 Task: Explore Airbnb listings in Outer Banks, North Carolina with access to surfing.
Action: Mouse moved to (543, 108)
Screenshot: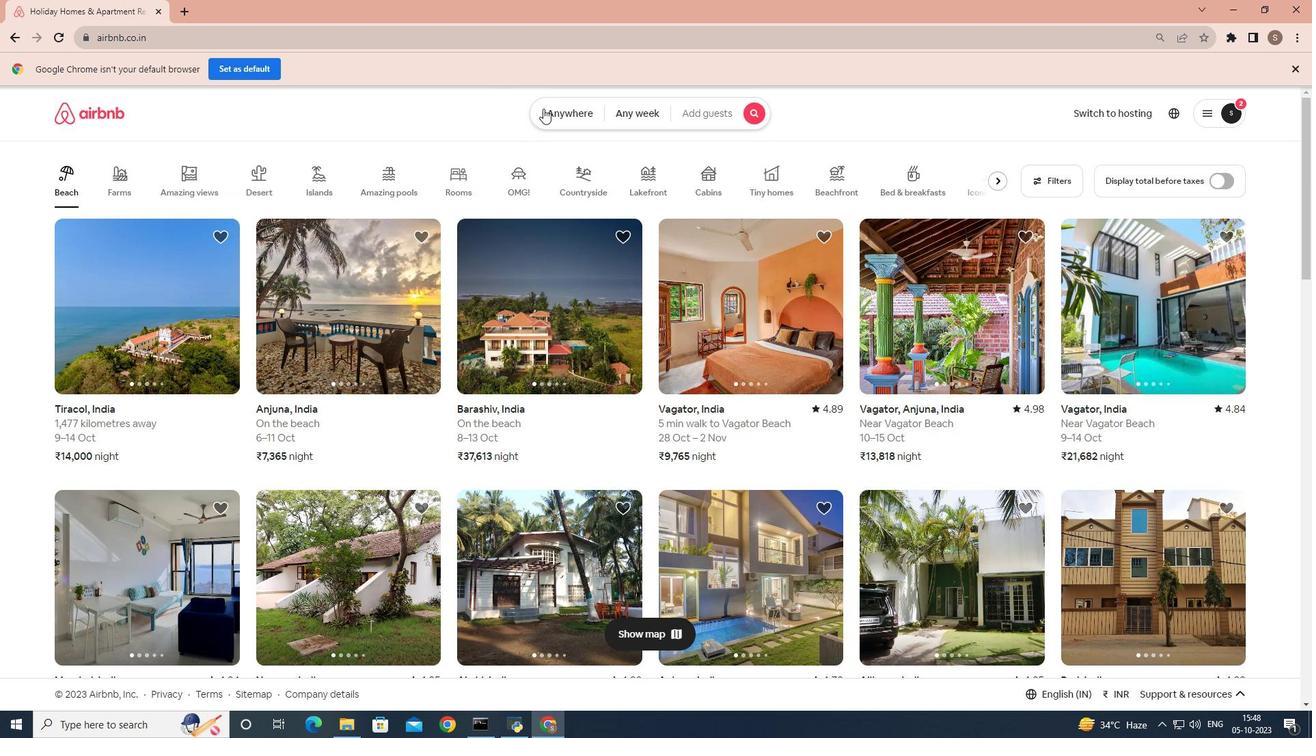 
Action: Mouse pressed left at (543, 108)
Screenshot: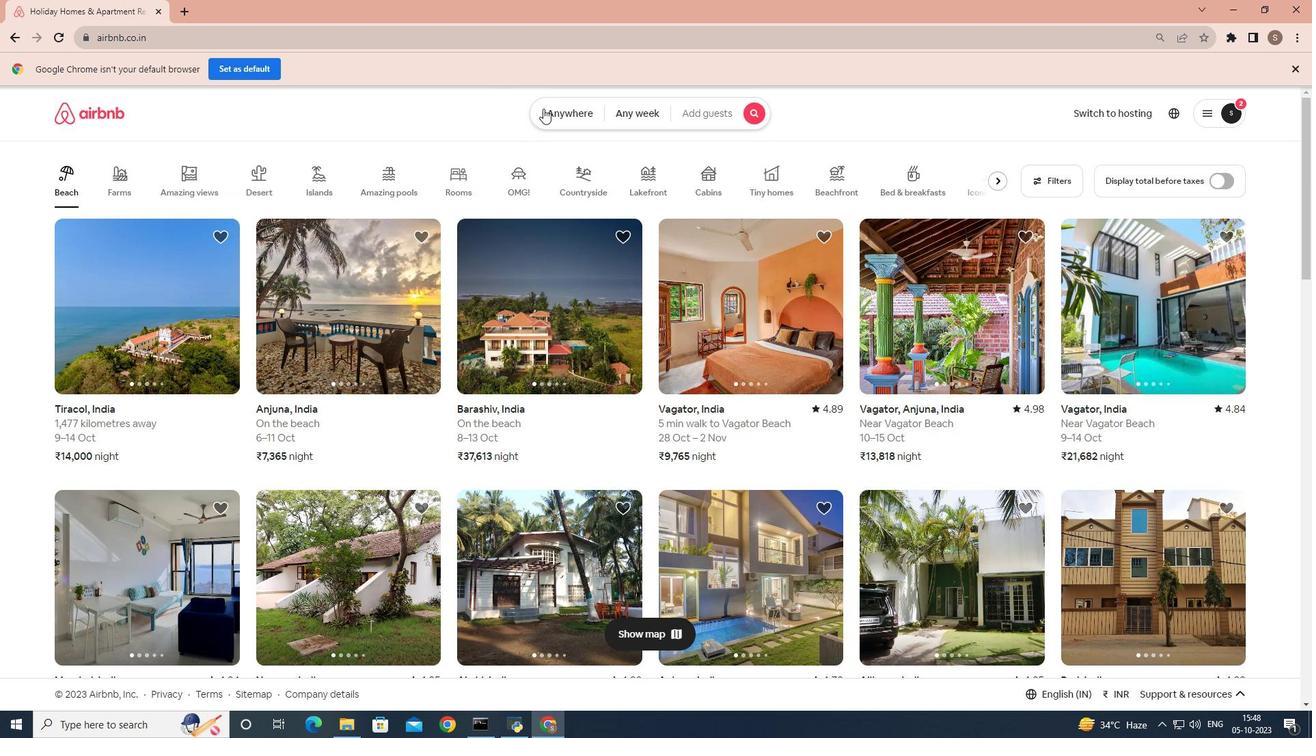 
Action: Mouse moved to (435, 165)
Screenshot: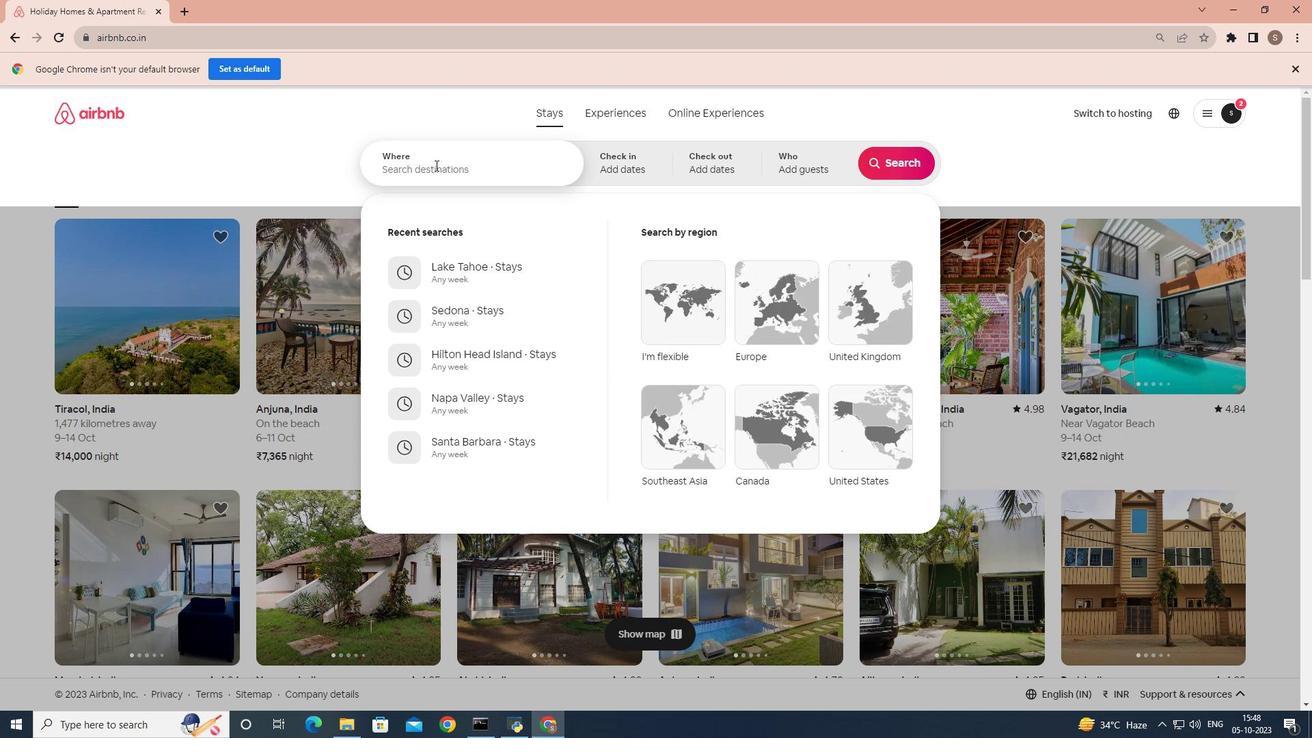 
Action: Mouse pressed left at (435, 165)
Screenshot: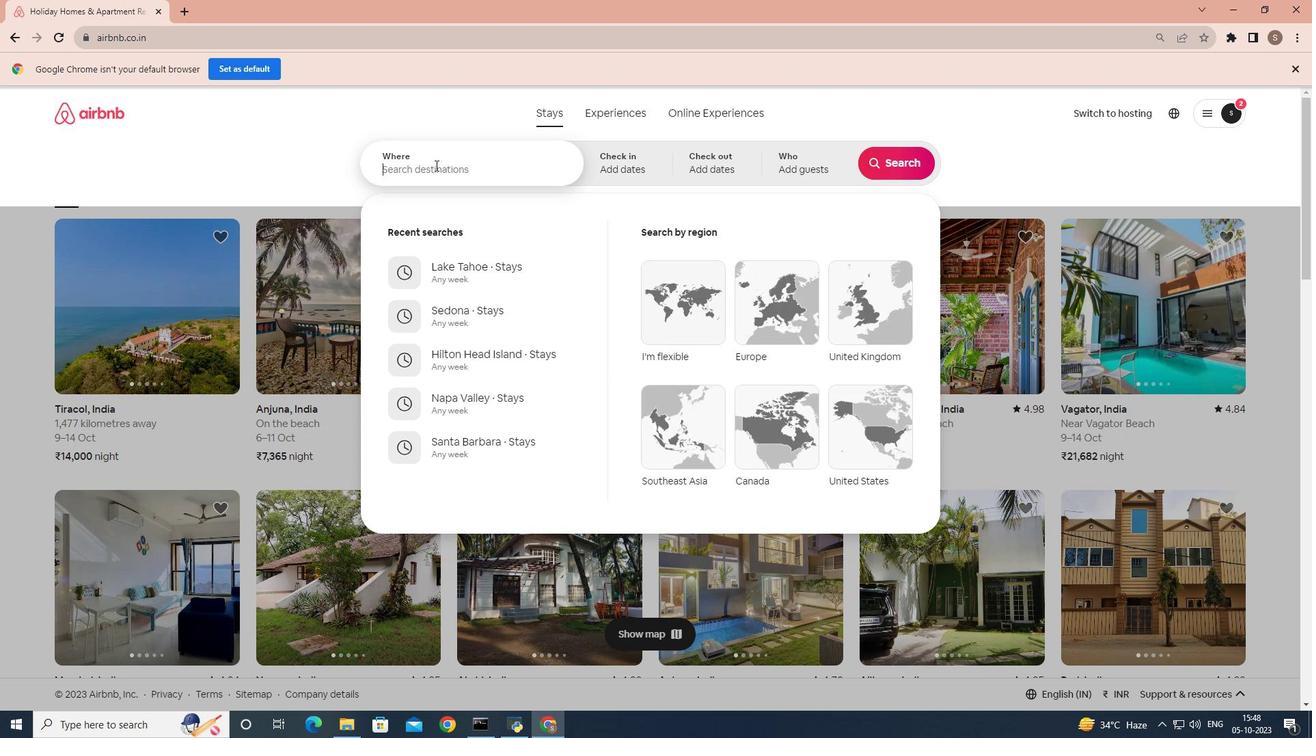 
Action: Key pressed outer<Key.space>banks
Screenshot: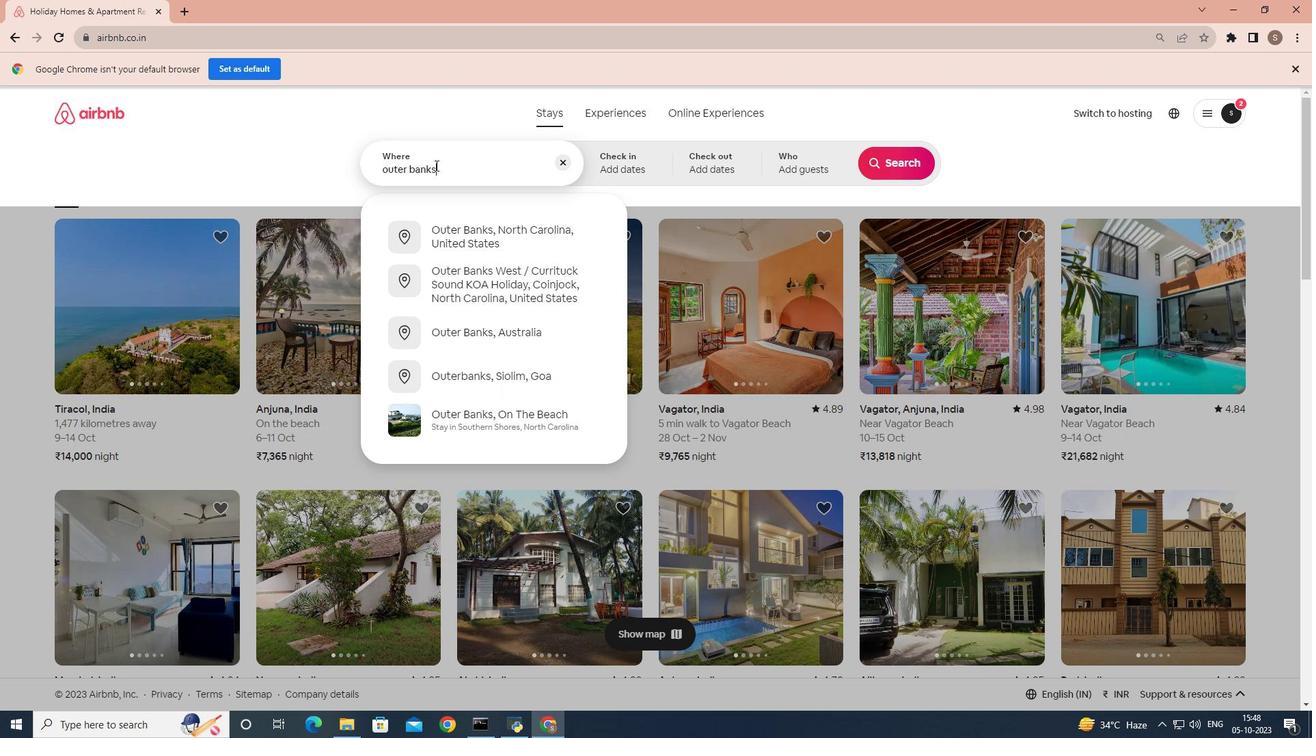 
Action: Mouse moved to (488, 239)
Screenshot: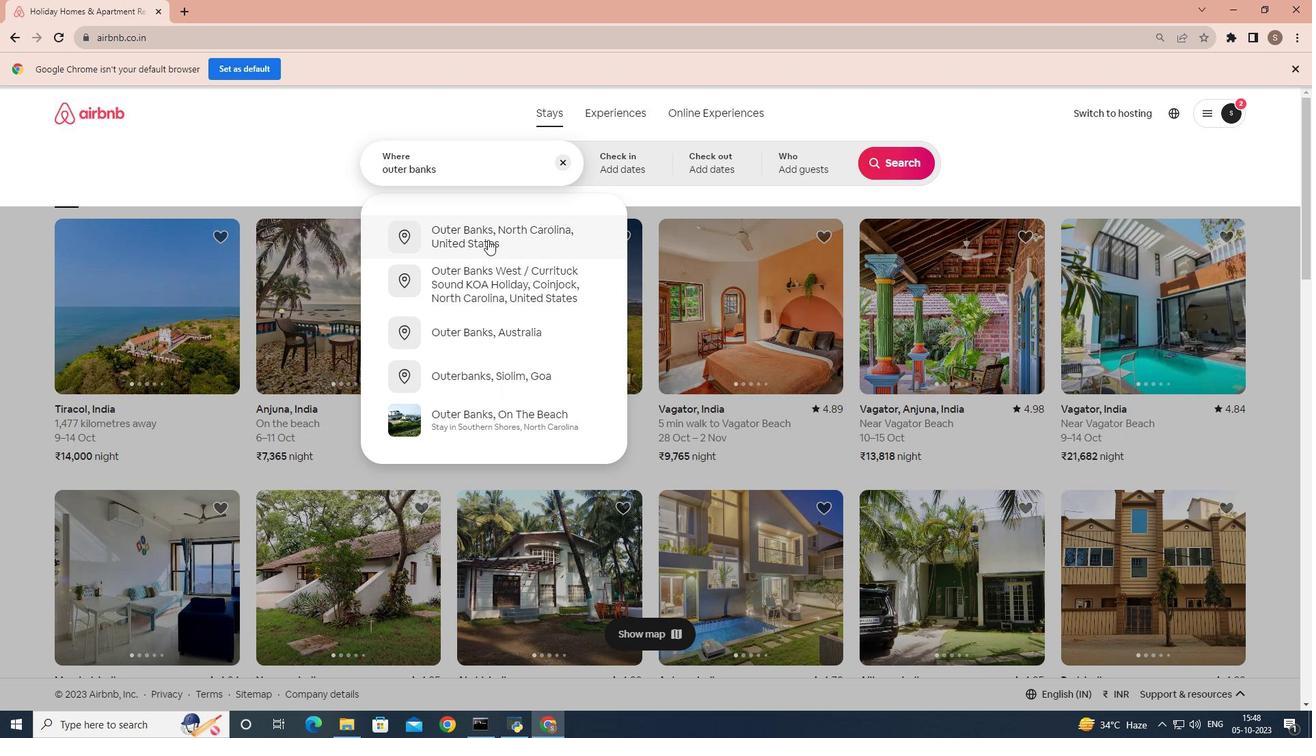 
Action: Mouse pressed left at (488, 239)
Screenshot: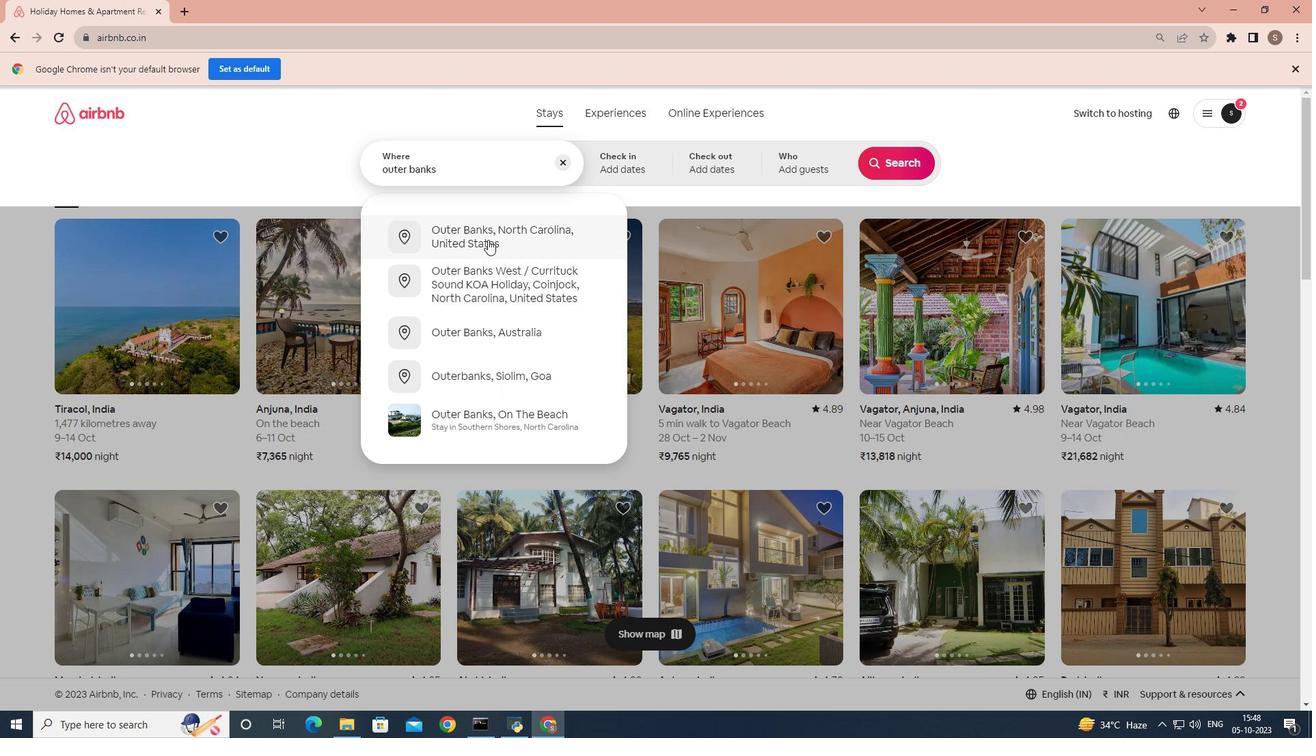 
Action: Mouse moved to (905, 166)
Screenshot: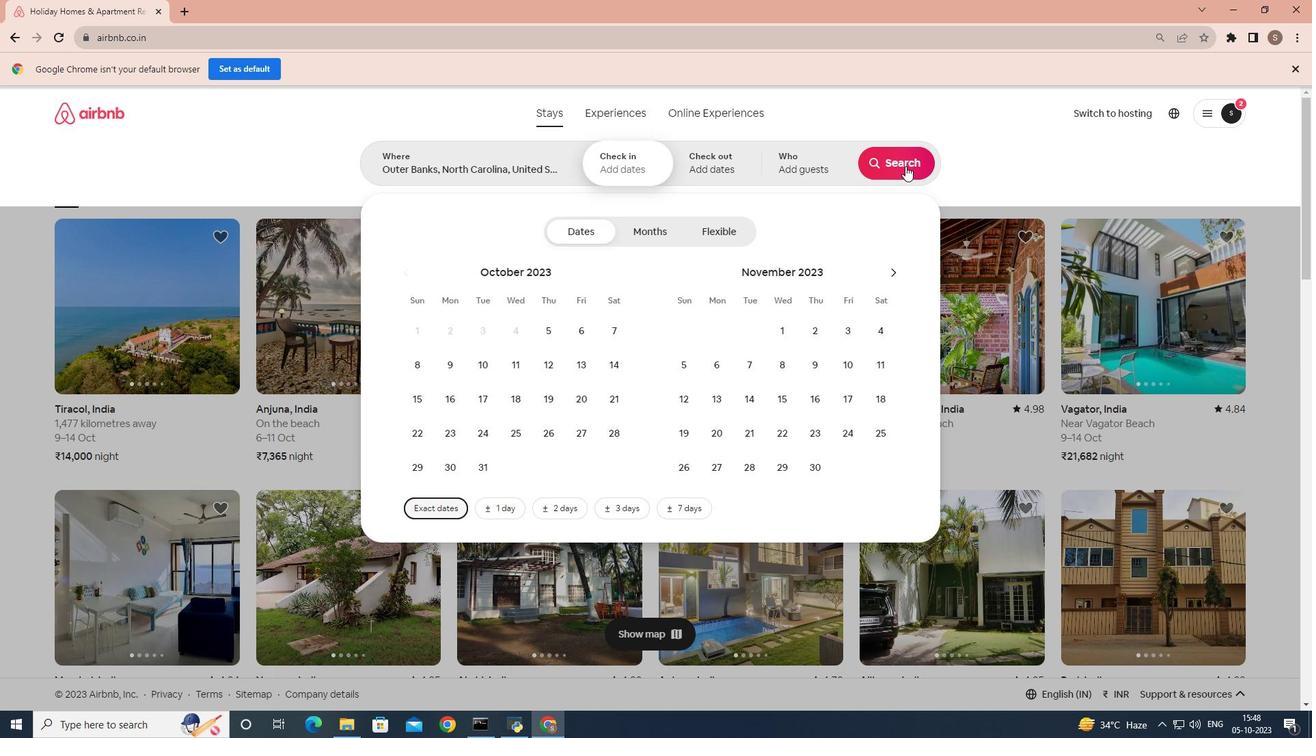 
Action: Mouse pressed left at (905, 166)
Screenshot: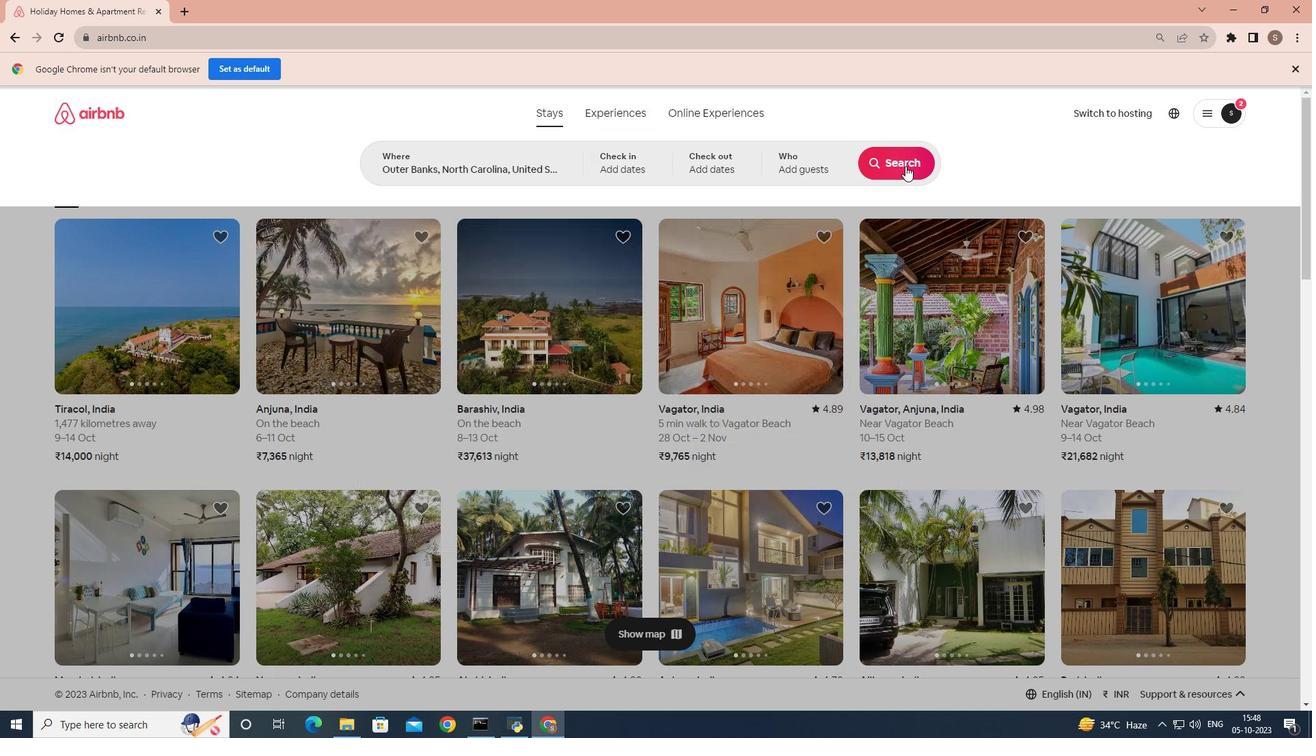 
Action: Mouse moved to (1040, 171)
Screenshot: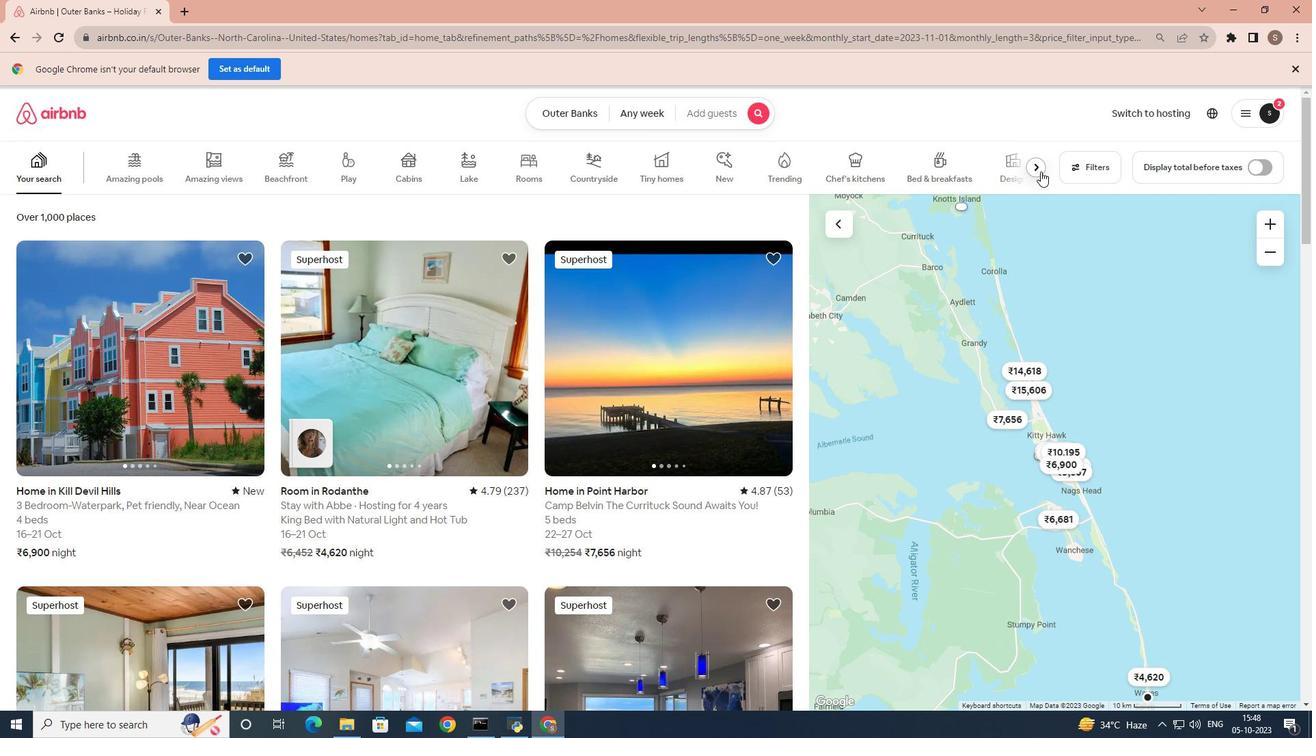 
Action: Mouse pressed left at (1040, 171)
Screenshot: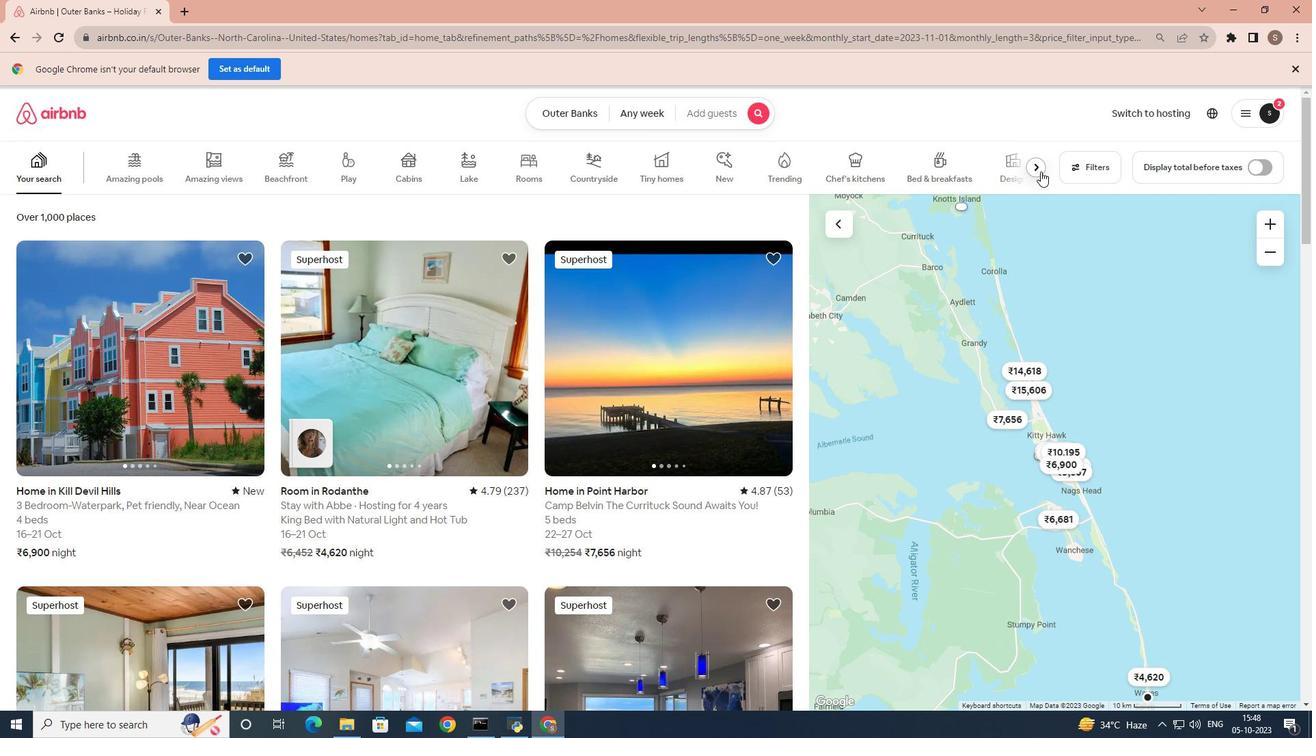 
Action: Mouse pressed left at (1040, 171)
Screenshot: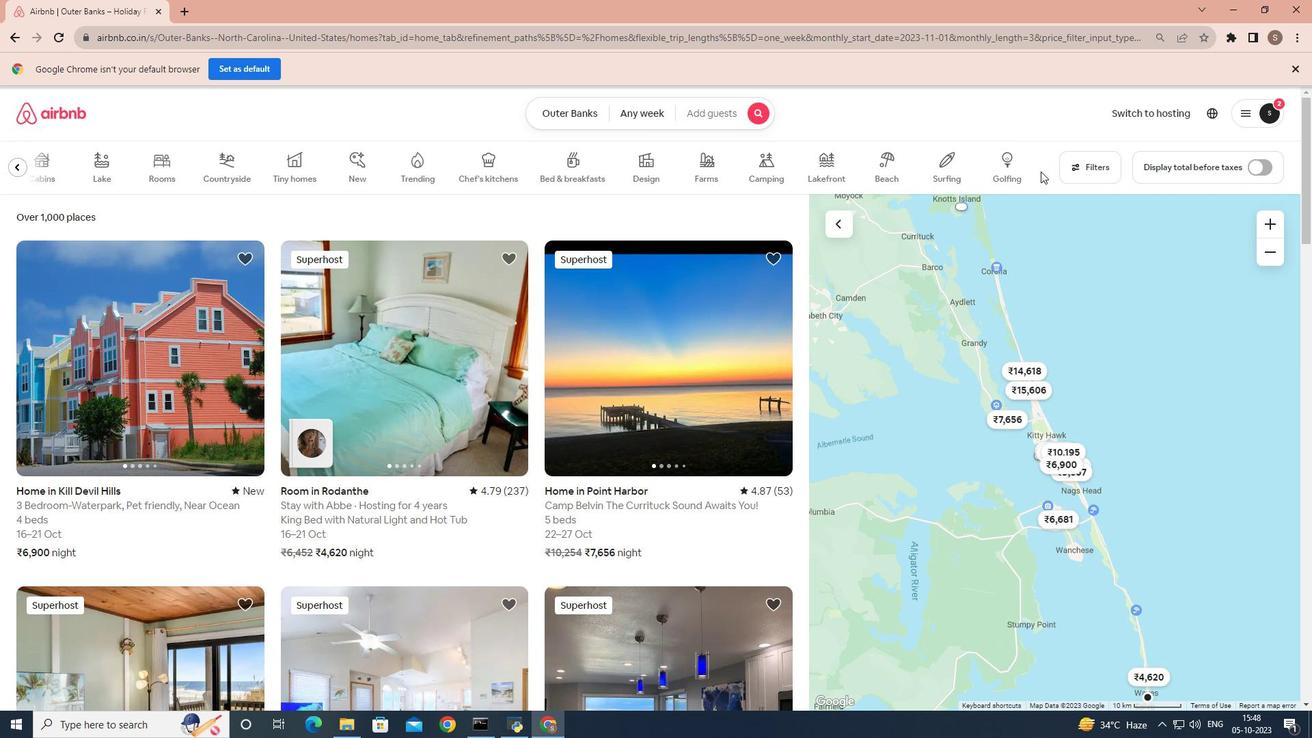 
Action: Mouse moved to (934, 162)
Screenshot: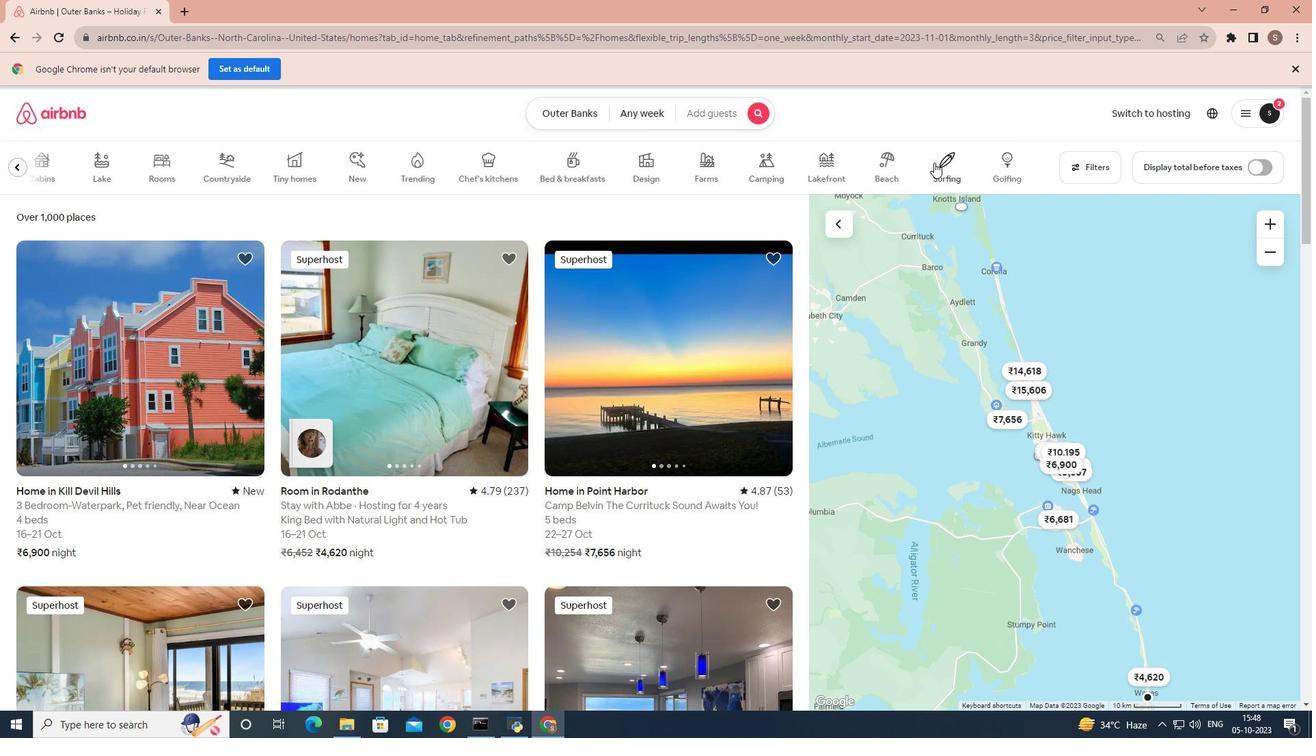 
Action: Mouse pressed left at (934, 162)
Screenshot: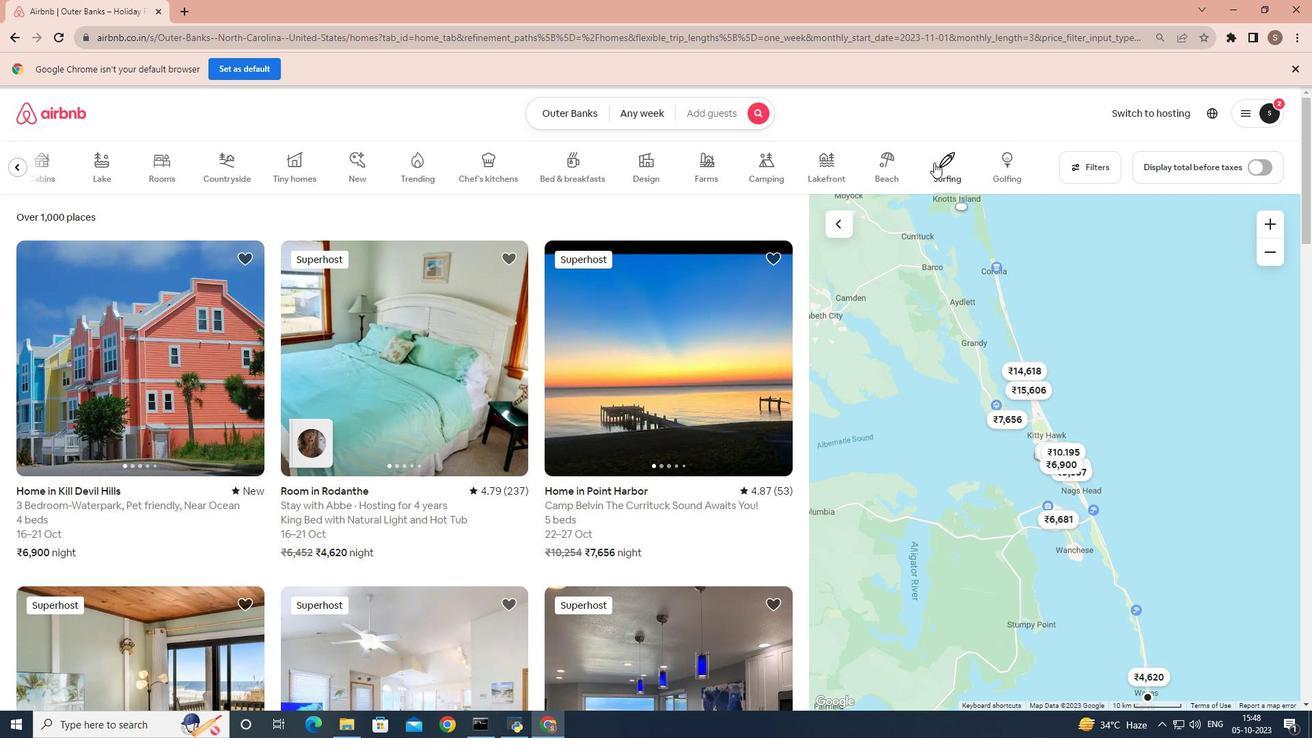 
Action: Mouse moved to (1084, 162)
Screenshot: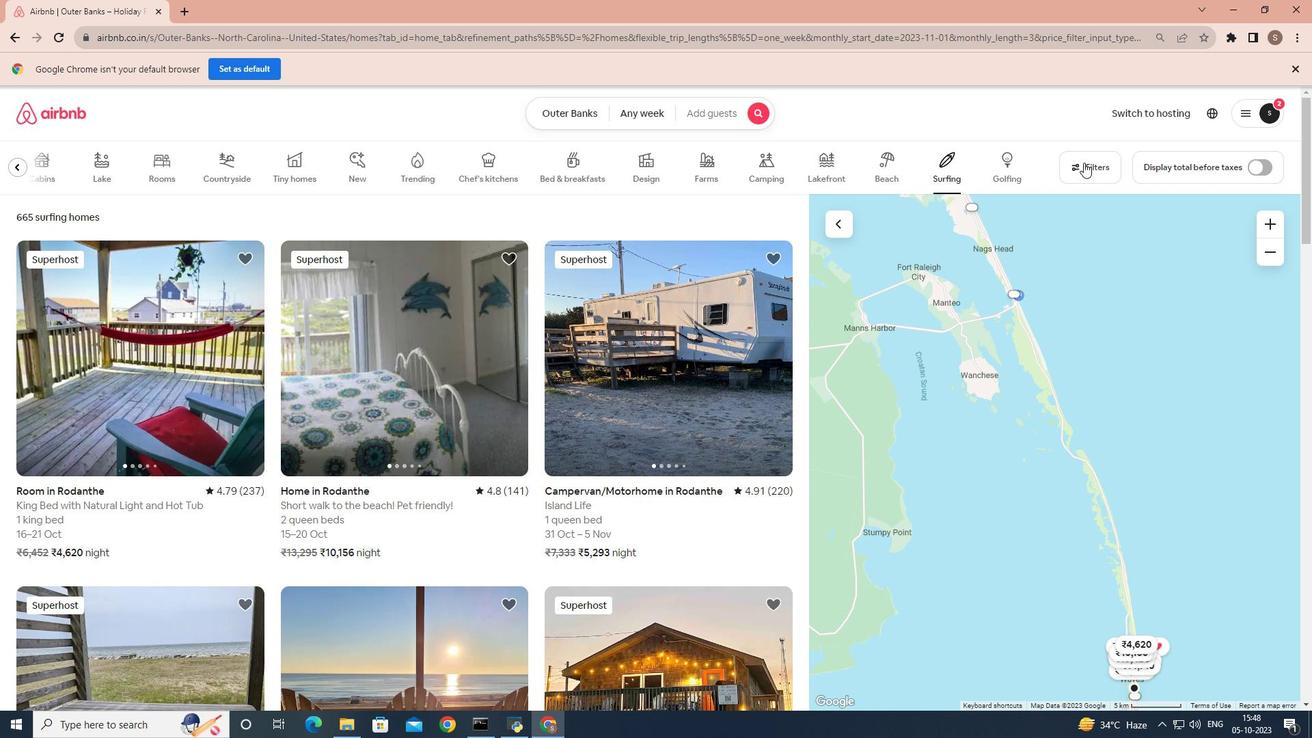
Action: Mouse pressed left at (1084, 162)
Screenshot: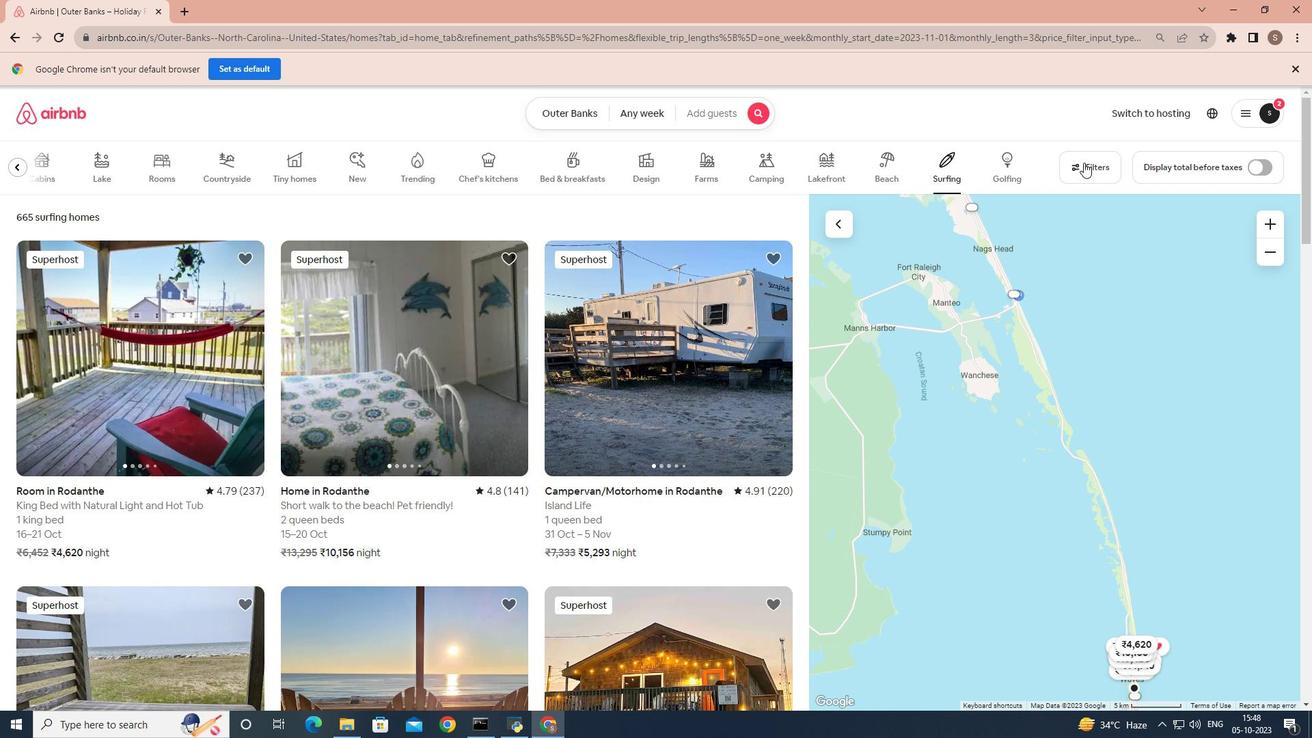 
Action: Mouse moved to (481, 452)
Screenshot: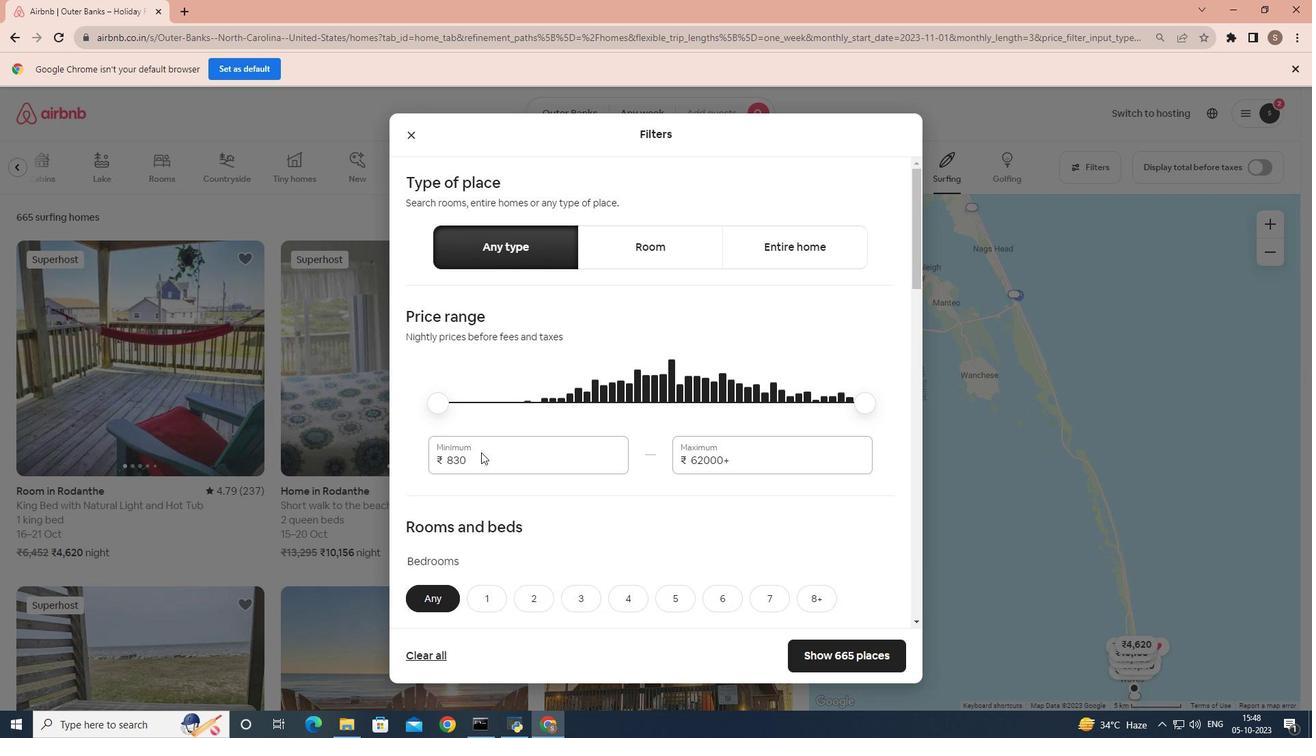 
Action: Mouse scrolled (481, 451) with delta (0, 0)
Screenshot: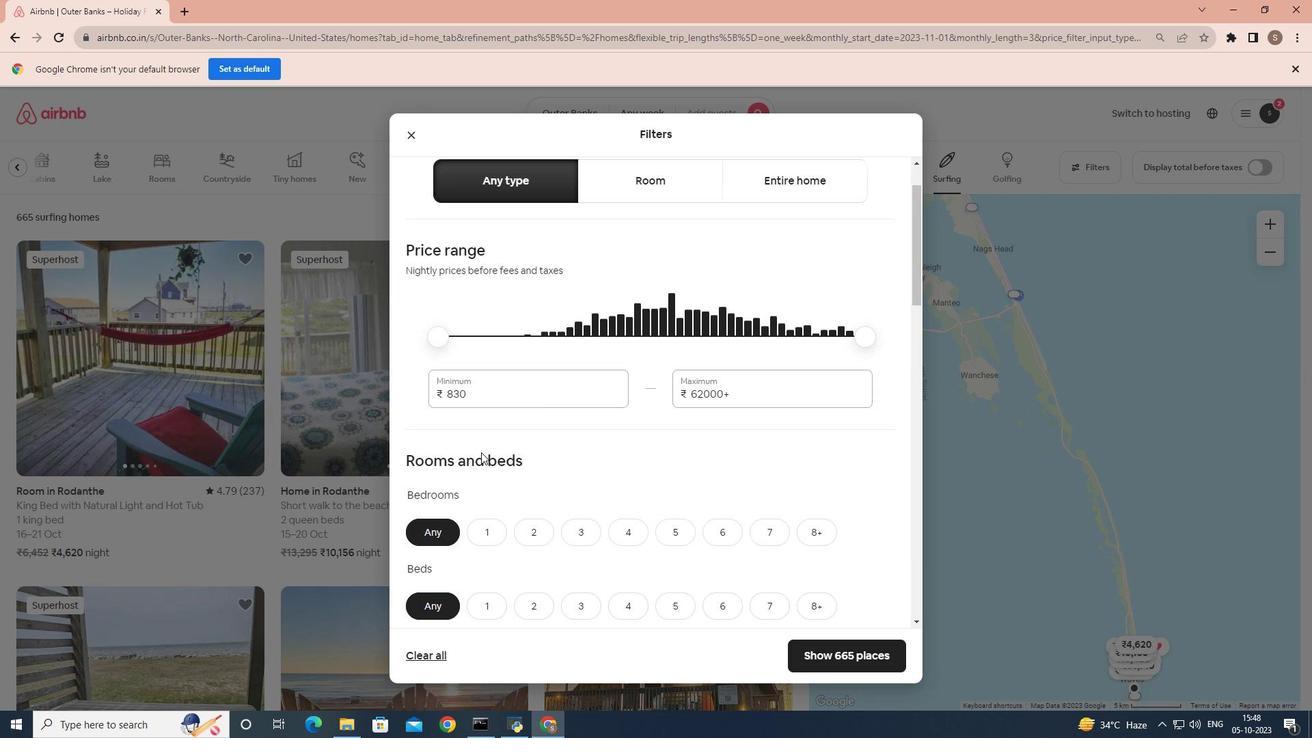 
Action: Mouse scrolled (481, 451) with delta (0, 0)
Screenshot: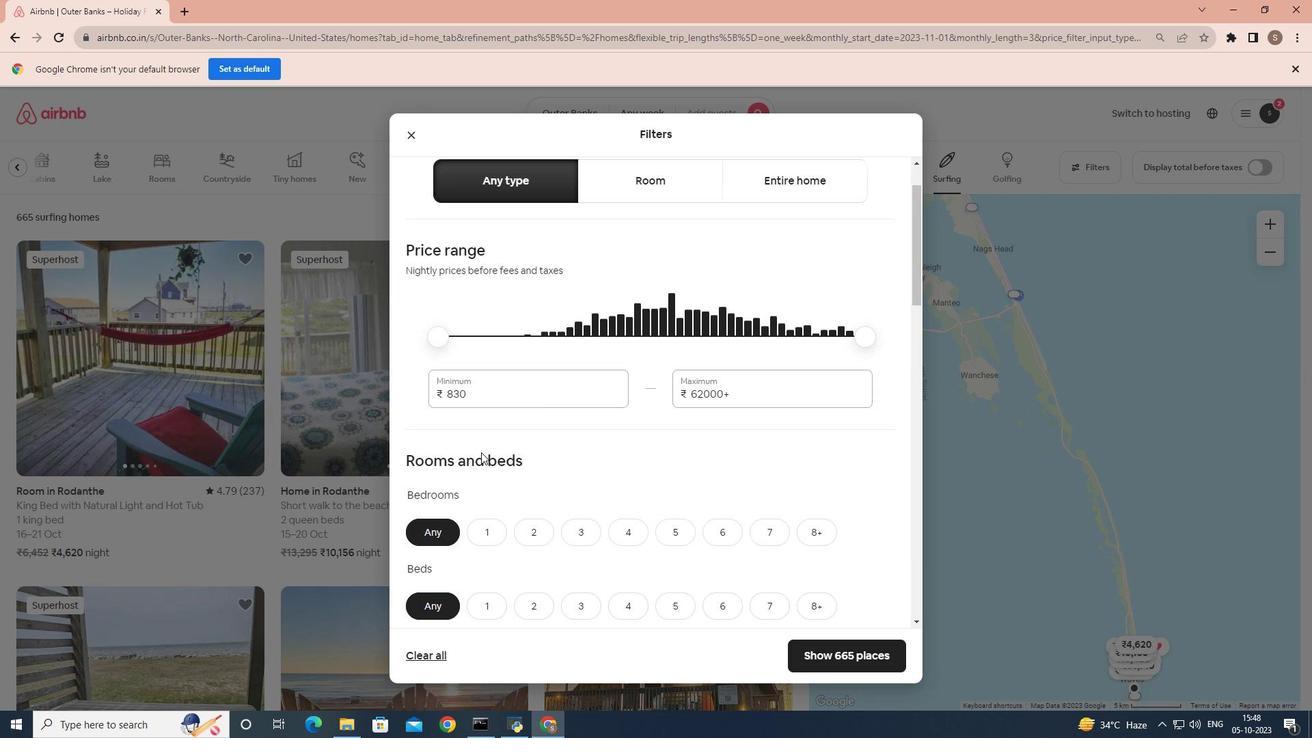 
Action: Mouse scrolled (481, 451) with delta (0, 0)
Screenshot: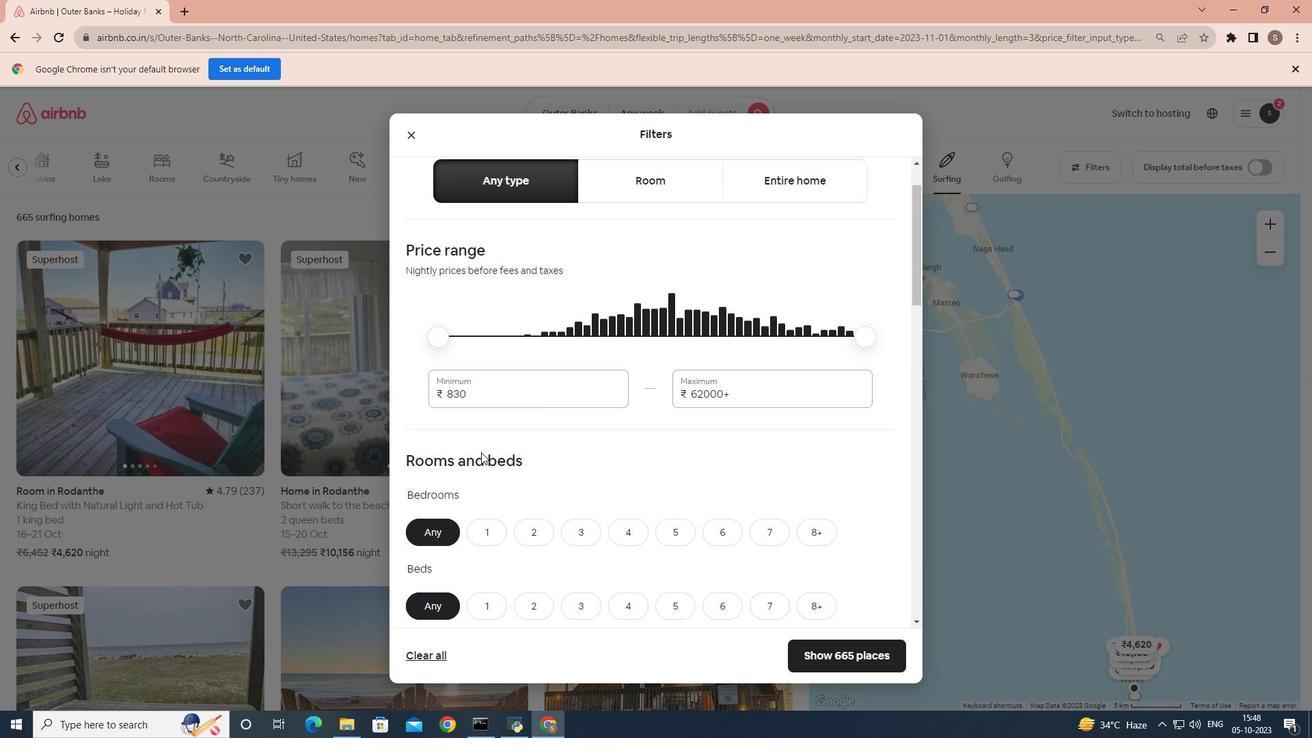 
Action: Mouse scrolled (481, 451) with delta (0, 0)
Screenshot: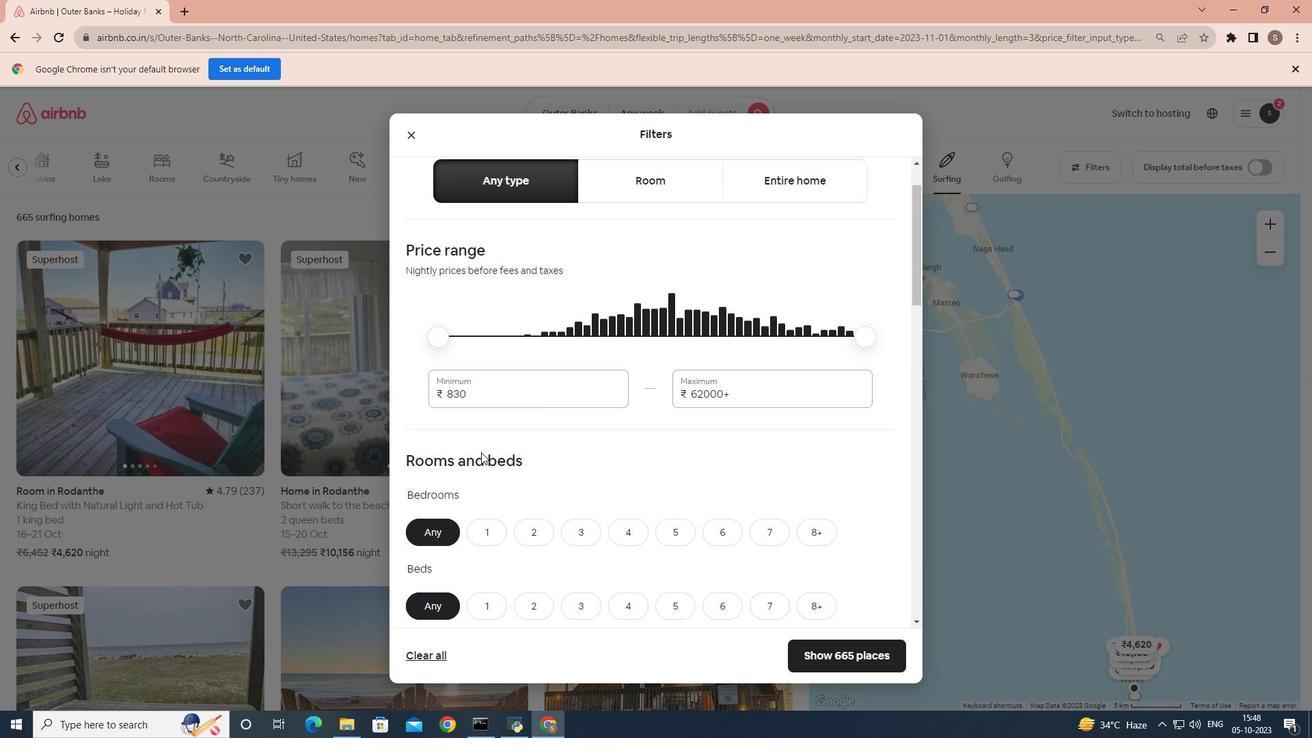 
Action: Mouse scrolled (481, 451) with delta (0, 0)
Screenshot: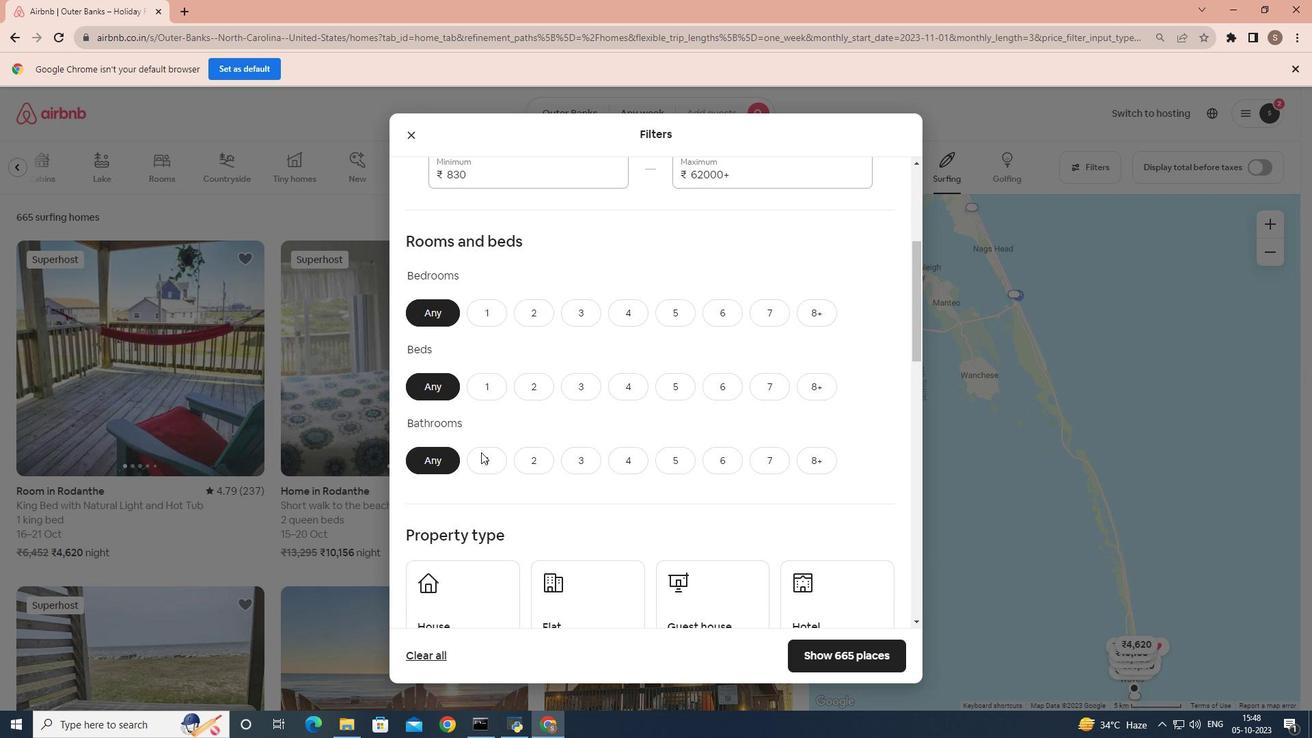 
Action: Mouse scrolled (481, 451) with delta (0, 0)
Screenshot: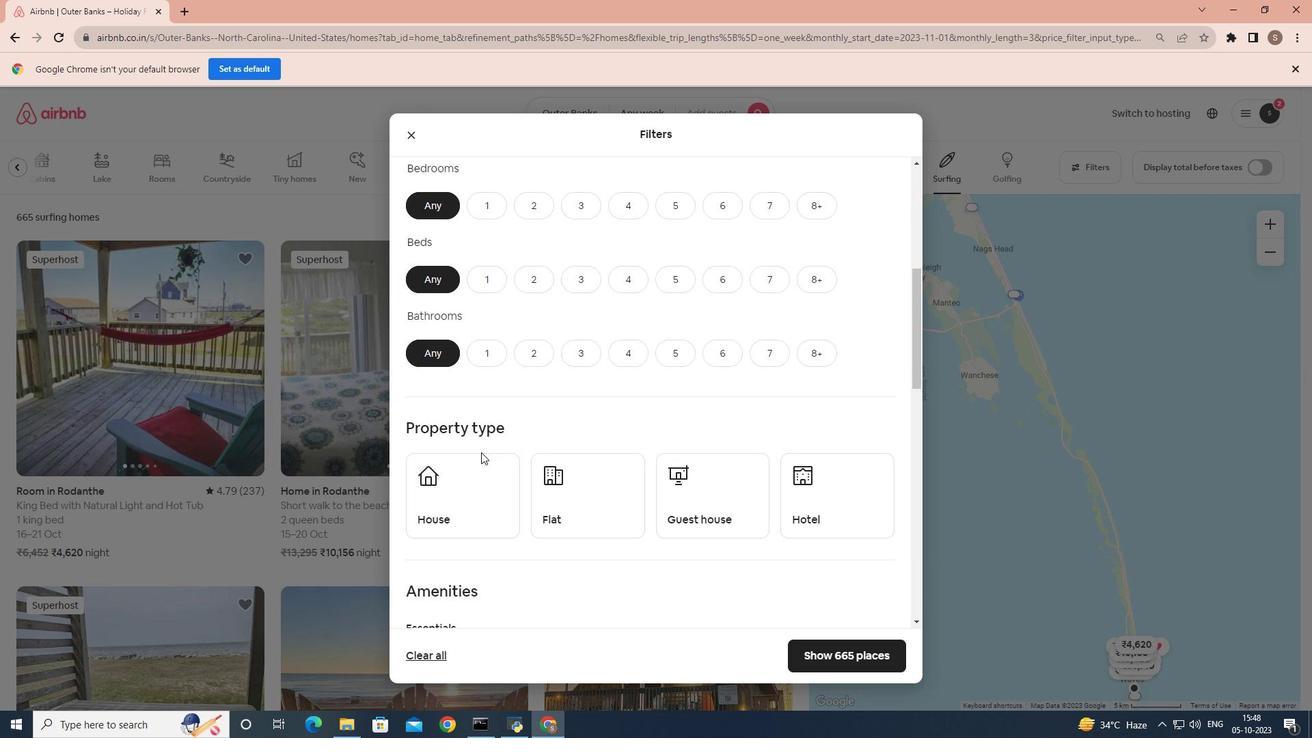 
Action: Mouse scrolled (481, 451) with delta (0, 0)
Screenshot: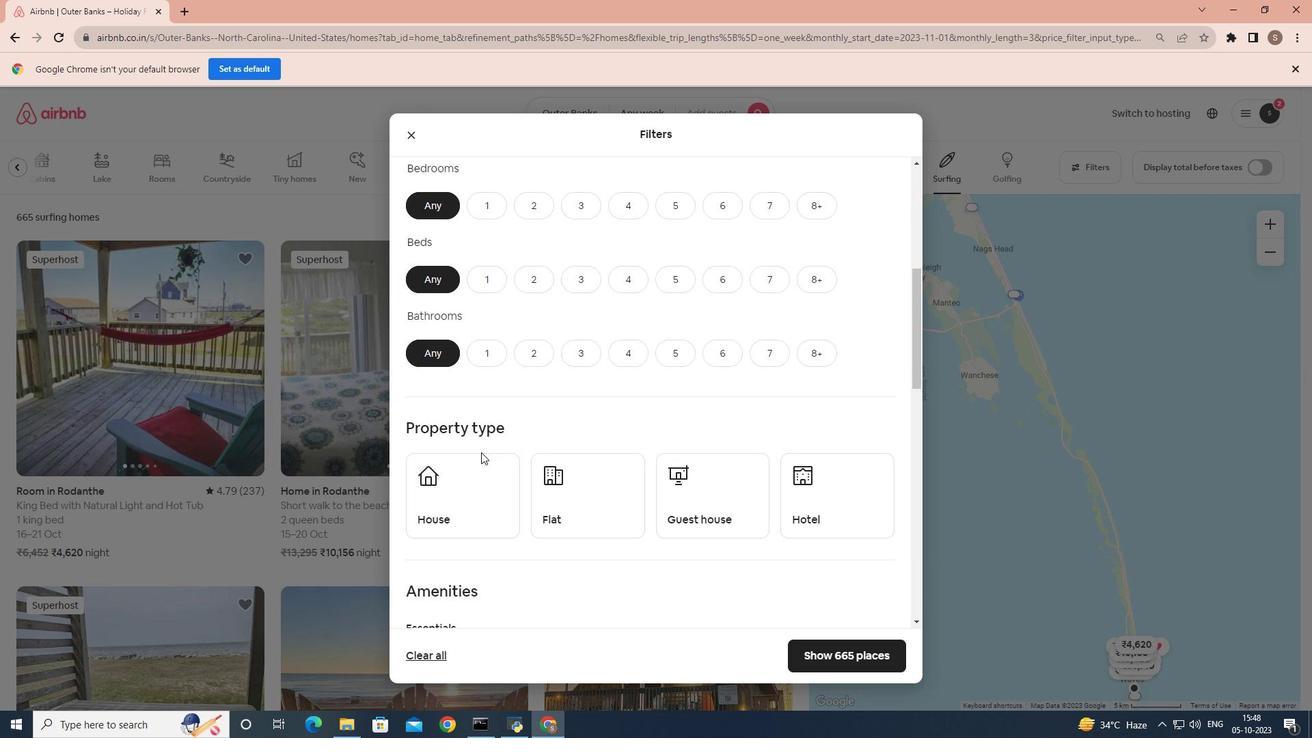 
Action: Mouse scrolled (481, 451) with delta (0, 0)
Screenshot: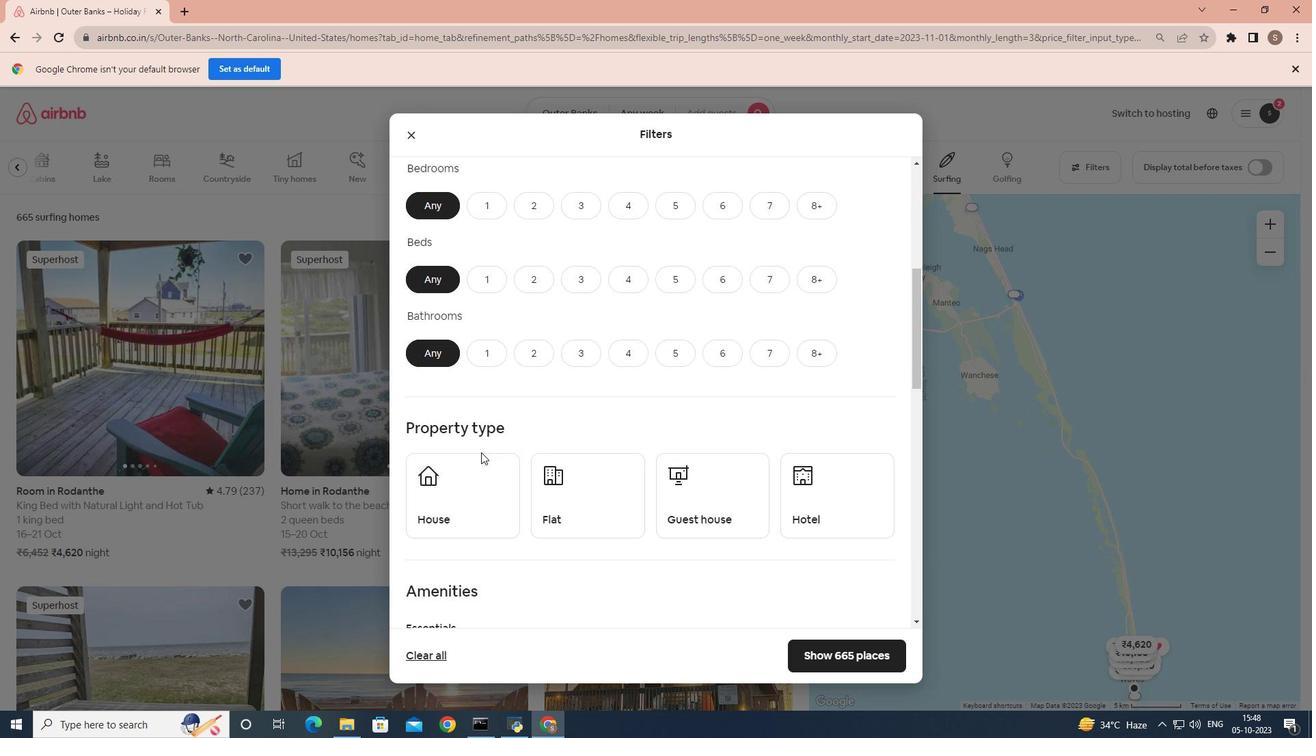 
Action: Mouse scrolled (481, 451) with delta (0, 0)
Screenshot: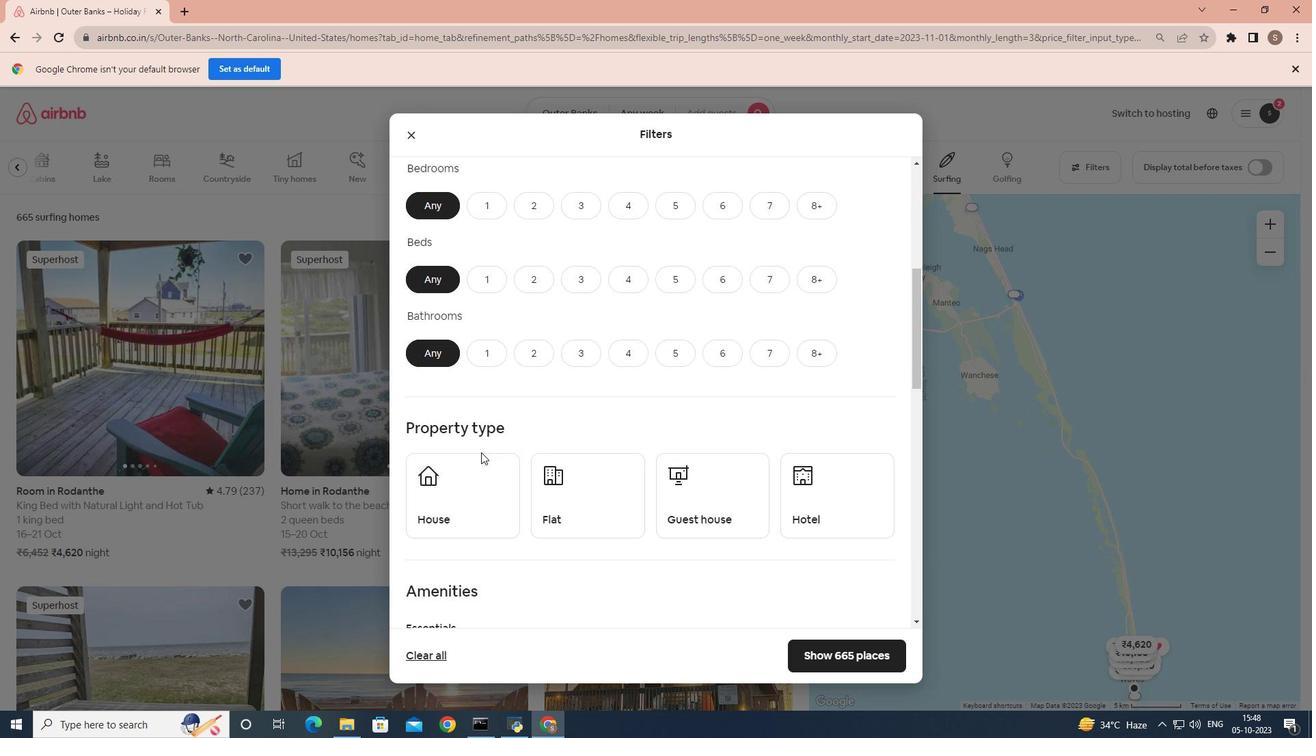 
Action: Mouse moved to (479, 447)
Screenshot: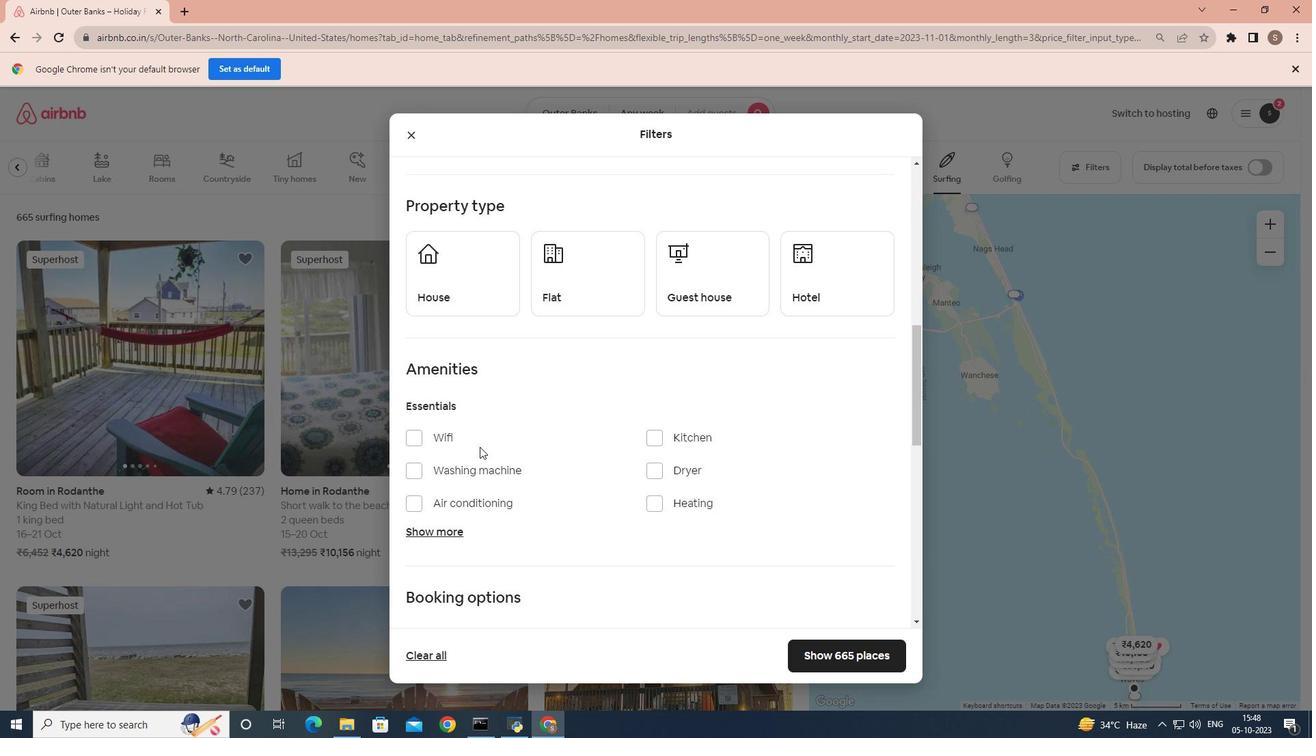
Action: Mouse scrolled (479, 446) with delta (0, 0)
Screenshot: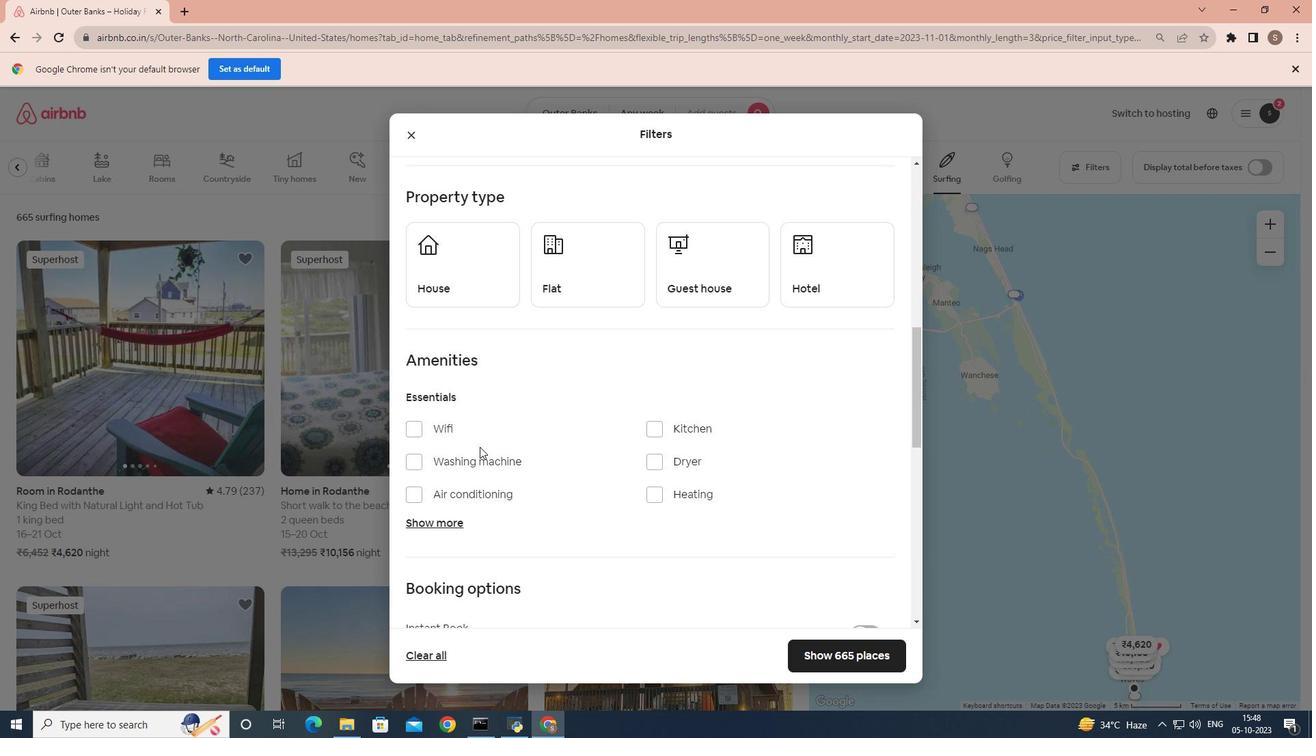 
Action: Mouse moved to (436, 465)
Screenshot: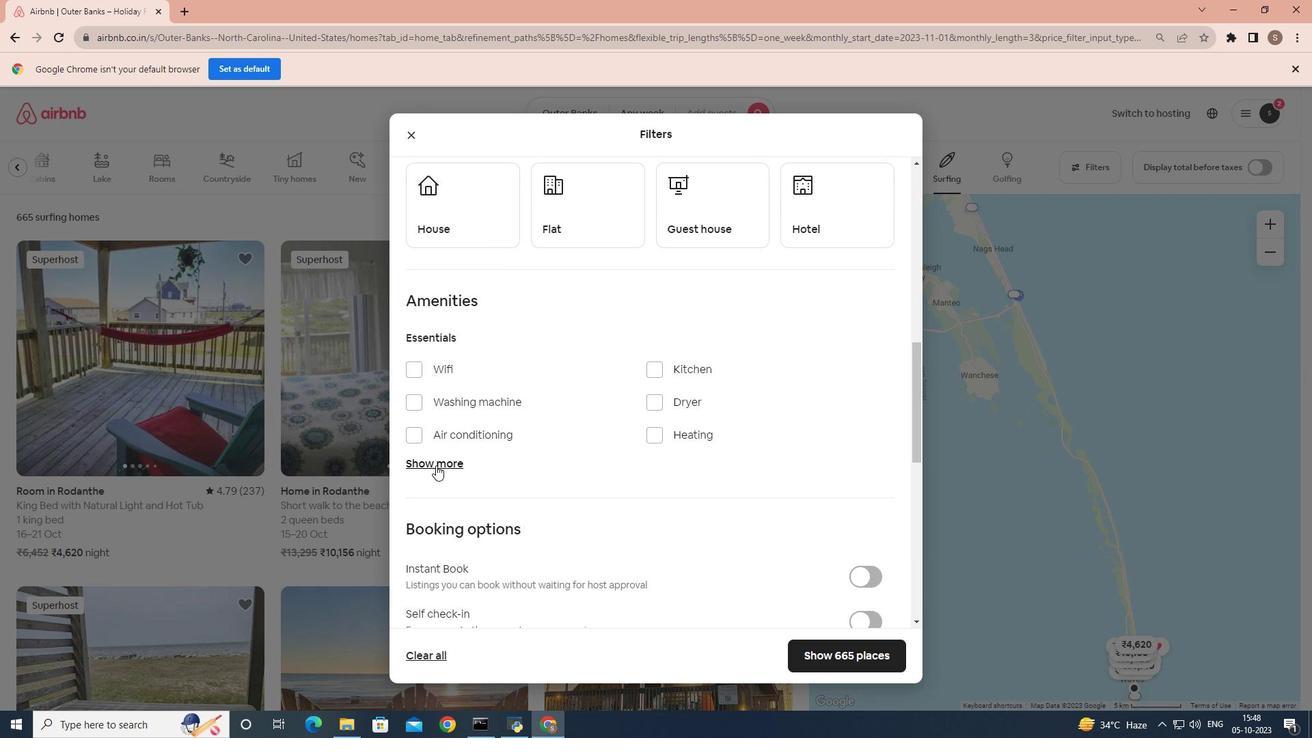 
Action: Mouse pressed left at (436, 465)
Screenshot: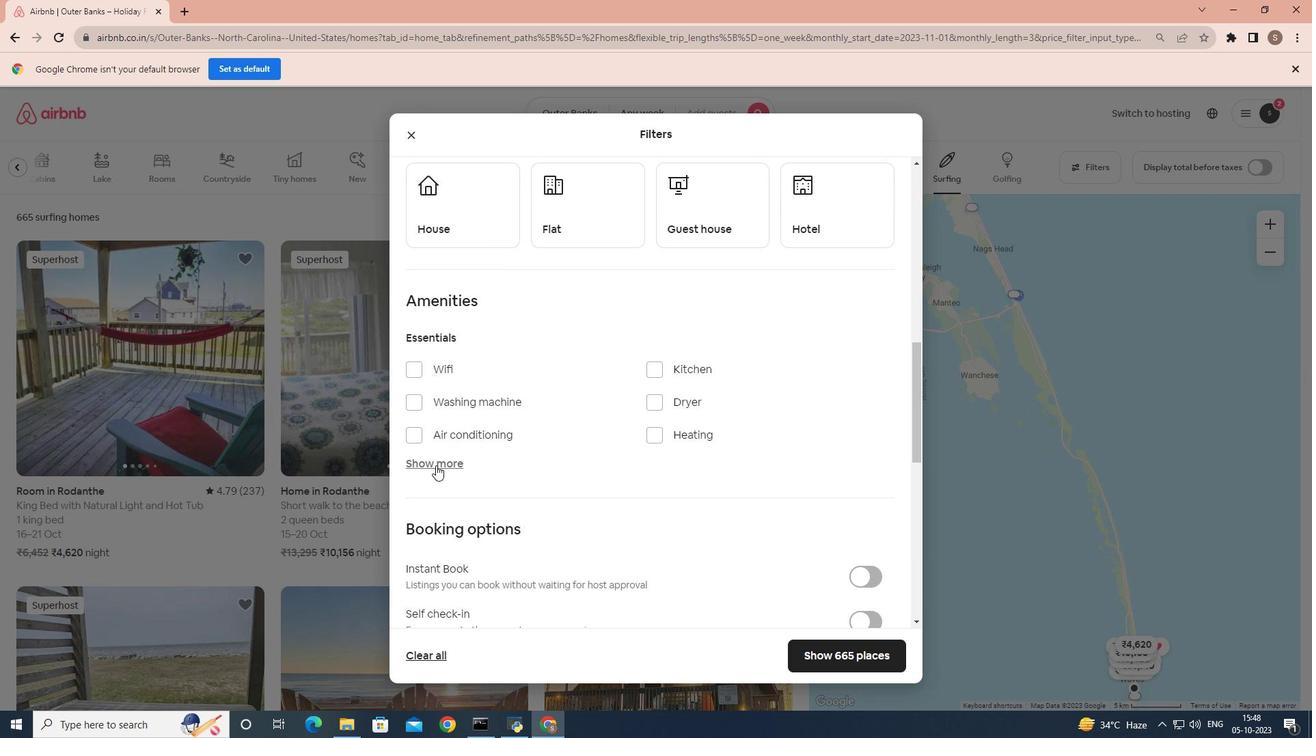 
Action: Mouse moved to (457, 454)
Screenshot: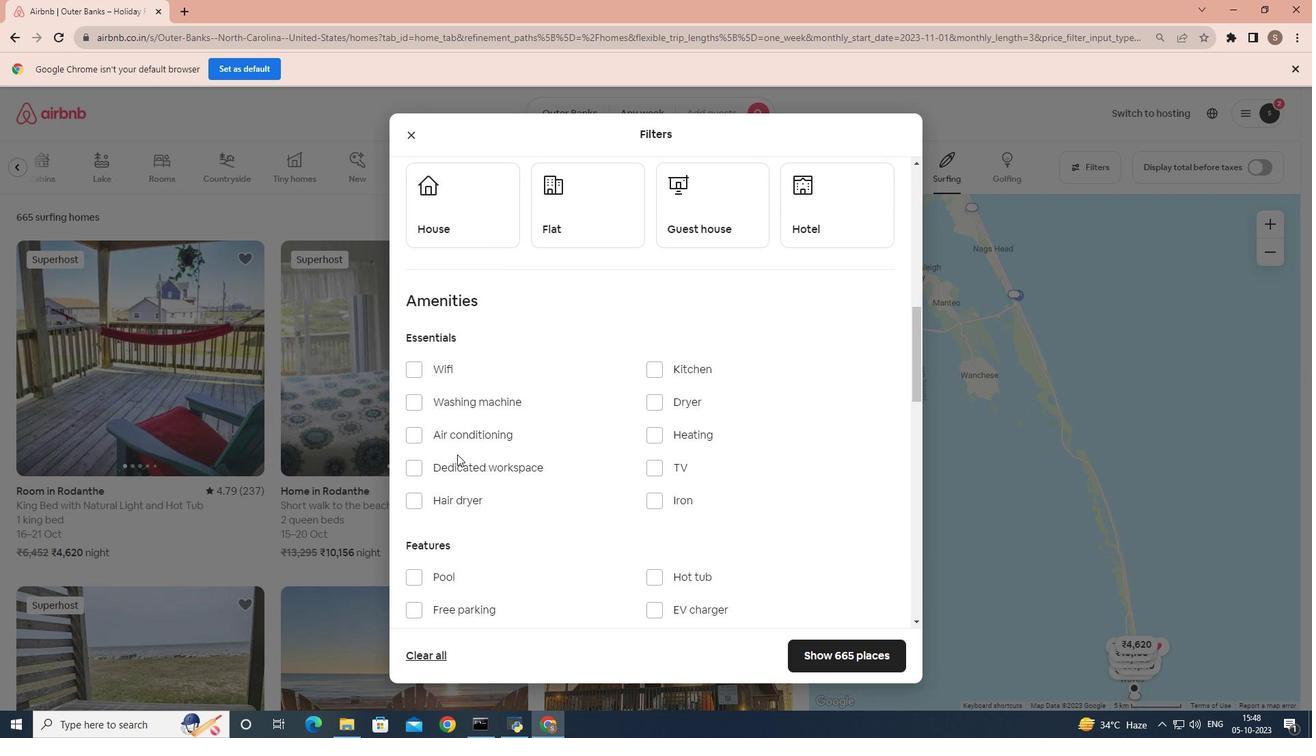 
Action: Mouse scrolled (457, 453) with delta (0, 0)
Screenshot: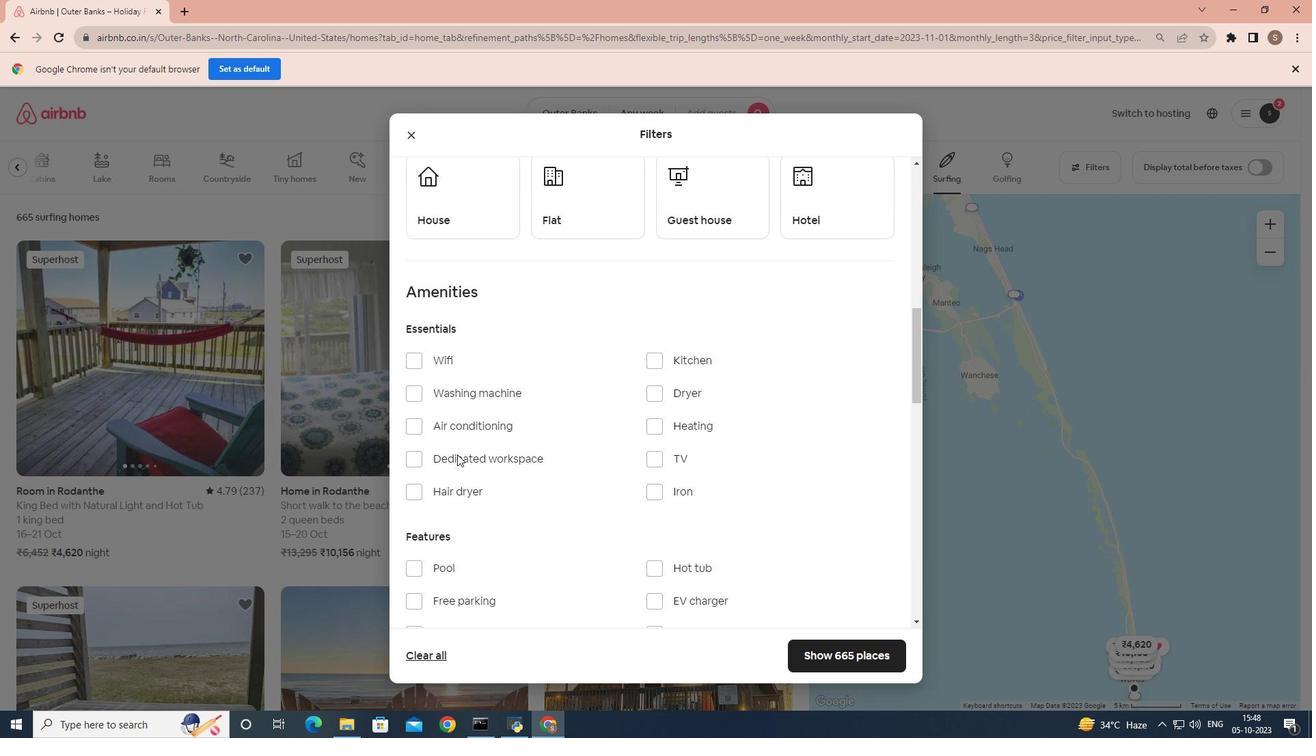 
Action: Mouse scrolled (457, 453) with delta (0, 0)
Screenshot: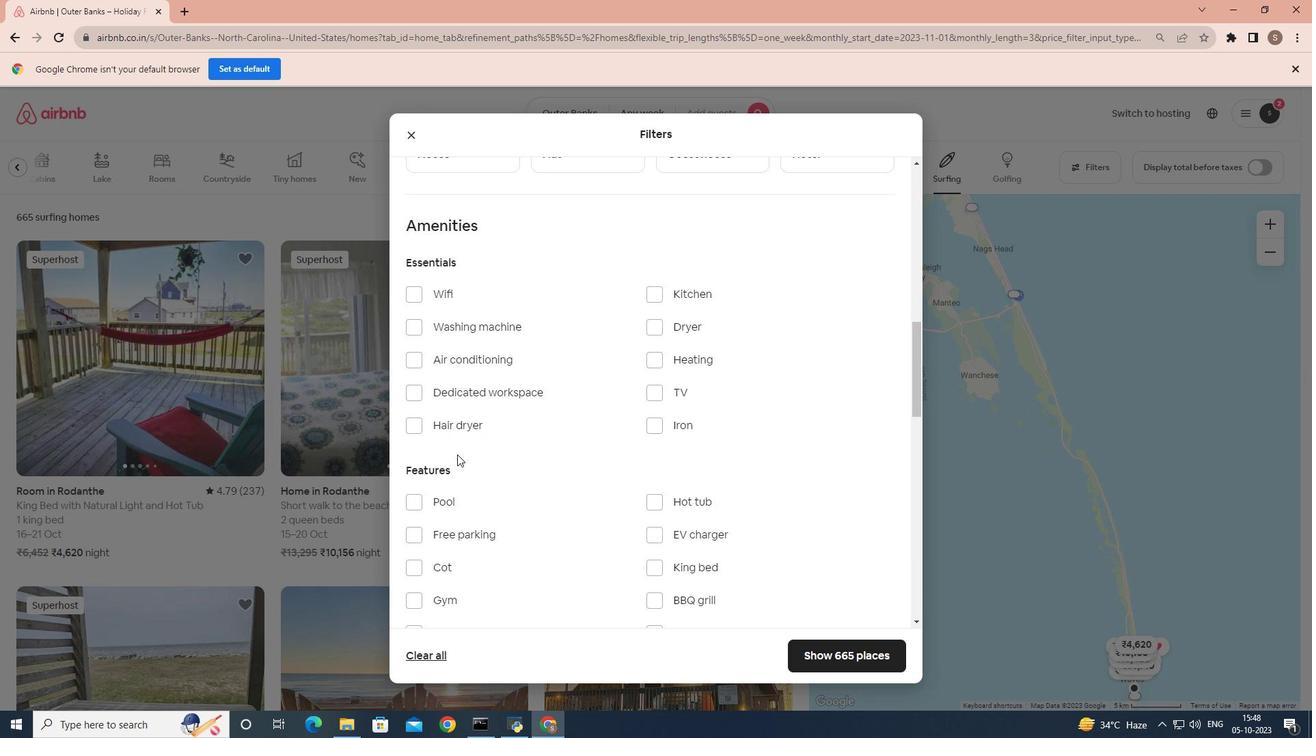 
Action: Mouse scrolled (457, 453) with delta (0, 0)
Screenshot: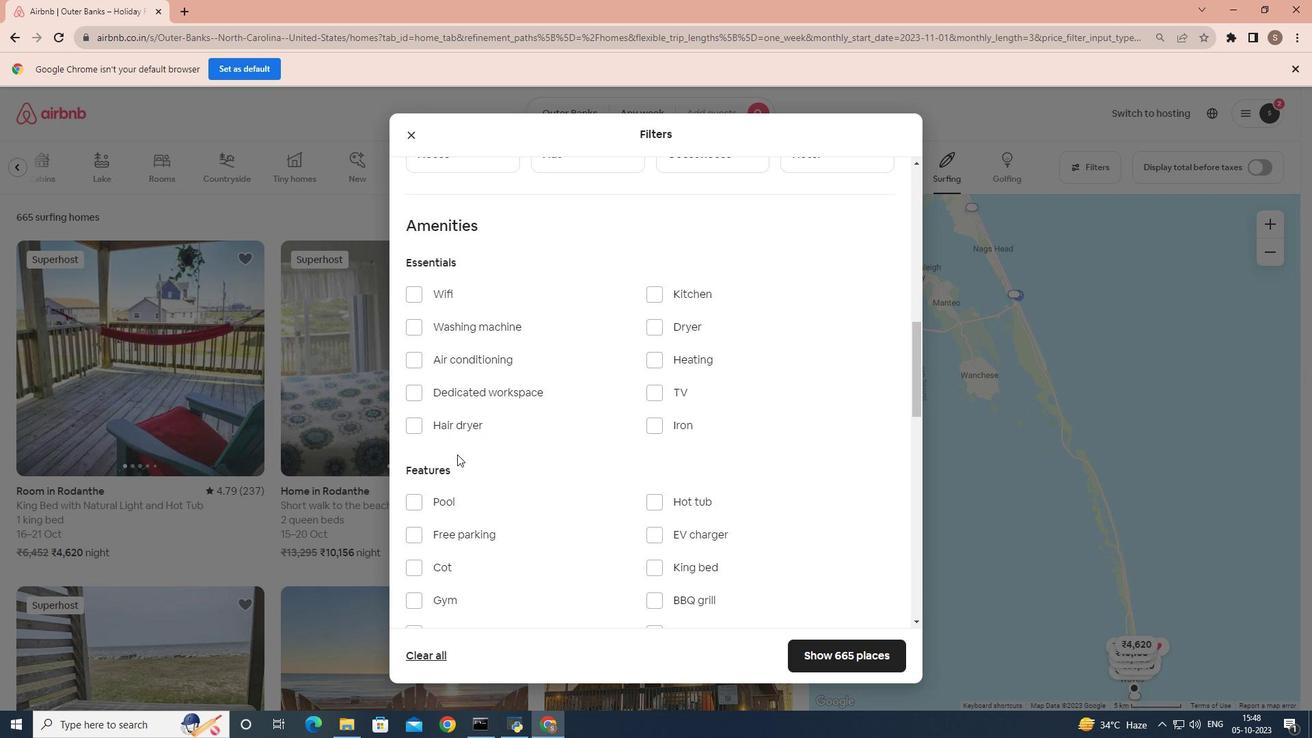 
Action: Mouse scrolled (457, 453) with delta (0, 0)
Screenshot: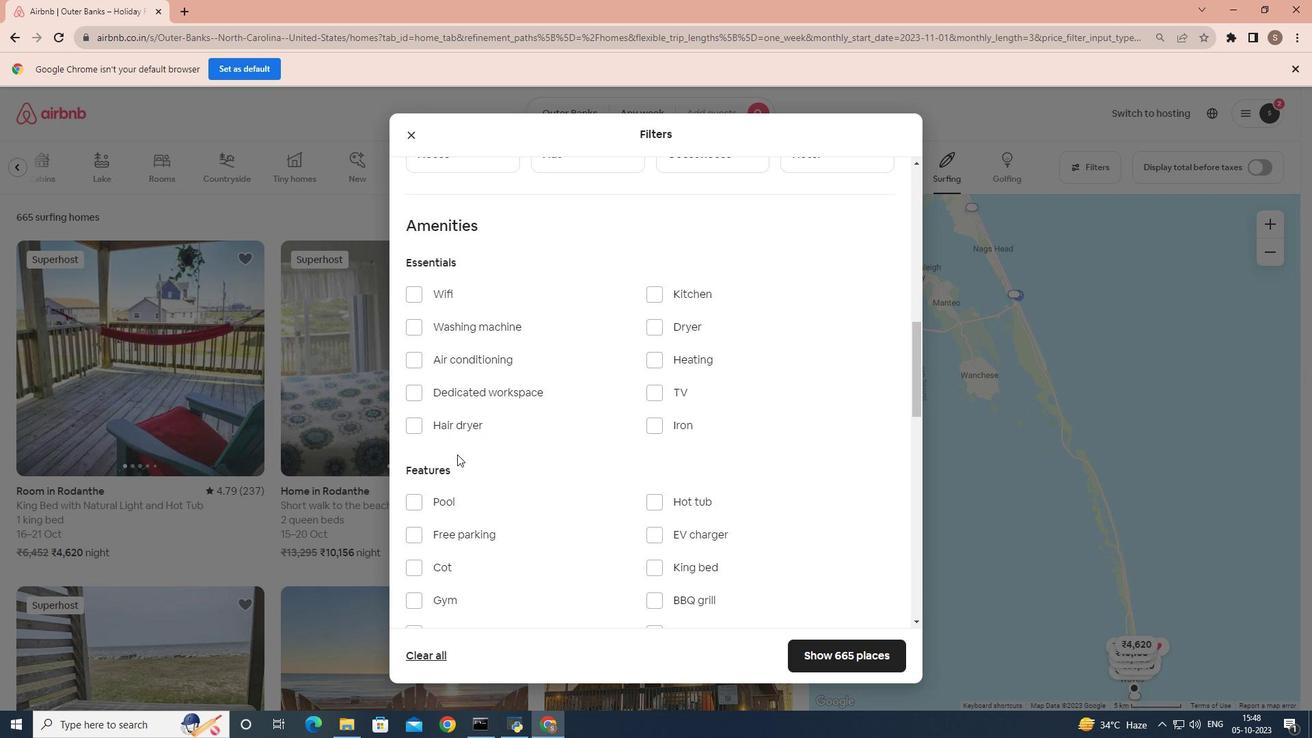 
Action: Mouse scrolled (457, 453) with delta (0, 0)
Screenshot: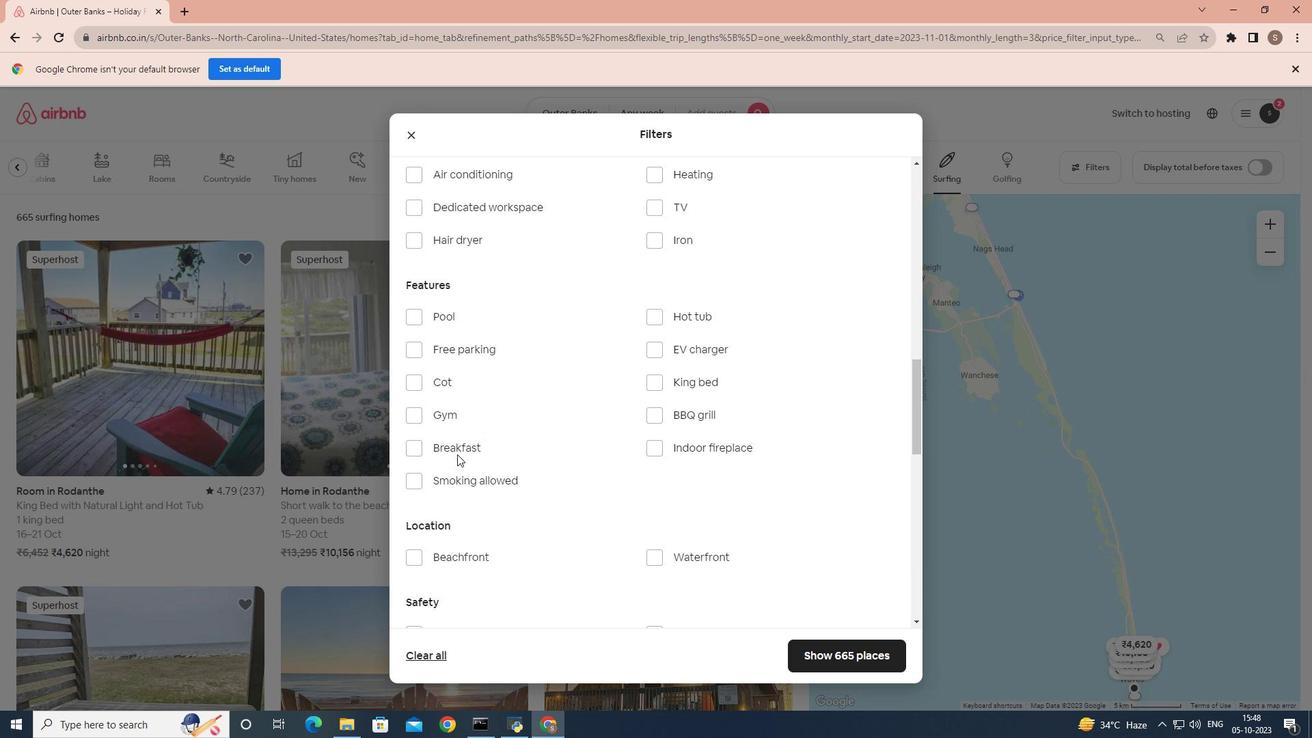 
Action: Mouse scrolled (457, 453) with delta (0, 0)
Screenshot: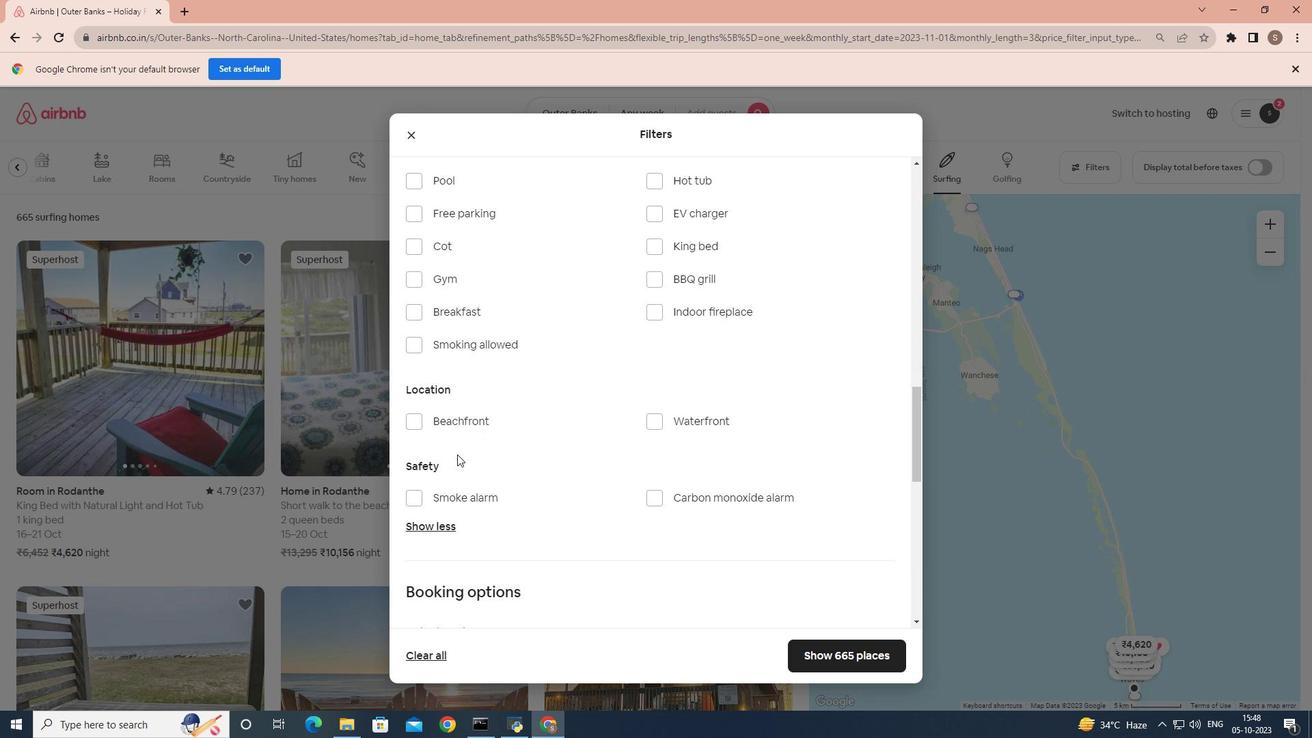 
Action: Mouse moved to (654, 404)
Screenshot: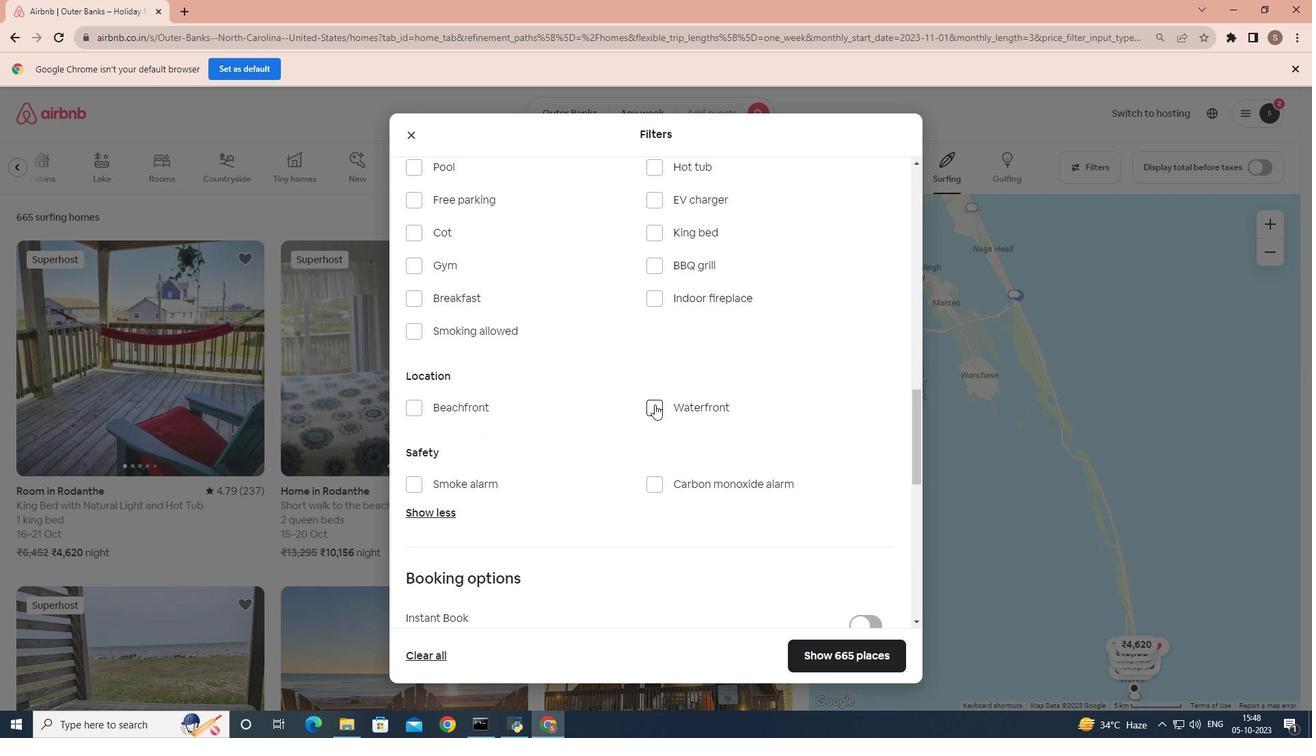 
Action: Mouse pressed left at (654, 404)
Screenshot: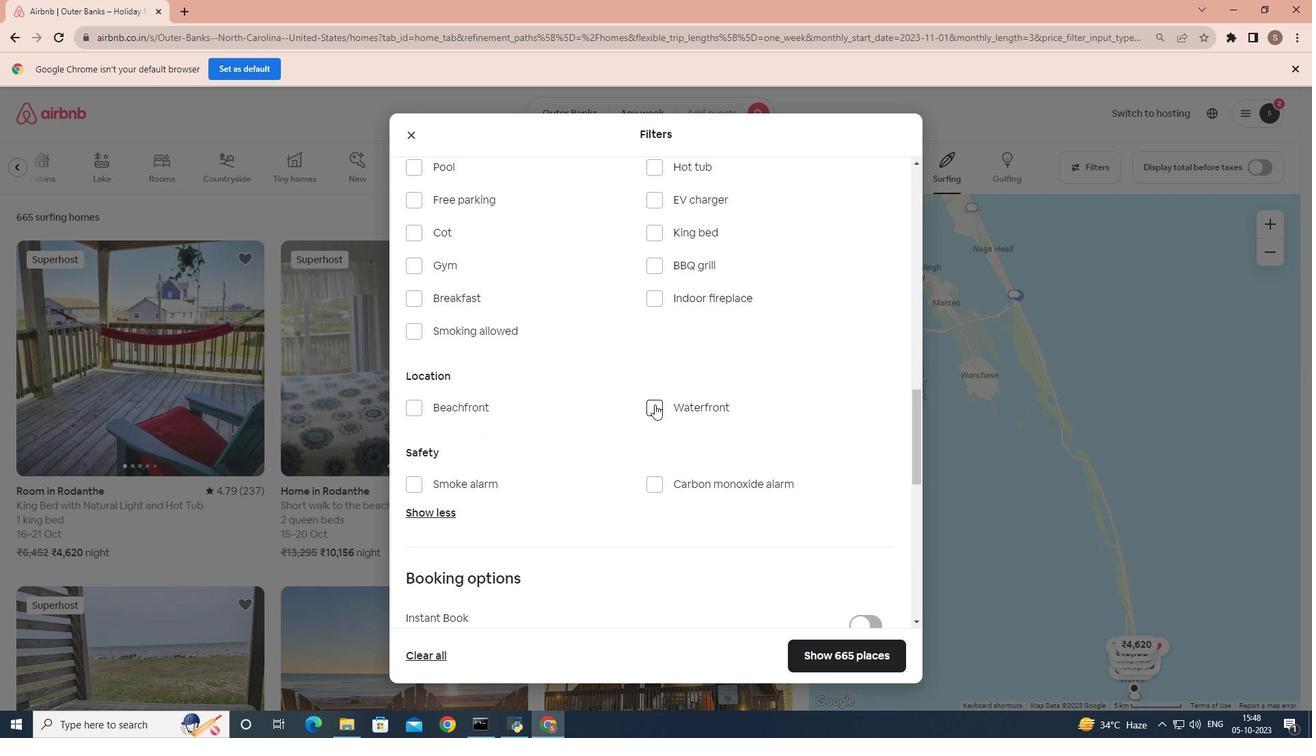 
Action: Mouse moved to (416, 405)
Screenshot: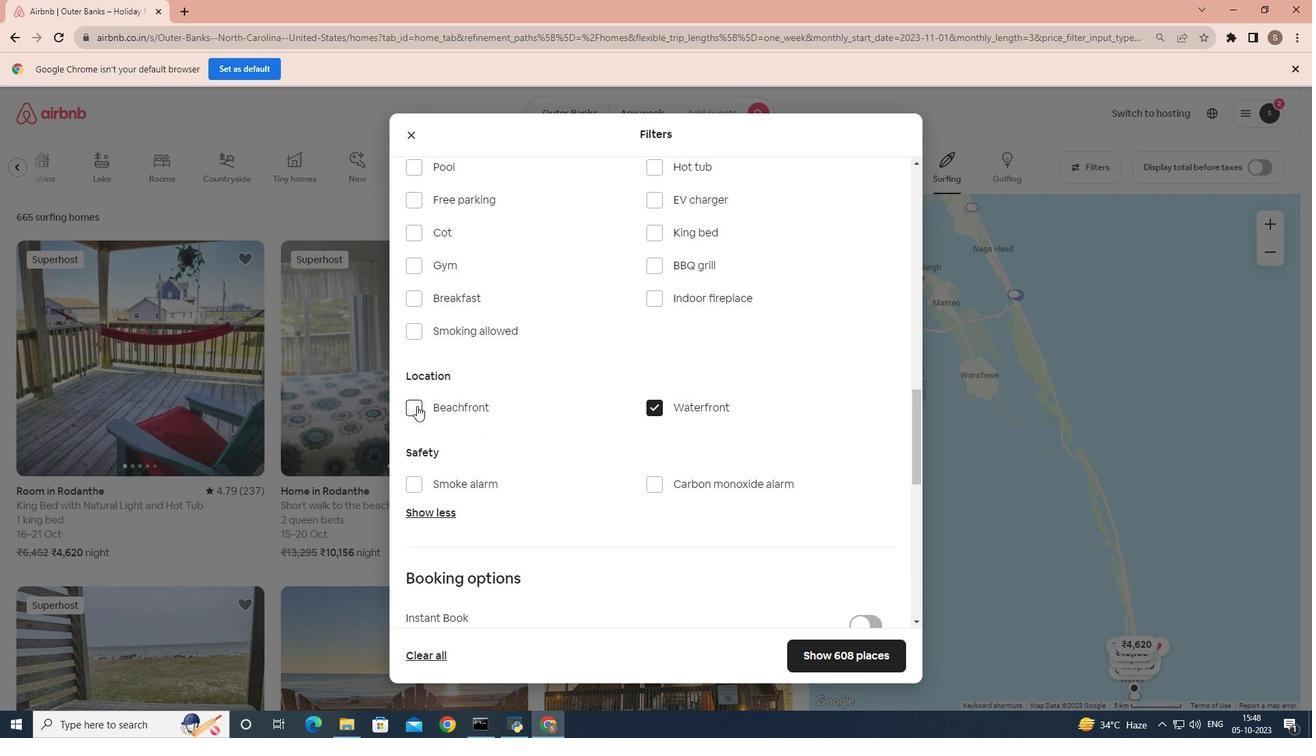 
Action: Mouse pressed left at (416, 405)
Screenshot: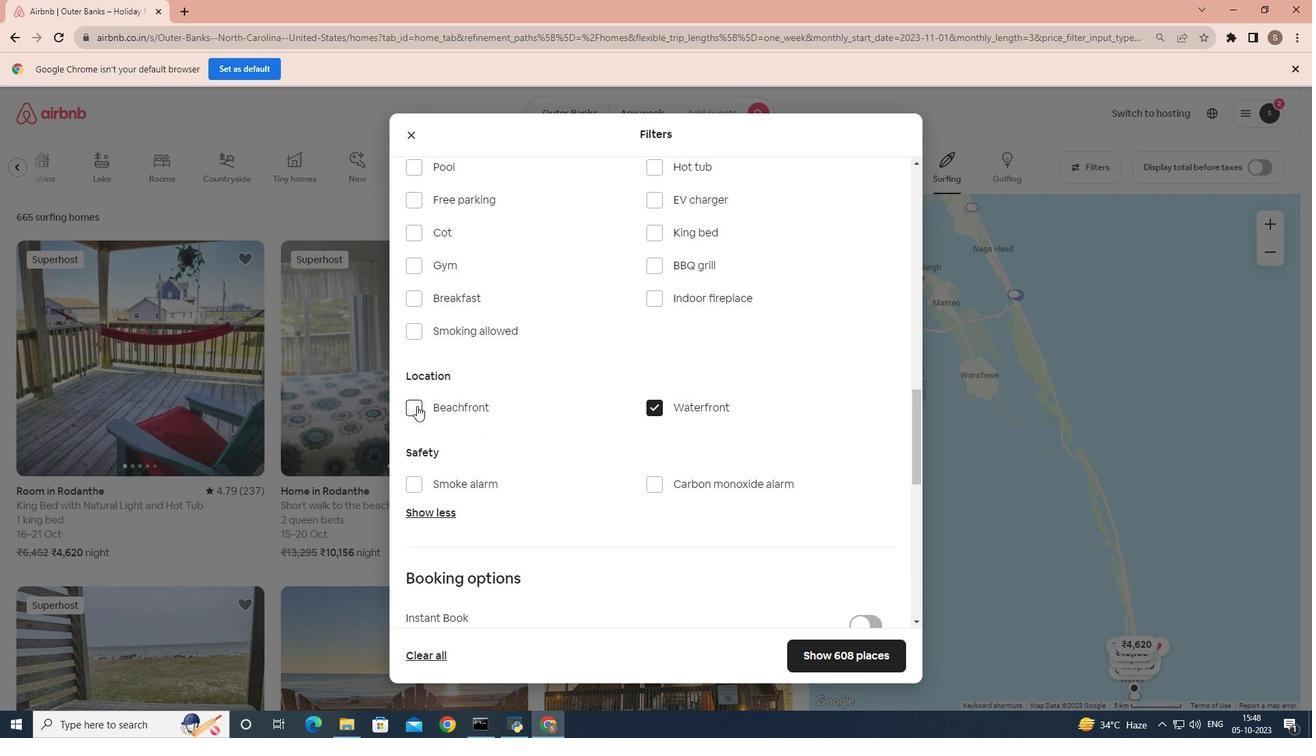 
Action: Mouse moved to (678, 404)
Screenshot: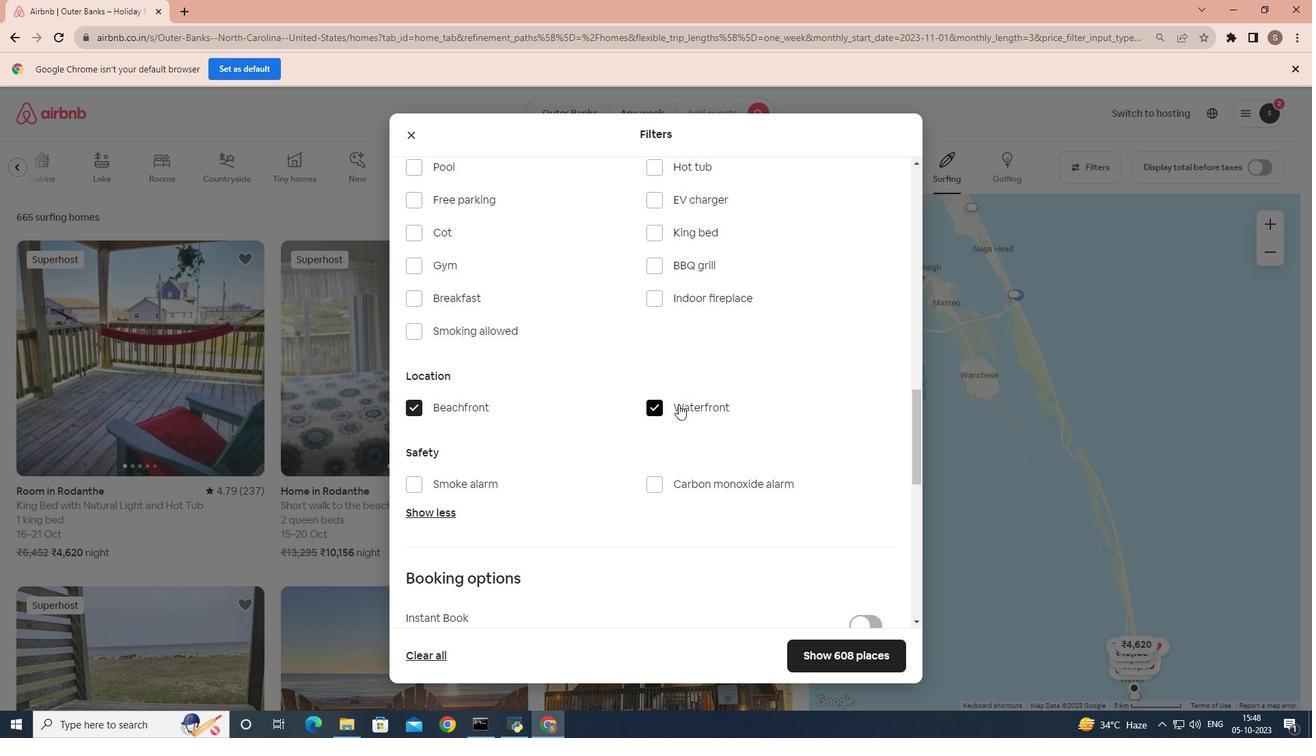 
Action: Mouse pressed left at (678, 404)
Screenshot: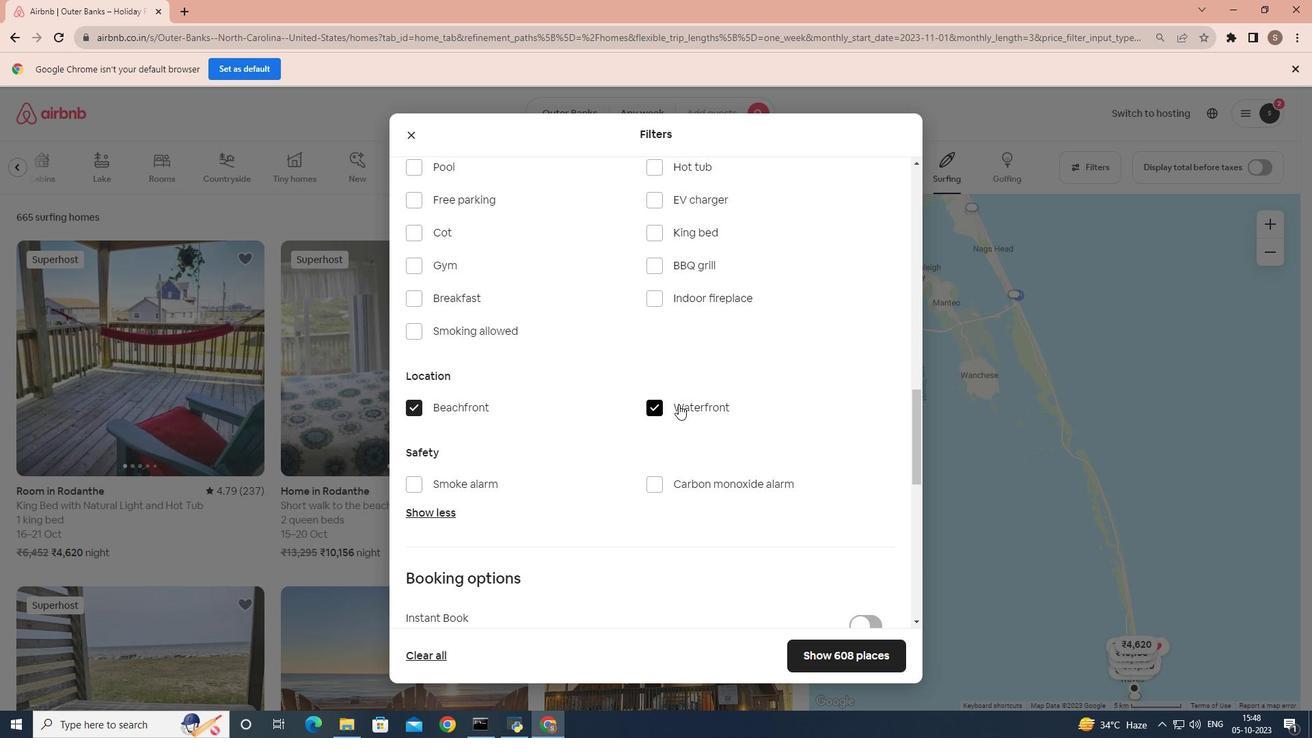 
Action: Mouse moved to (843, 653)
Screenshot: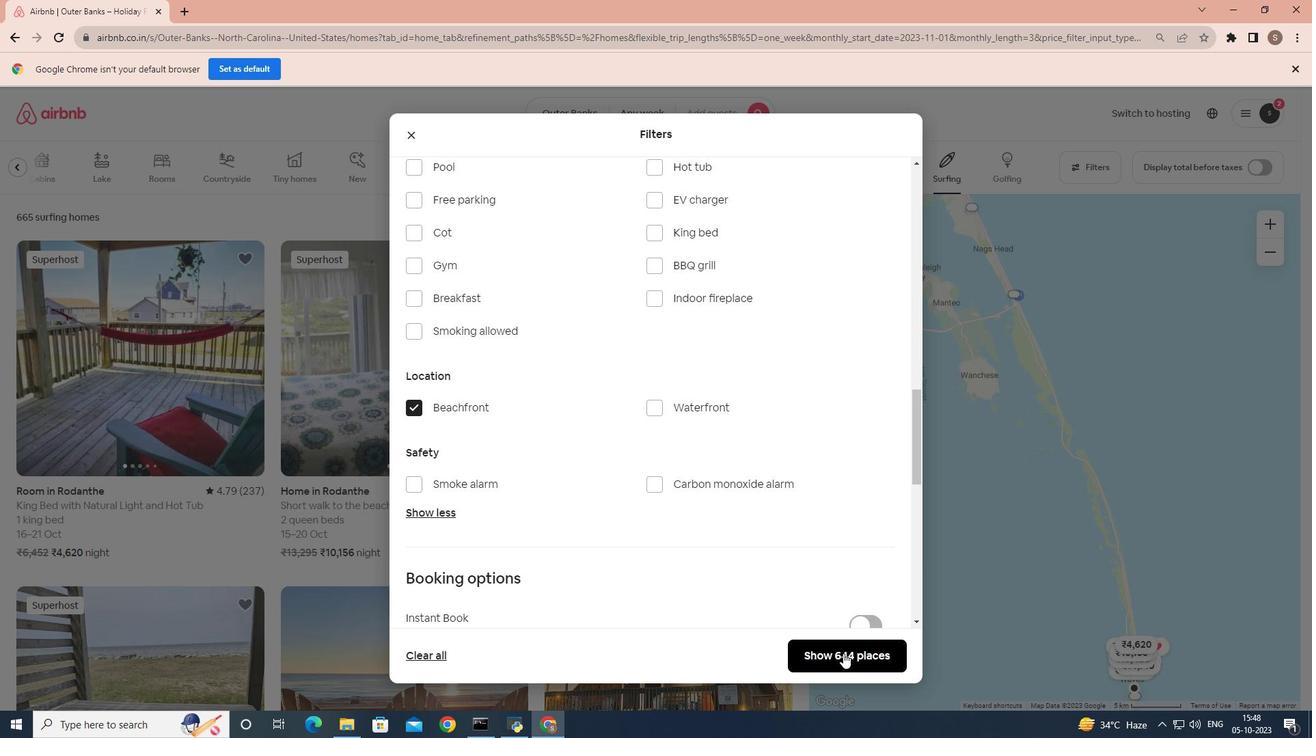 
Action: Mouse pressed left at (843, 653)
Screenshot: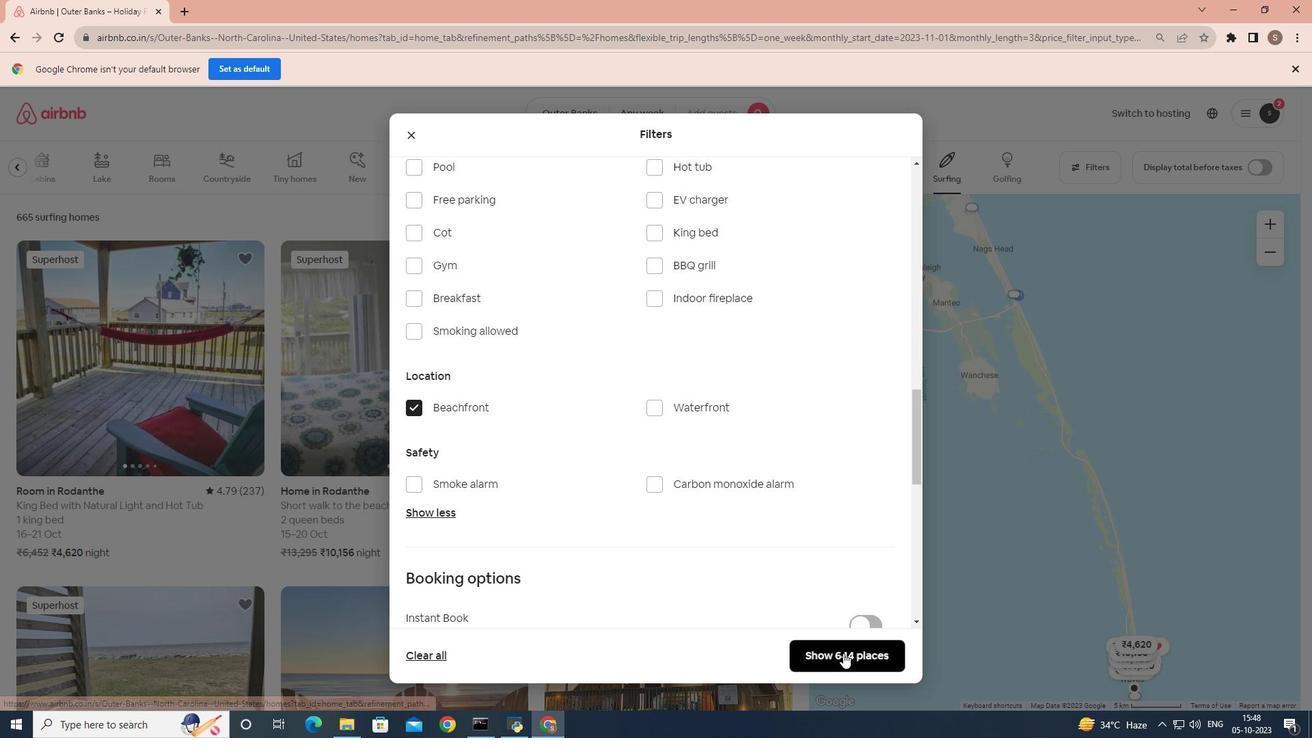 
Action: Mouse moved to (372, 414)
Screenshot: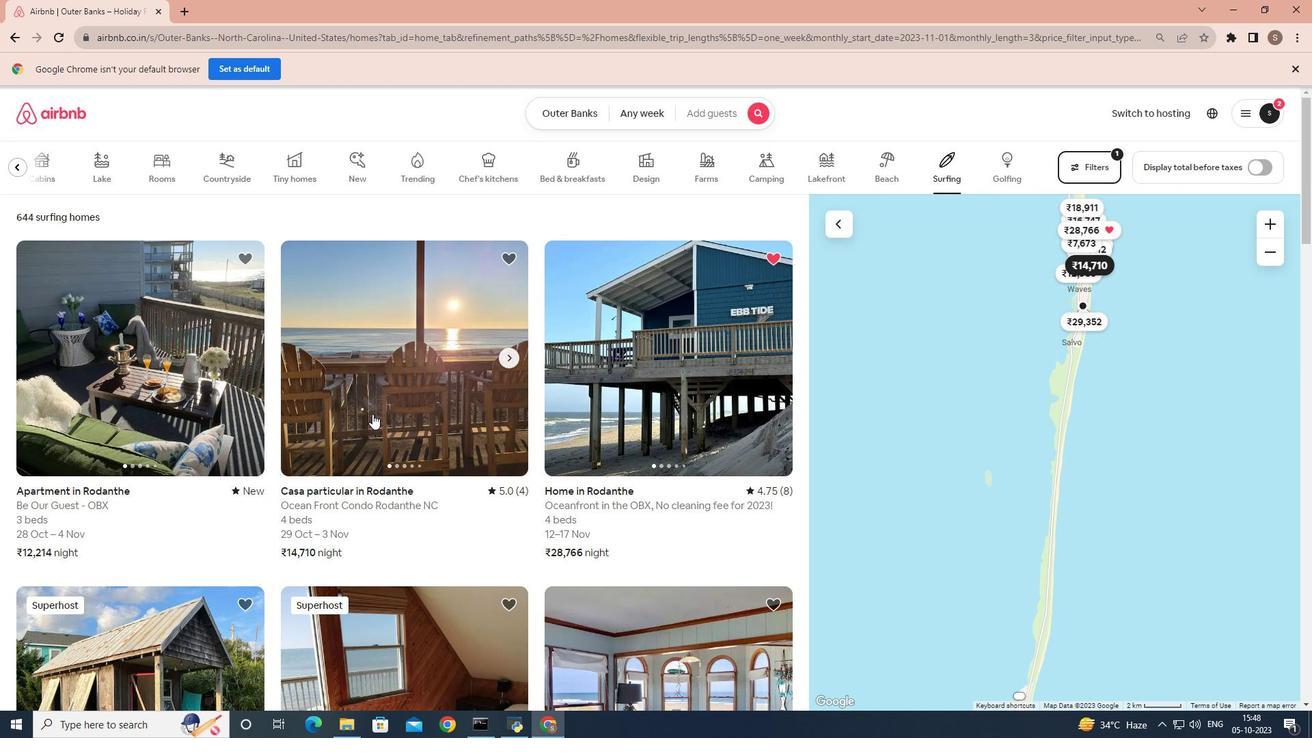
Action: Mouse scrolled (372, 413) with delta (0, 0)
Screenshot: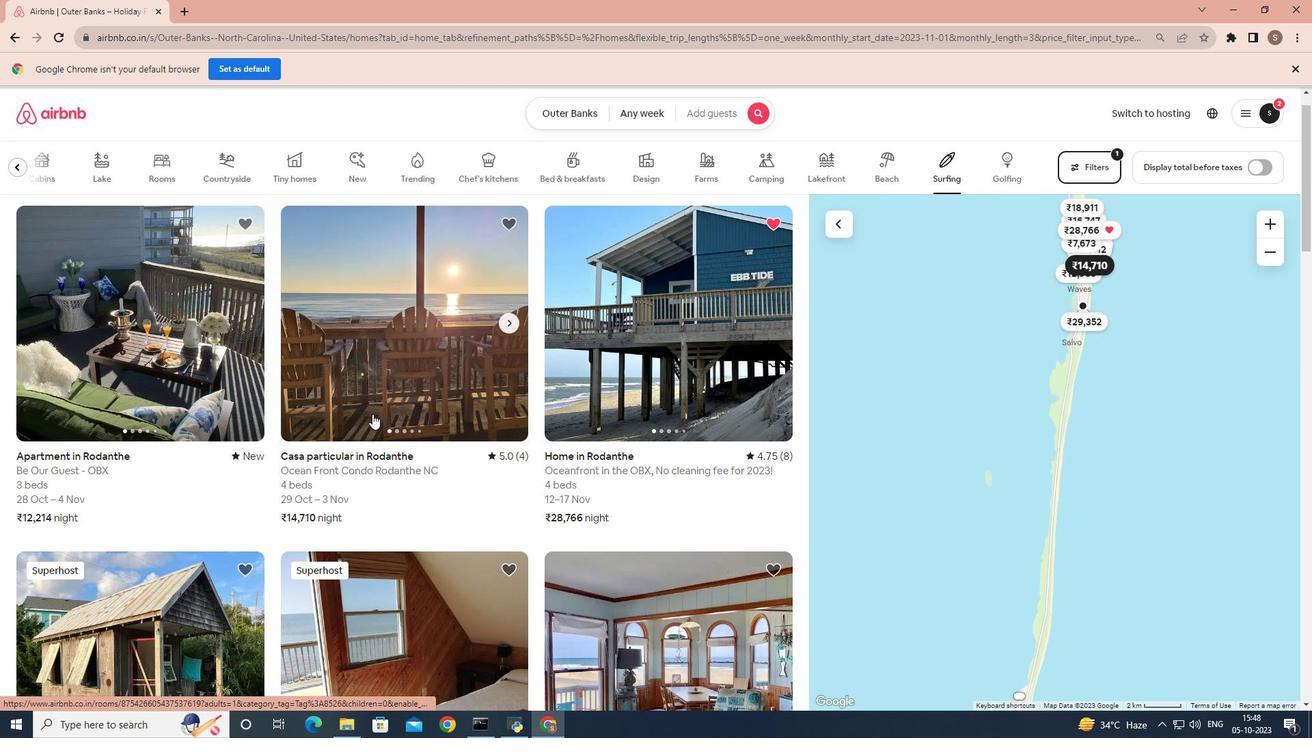
Action: Mouse scrolled (372, 413) with delta (0, 0)
Screenshot: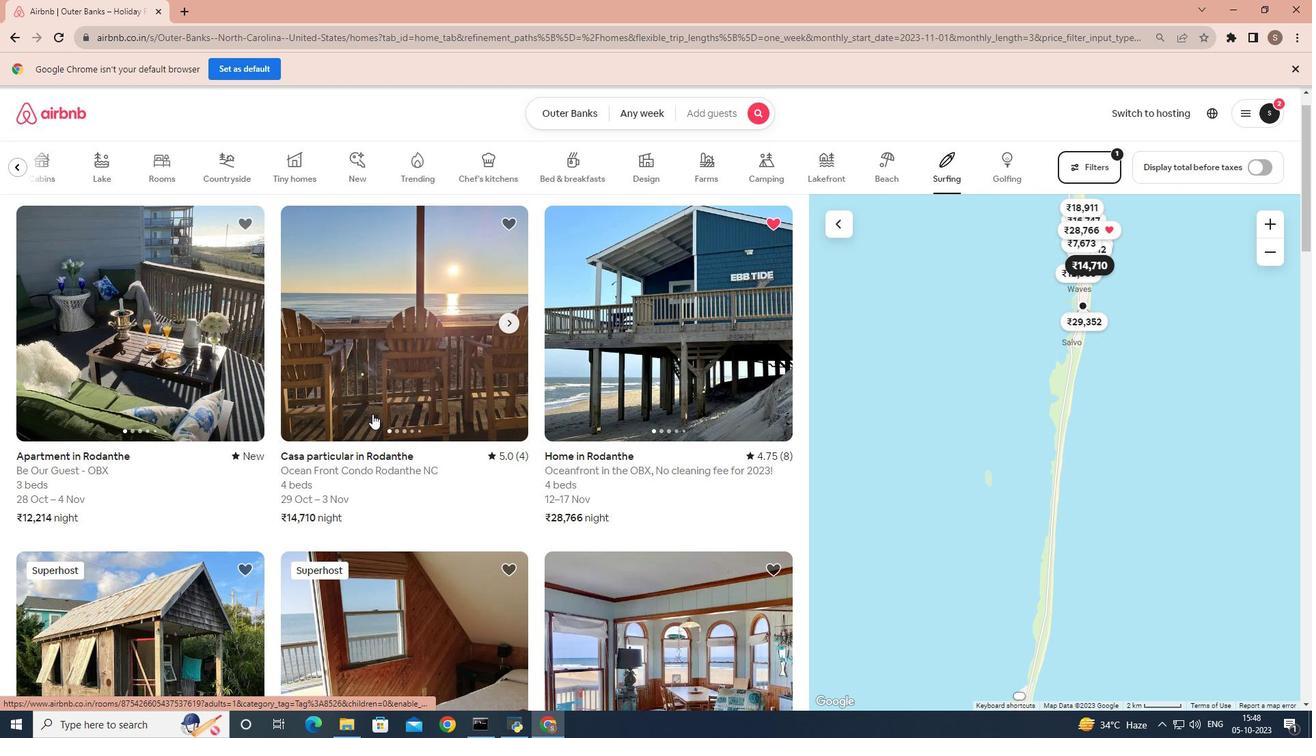 
Action: Mouse scrolled (372, 413) with delta (0, 0)
Screenshot: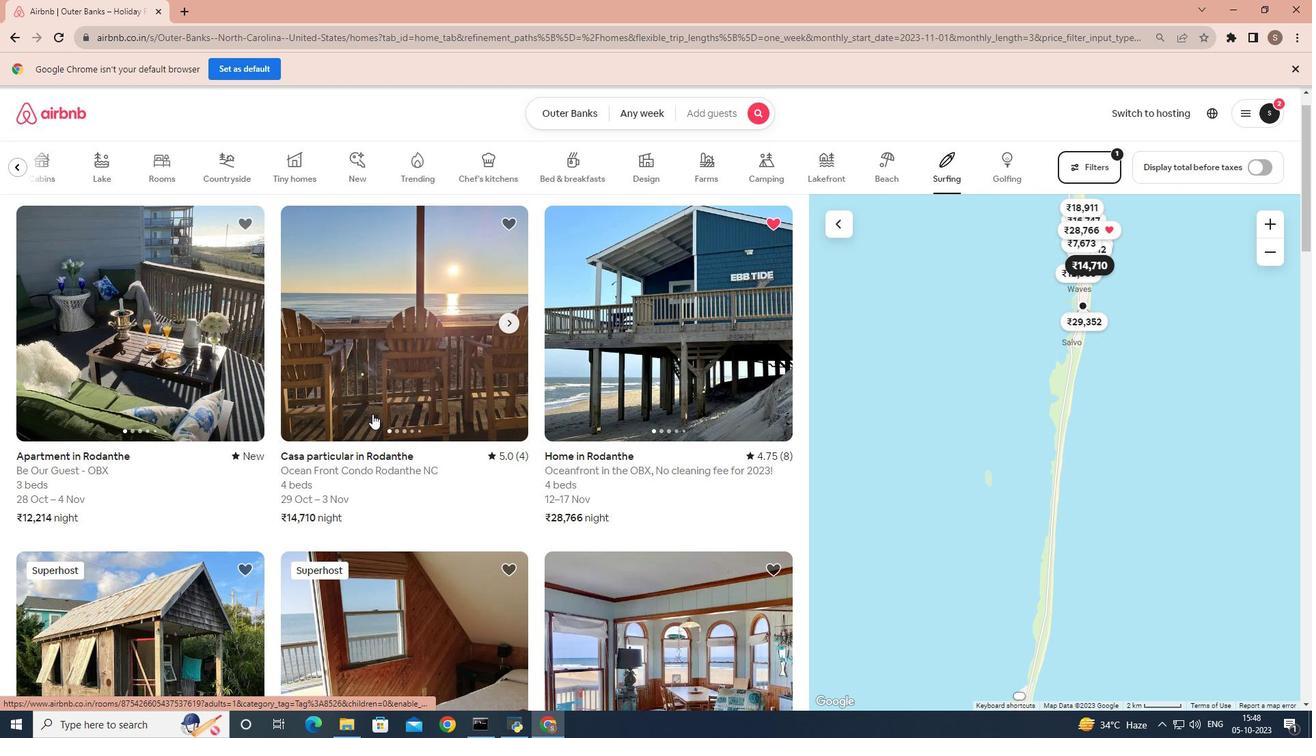 
Action: Mouse scrolled (372, 413) with delta (0, 0)
Screenshot: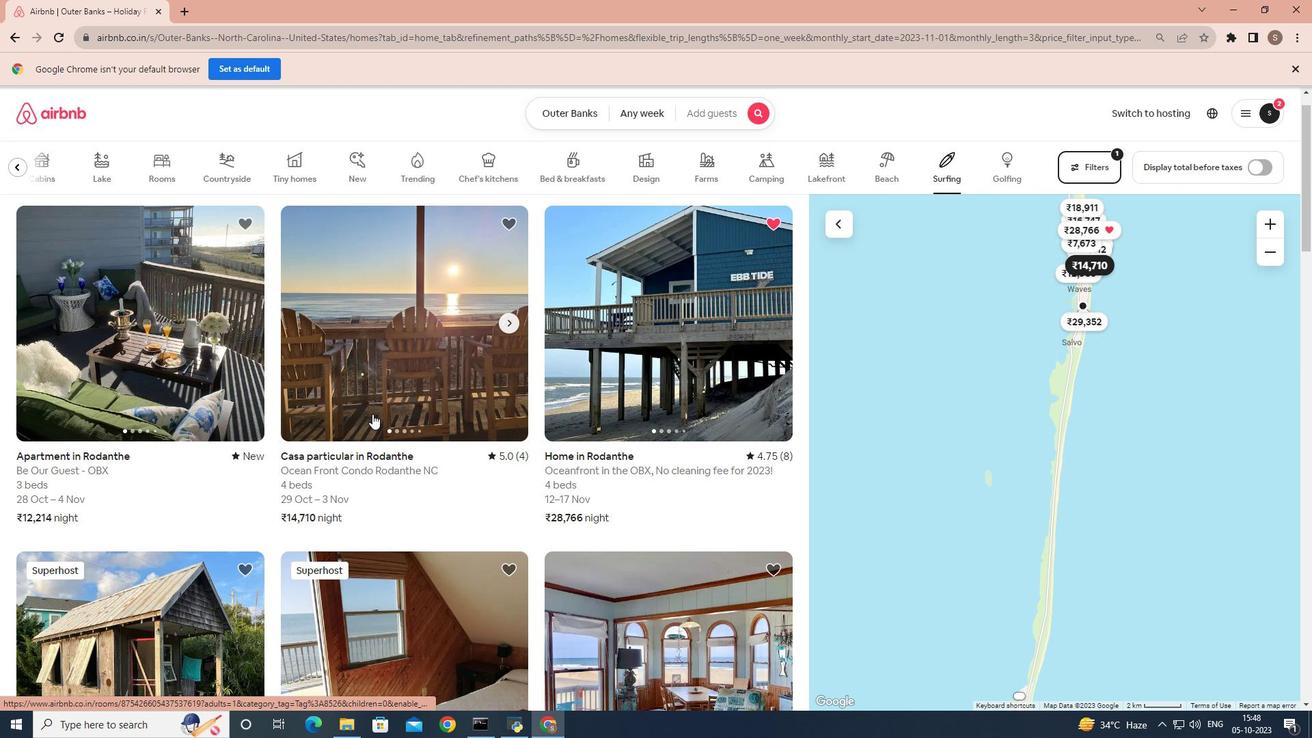 
Action: Mouse scrolled (372, 413) with delta (0, 0)
Screenshot: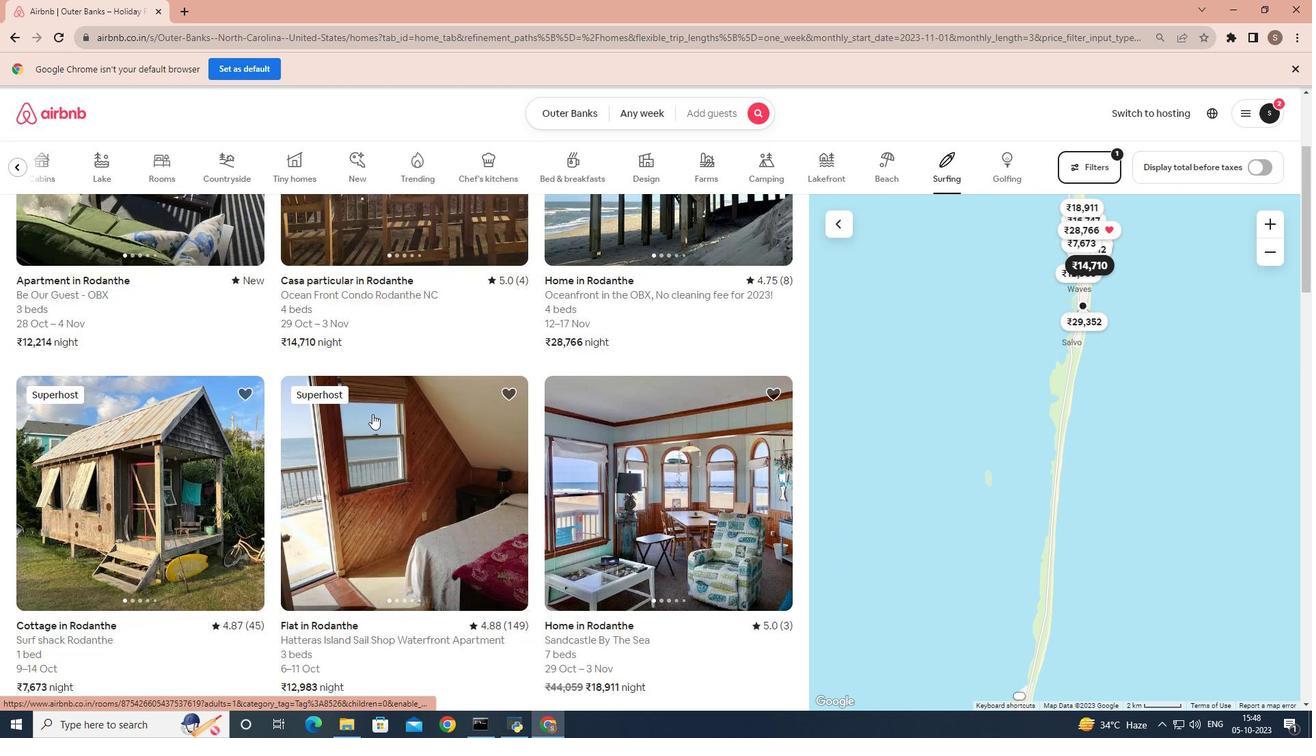 
Action: Mouse scrolled (372, 414) with delta (0, 0)
Screenshot: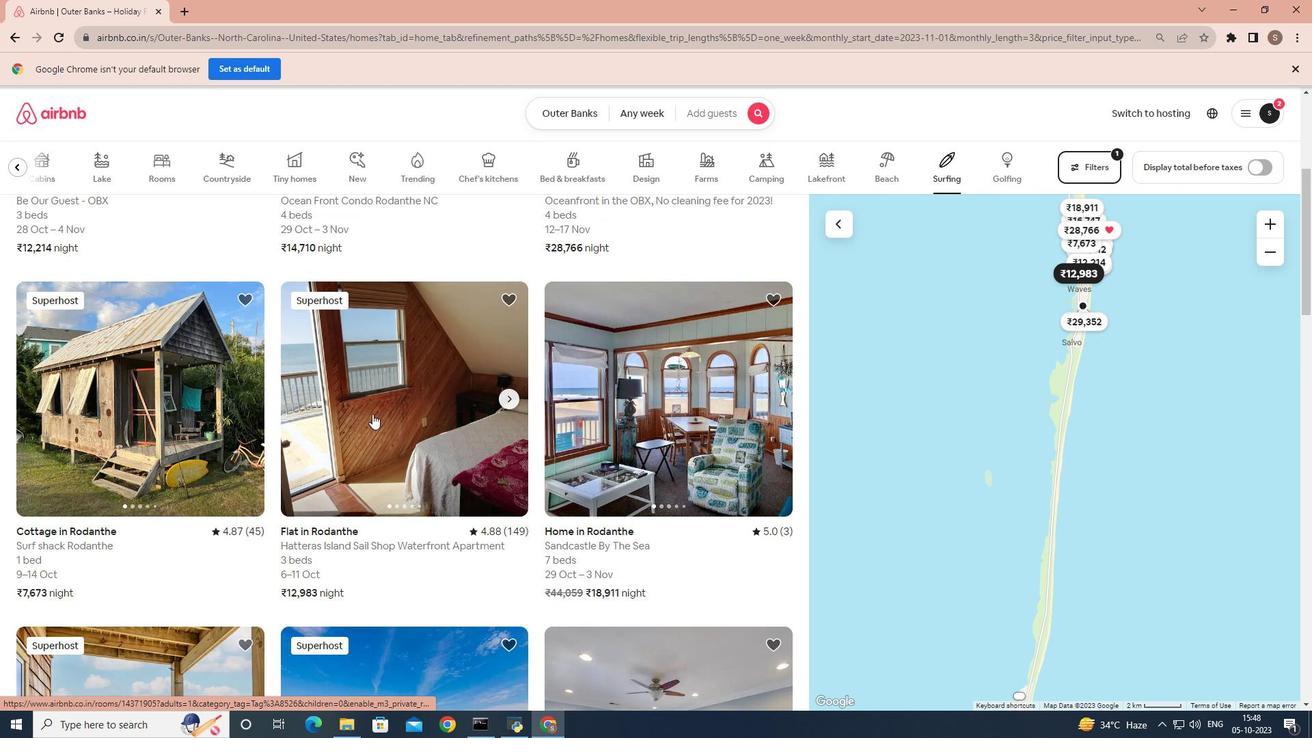 
Action: Mouse scrolled (372, 414) with delta (0, 0)
Screenshot: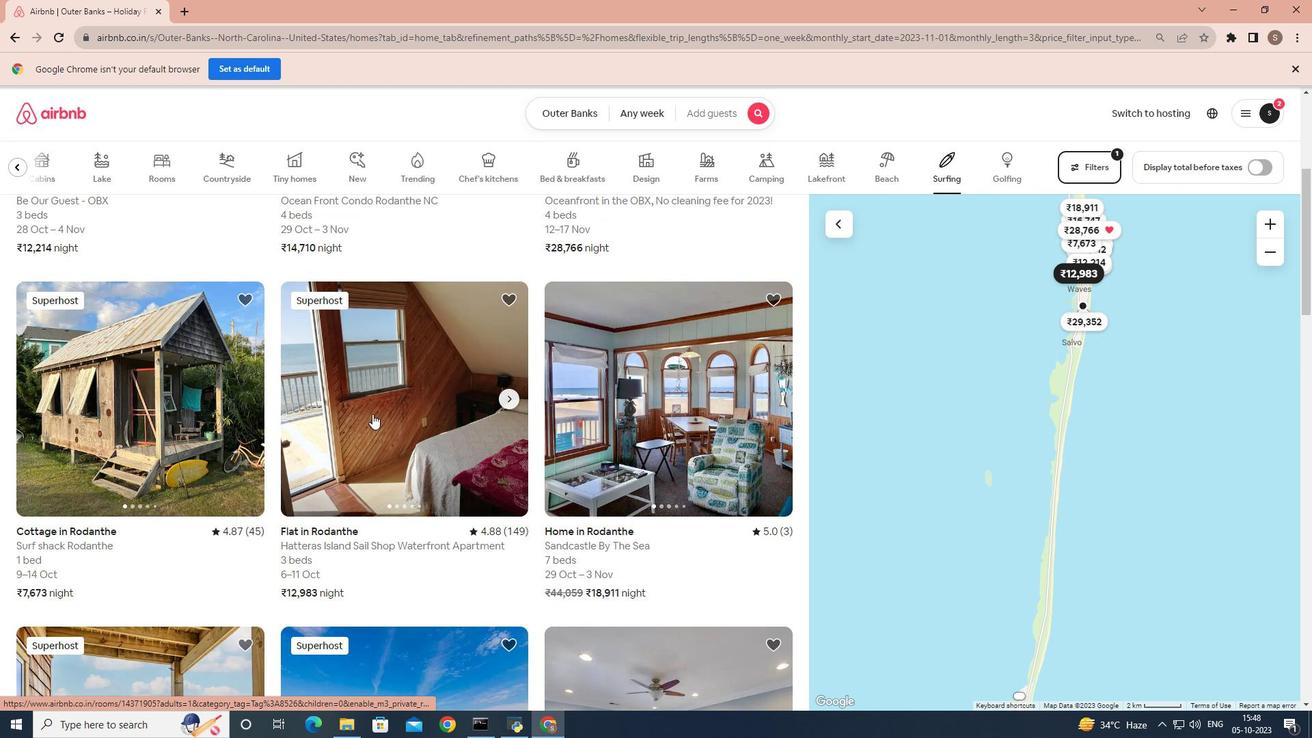 
Action: Mouse scrolled (372, 414) with delta (0, 0)
Screenshot: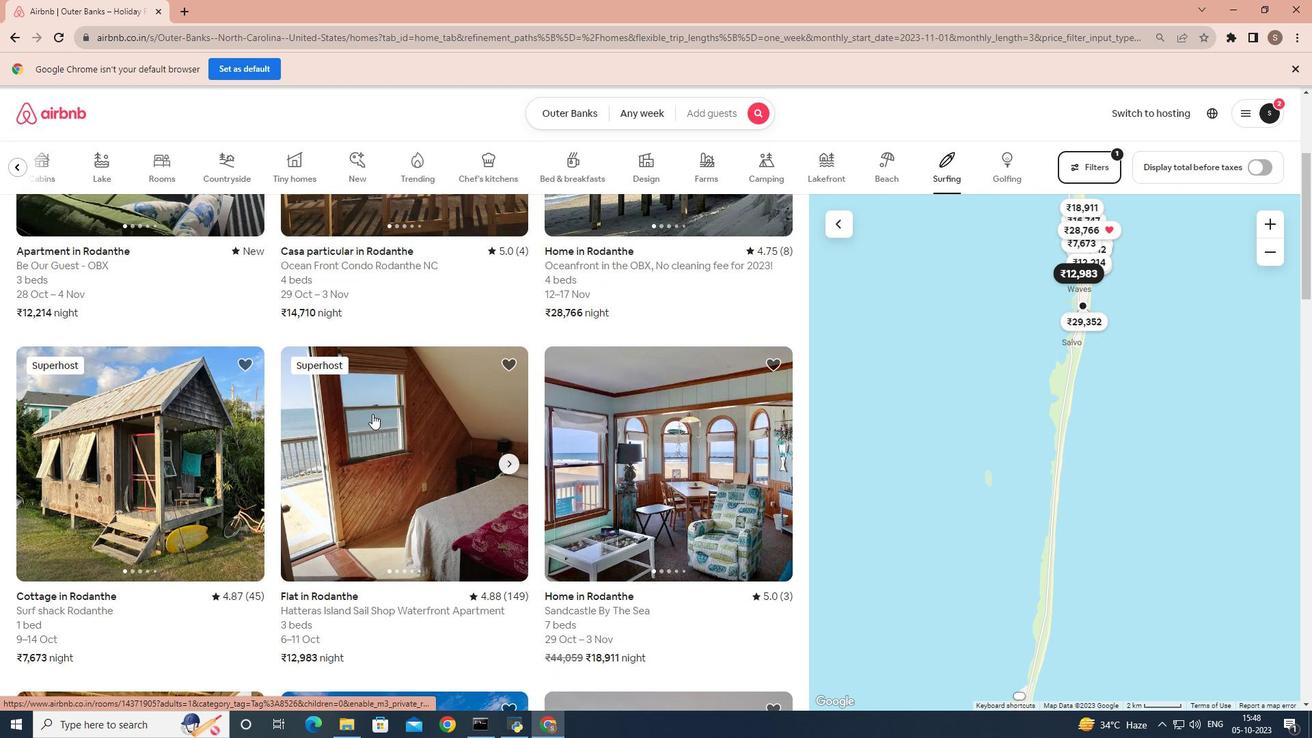 
Action: Mouse scrolled (372, 413) with delta (0, 0)
Screenshot: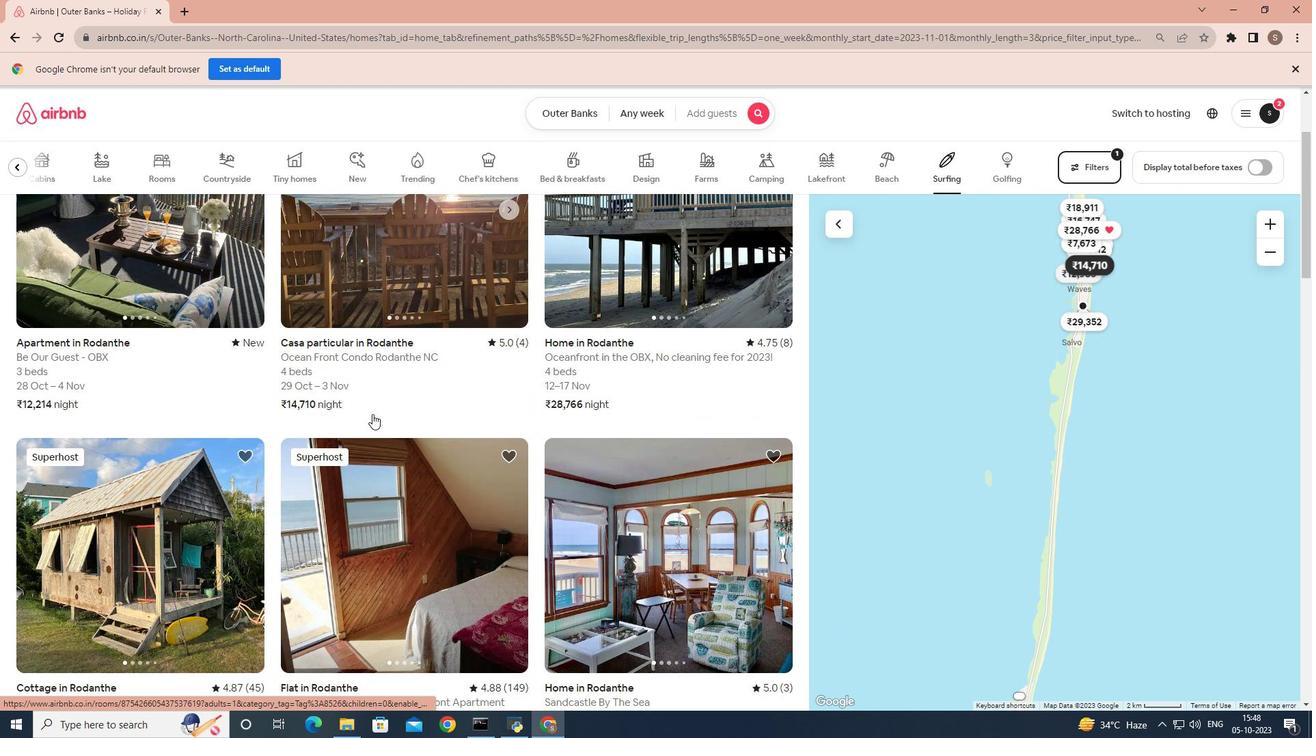 
Action: Mouse scrolled (372, 413) with delta (0, 0)
Screenshot: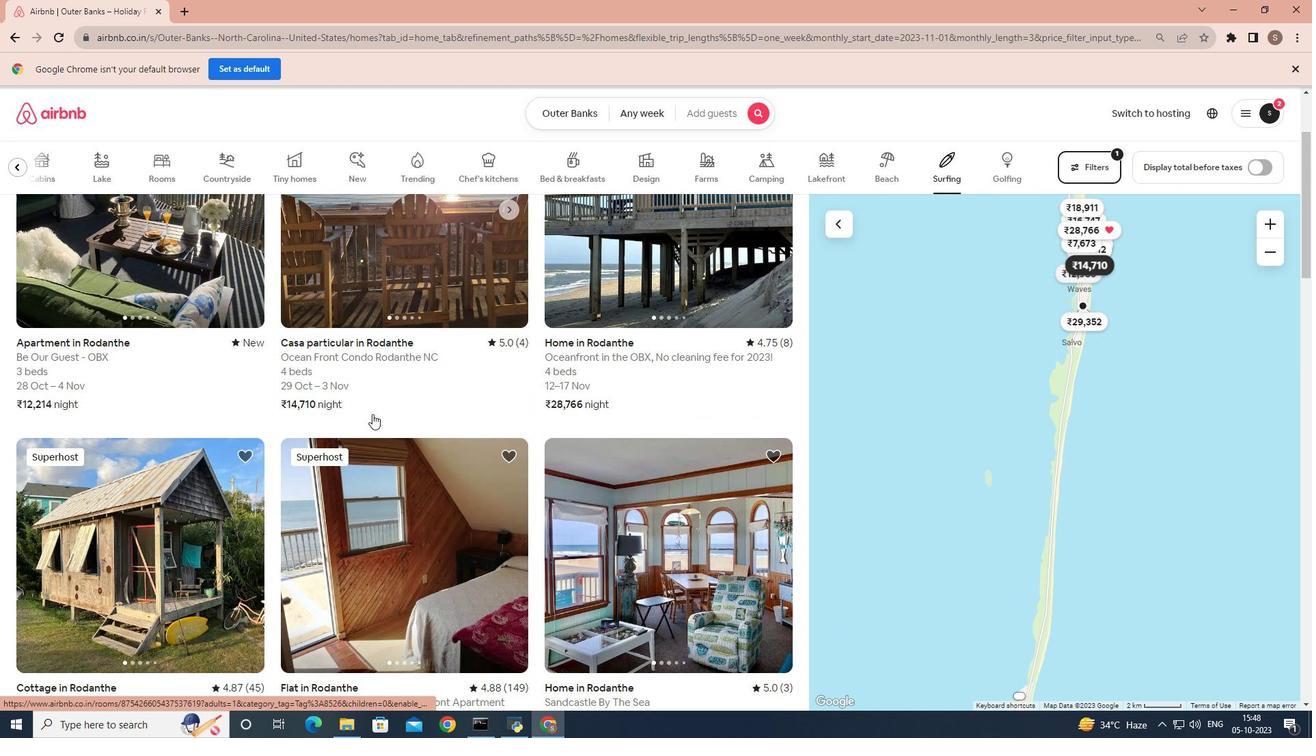 
Action: Mouse scrolled (372, 413) with delta (0, 0)
Screenshot: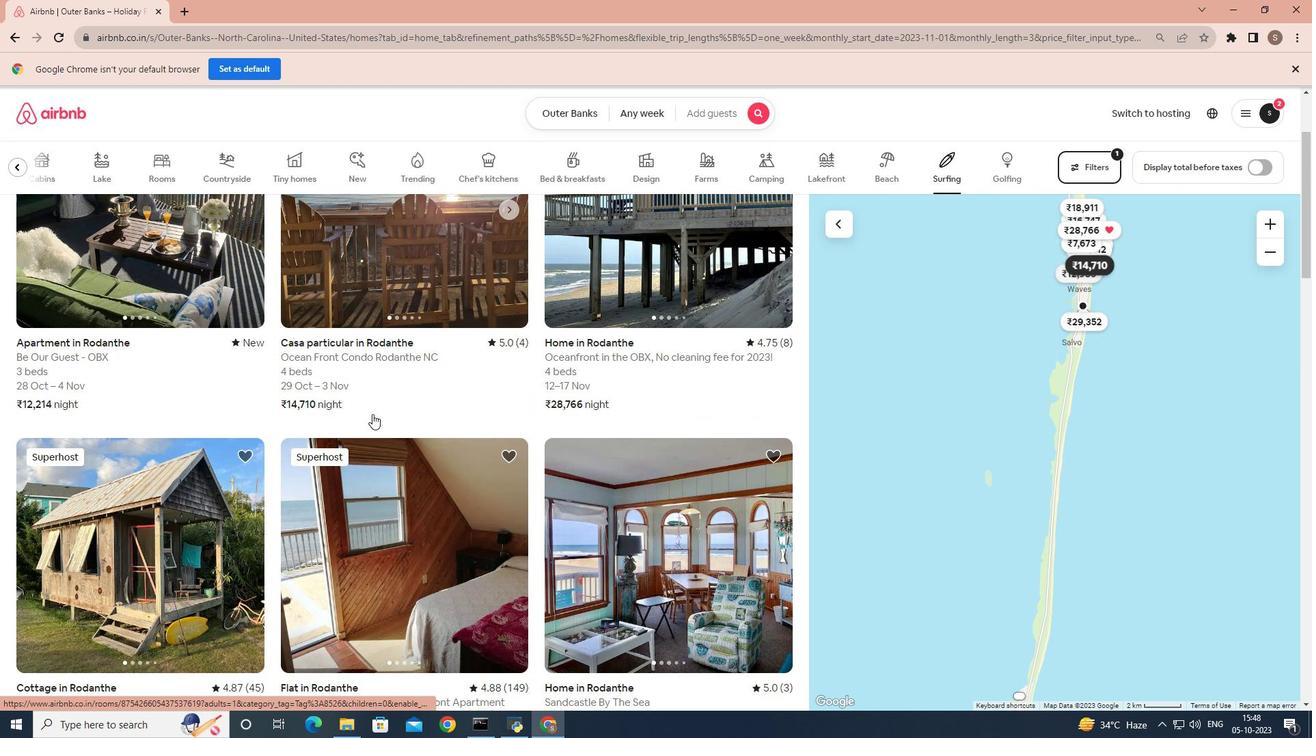 
Action: Mouse scrolled (372, 413) with delta (0, 0)
Screenshot: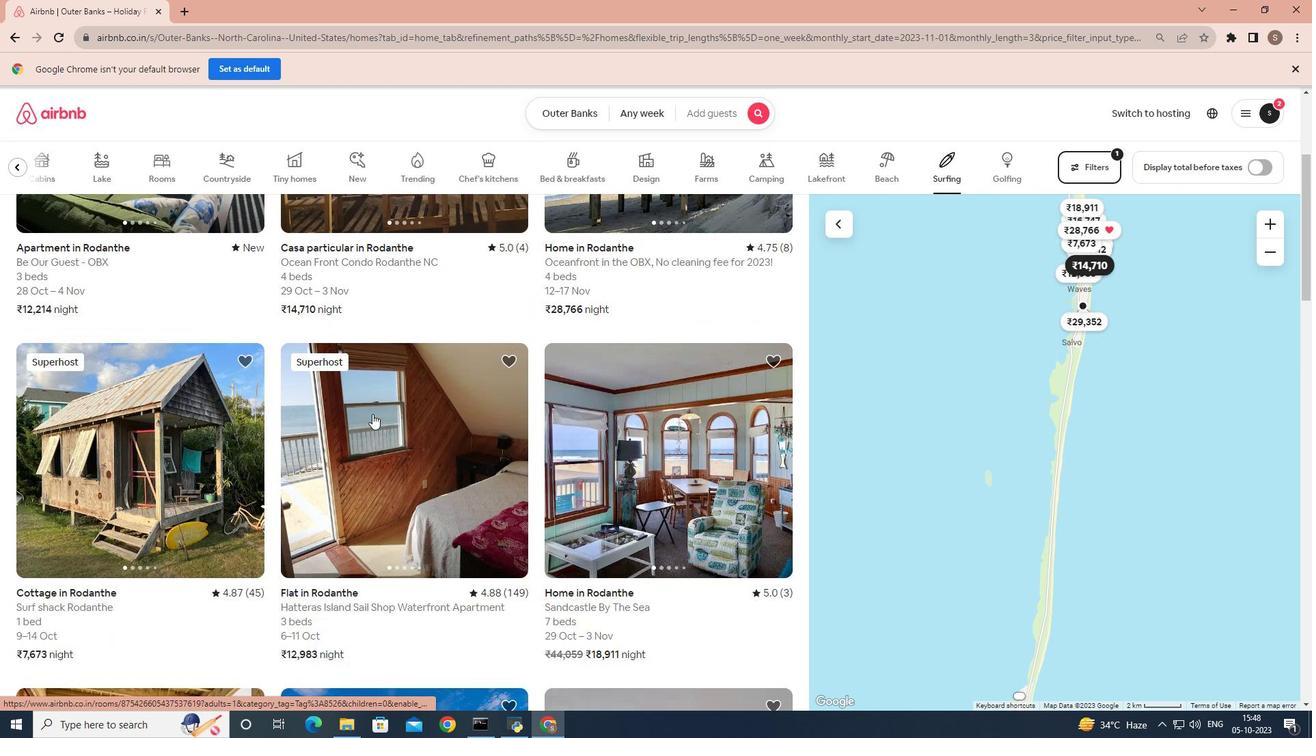
Action: Mouse moved to (631, 393)
Screenshot: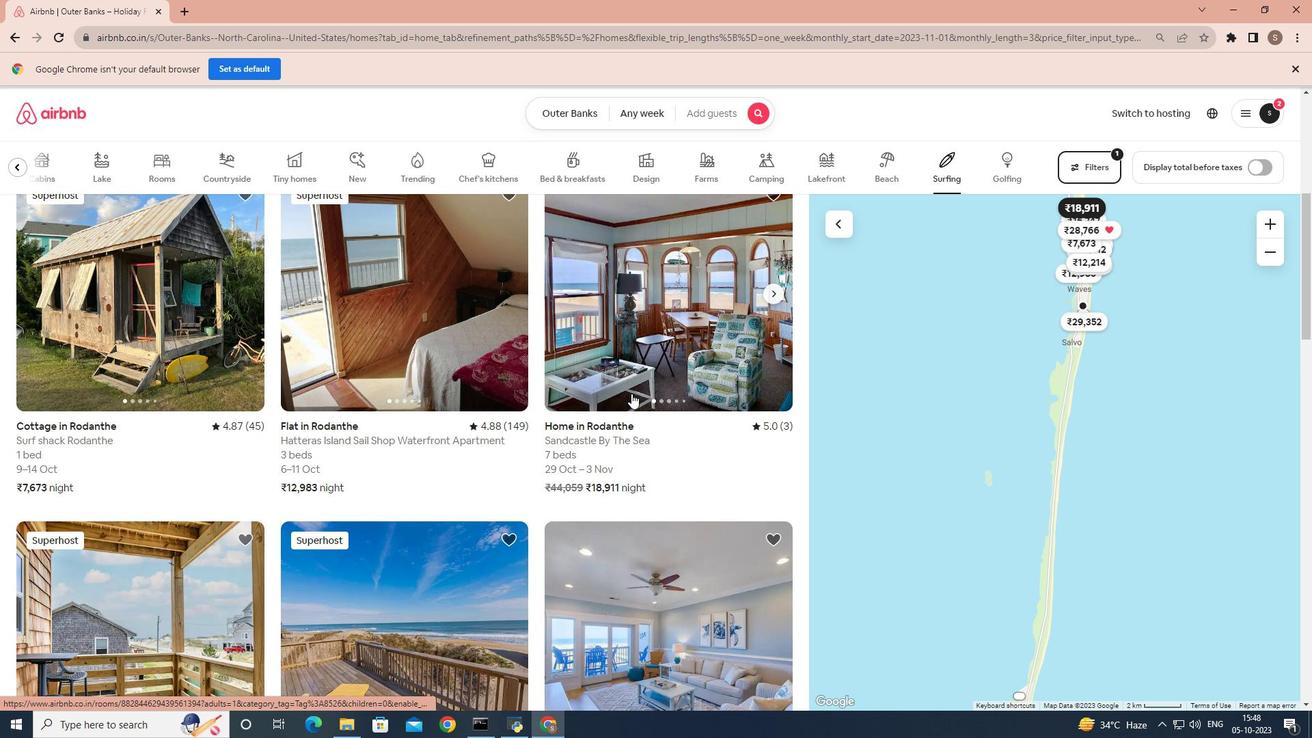 
Action: Mouse pressed left at (631, 393)
Screenshot: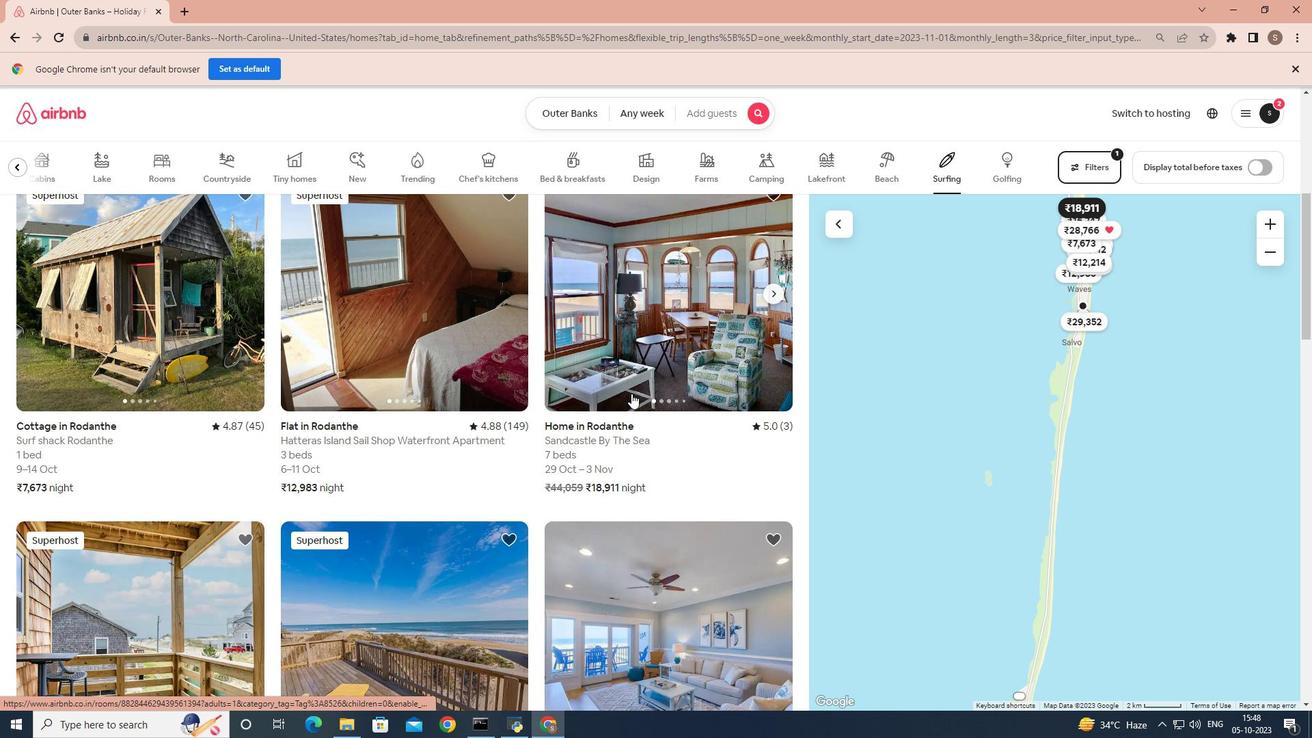 
Action: Mouse moved to (54, 9)
Screenshot: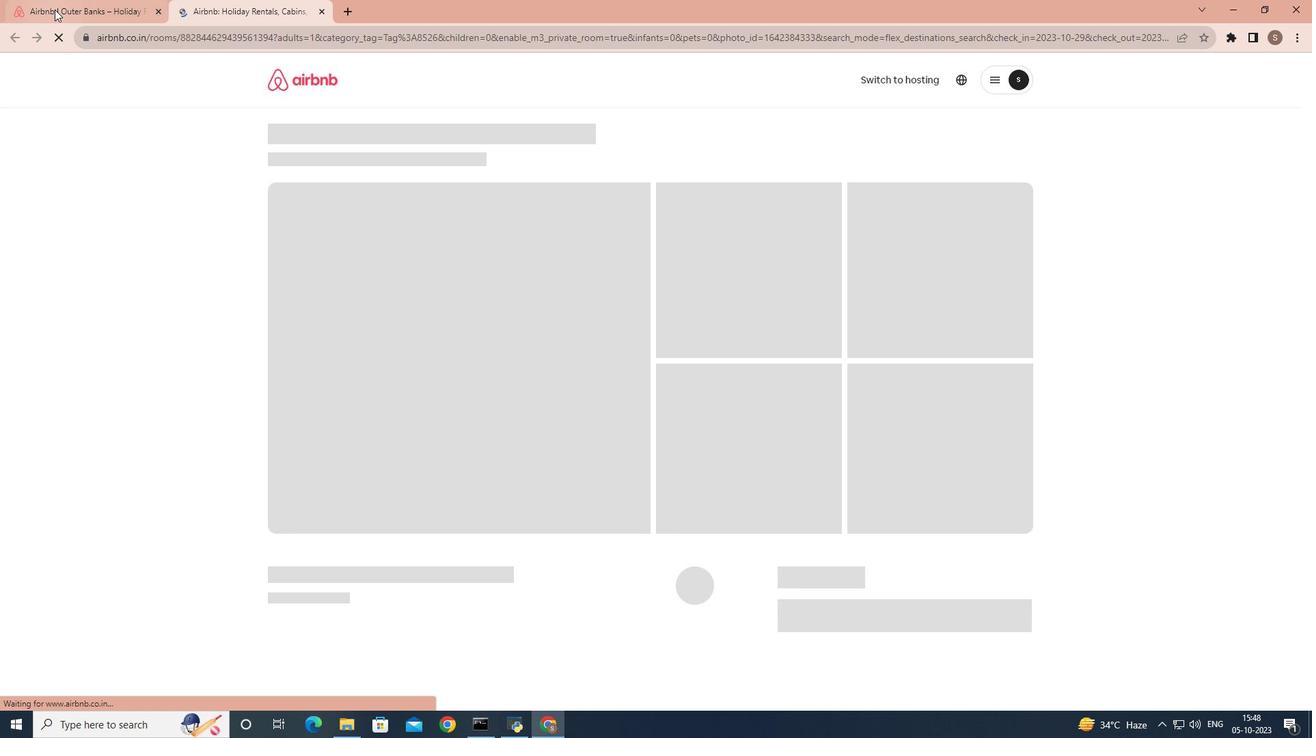 
Action: Mouse pressed left at (54, 9)
Screenshot: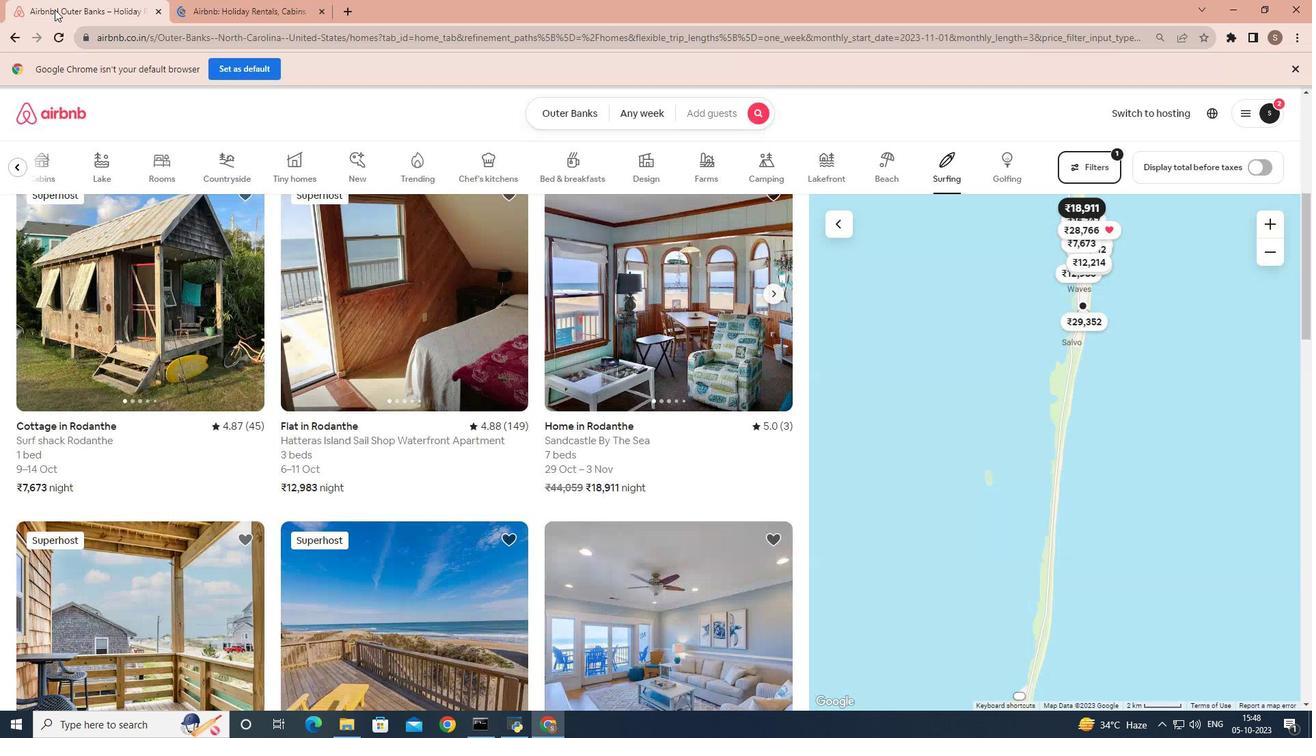 
Action: Mouse moved to (304, 390)
Screenshot: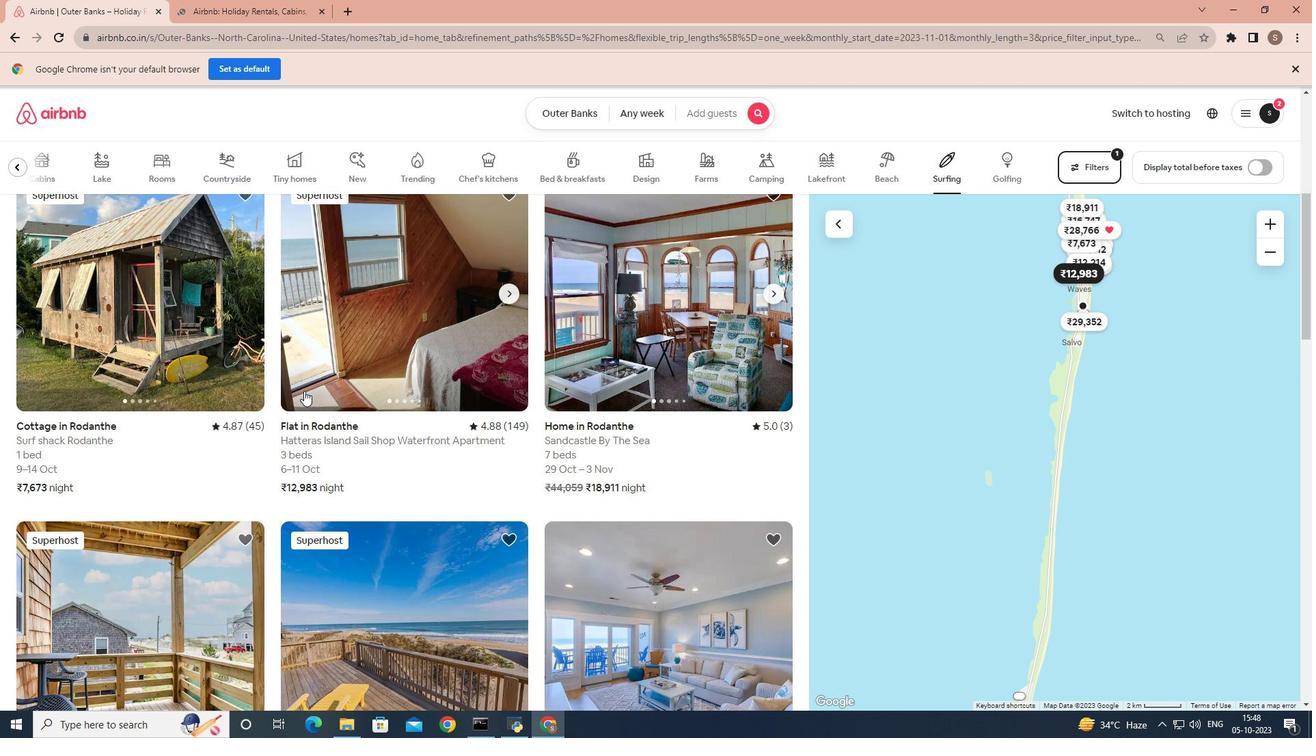 
Action: Mouse scrolled (304, 390) with delta (0, 0)
Screenshot: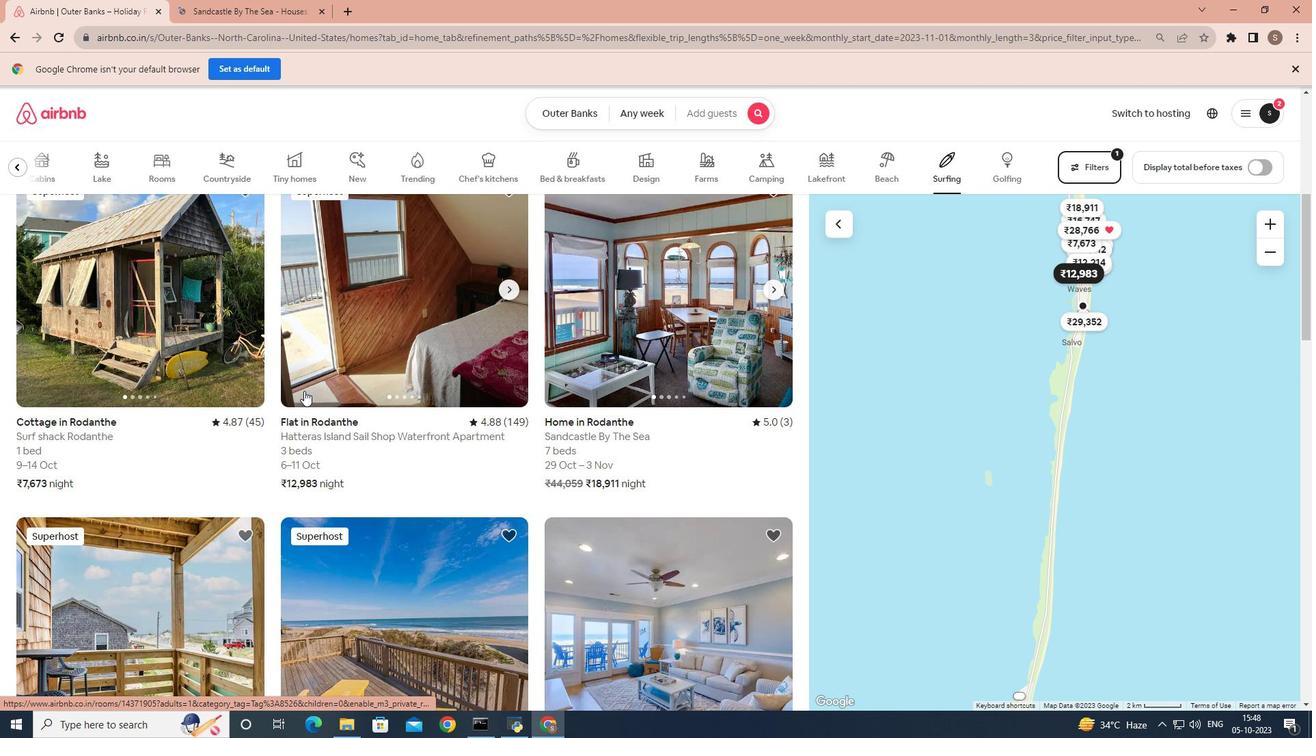 
Action: Mouse scrolled (304, 390) with delta (0, 0)
Screenshot: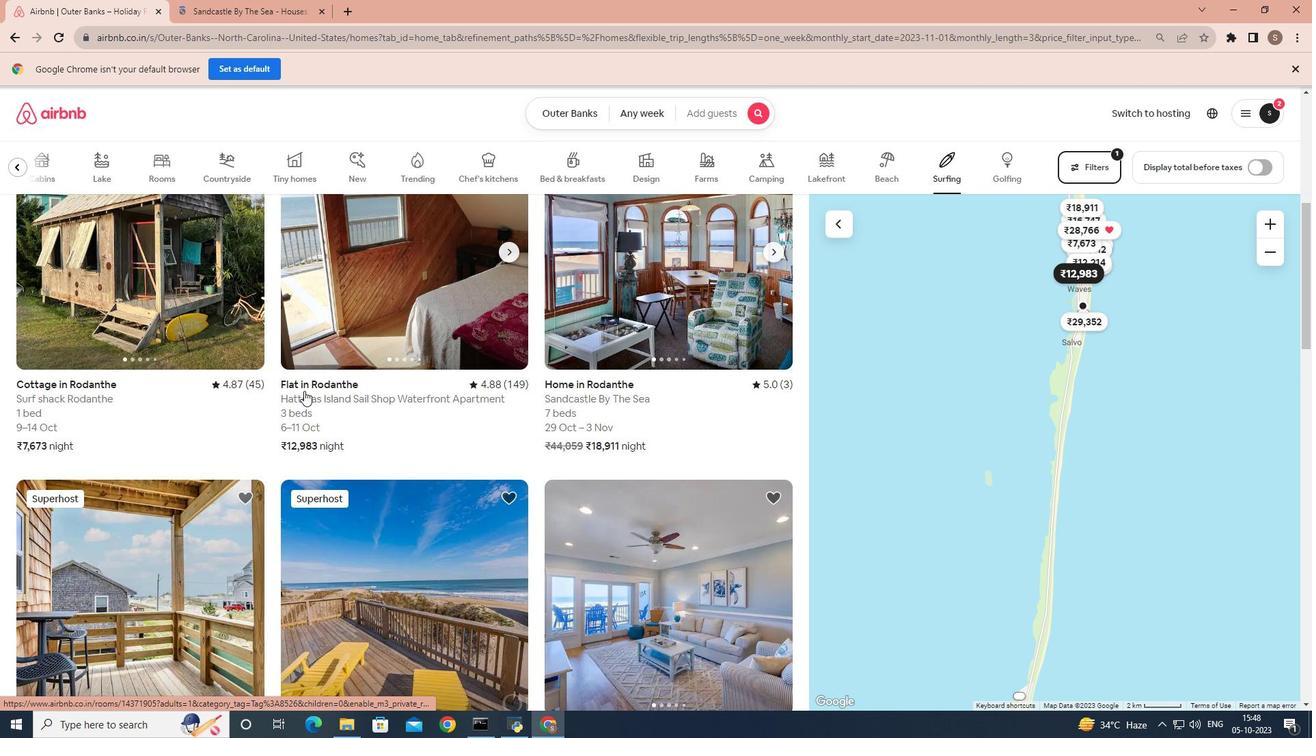 
Action: Mouse scrolled (304, 390) with delta (0, 0)
Screenshot: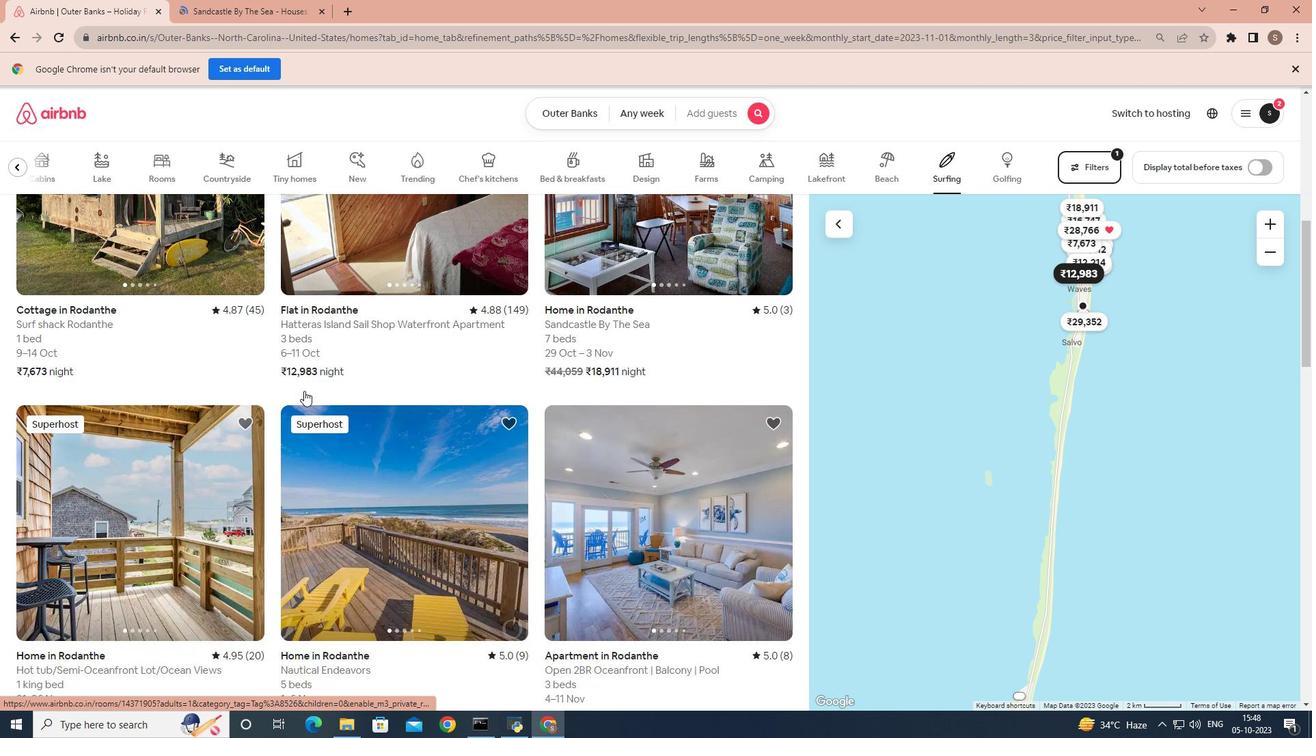 
Action: Mouse moved to (305, 382)
Screenshot: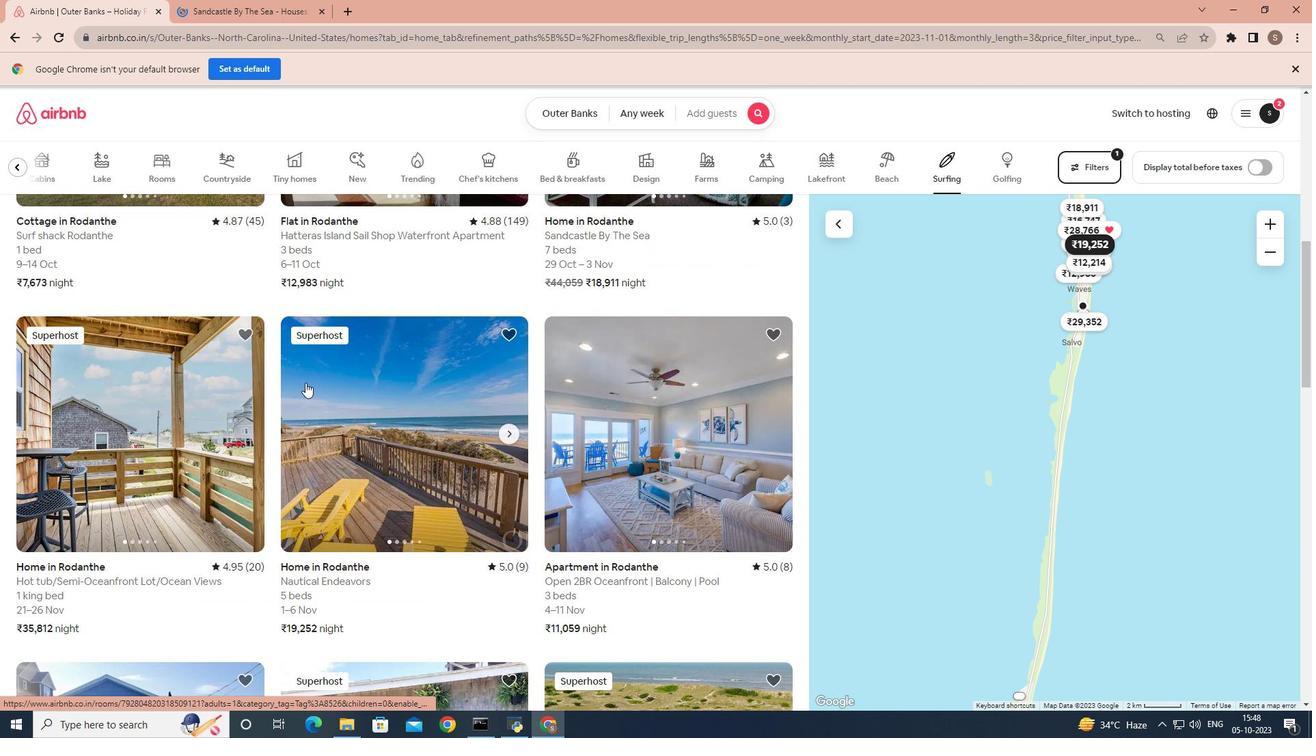 
Action: Mouse scrolled (305, 383) with delta (0, 0)
Screenshot: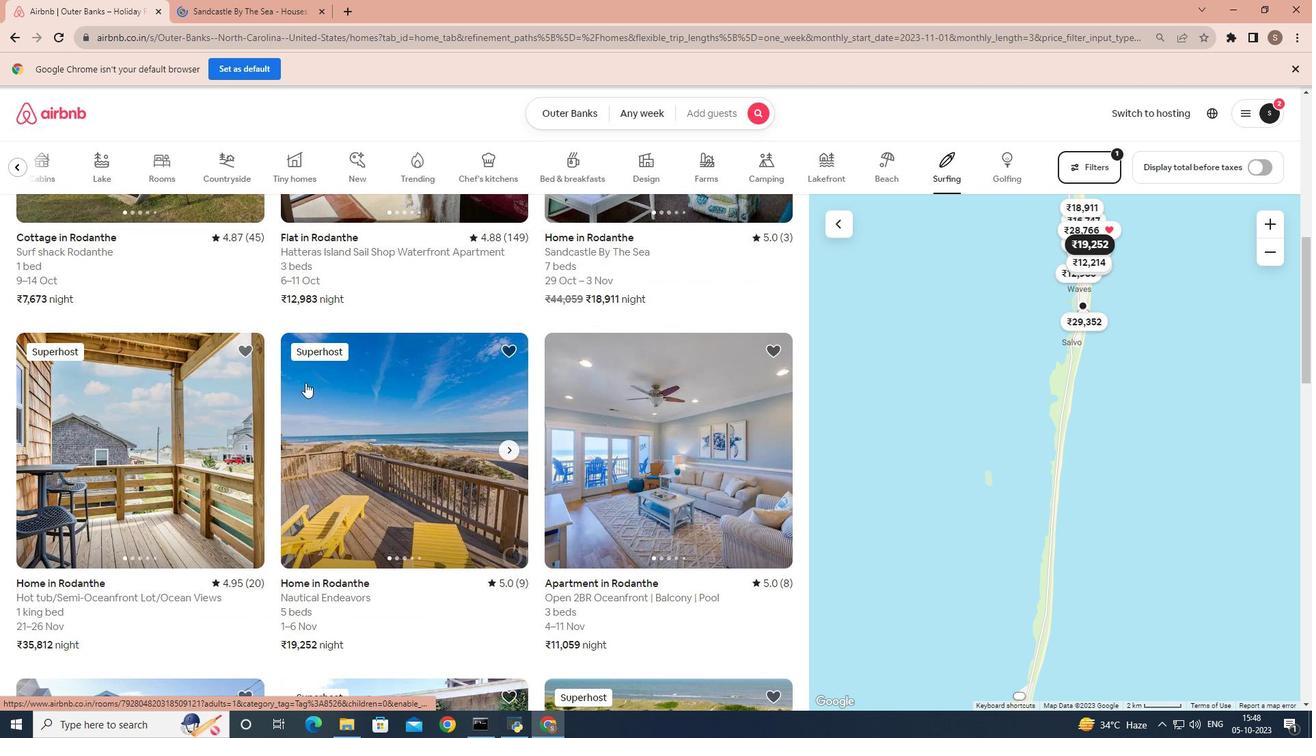 
Action: Mouse scrolled (305, 383) with delta (0, 0)
Screenshot: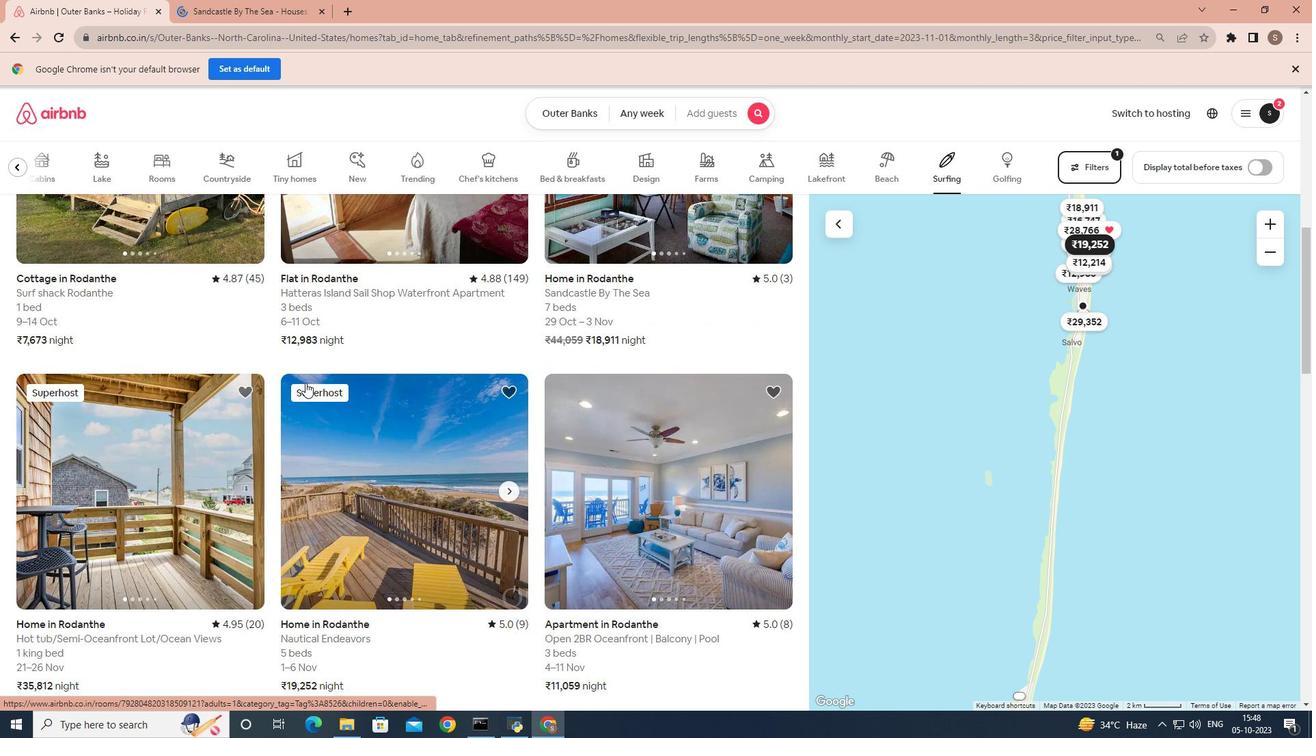 
Action: Mouse moved to (321, 362)
Screenshot: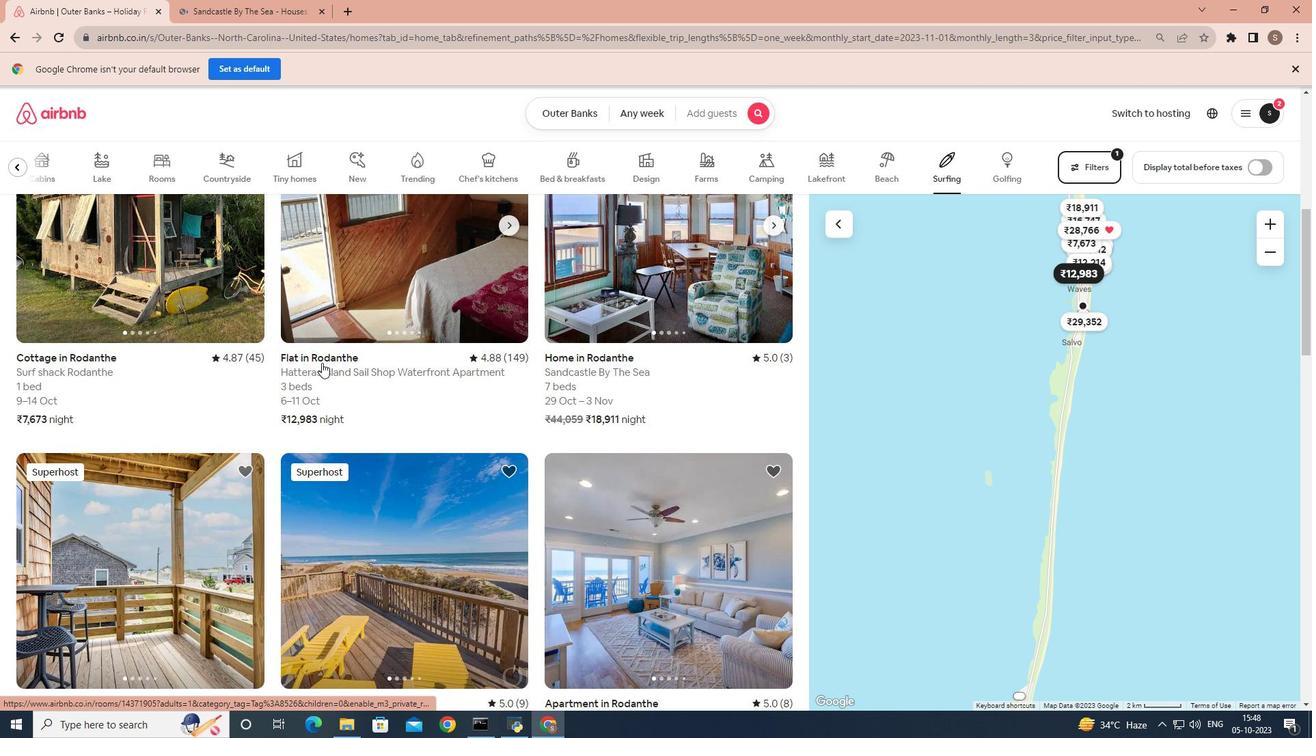 
Action: Mouse pressed left at (321, 362)
Screenshot: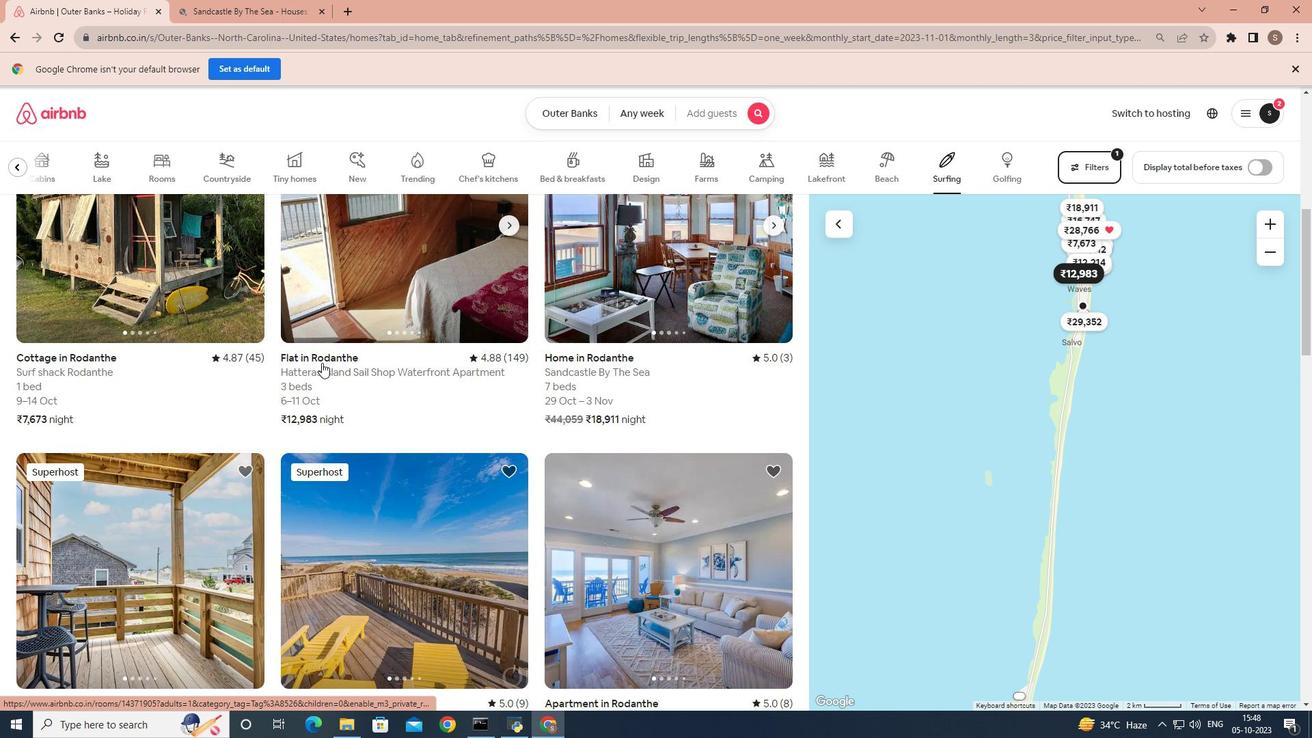 
Action: Mouse moved to (48, 8)
Screenshot: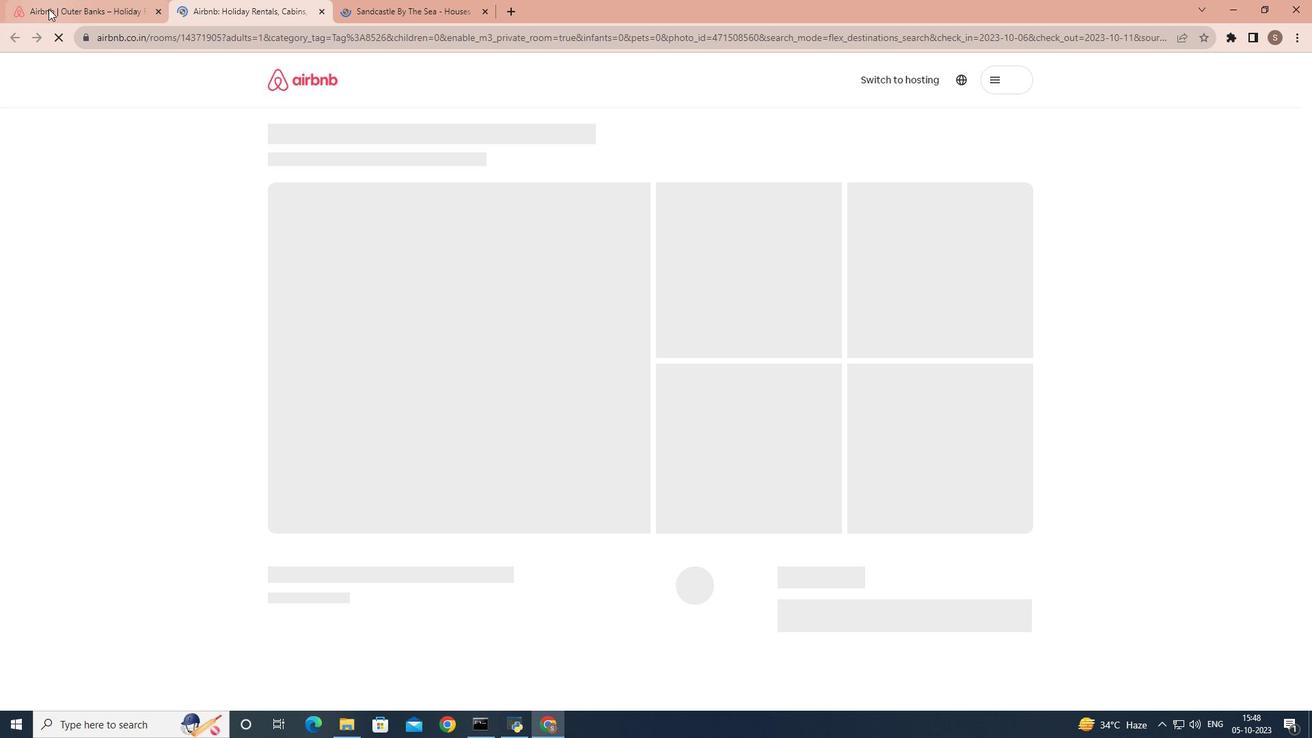 
Action: Mouse pressed left at (48, 8)
Screenshot: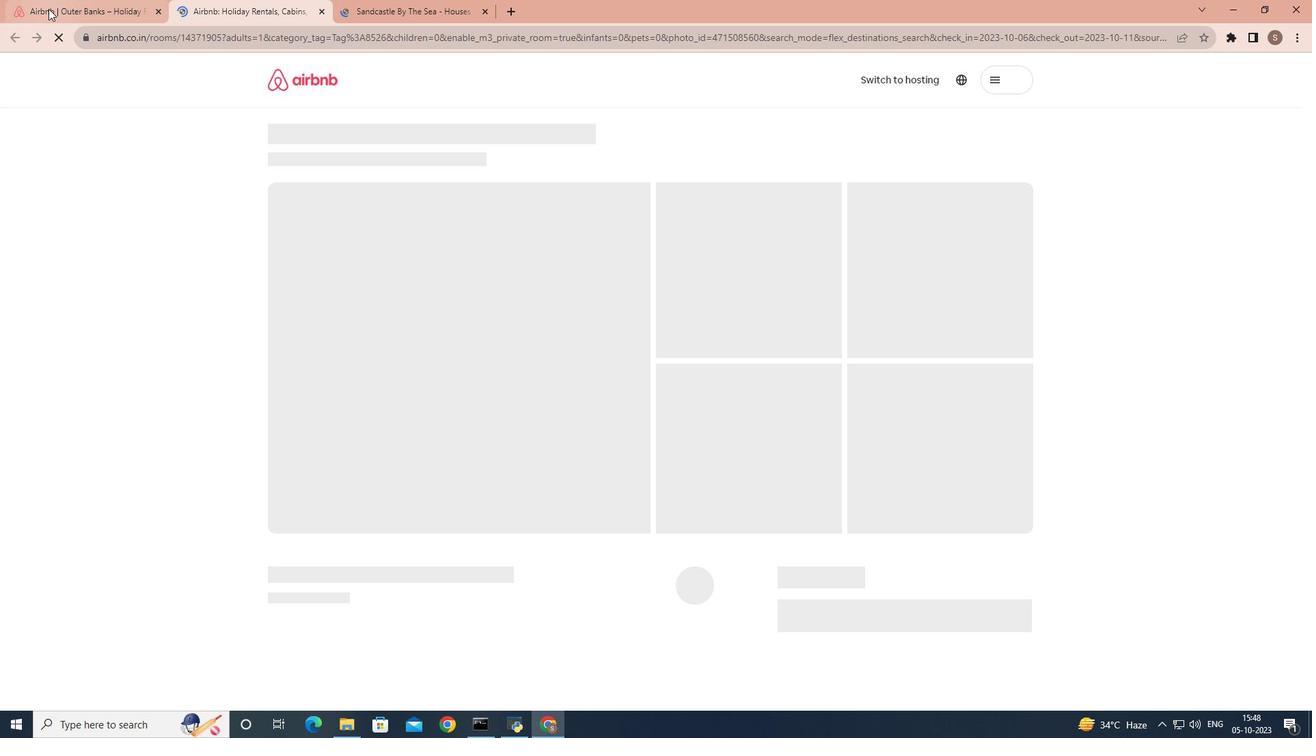 
Action: Mouse moved to (304, 446)
Screenshot: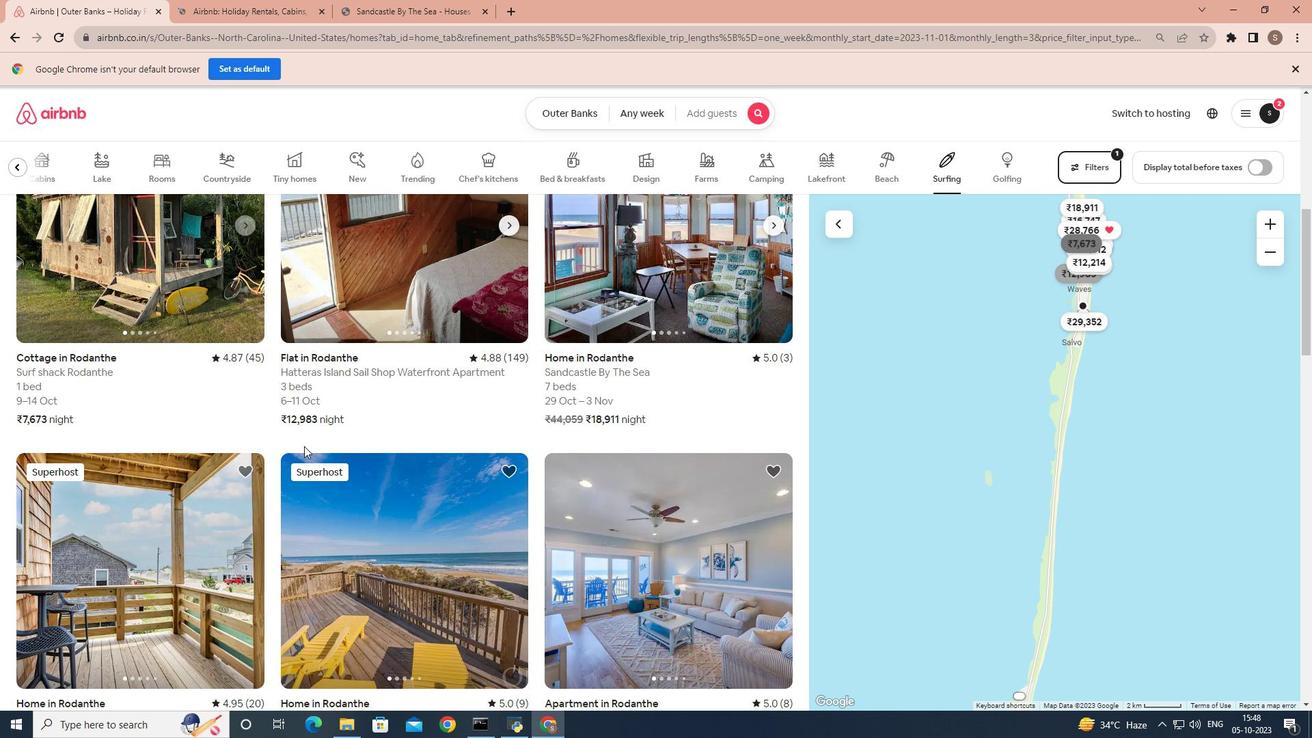 
Action: Mouse scrolled (304, 445) with delta (0, 0)
Screenshot: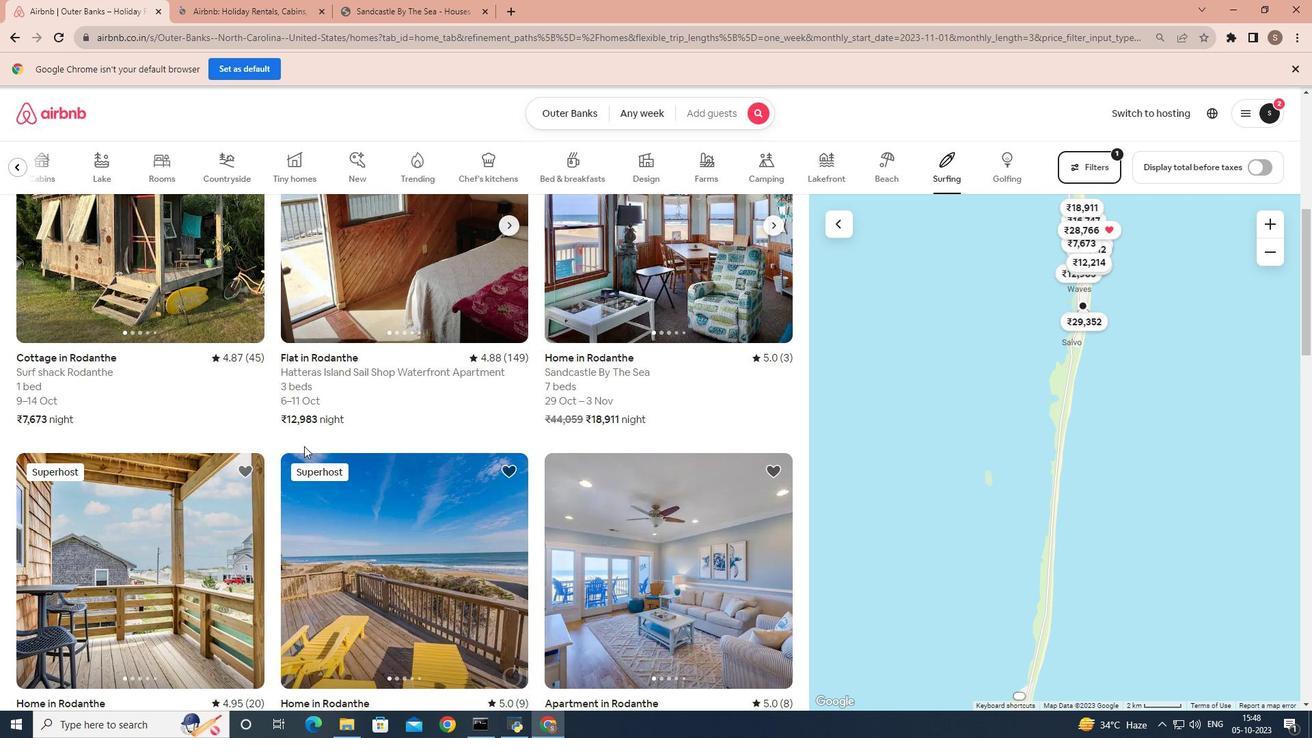 
Action: Mouse scrolled (304, 445) with delta (0, 0)
Screenshot: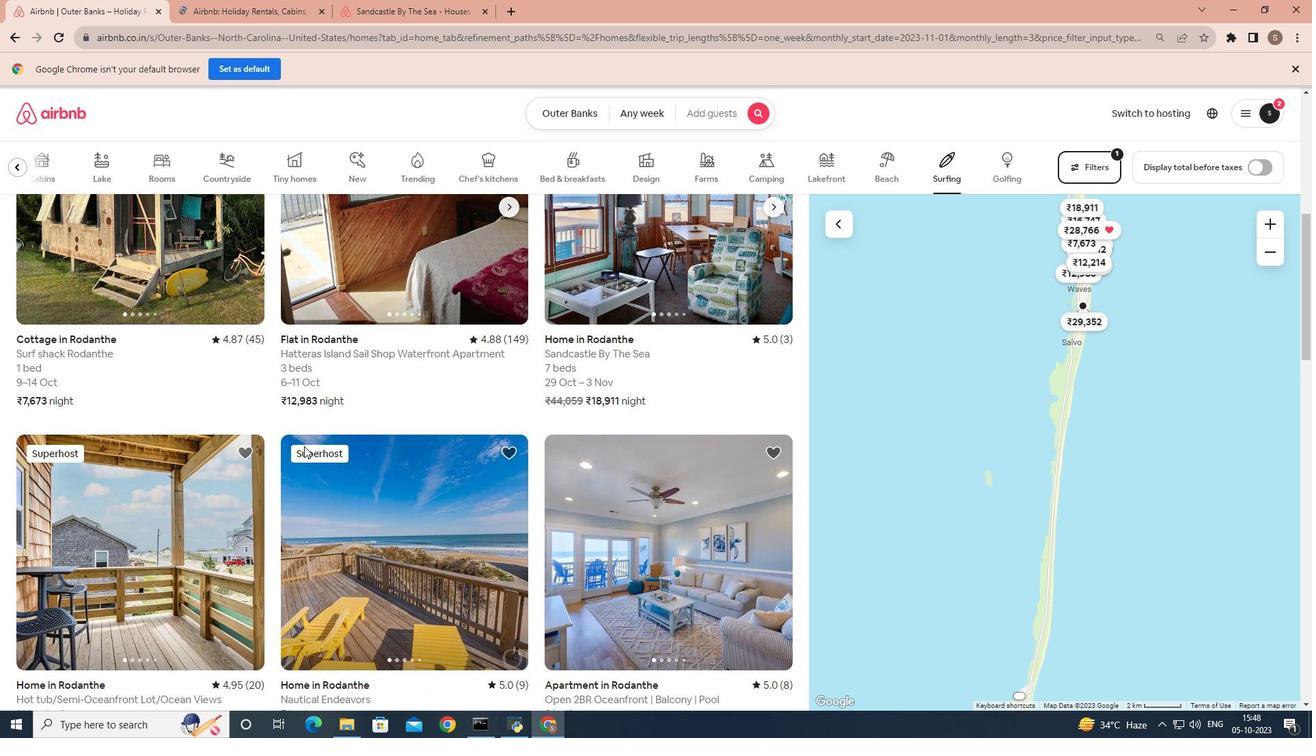 
Action: Mouse scrolled (304, 445) with delta (0, 0)
Screenshot: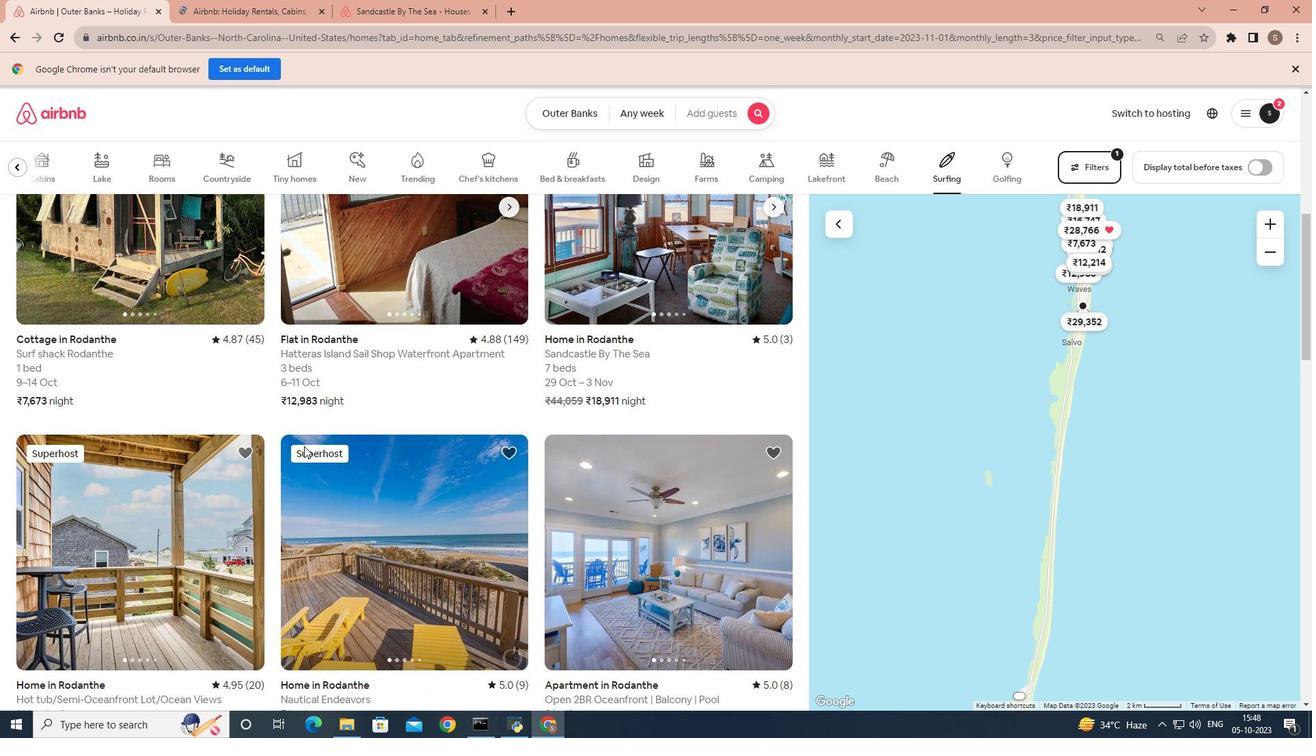 
Action: Mouse scrolled (304, 445) with delta (0, 0)
Screenshot: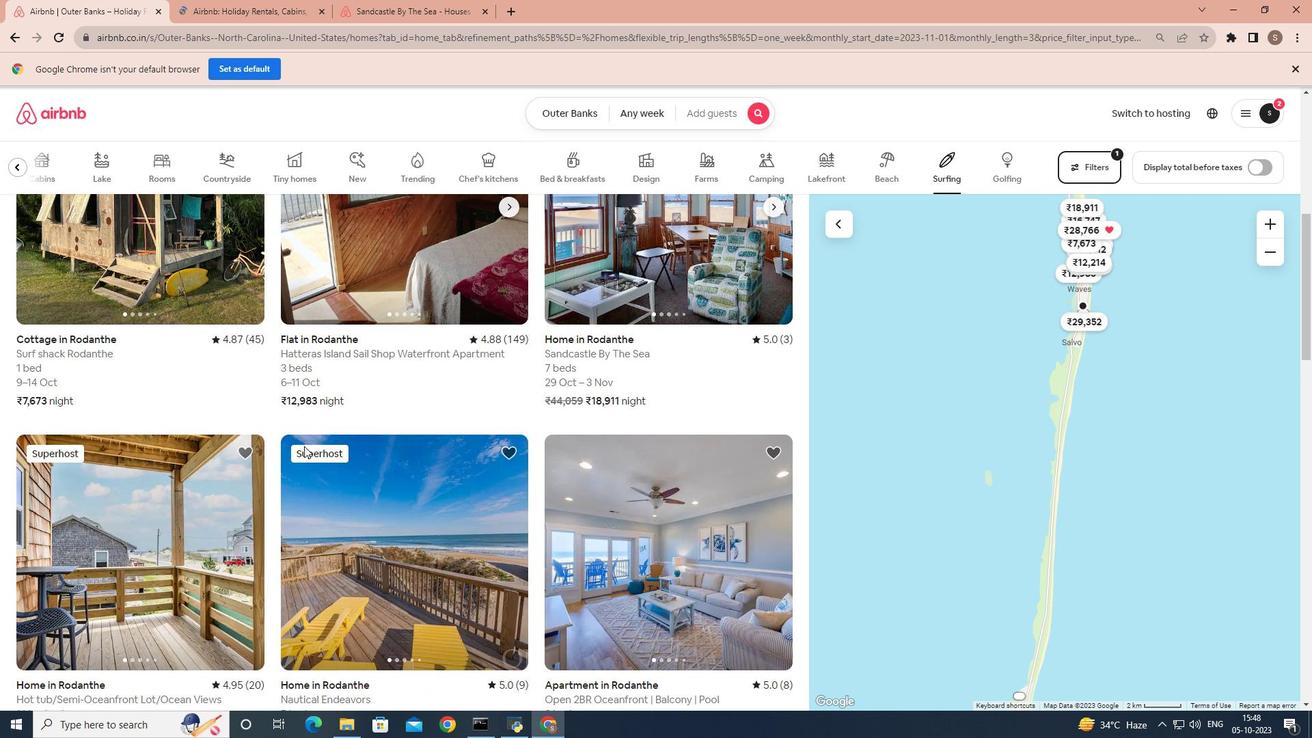 
Action: Mouse scrolled (304, 445) with delta (0, 0)
Screenshot: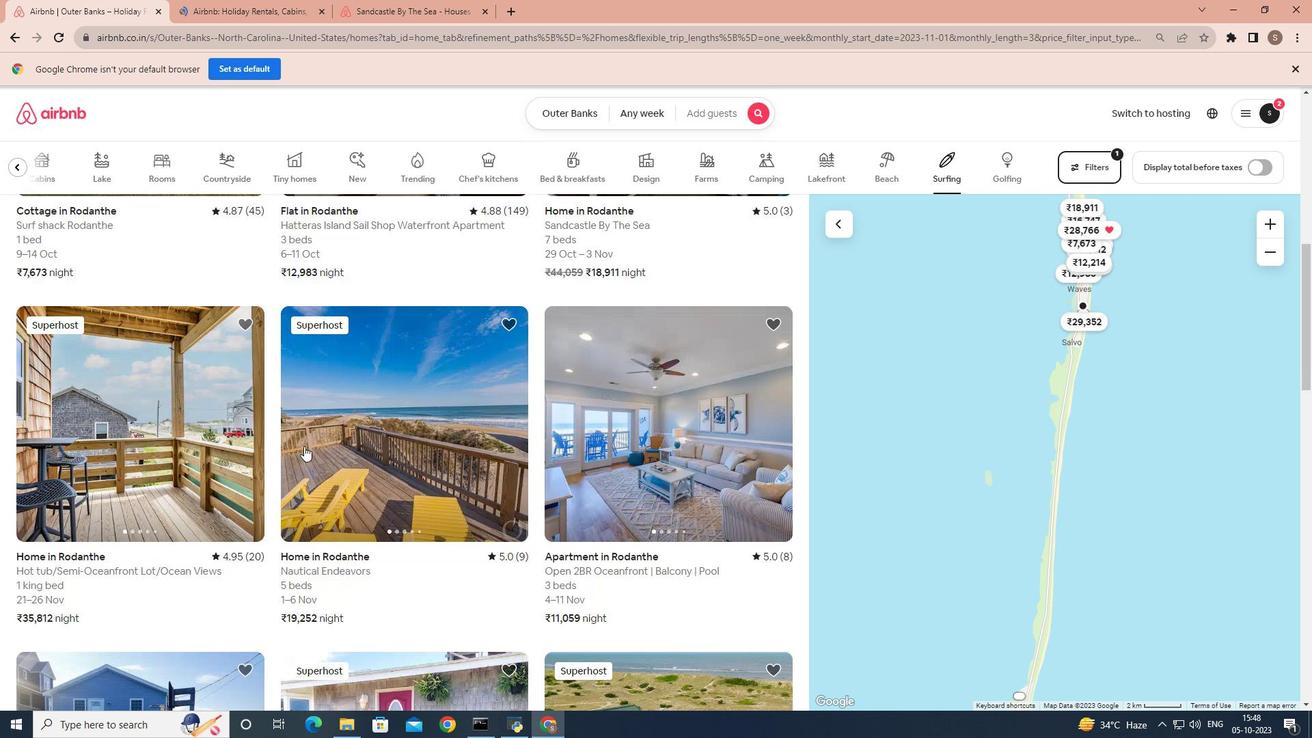 
Action: Mouse moved to (388, 354)
Screenshot: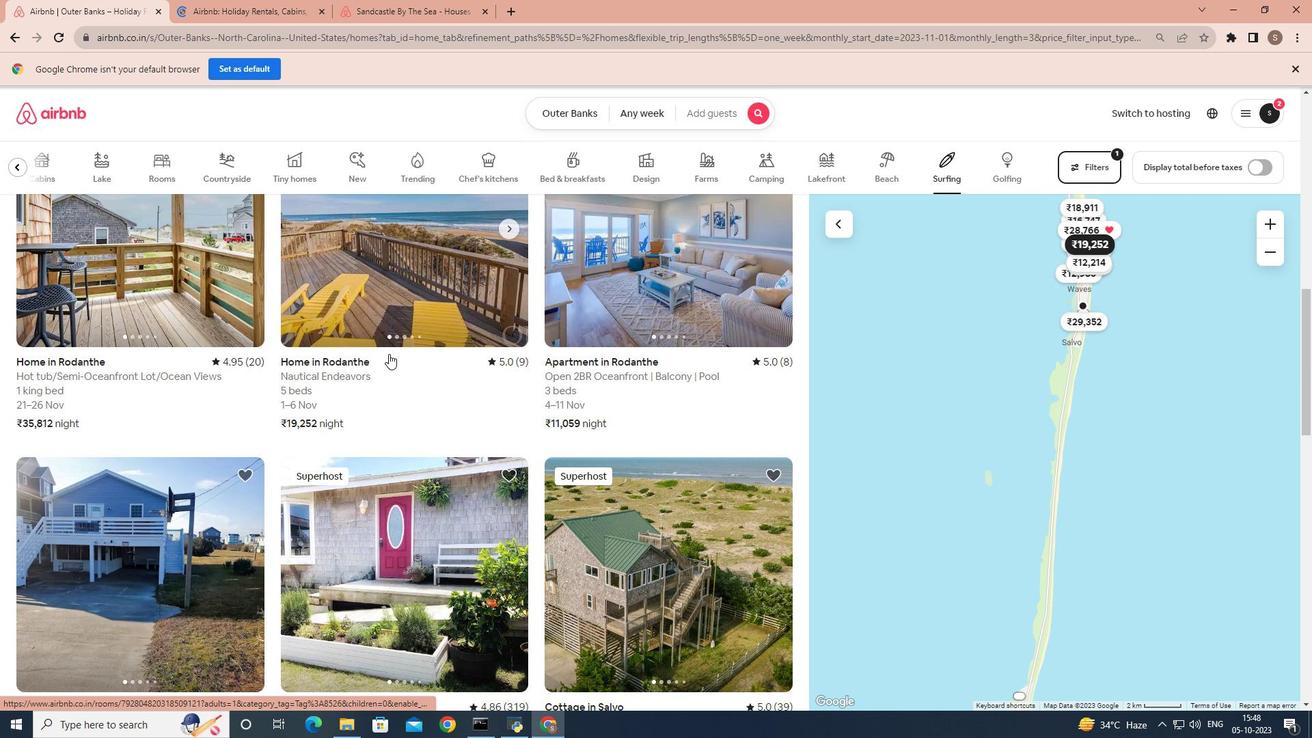 
Action: Mouse pressed left at (388, 354)
Screenshot: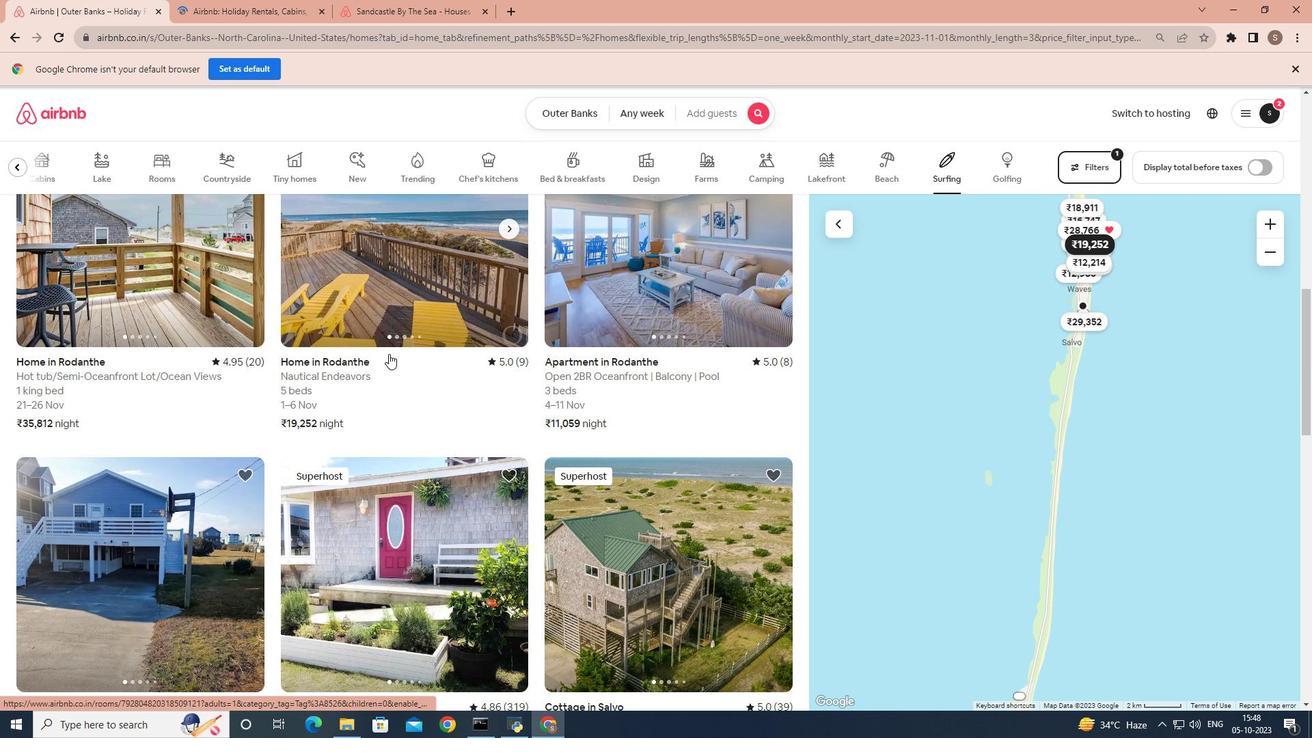 
Action: Mouse moved to (90, 1)
Screenshot: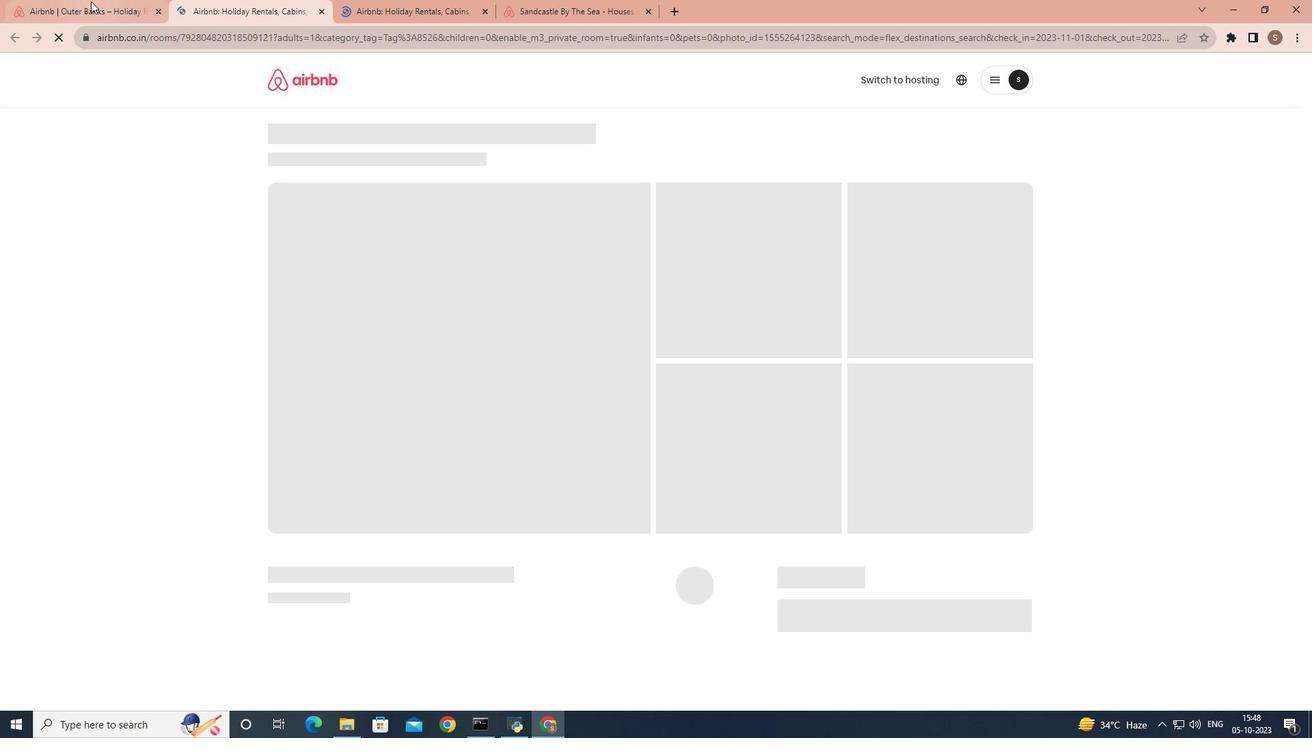 
Action: Mouse pressed left at (90, 1)
Screenshot: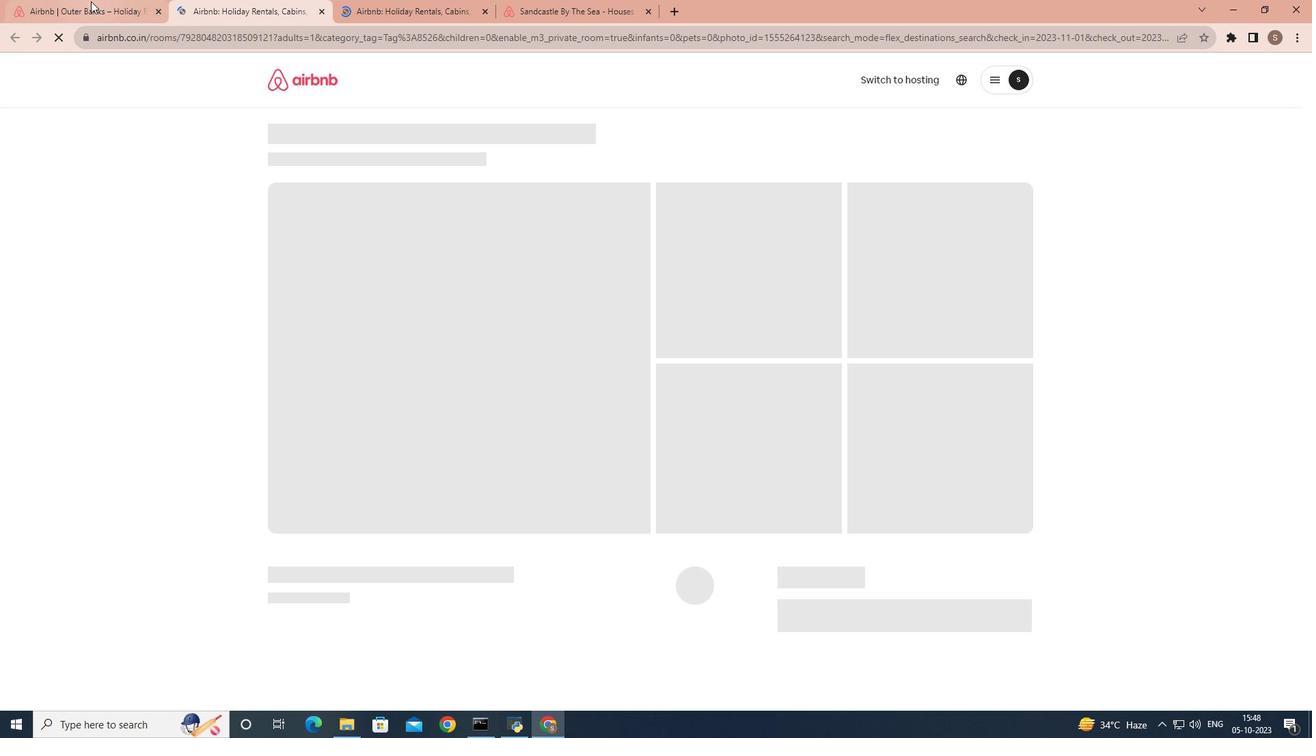 
Action: Mouse moved to (147, 544)
Screenshot: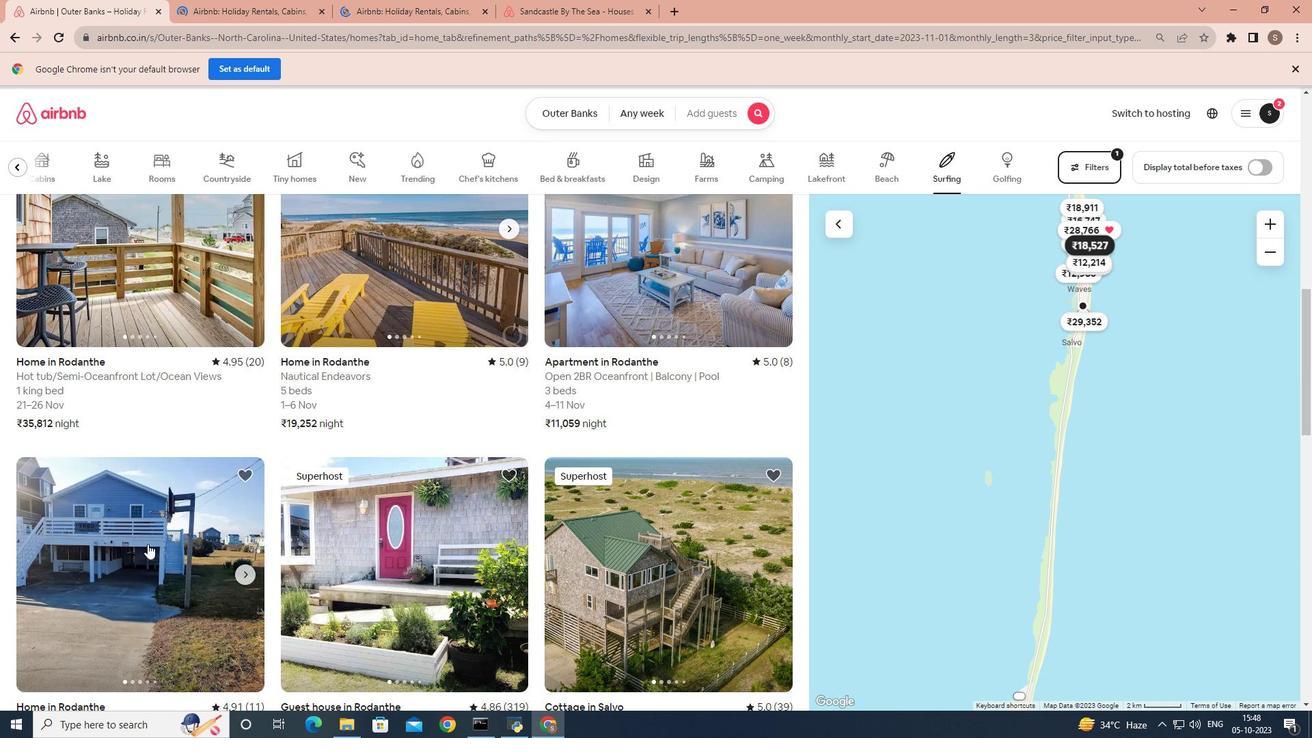 
Action: Mouse pressed left at (147, 544)
Screenshot: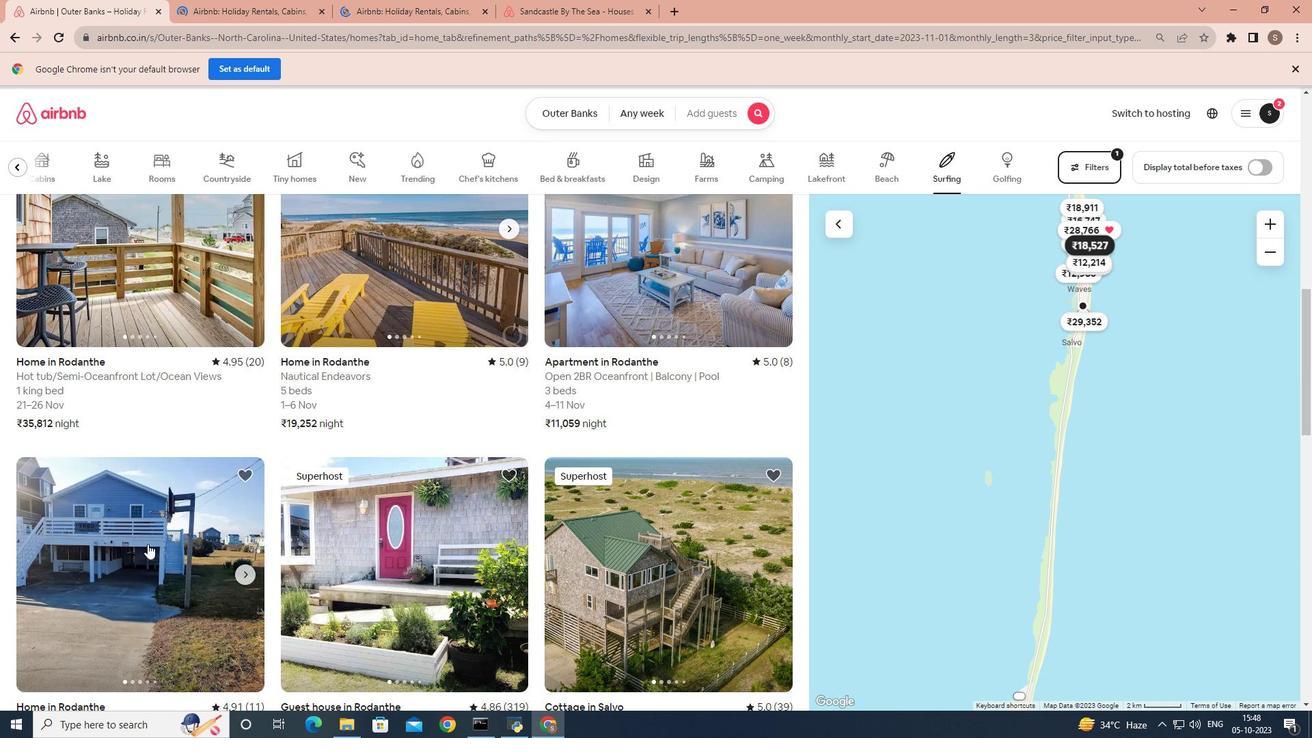 
Action: Mouse moved to (119, 12)
Screenshot: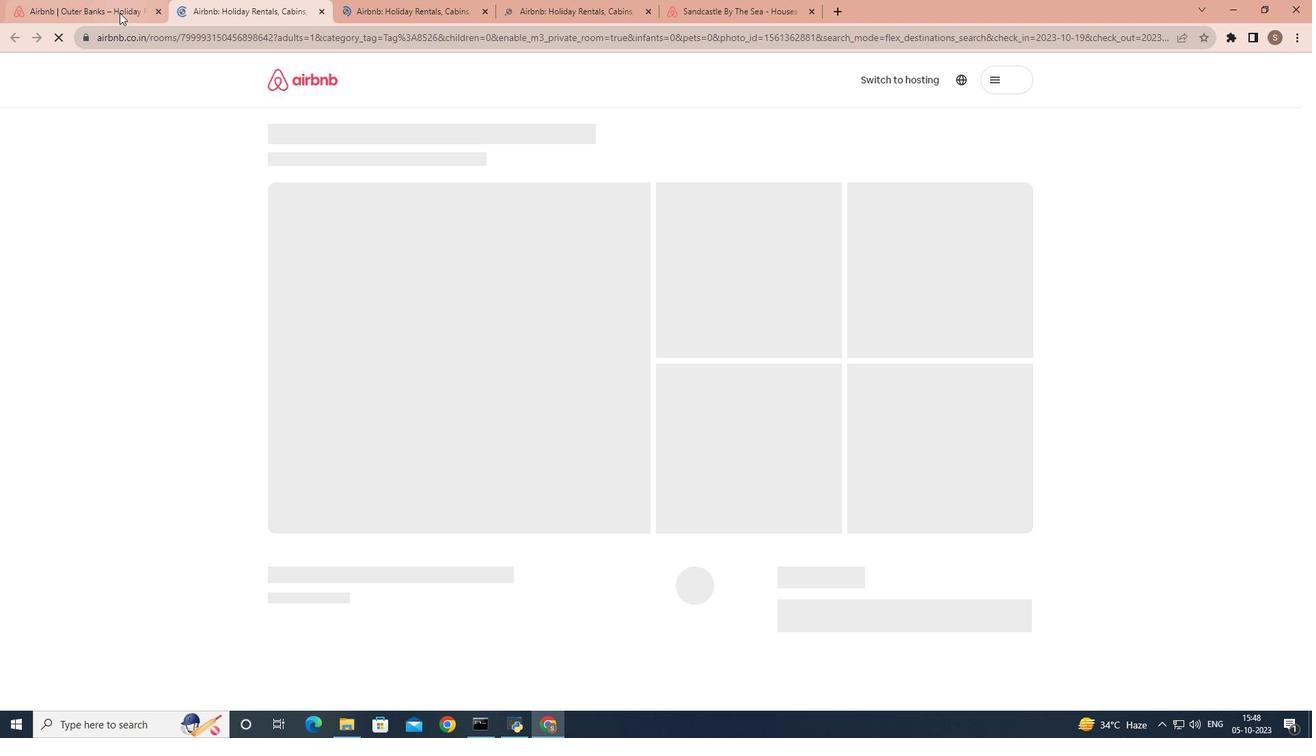 
Action: Mouse pressed left at (119, 12)
Screenshot: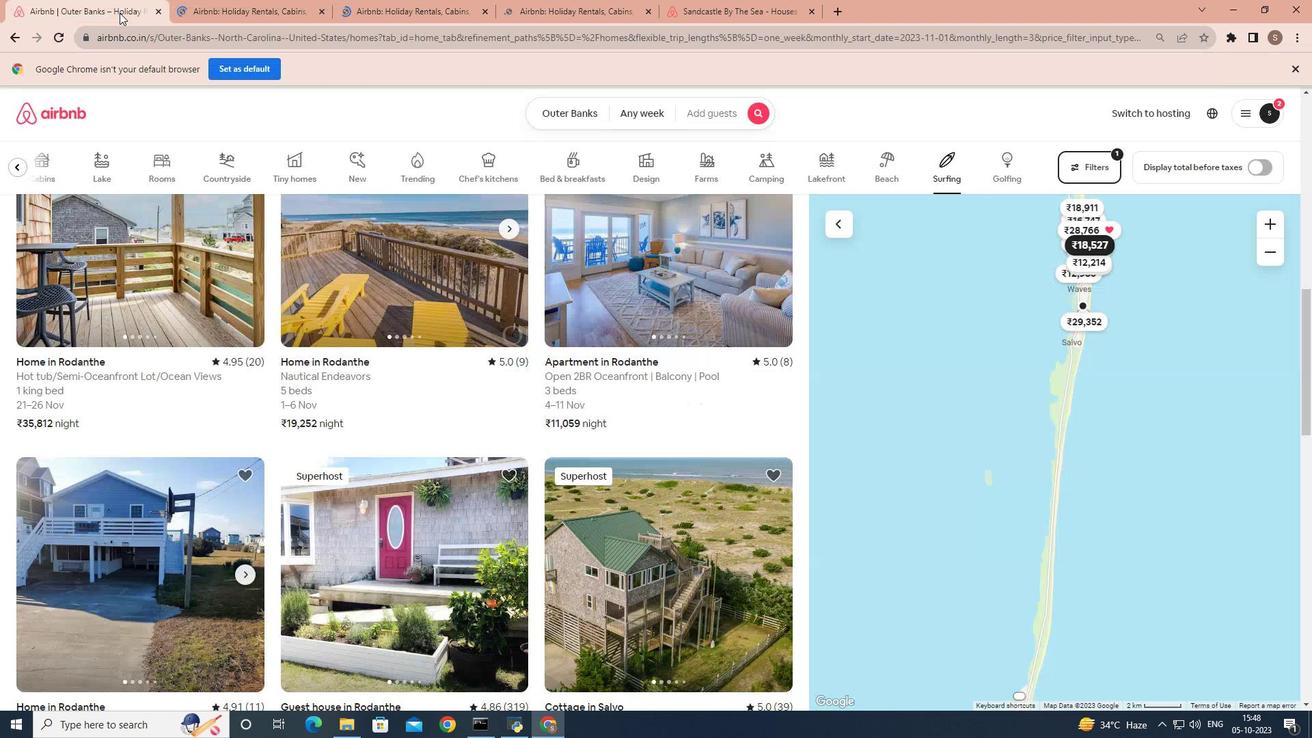 
Action: Mouse moved to (107, 257)
Screenshot: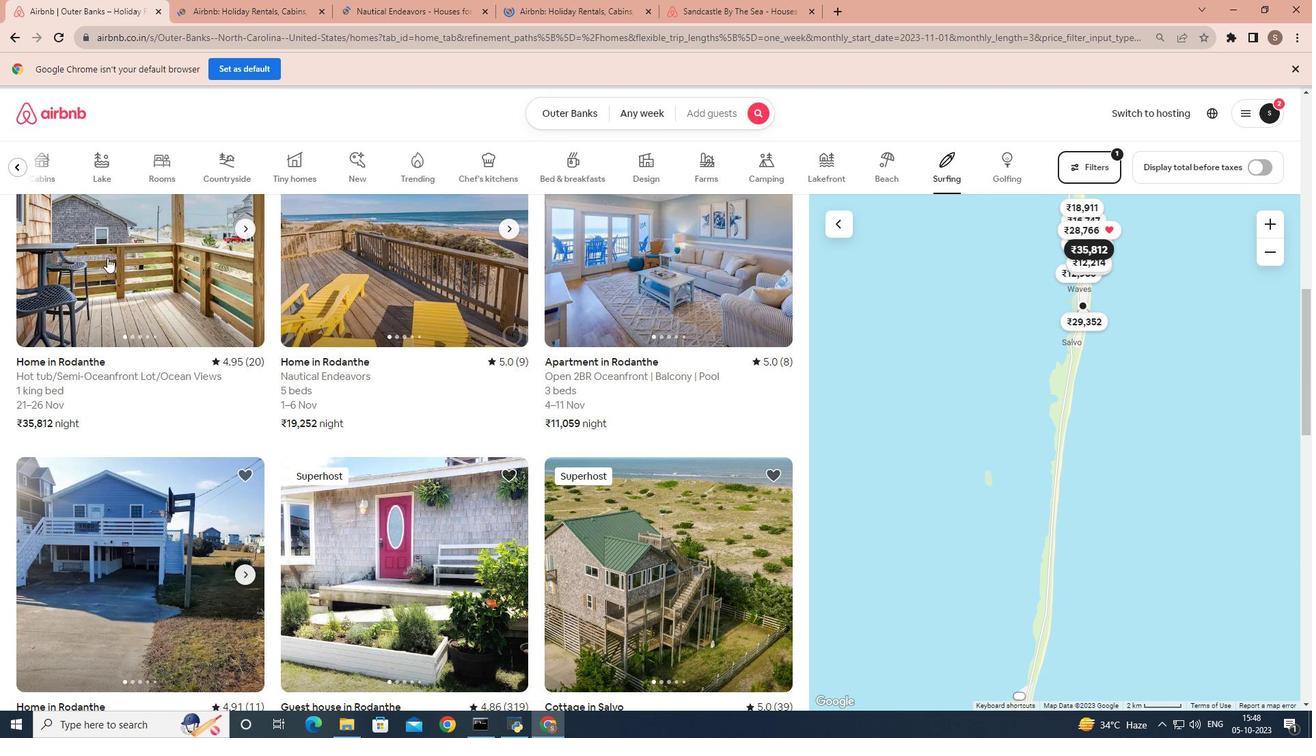 
Action: Mouse pressed left at (107, 257)
Screenshot: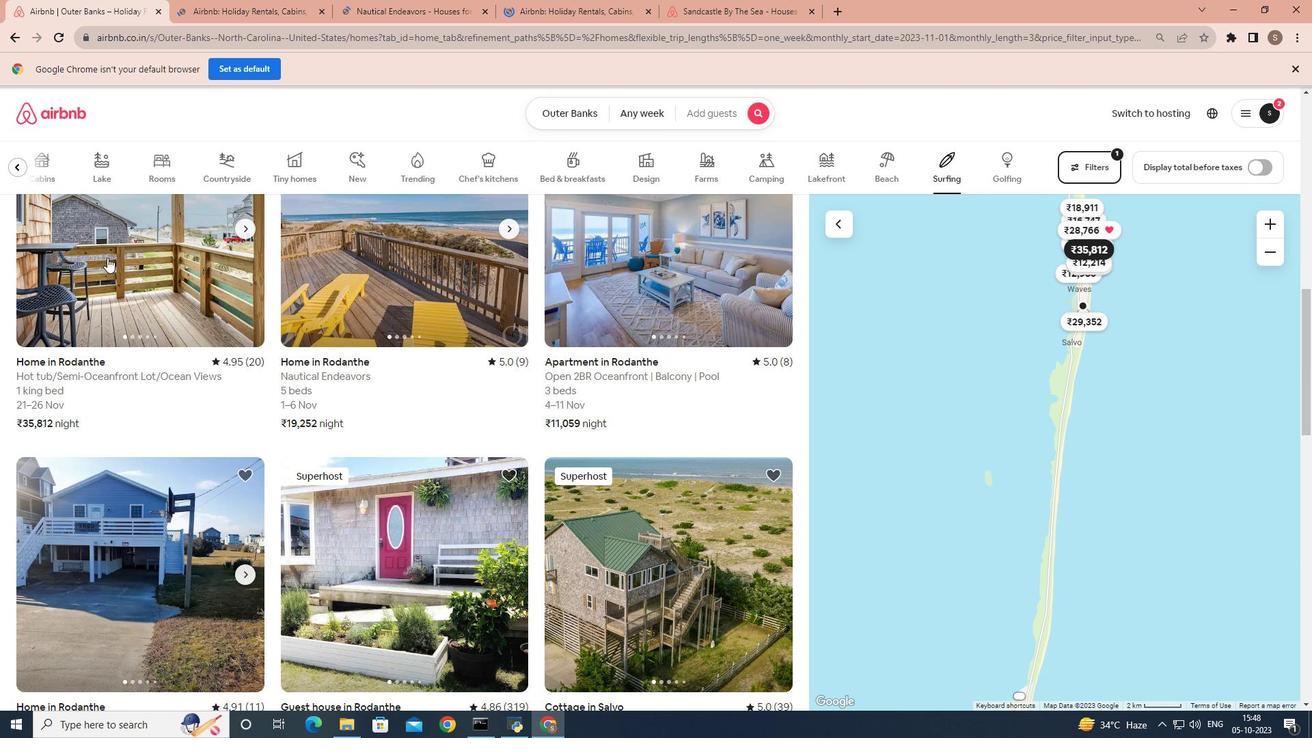 
Action: Mouse moved to (124, 11)
Screenshot: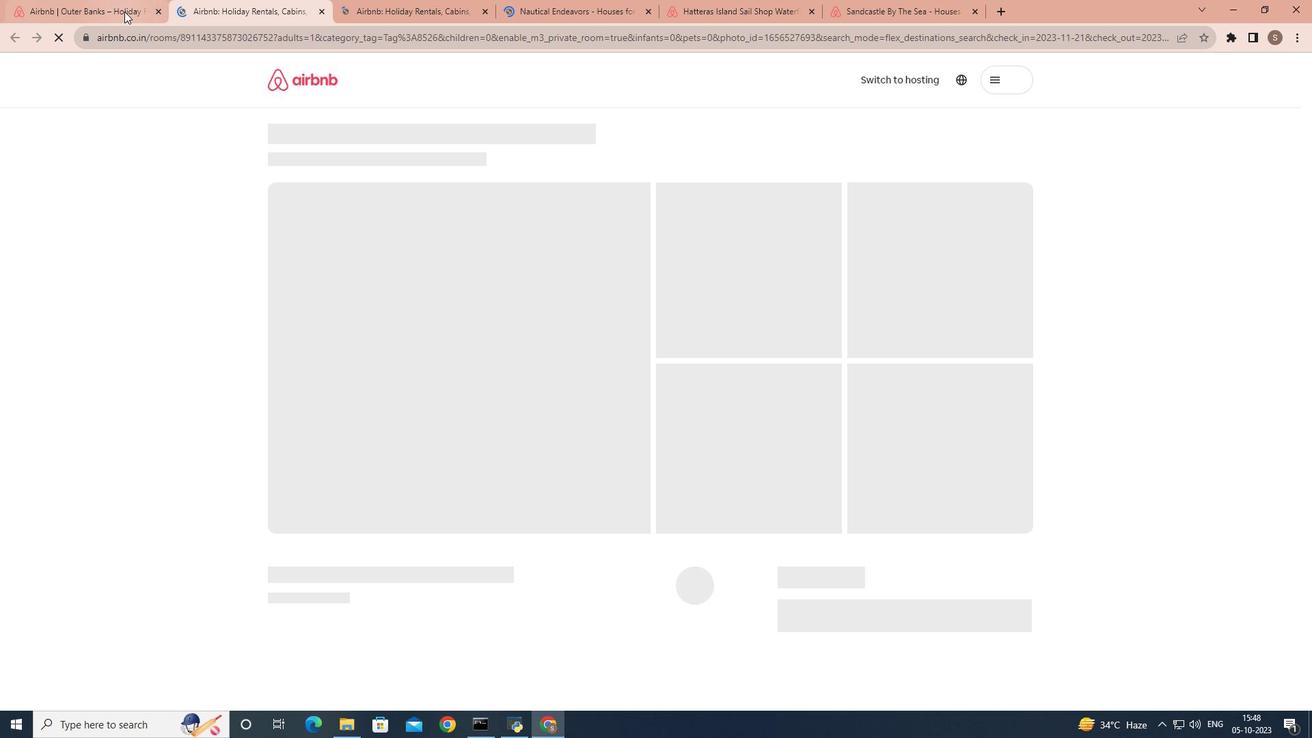 
Action: Mouse pressed left at (124, 11)
Screenshot: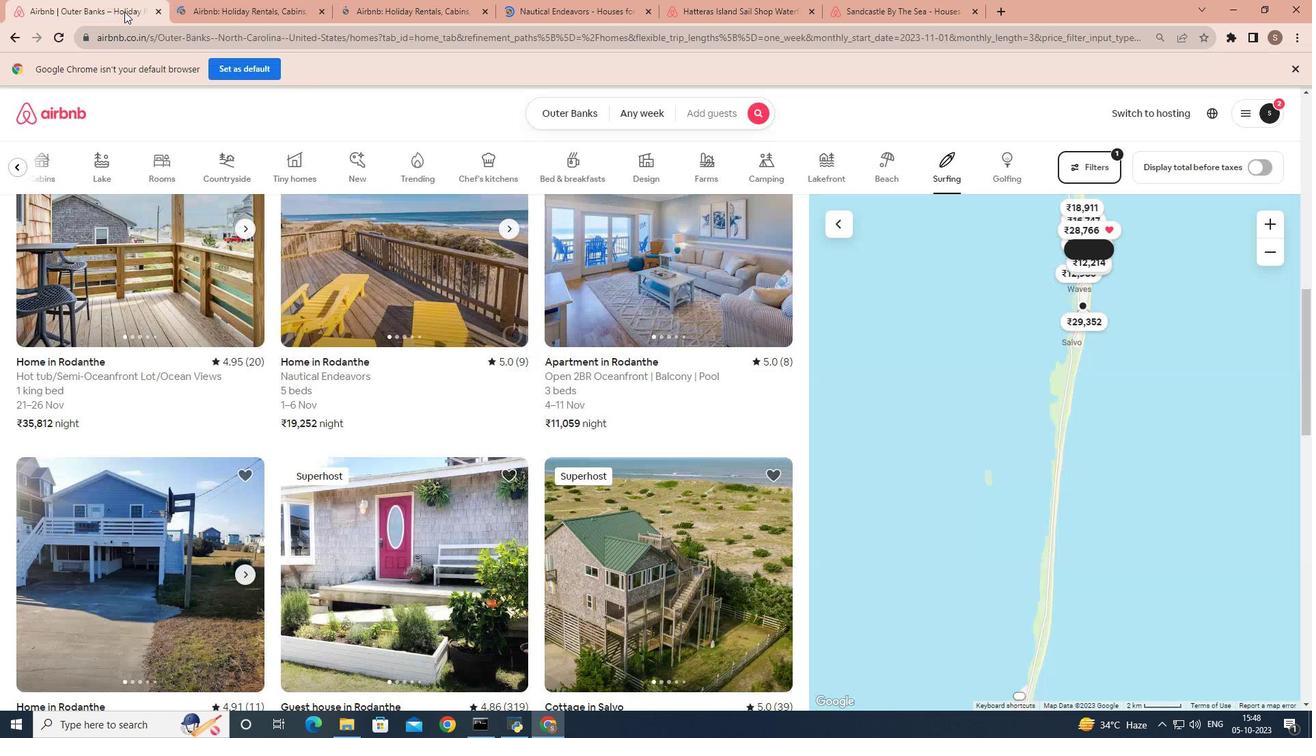 
Action: Mouse moved to (887, 4)
Screenshot: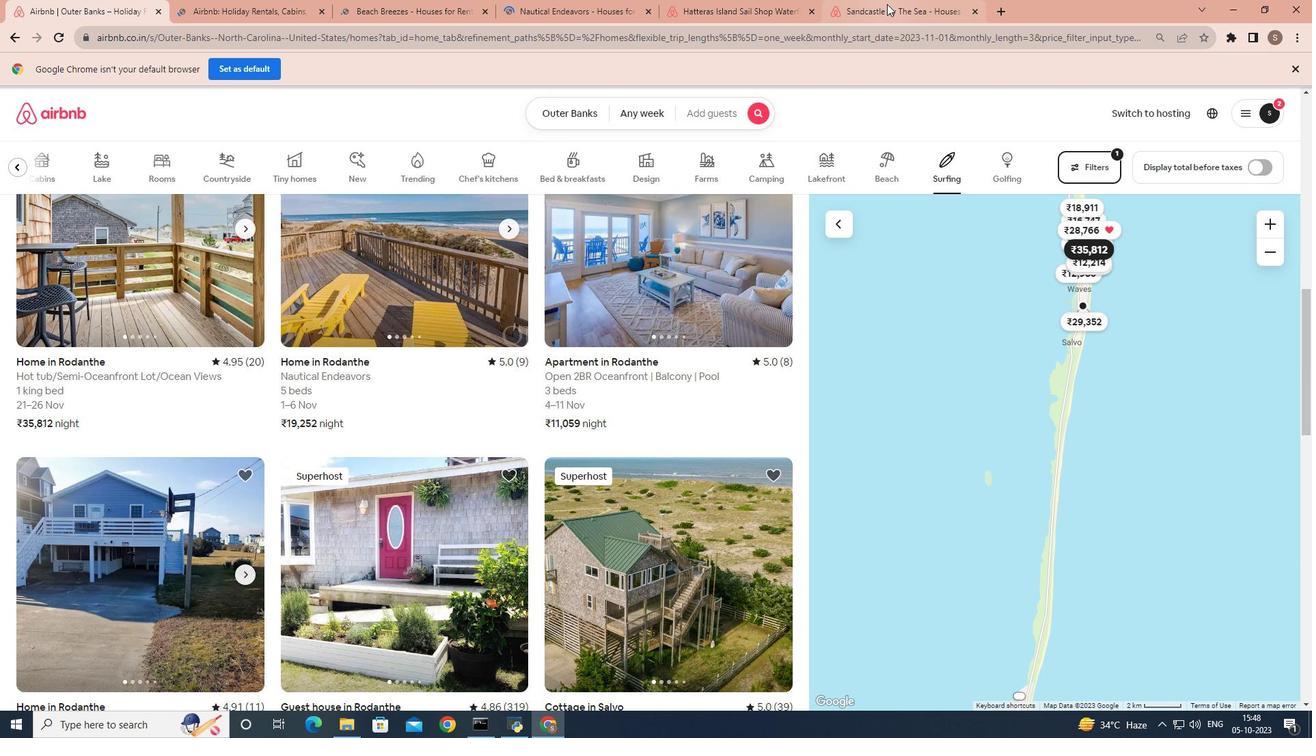 
Action: Mouse pressed left at (887, 4)
Screenshot: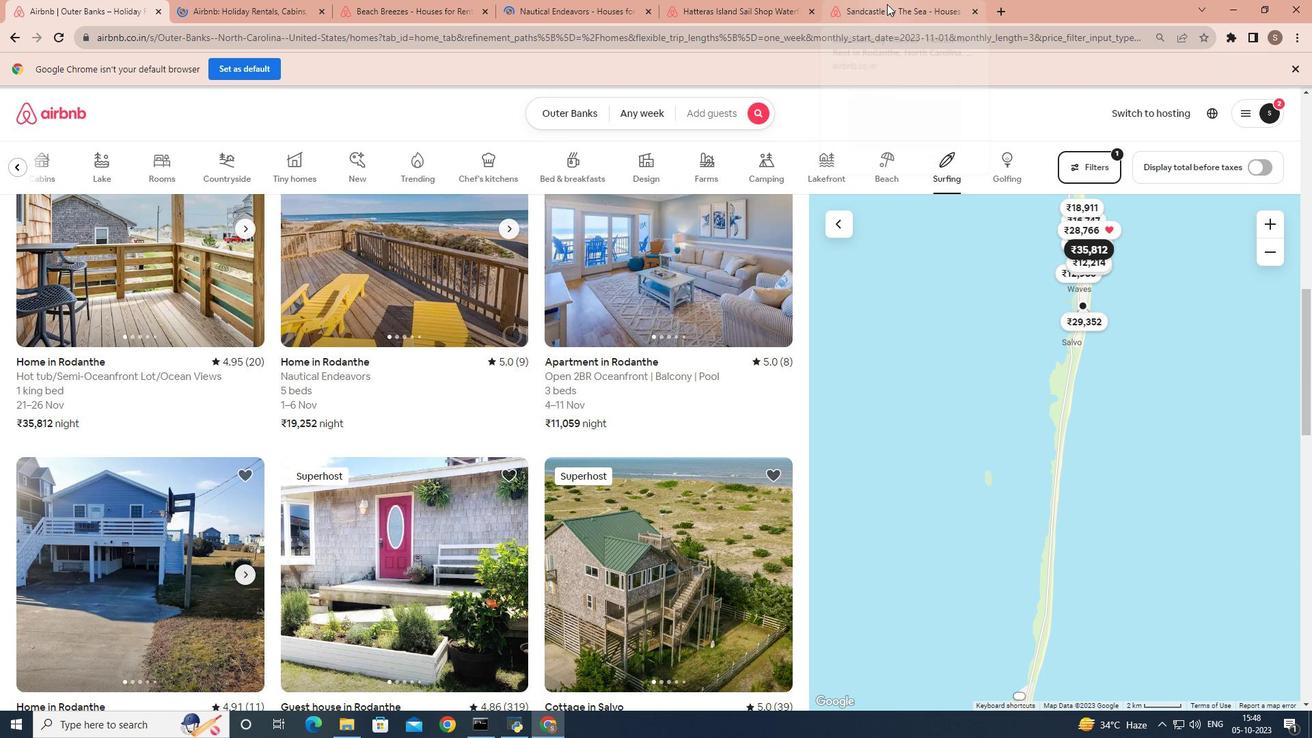
Action: Mouse moved to (459, 457)
Screenshot: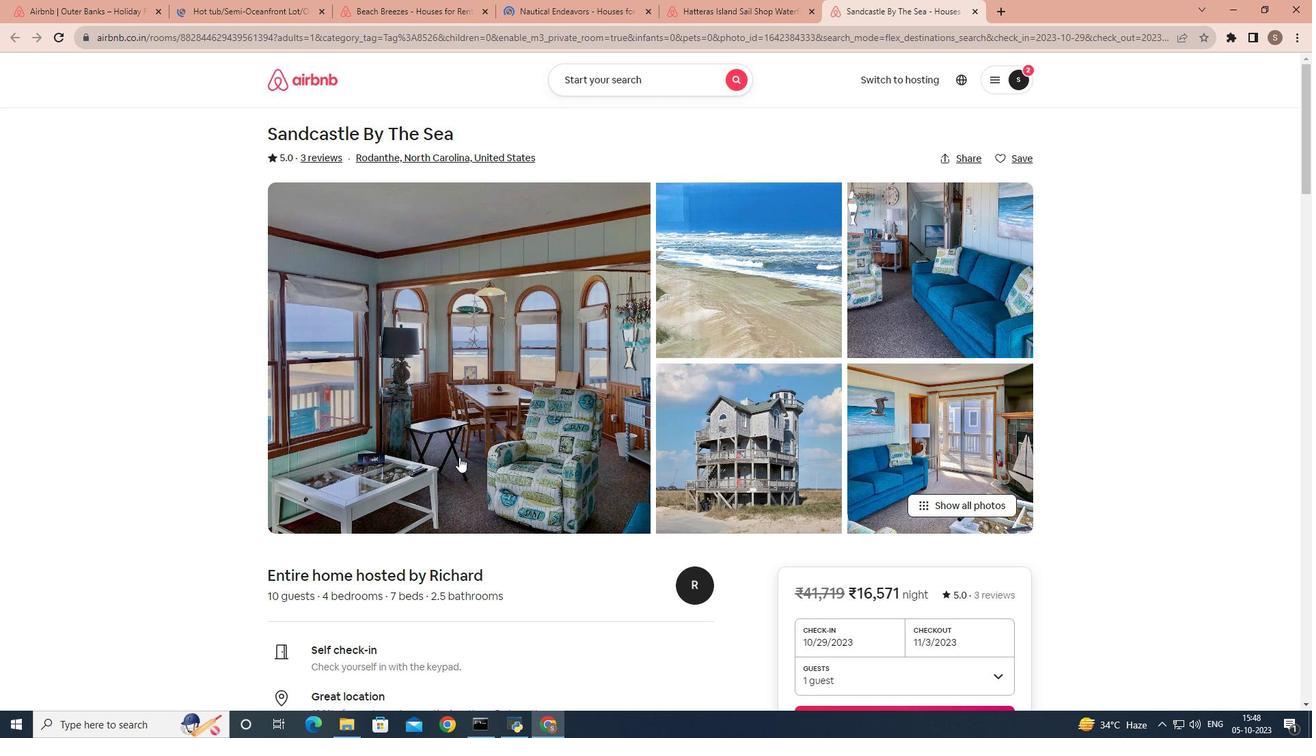 
Action: Mouse scrolled (459, 456) with delta (0, 0)
Screenshot: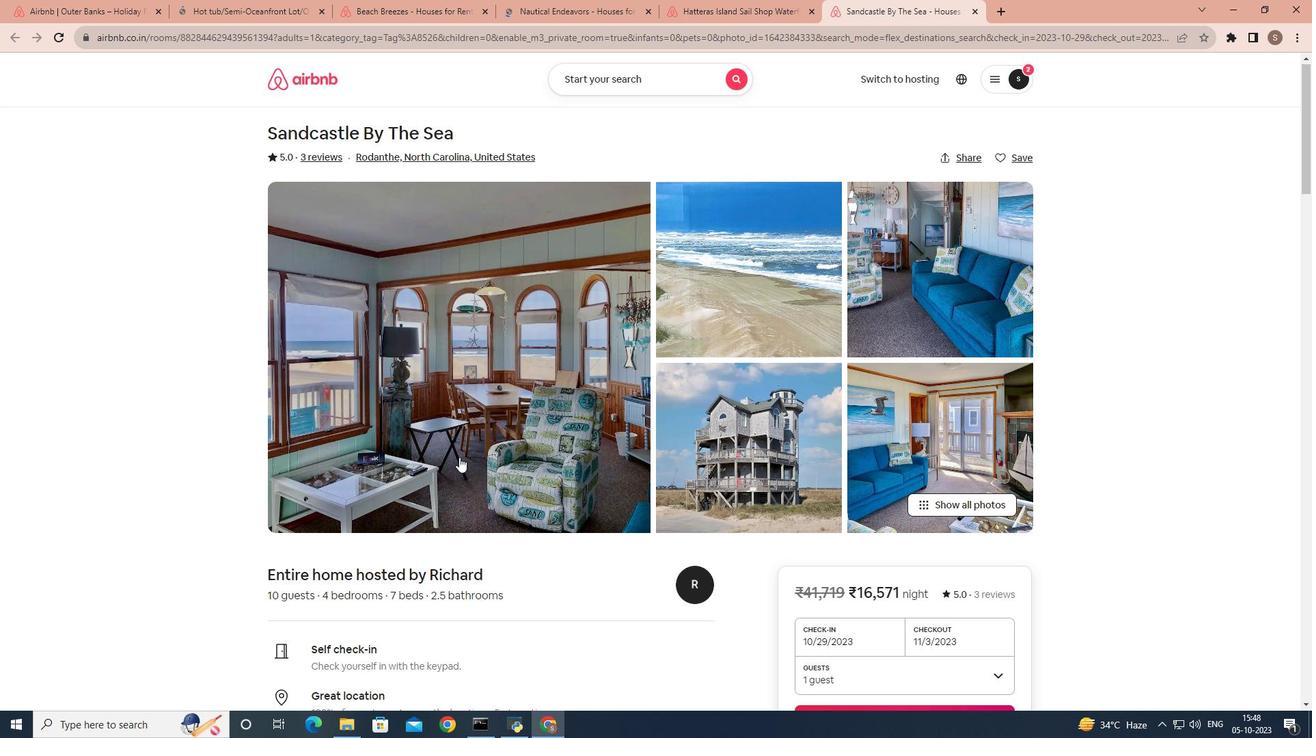 
Action: Mouse scrolled (459, 456) with delta (0, 0)
Screenshot: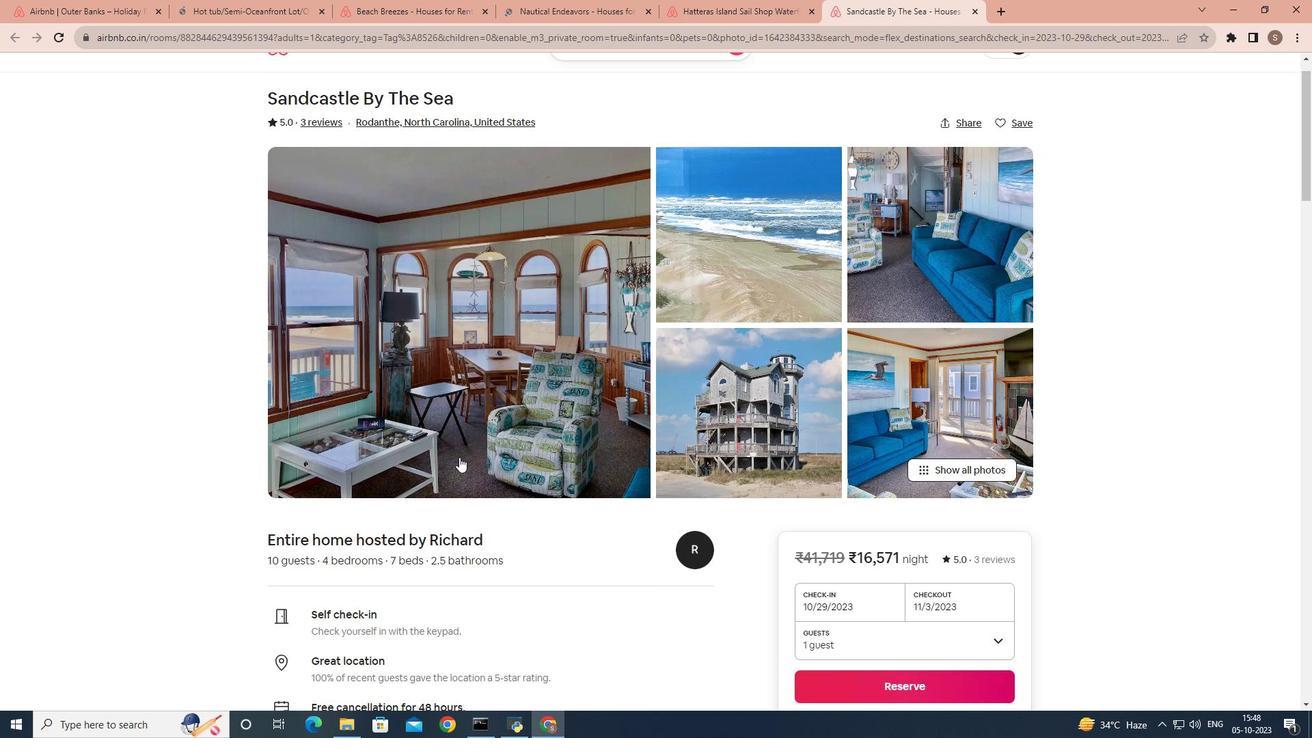 
Action: Mouse scrolled (459, 456) with delta (0, 0)
Screenshot: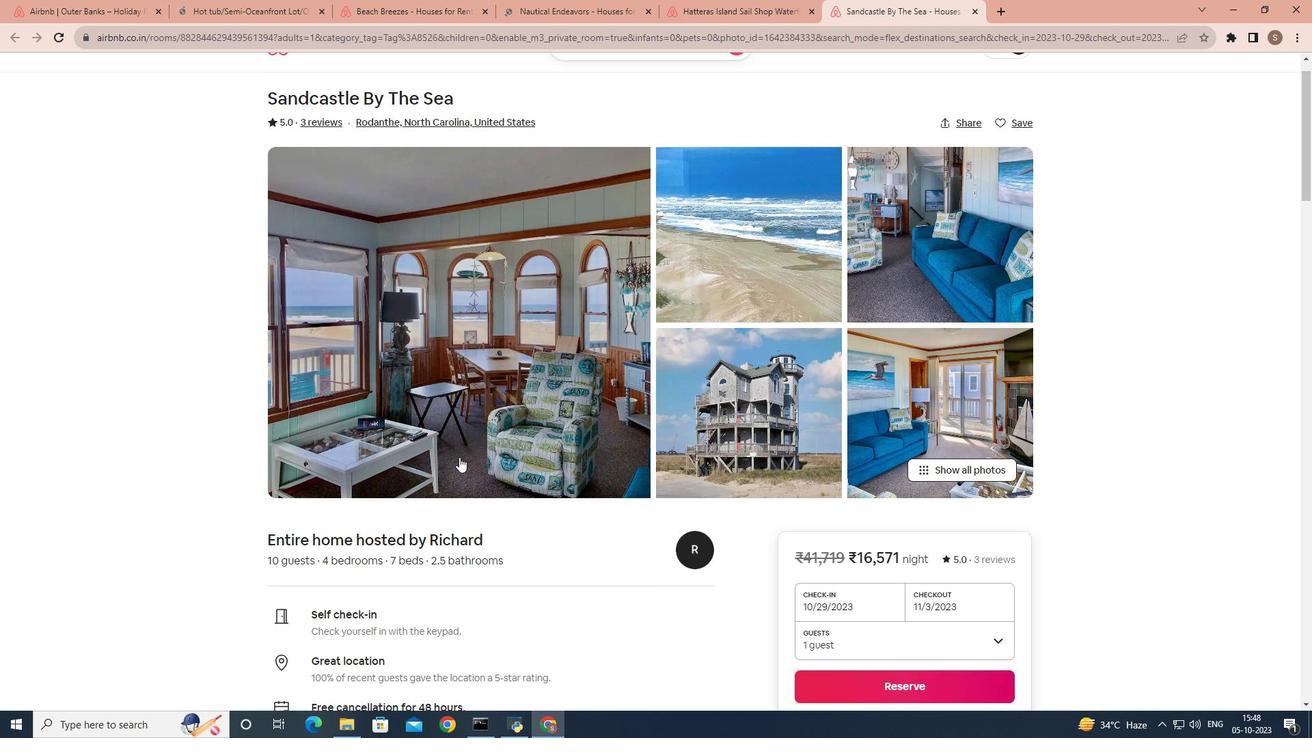 
Action: Mouse scrolled (459, 456) with delta (0, 0)
Screenshot: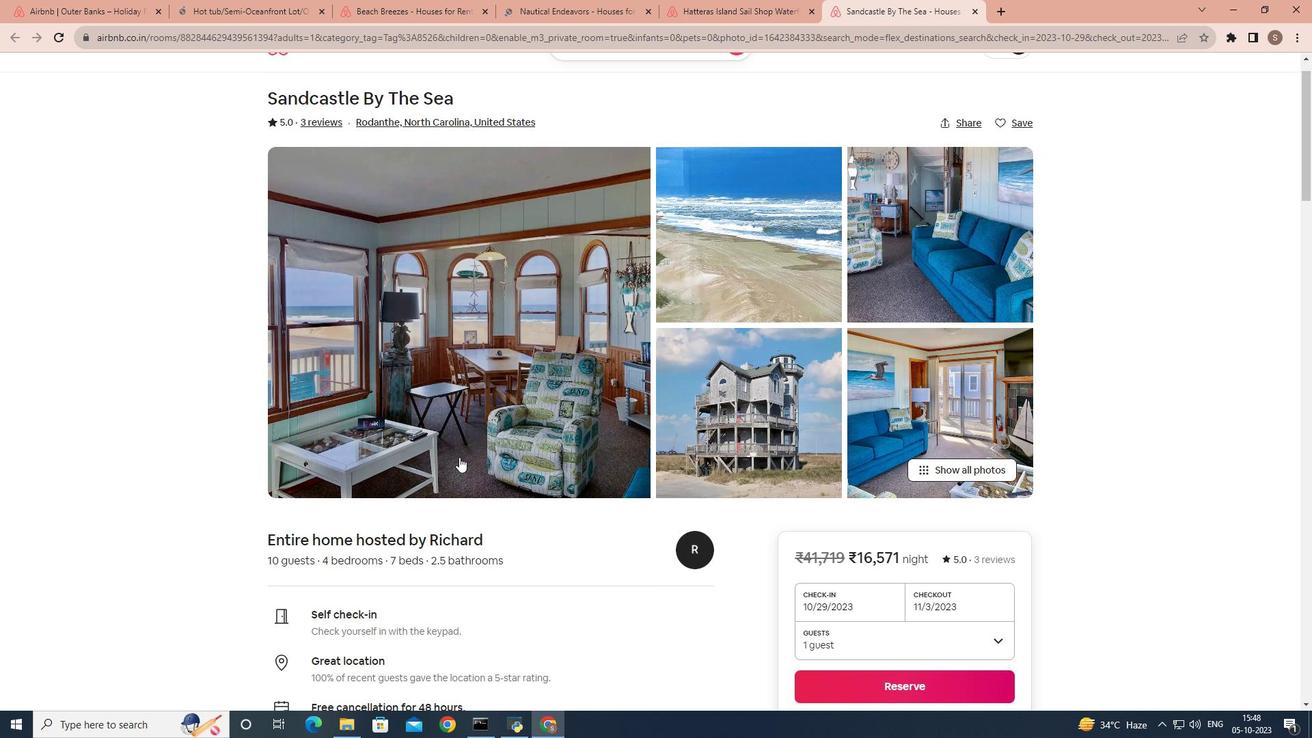 
Action: Mouse scrolled (459, 456) with delta (0, 0)
Screenshot: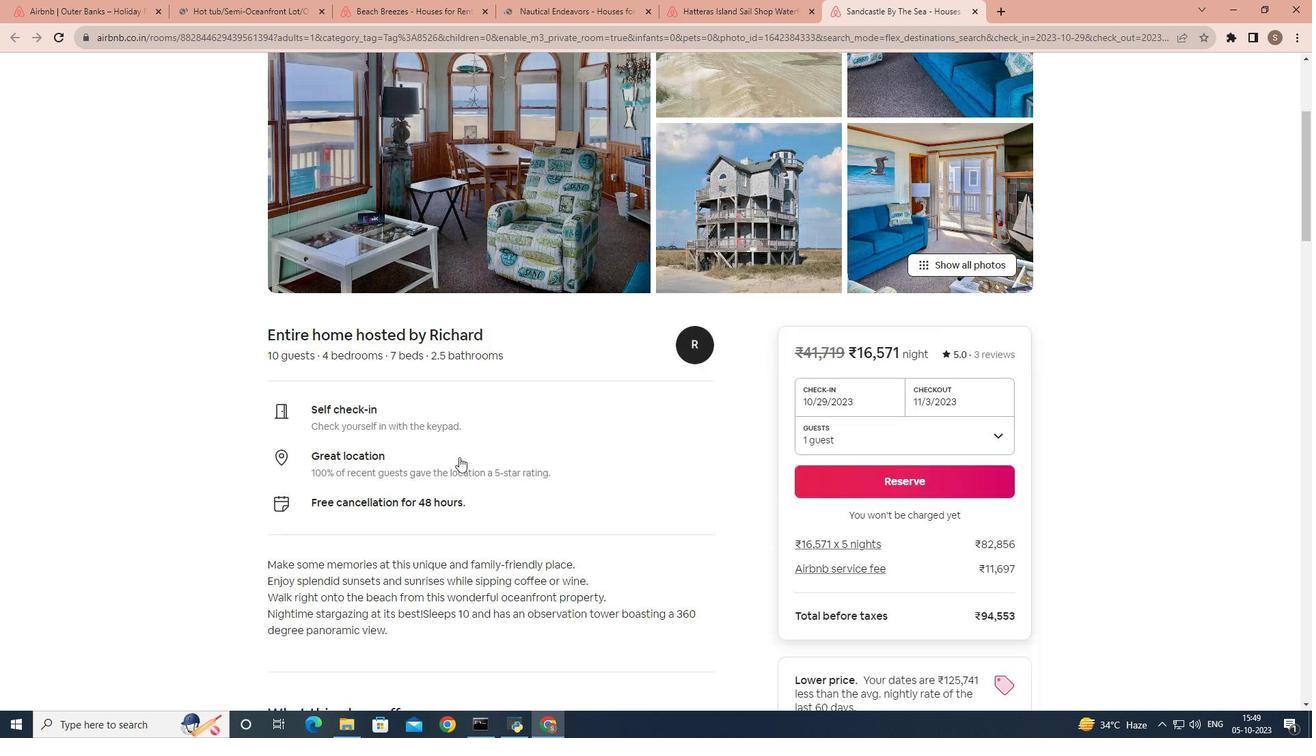 
Action: Mouse moved to (368, 435)
Screenshot: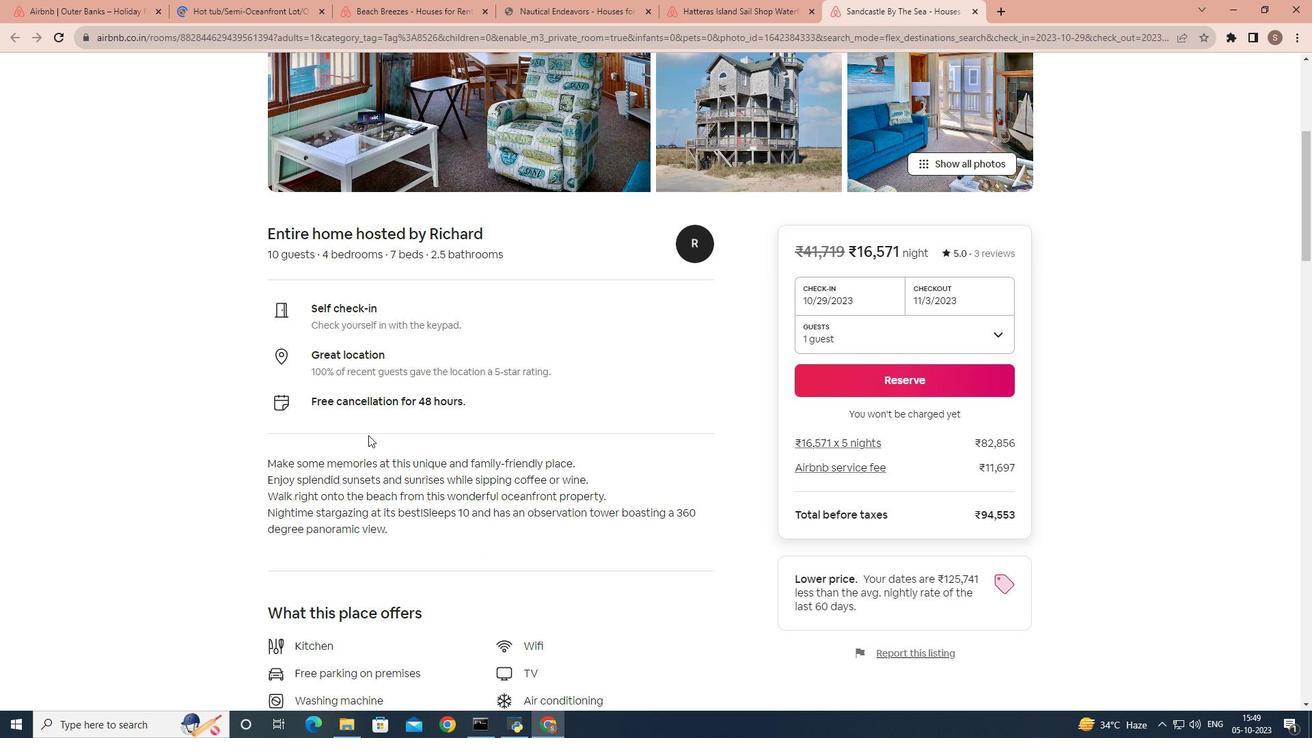 
Action: Mouse scrolled (368, 434) with delta (0, 0)
Screenshot: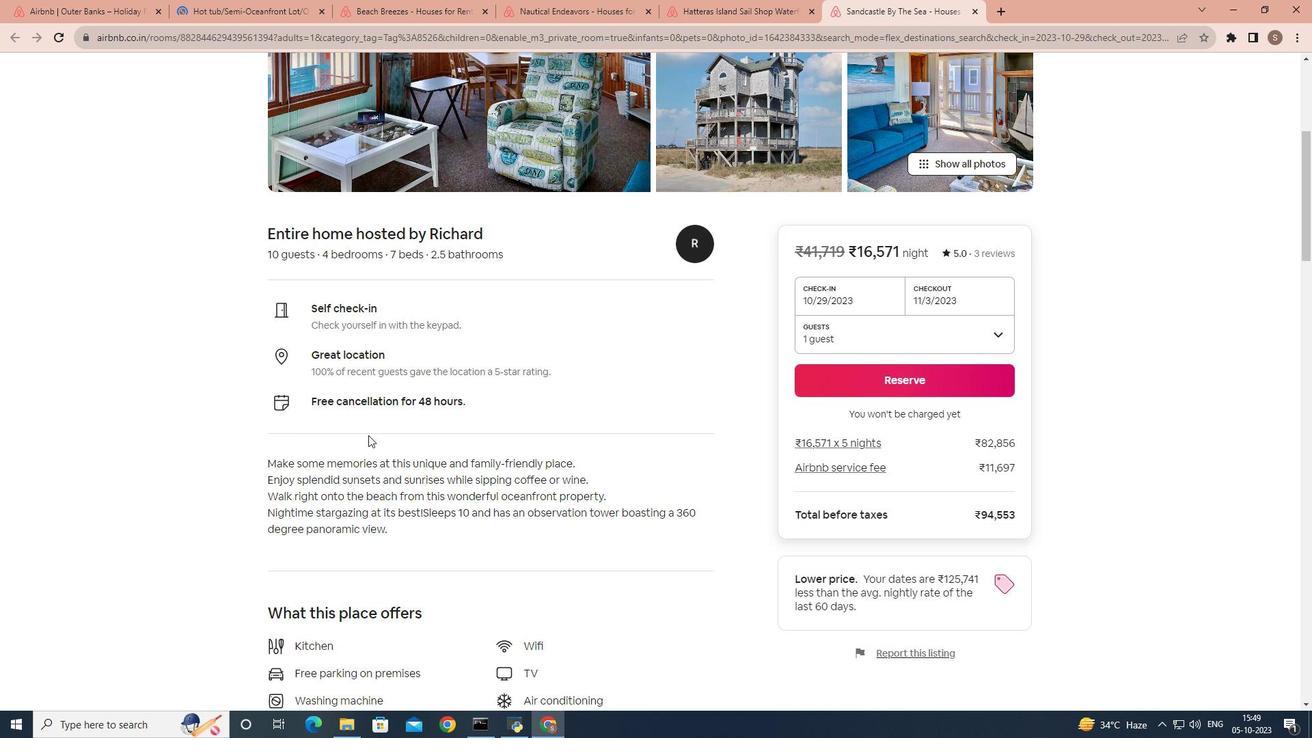 
Action: Mouse scrolled (368, 434) with delta (0, 0)
Screenshot: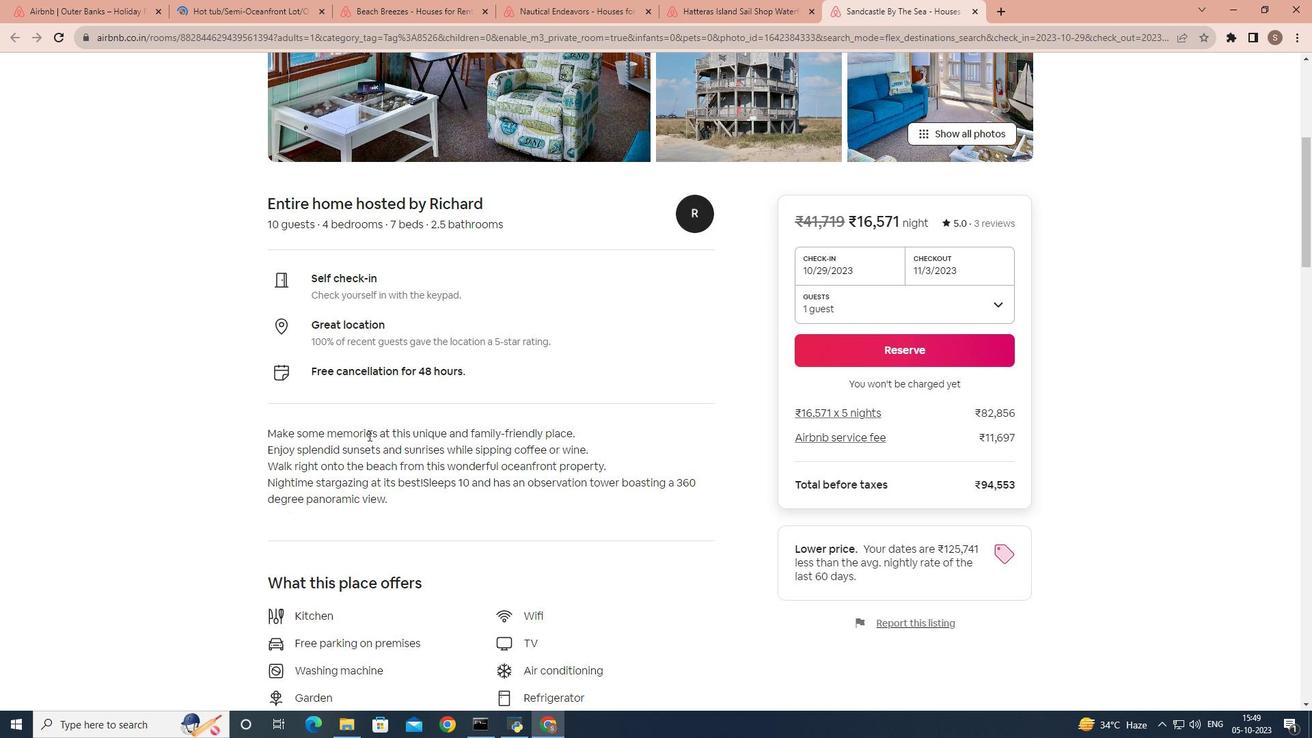
Action: Mouse scrolled (368, 434) with delta (0, 0)
Screenshot: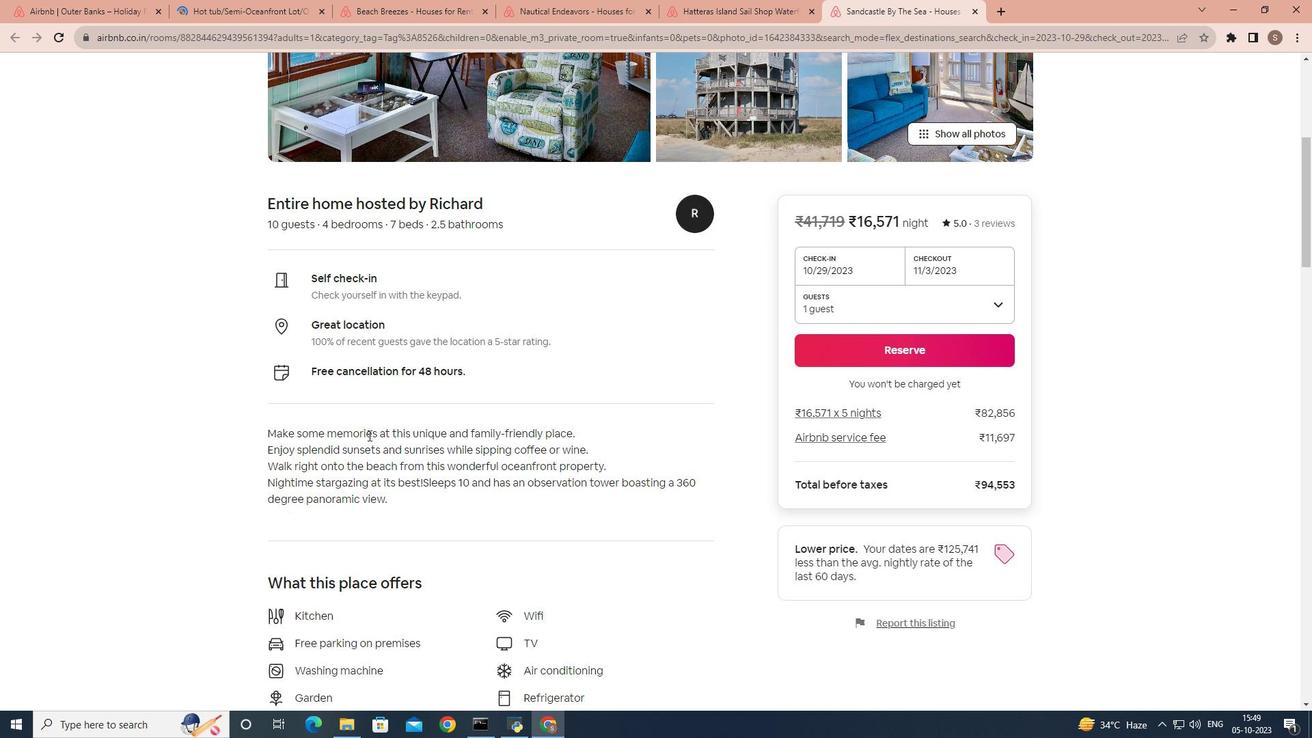 
Action: Mouse scrolled (368, 434) with delta (0, 0)
Screenshot: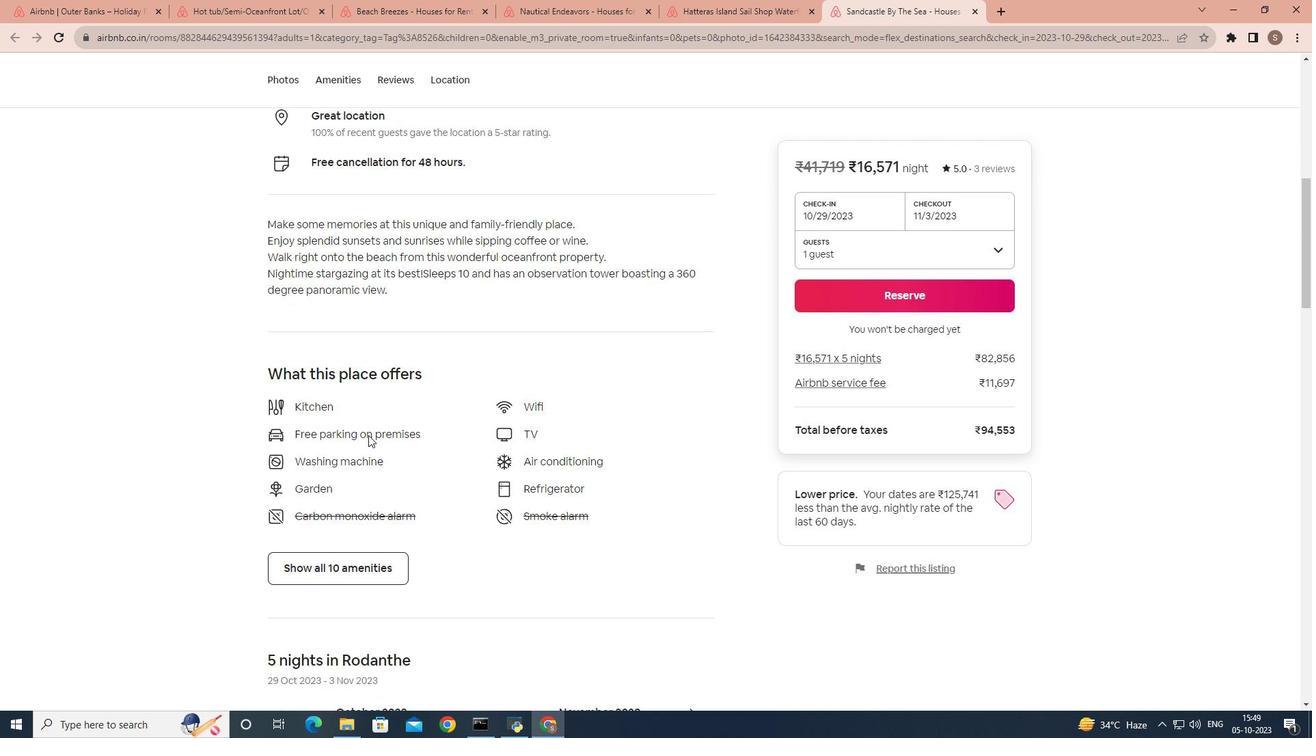 
Action: Mouse scrolled (368, 434) with delta (0, 0)
Screenshot: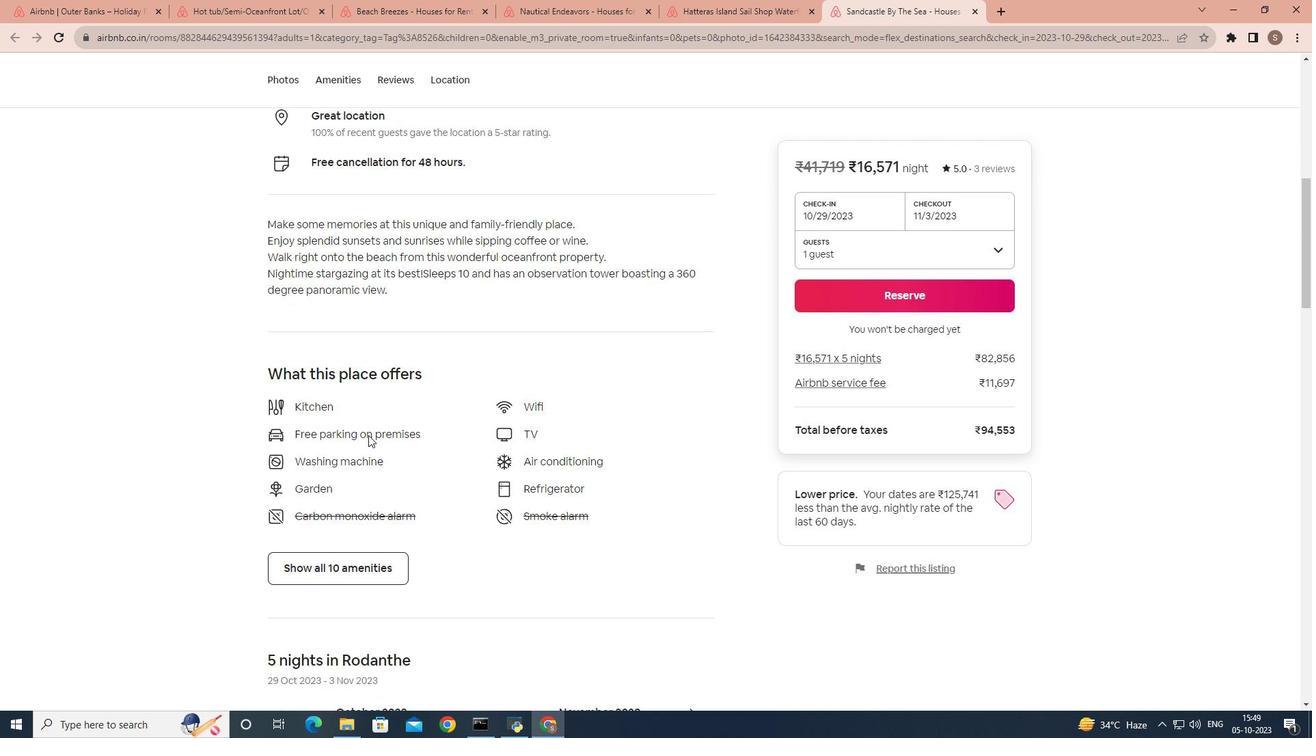 
Action: Mouse scrolled (368, 434) with delta (0, 0)
Screenshot: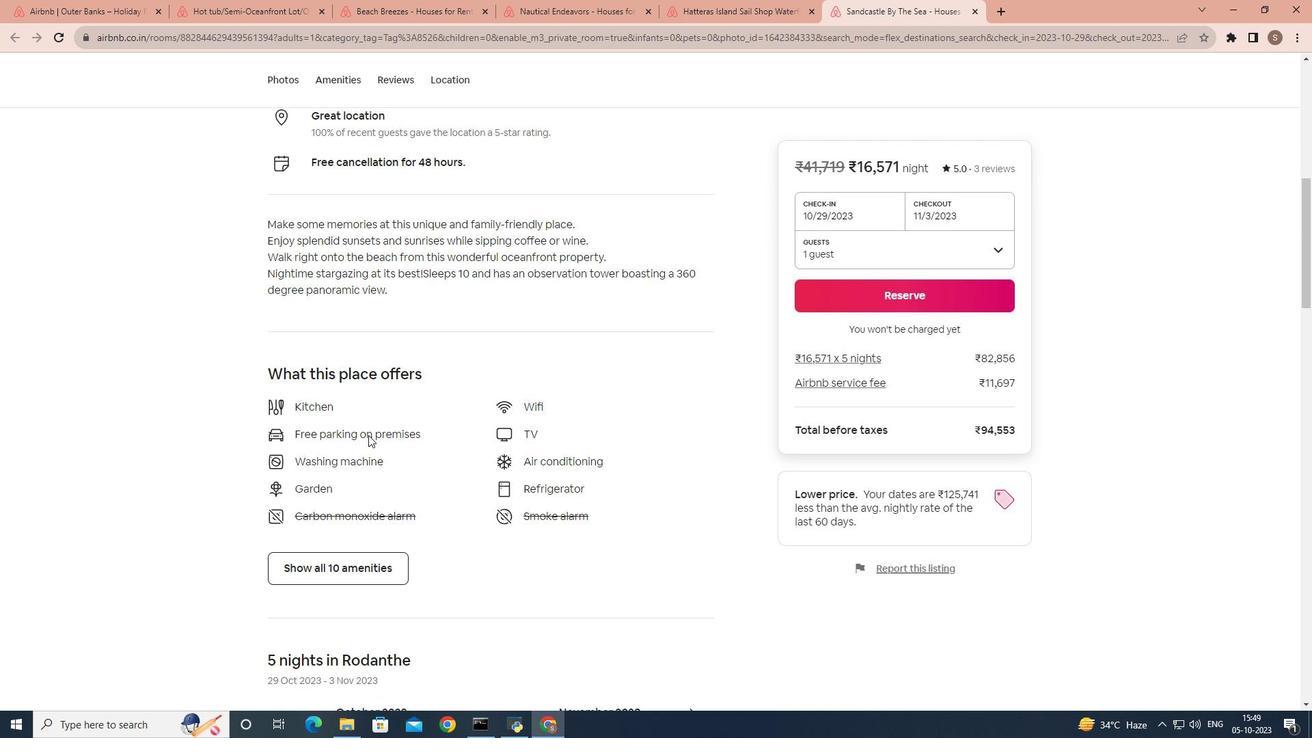 
Action: Mouse moved to (381, 399)
Screenshot: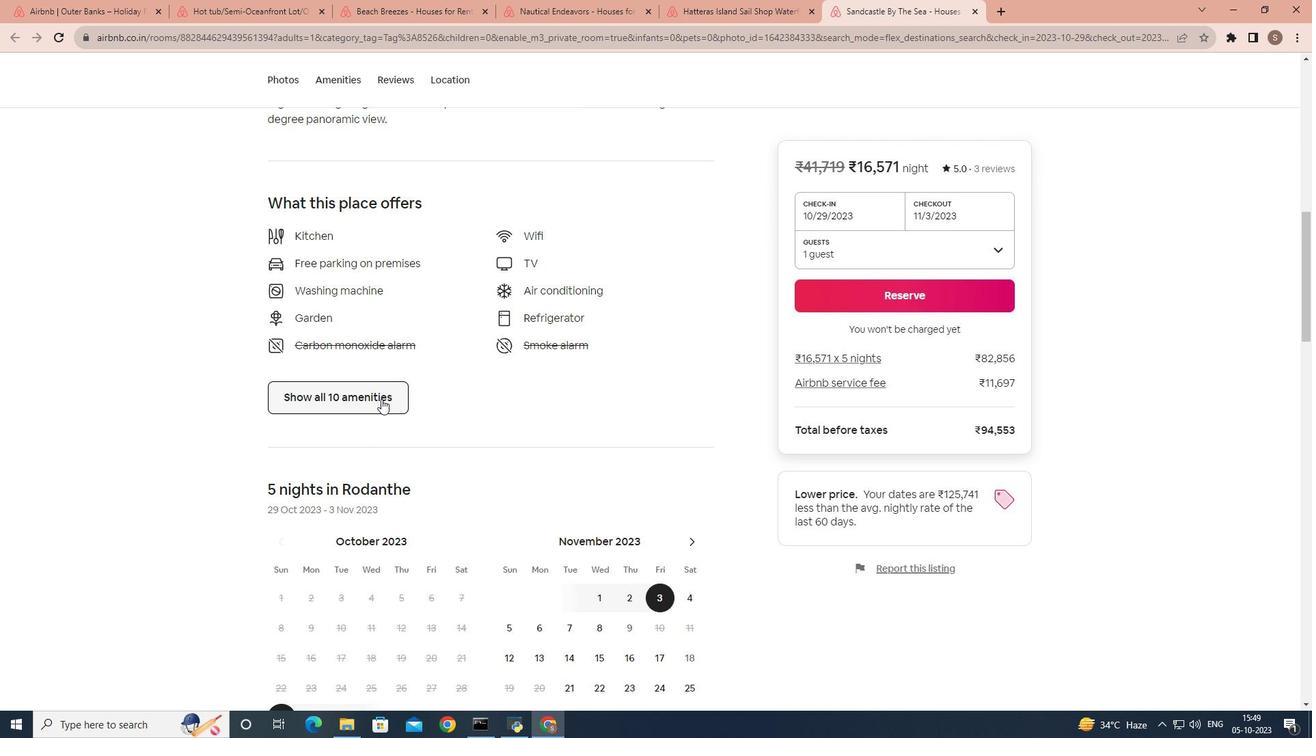 
Action: Mouse pressed left at (381, 399)
Screenshot: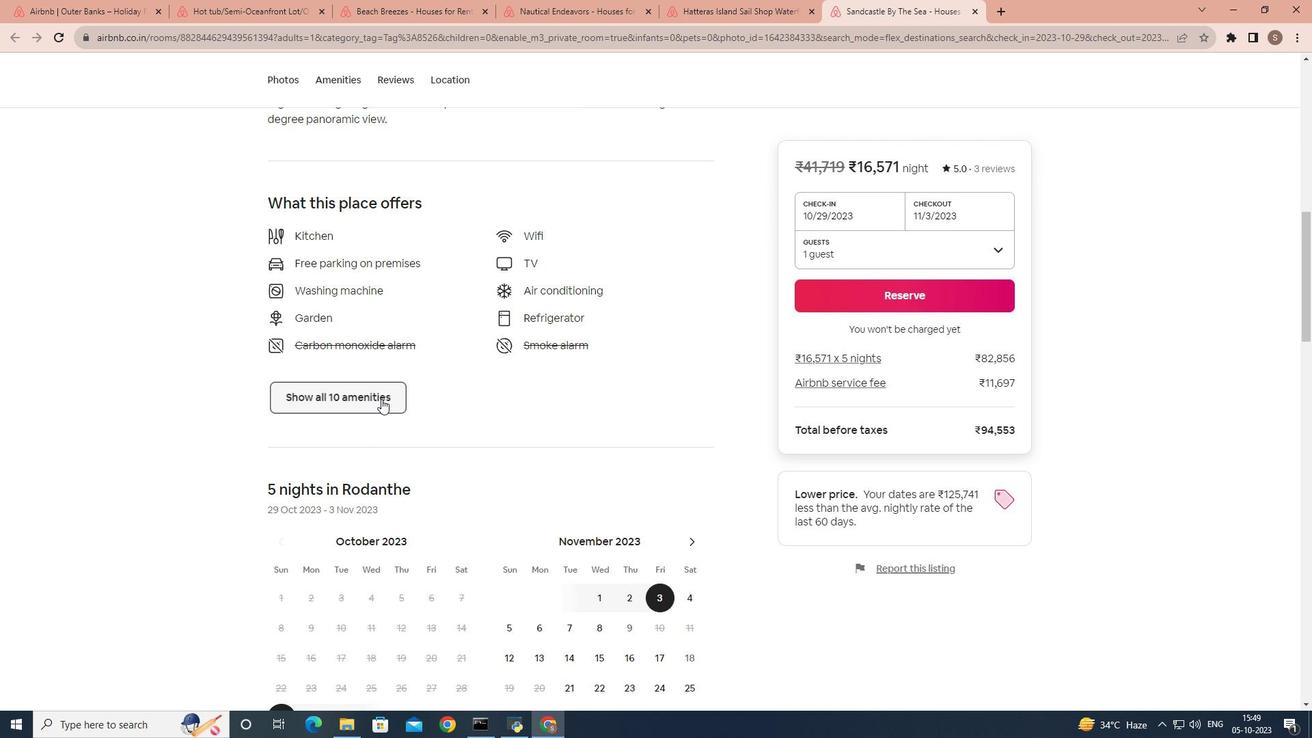 
Action: Mouse moved to (509, 421)
Screenshot: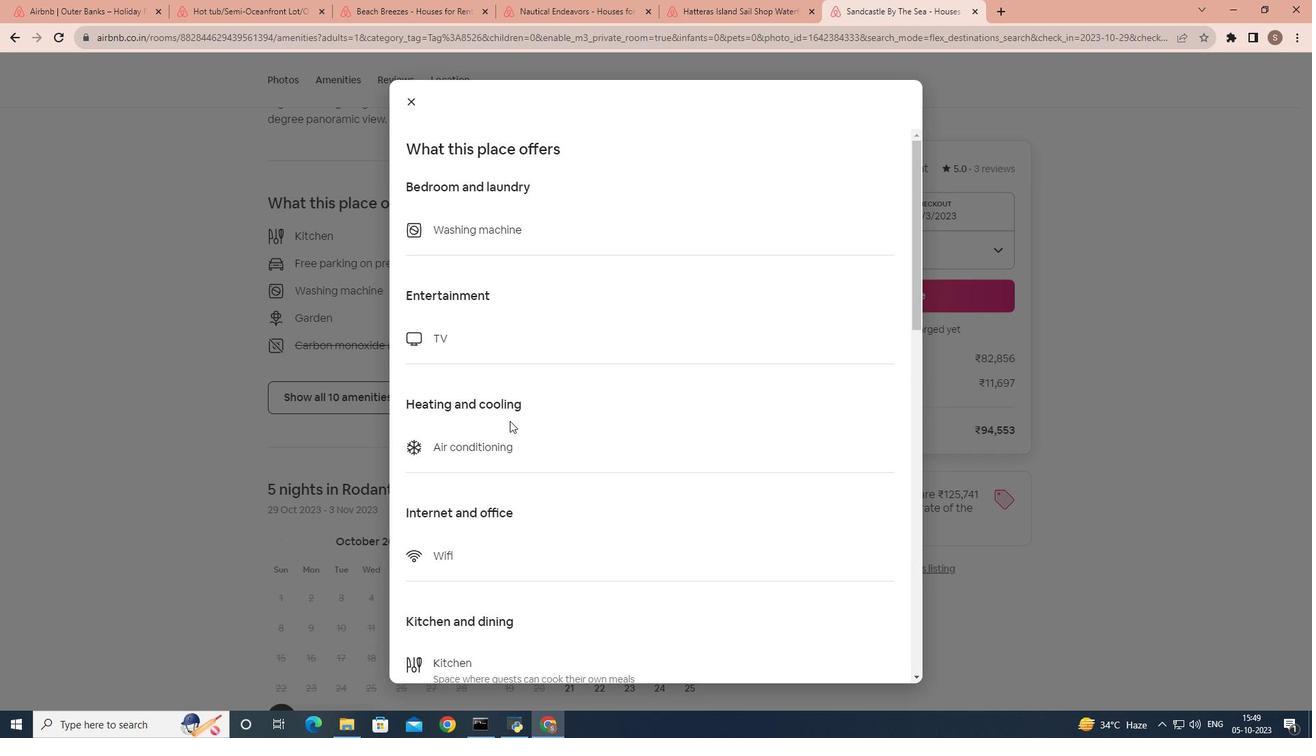 
Action: Mouse scrolled (509, 420) with delta (0, 0)
Screenshot: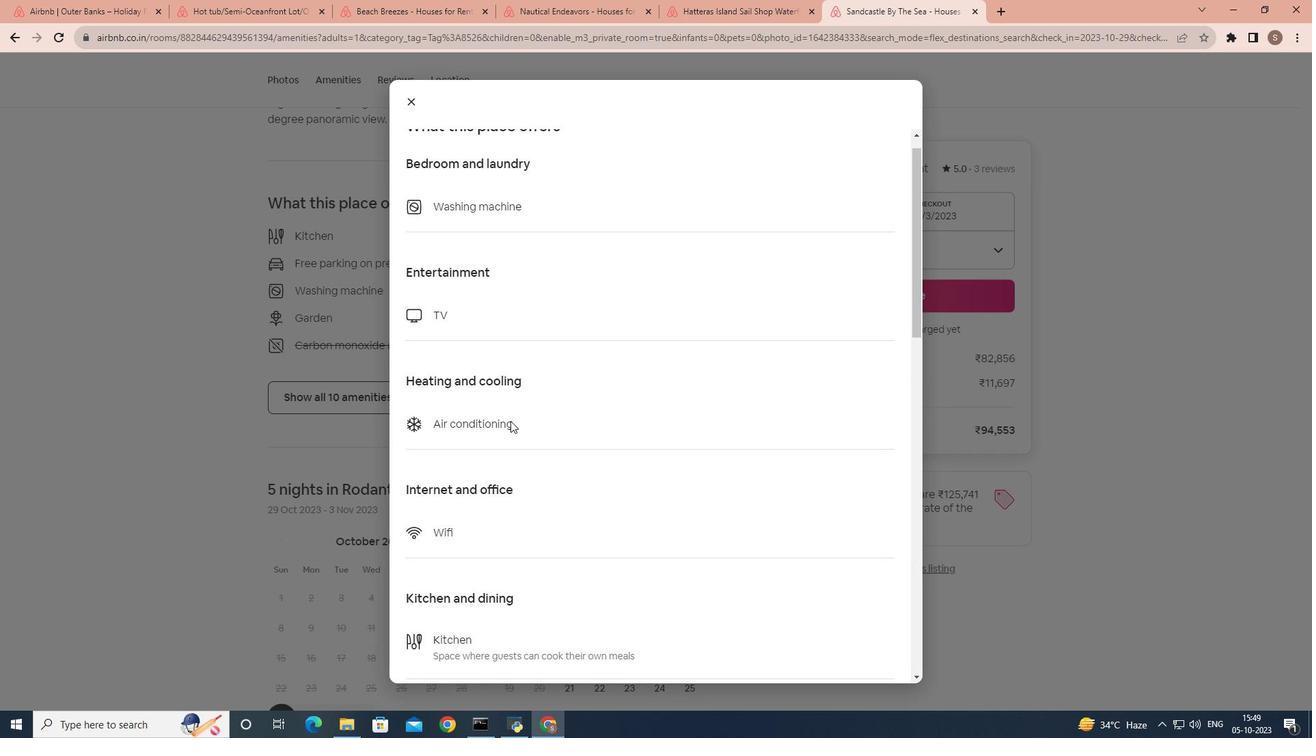 
Action: Mouse scrolled (509, 420) with delta (0, 0)
Screenshot: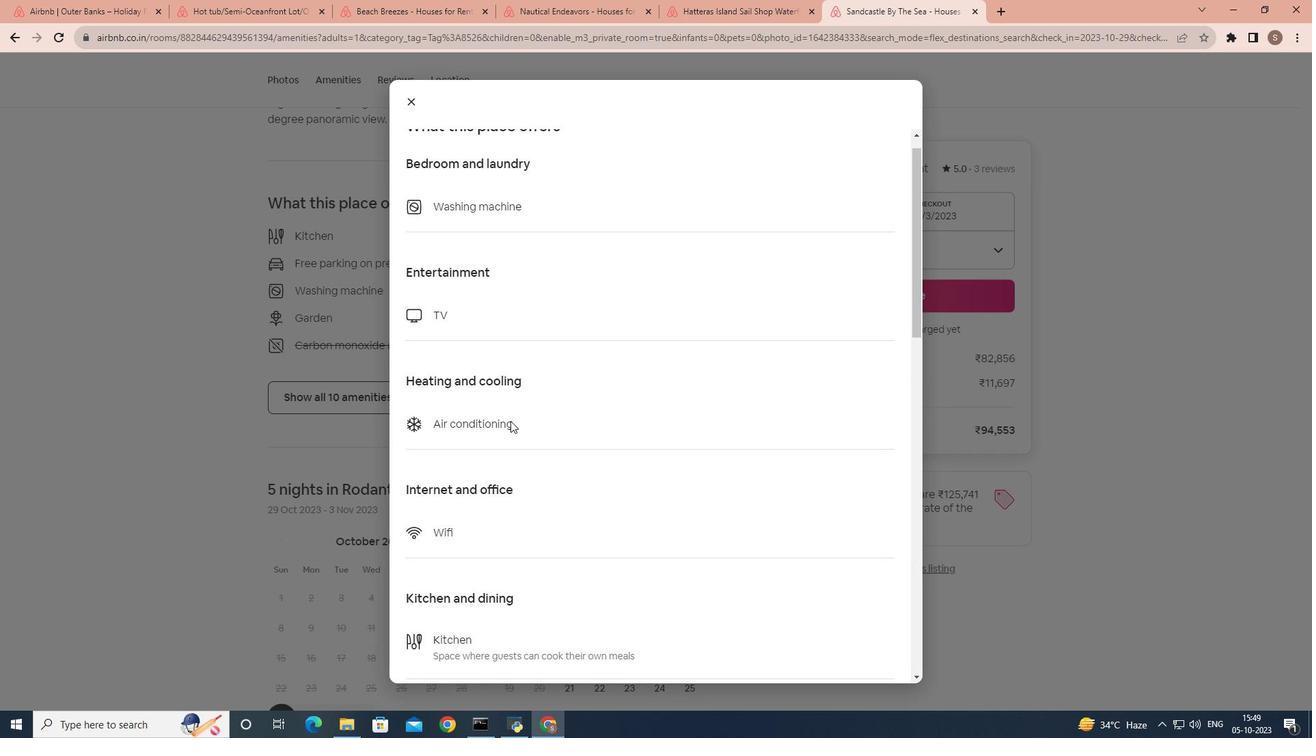 
Action: Mouse moved to (510, 421)
Screenshot: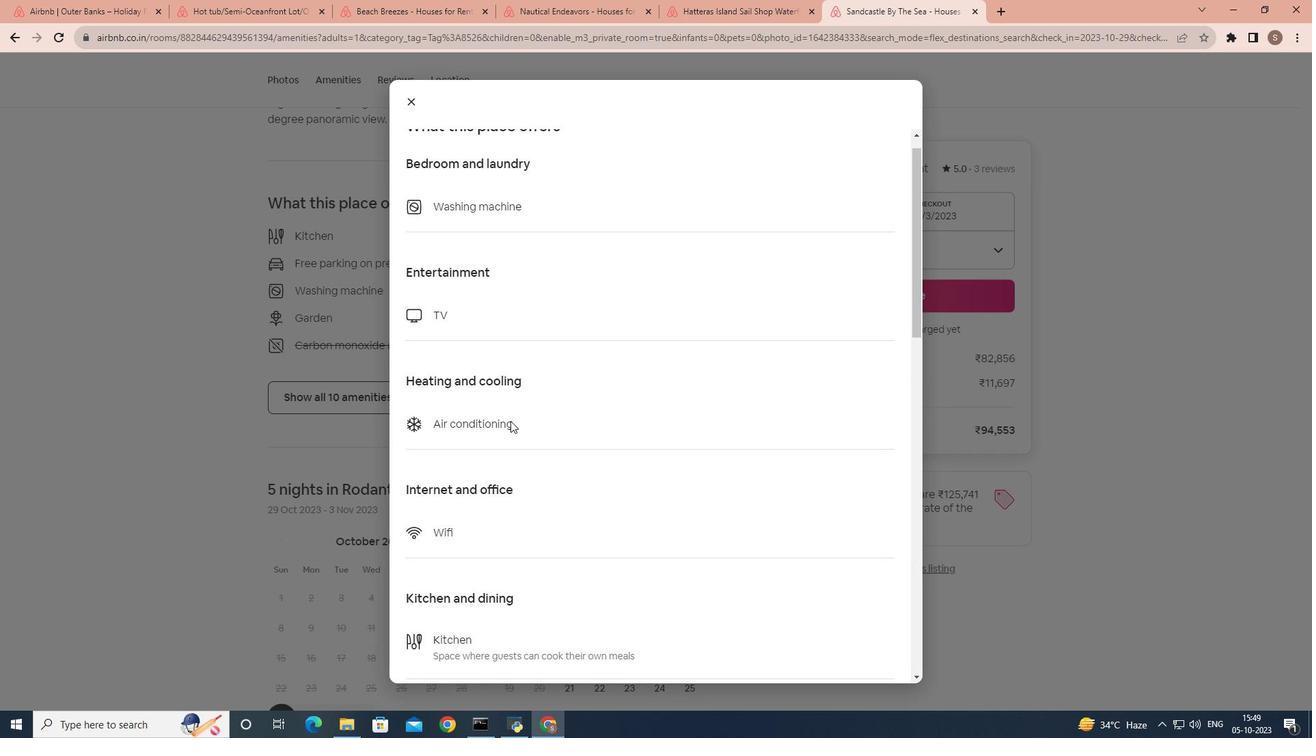 
Action: Mouse scrolled (510, 420) with delta (0, 0)
Screenshot: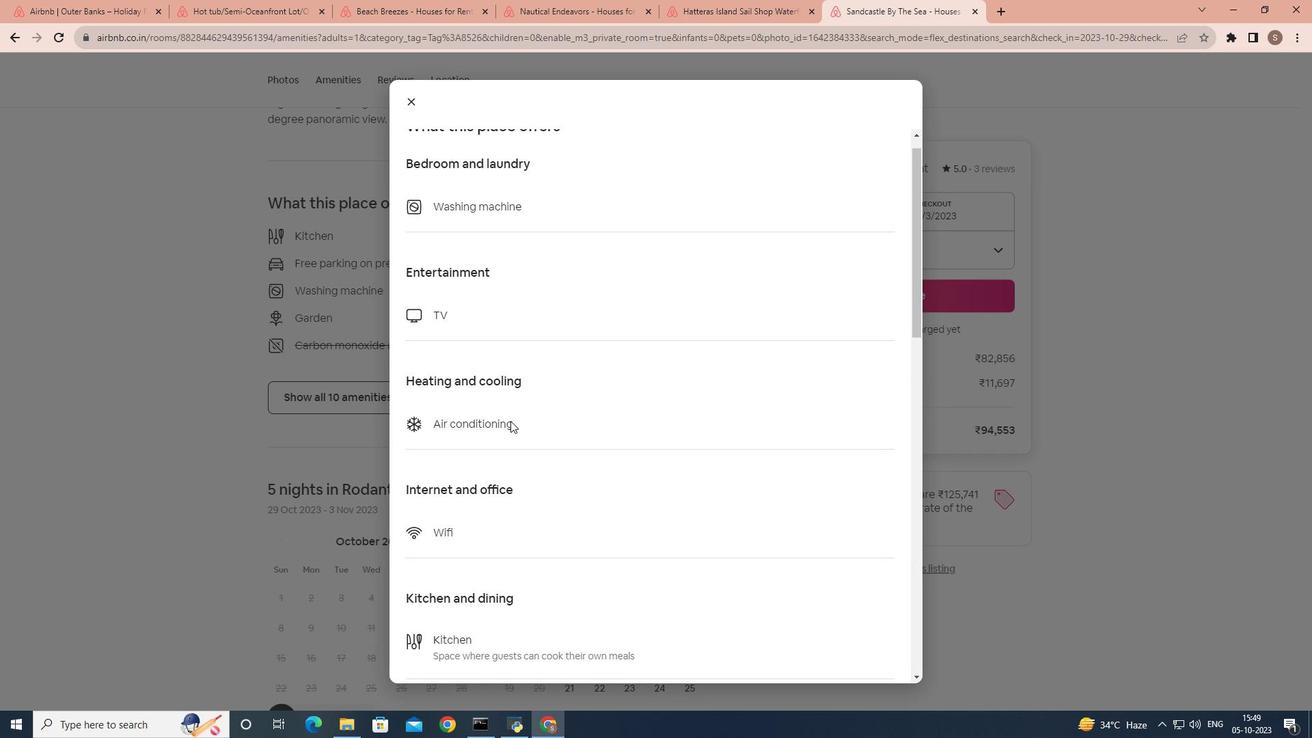 
Action: Mouse scrolled (510, 420) with delta (0, 0)
Screenshot: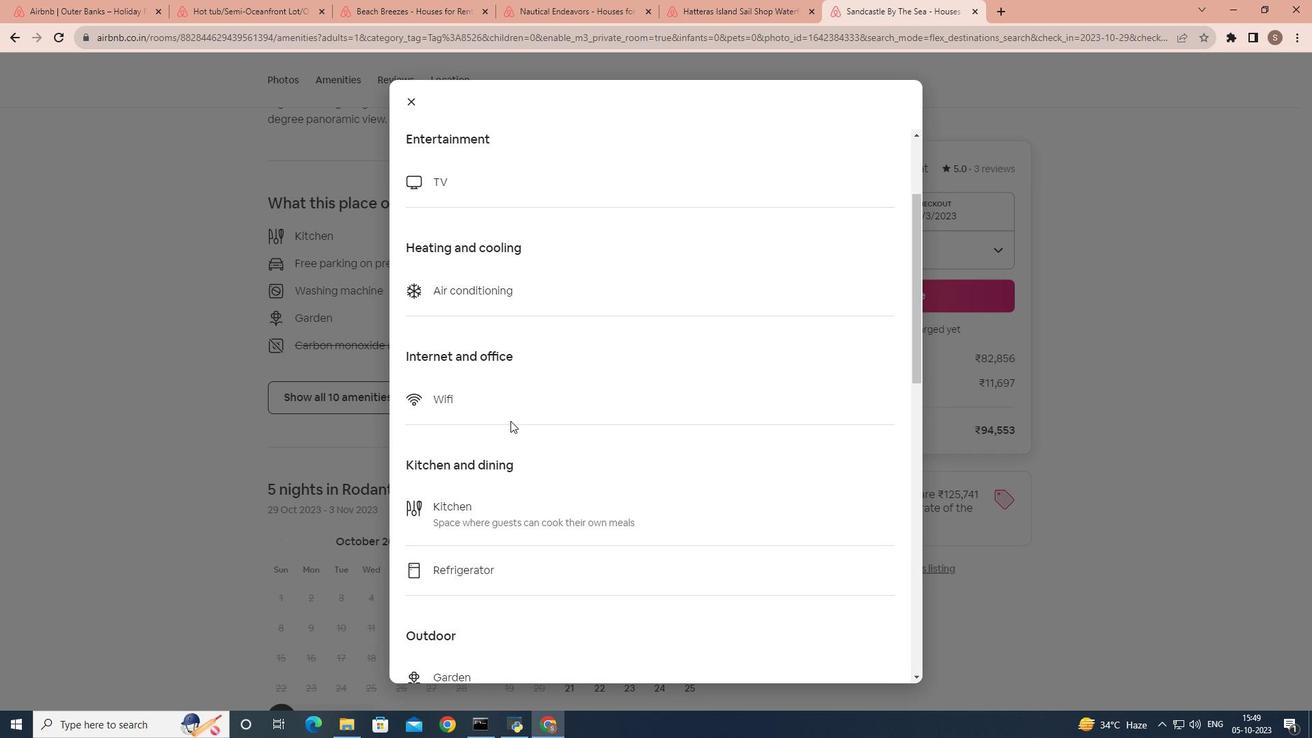 
Action: Mouse scrolled (510, 420) with delta (0, 0)
Screenshot: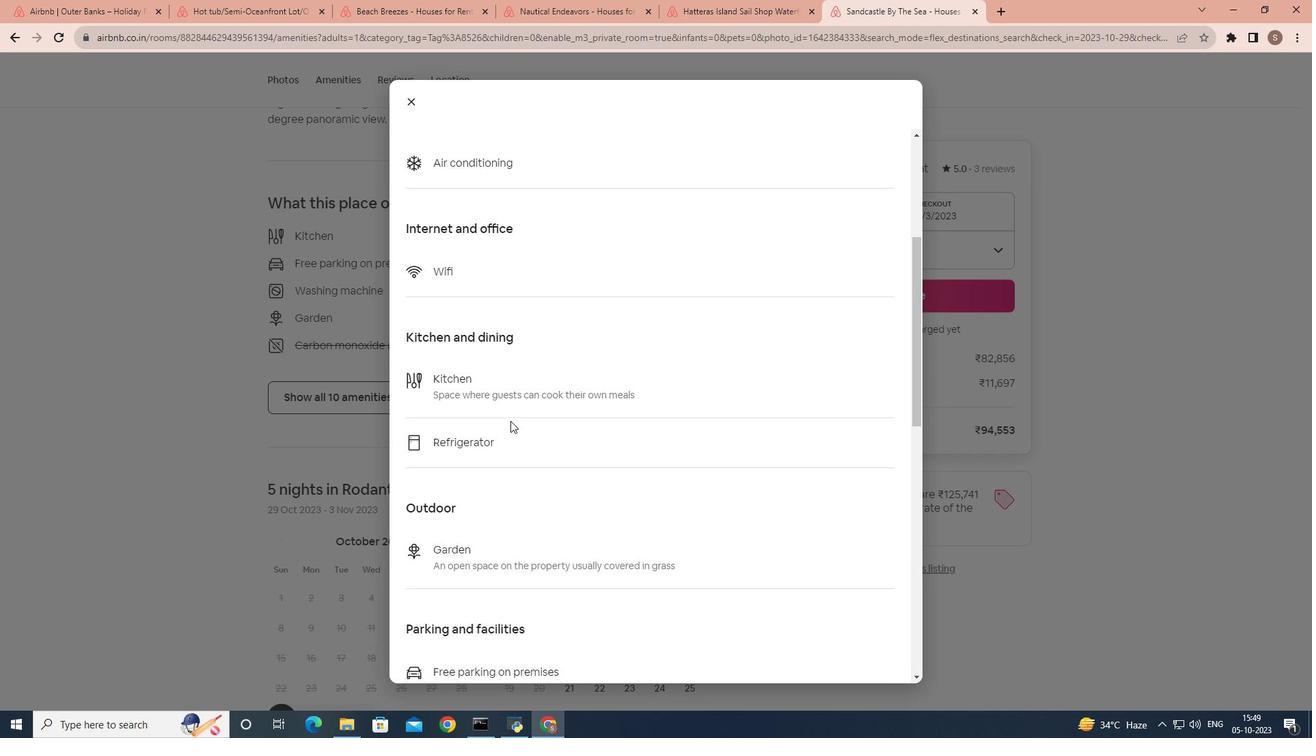 
Action: Mouse scrolled (510, 420) with delta (0, 0)
Screenshot: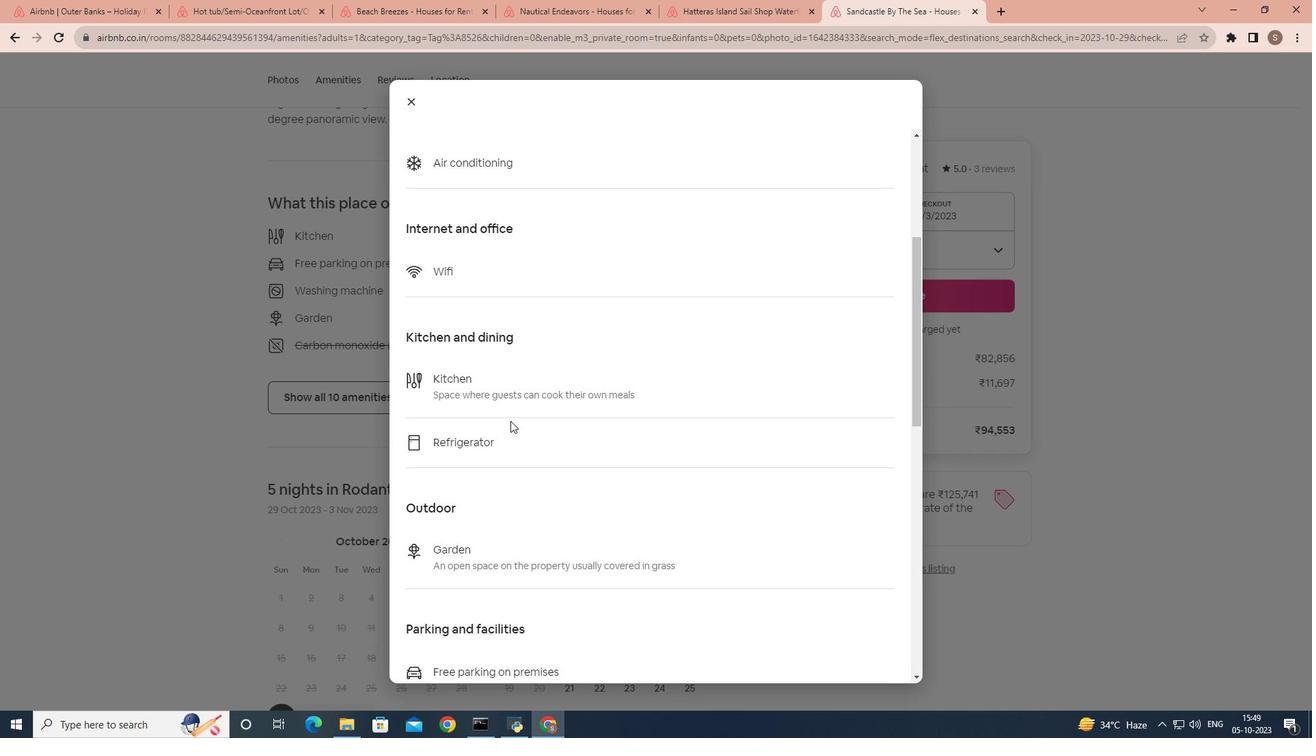 
Action: Mouse scrolled (510, 420) with delta (0, 0)
Screenshot: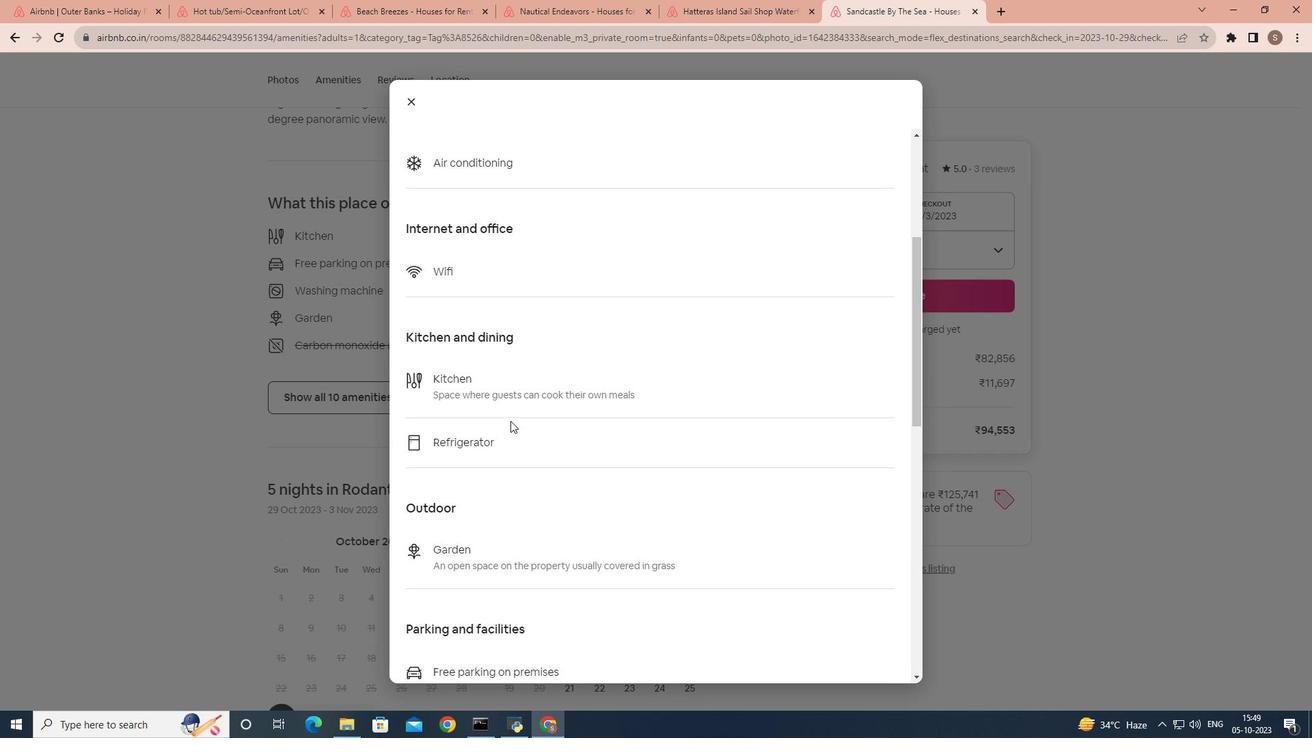 
Action: Mouse scrolled (510, 420) with delta (0, 0)
Screenshot: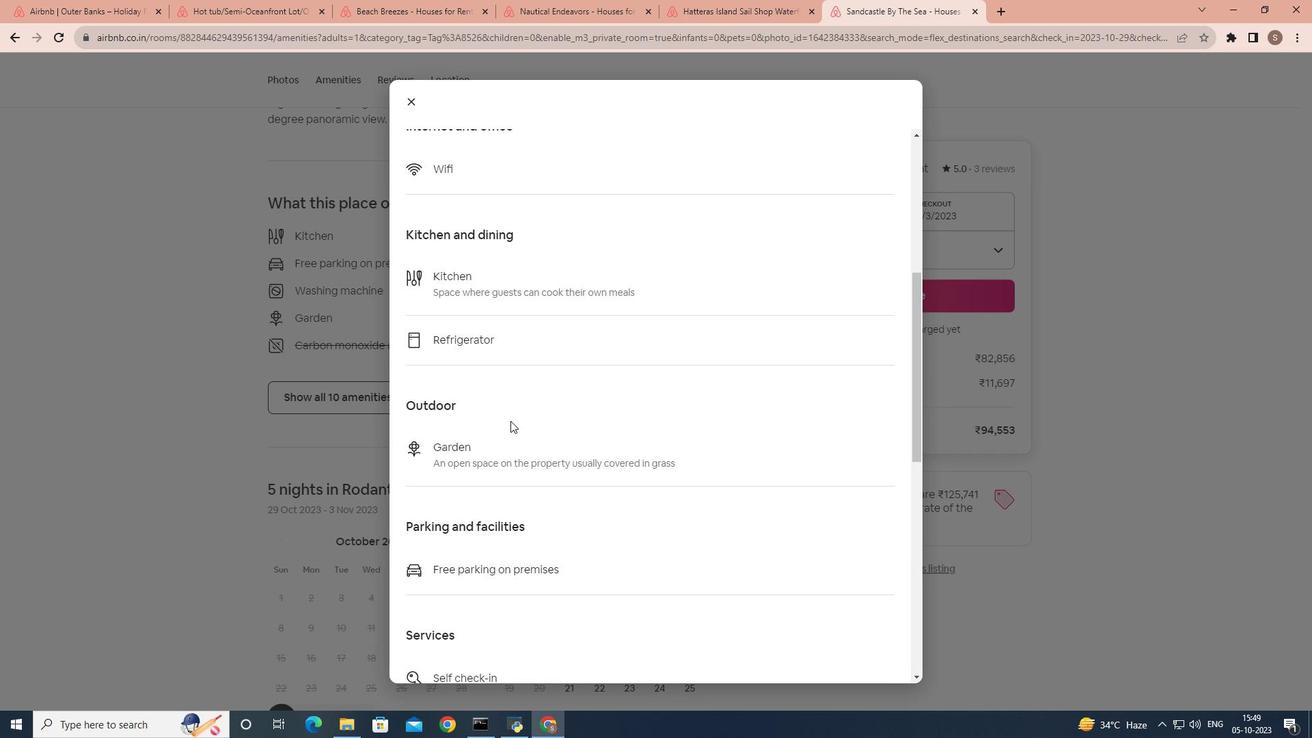 
Action: Mouse scrolled (510, 420) with delta (0, 0)
Screenshot: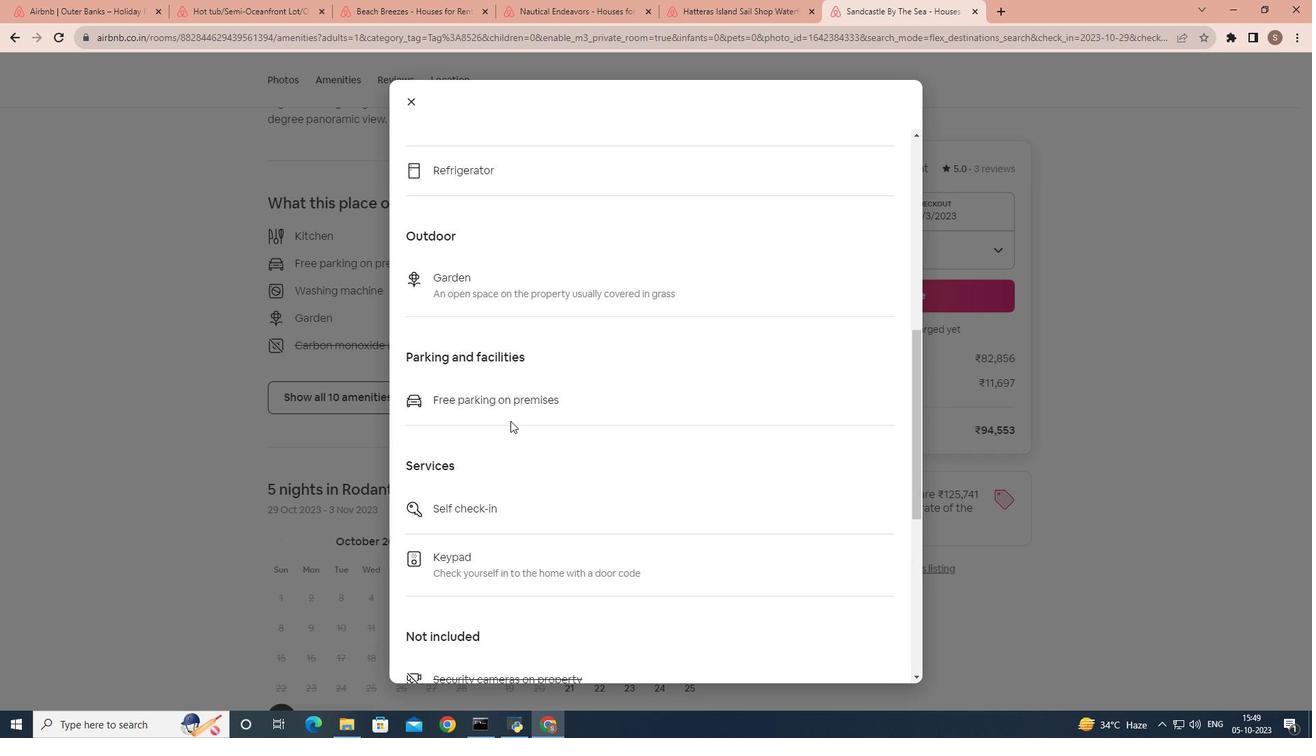 
Action: Mouse scrolled (510, 420) with delta (0, 0)
Screenshot: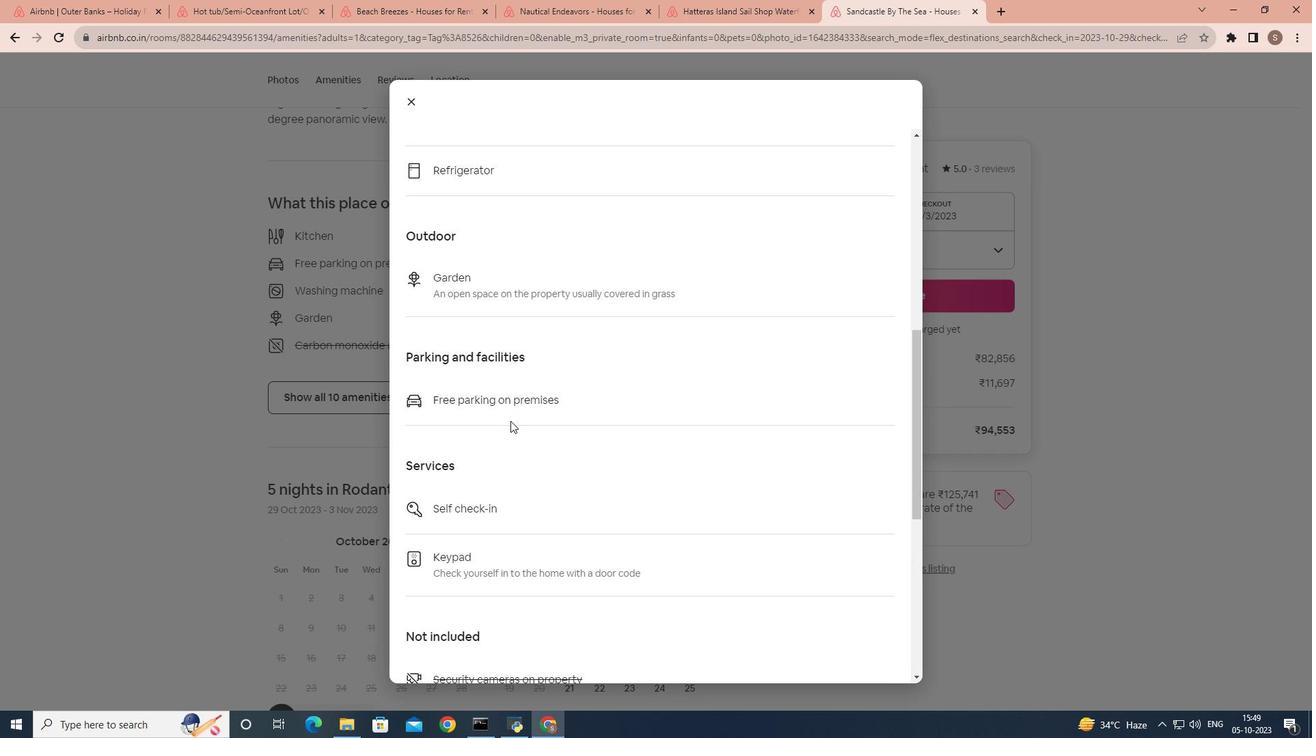 
Action: Mouse scrolled (510, 420) with delta (0, 0)
Screenshot: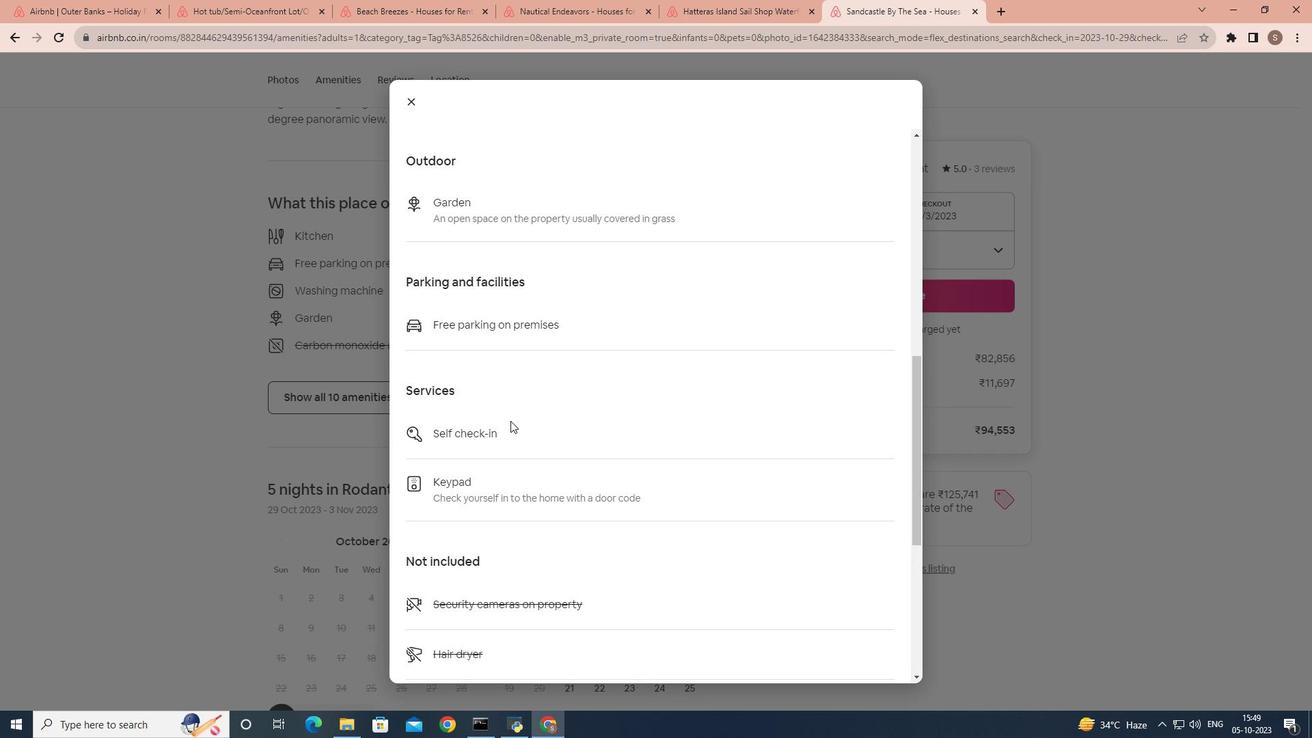 
Action: Mouse scrolled (510, 420) with delta (0, 0)
Screenshot: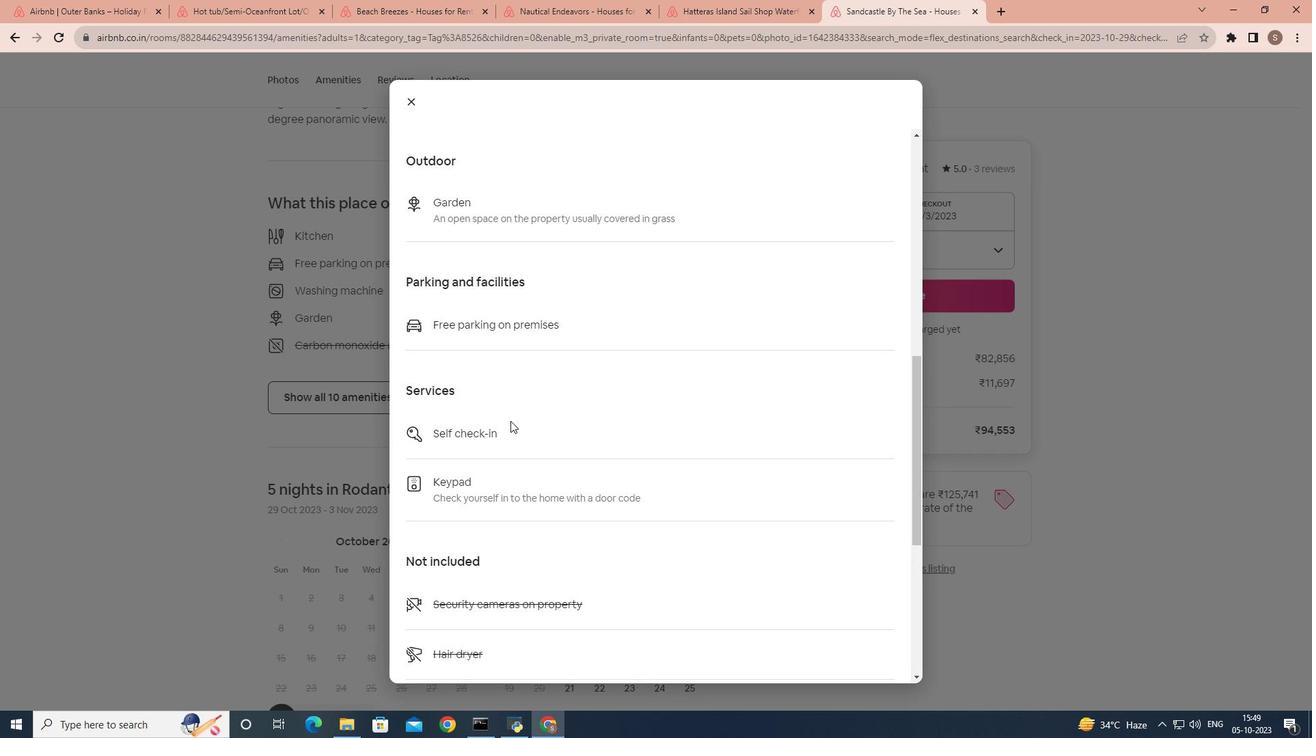 
Action: Mouse scrolled (510, 420) with delta (0, 0)
Screenshot: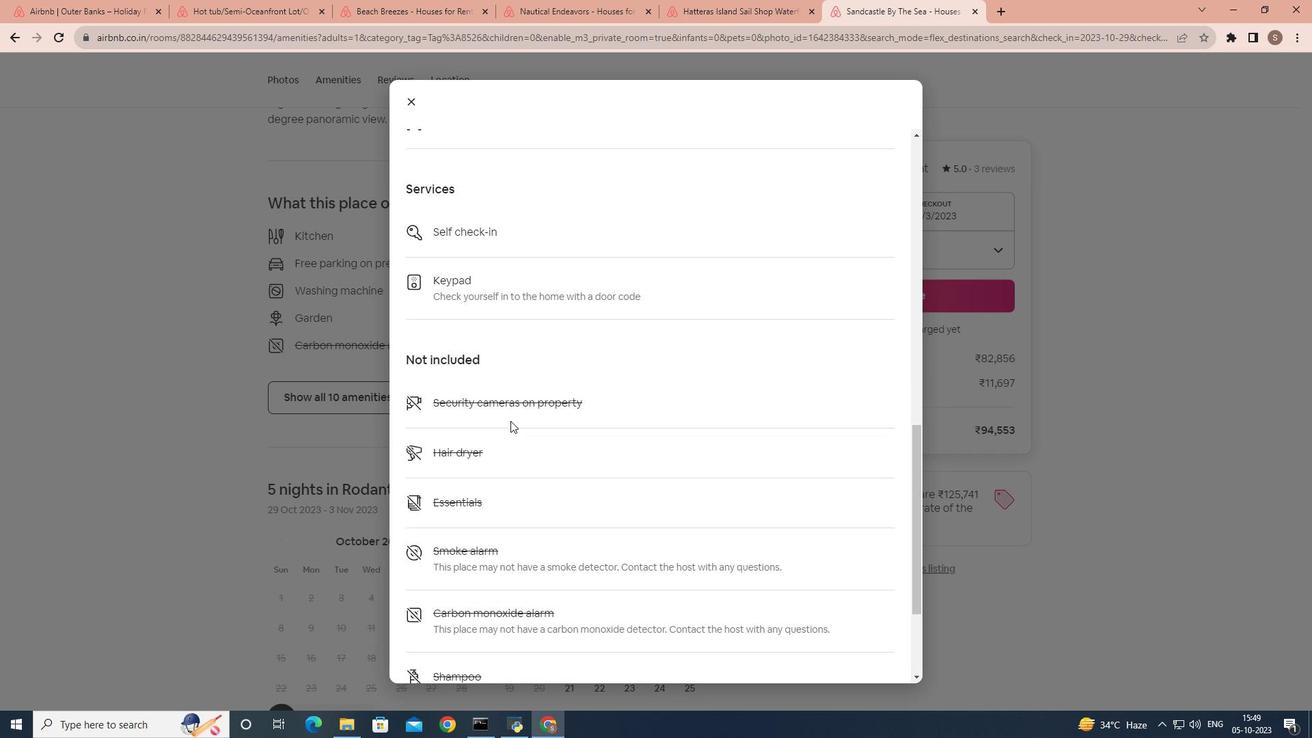
Action: Mouse scrolled (510, 420) with delta (0, 0)
Screenshot: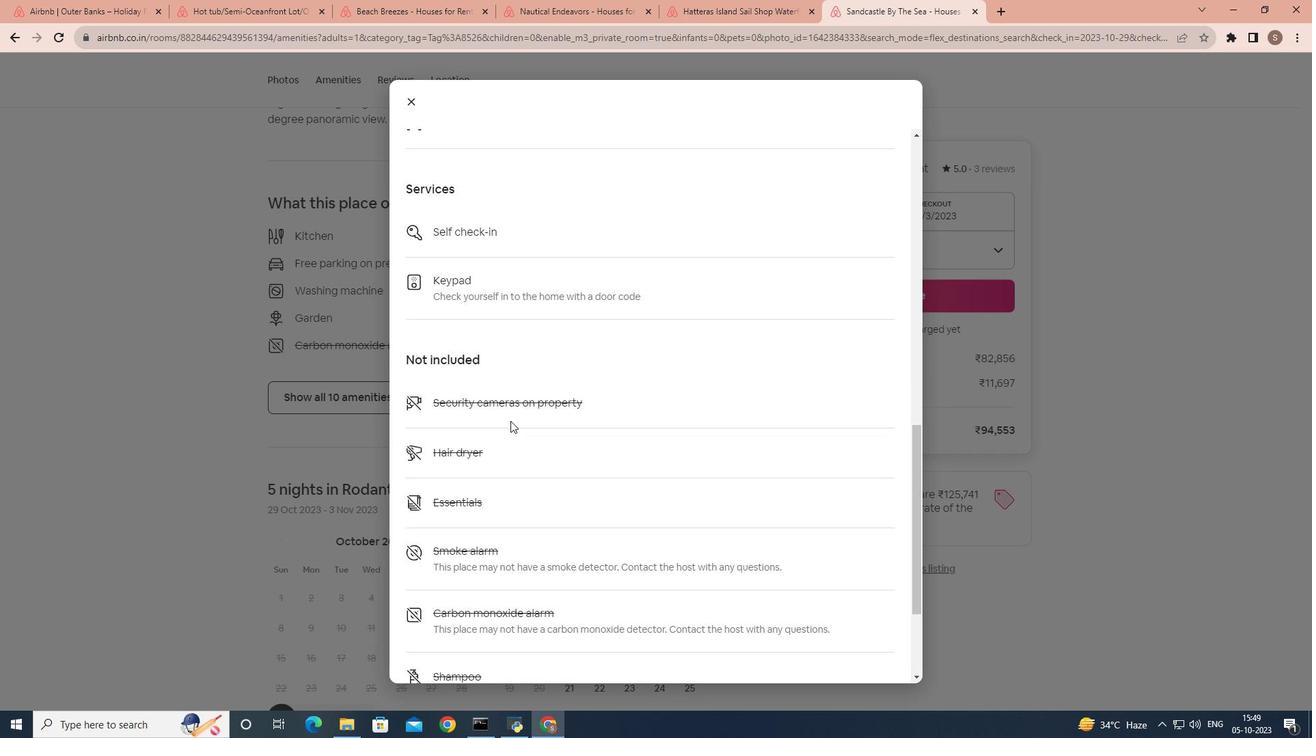 
Action: Mouse scrolled (510, 420) with delta (0, 0)
Screenshot: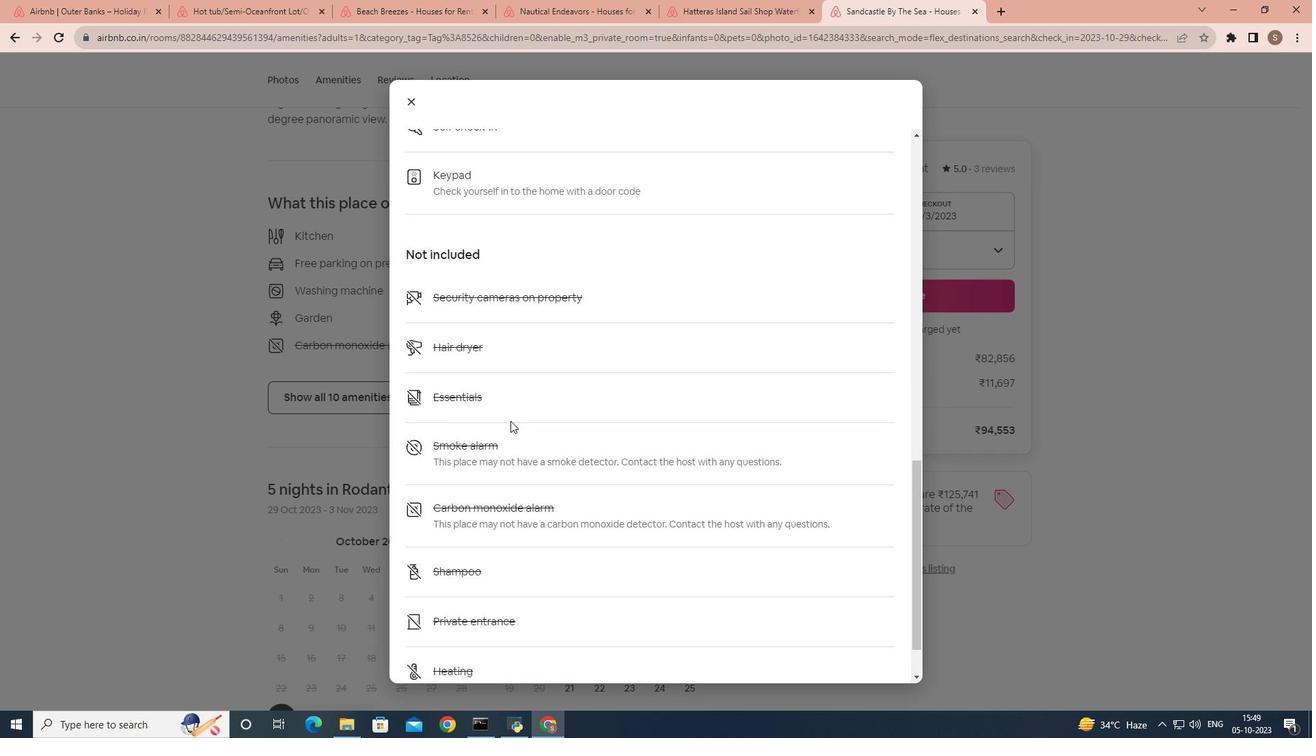 
Action: Mouse scrolled (510, 420) with delta (0, 0)
Screenshot: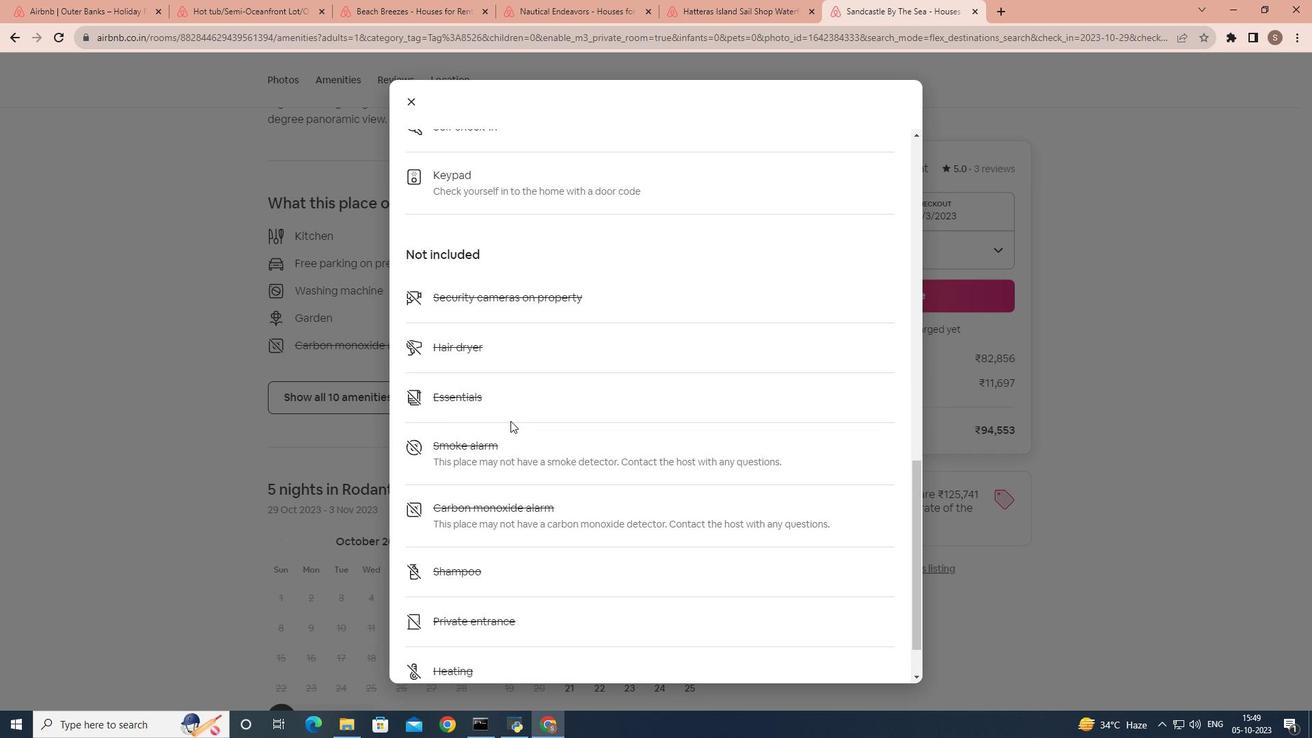 
Action: Mouse scrolled (510, 420) with delta (0, 0)
Screenshot: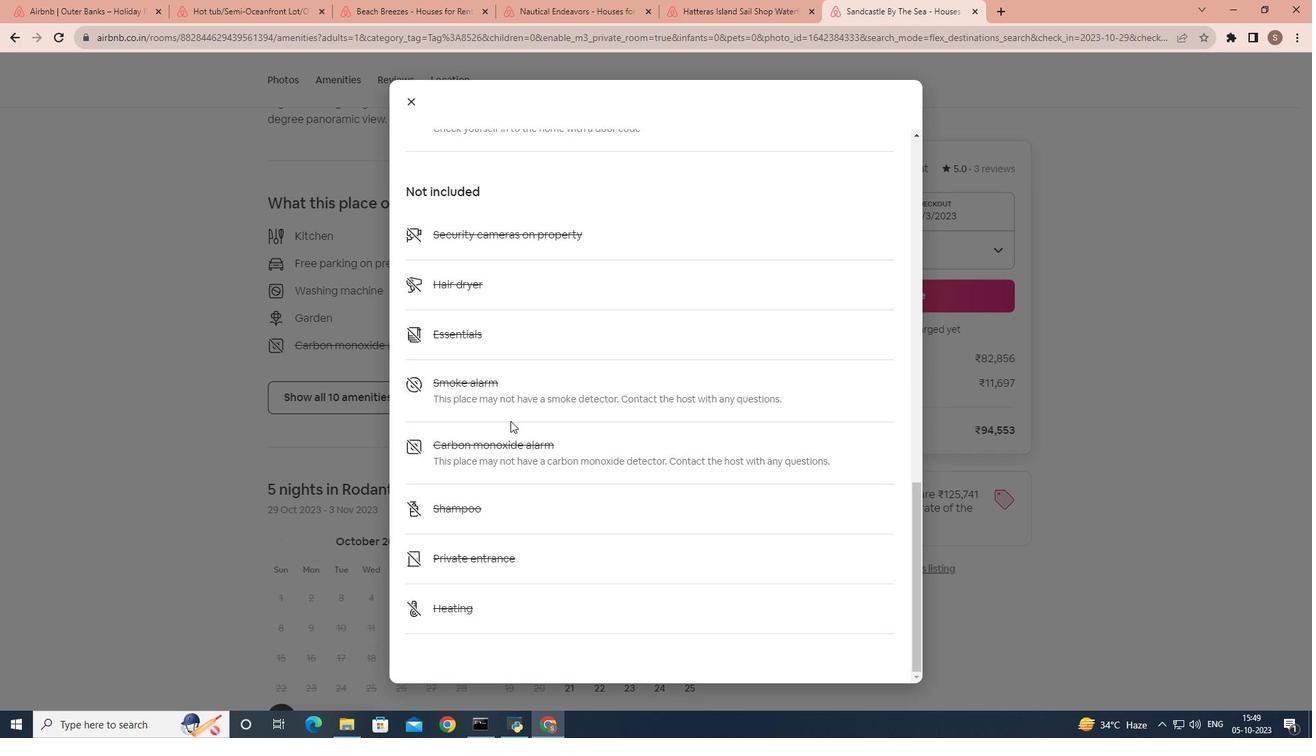 
Action: Mouse scrolled (510, 420) with delta (0, 0)
Screenshot: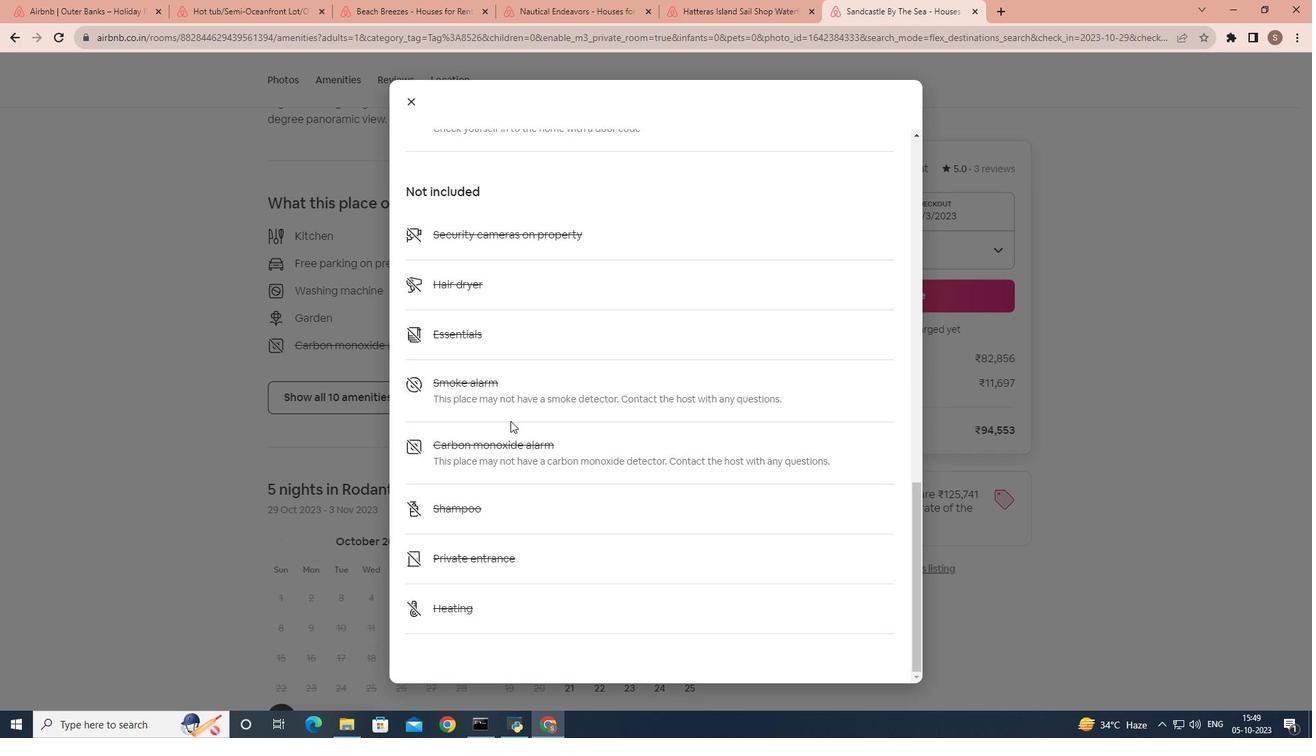 
Action: Mouse scrolled (510, 420) with delta (0, 0)
Screenshot: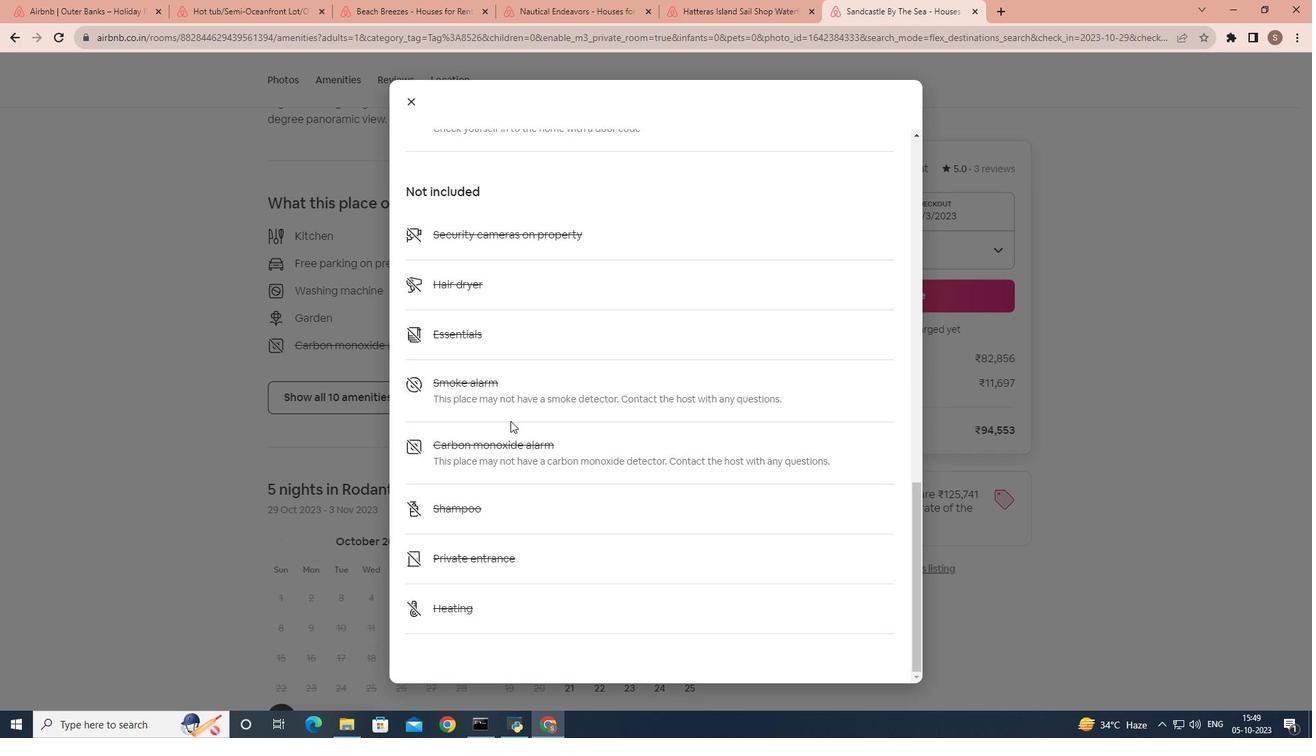 
Action: Mouse moved to (408, 110)
Screenshot: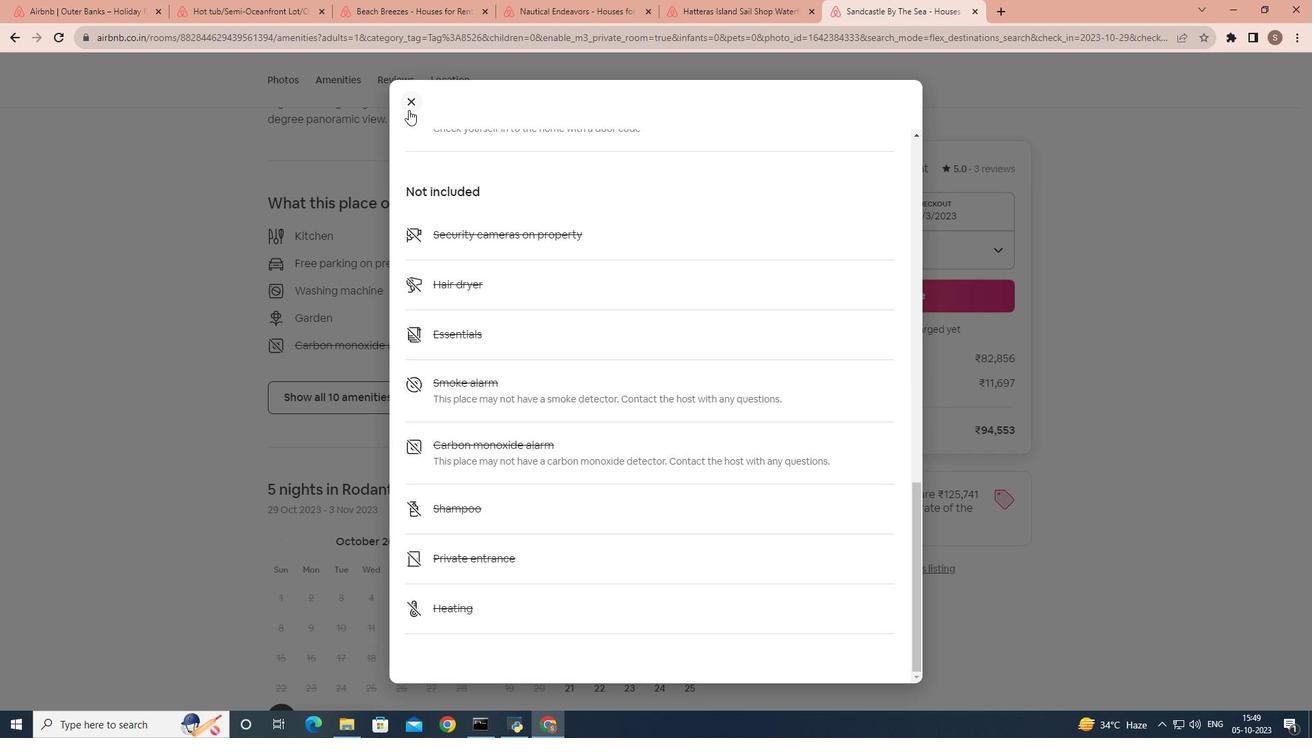 
Action: Mouse pressed left at (408, 110)
Screenshot: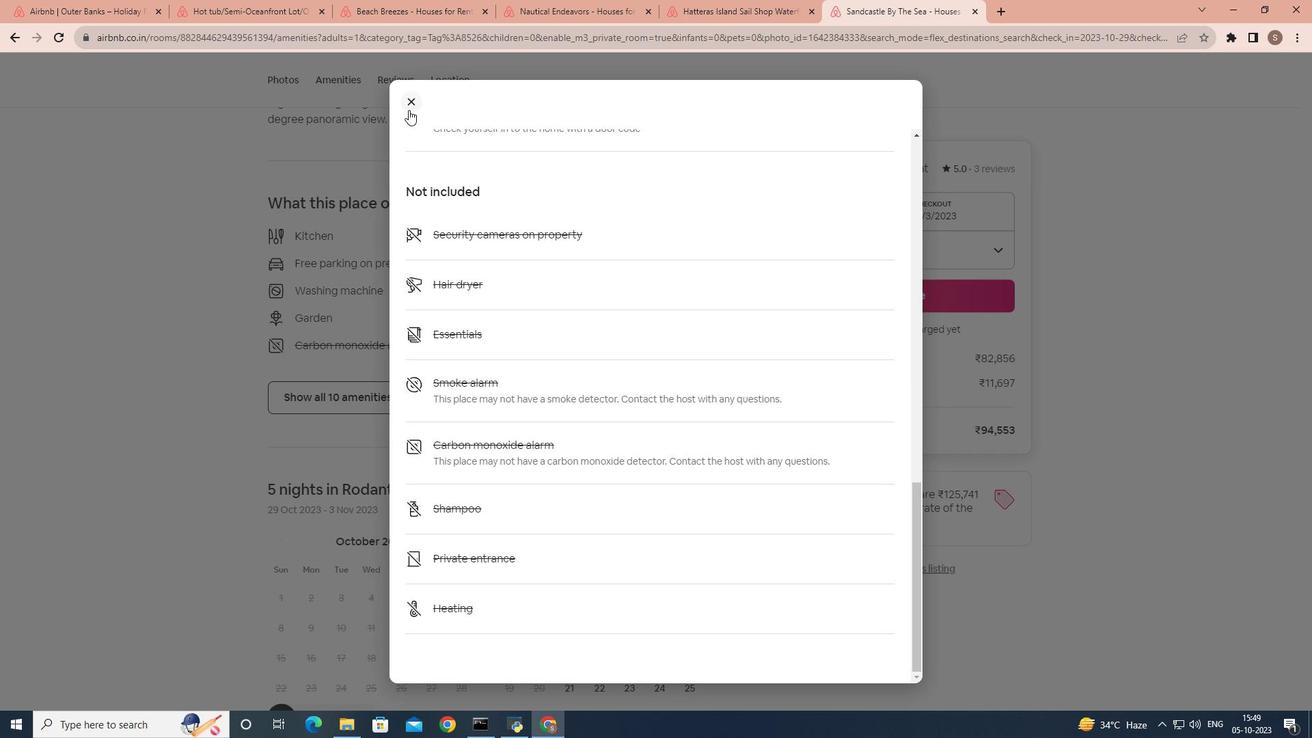 
Action: Mouse moved to (436, 360)
Screenshot: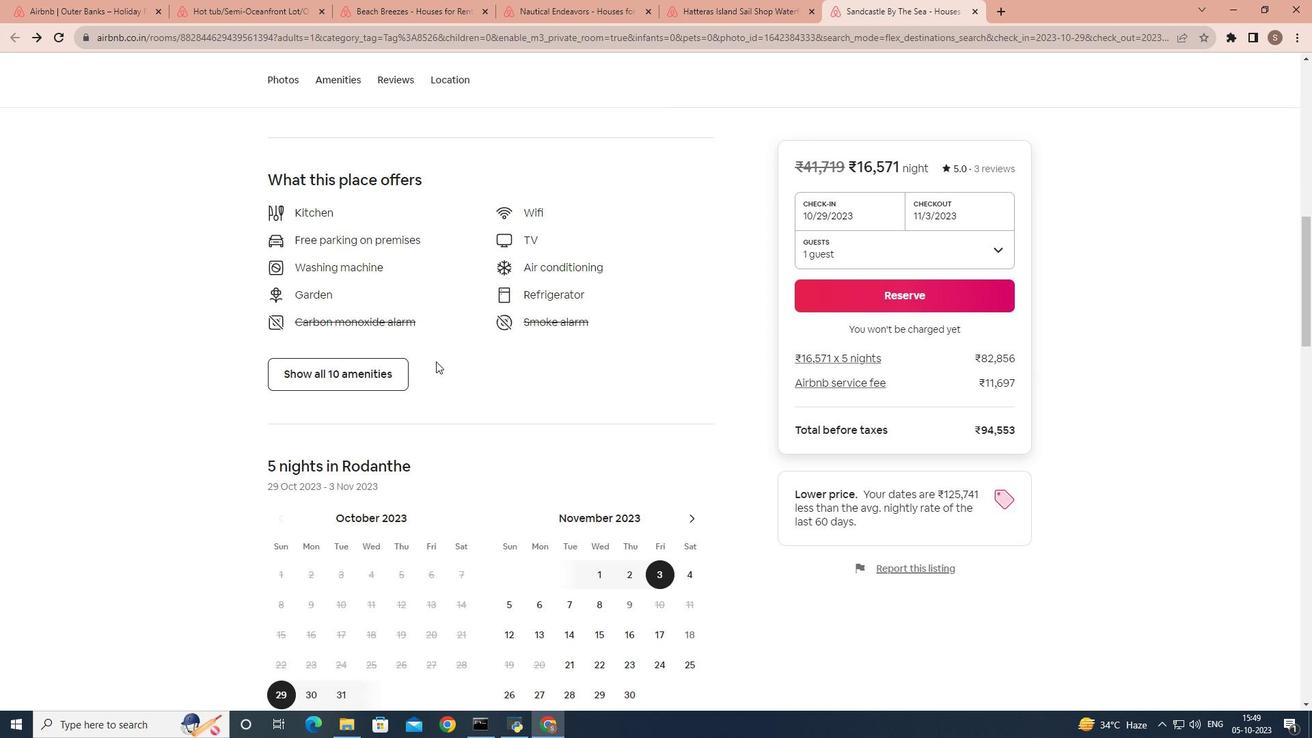 
Action: Mouse scrolled (436, 360) with delta (0, 0)
Screenshot: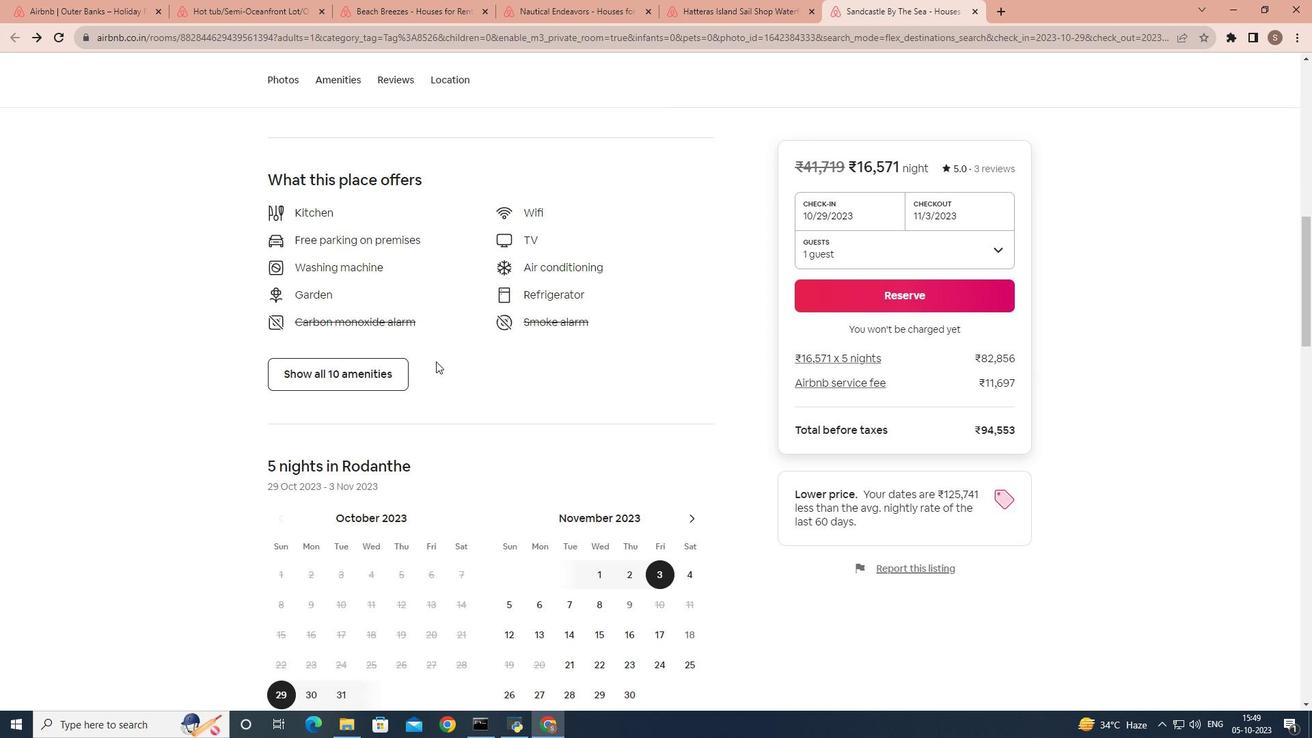 
Action: Mouse moved to (436, 361)
Screenshot: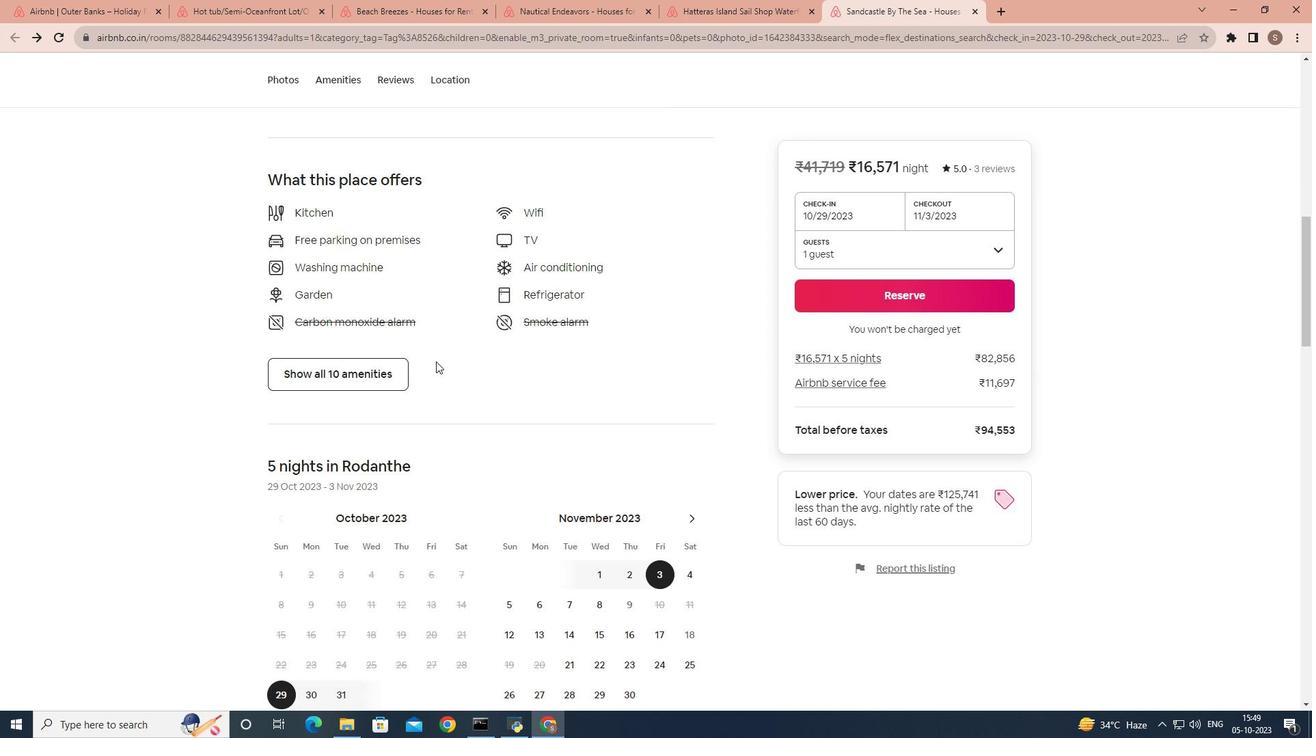 
Action: Mouse scrolled (436, 360) with delta (0, 0)
Screenshot: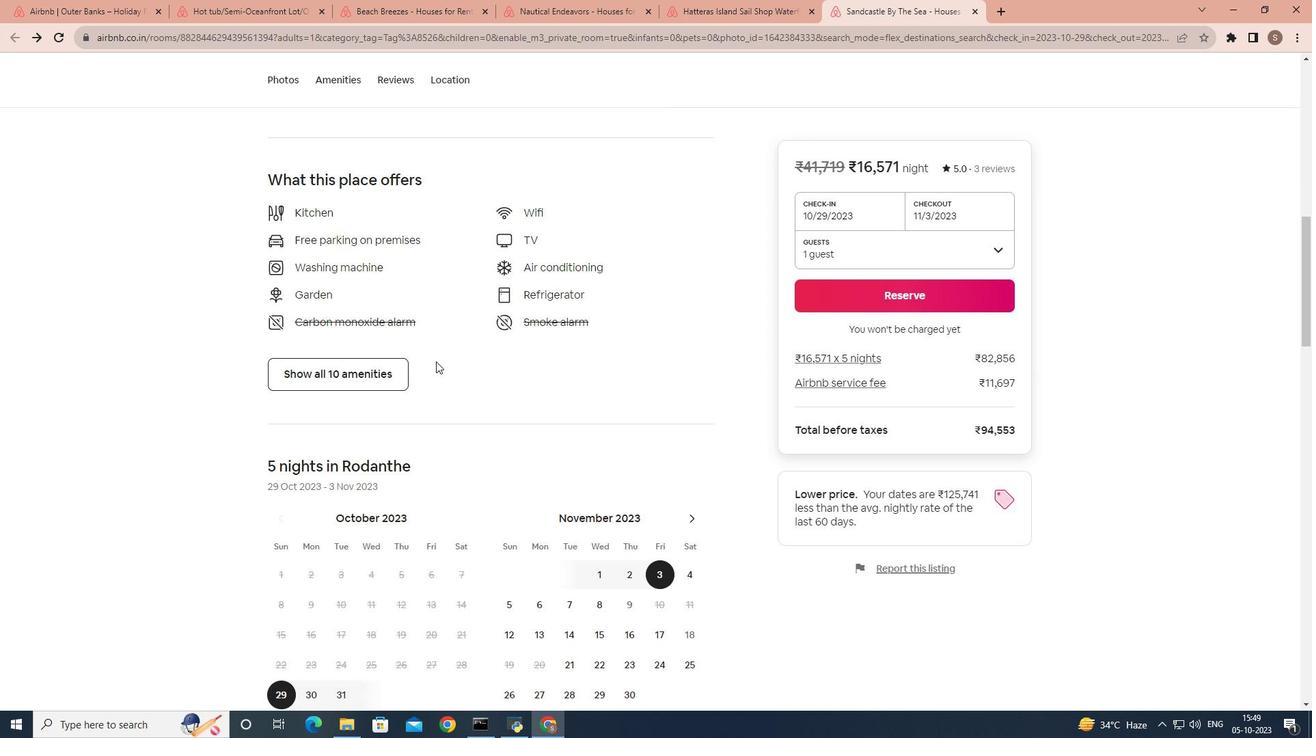 
Action: Mouse moved to (436, 361)
Screenshot: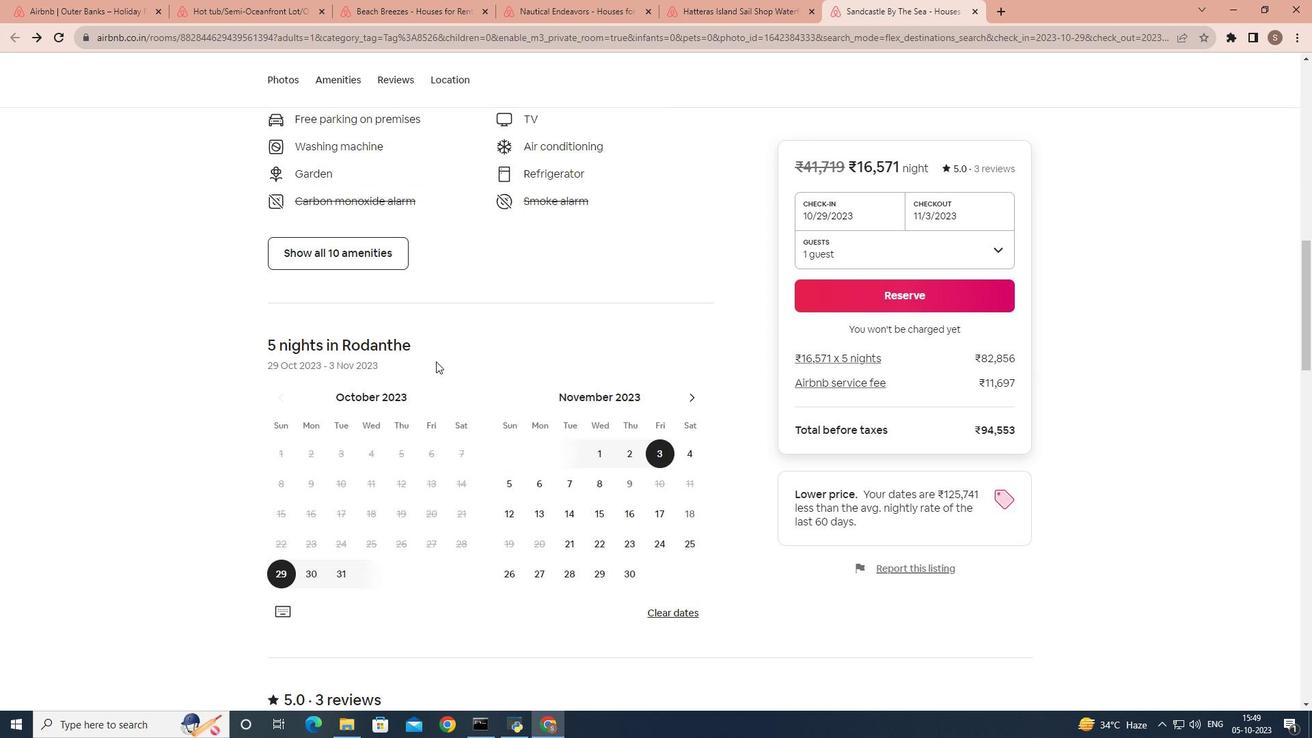 
Action: Mouse scrolled (436, 360) with delta (0, 0)
Screenshot: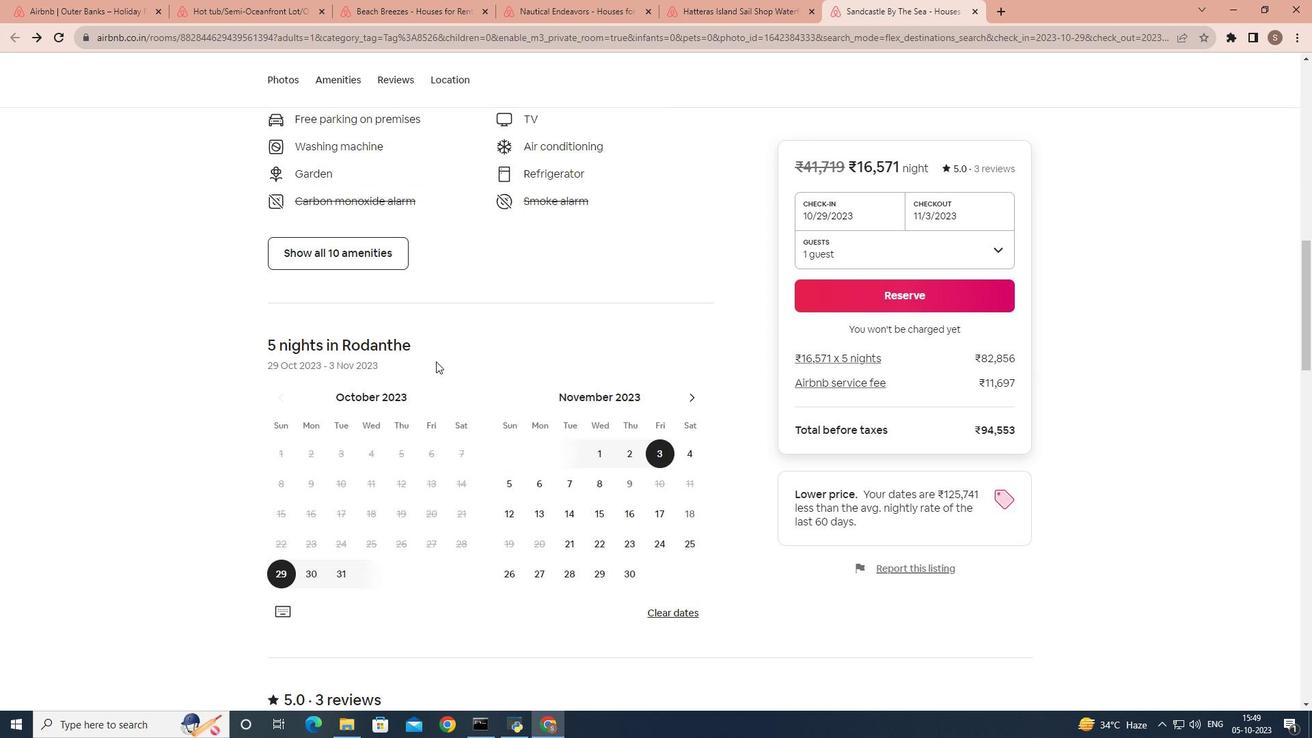 
Action: Mouse scrolled (436, 360) with delta (0, 0)
Screenshot: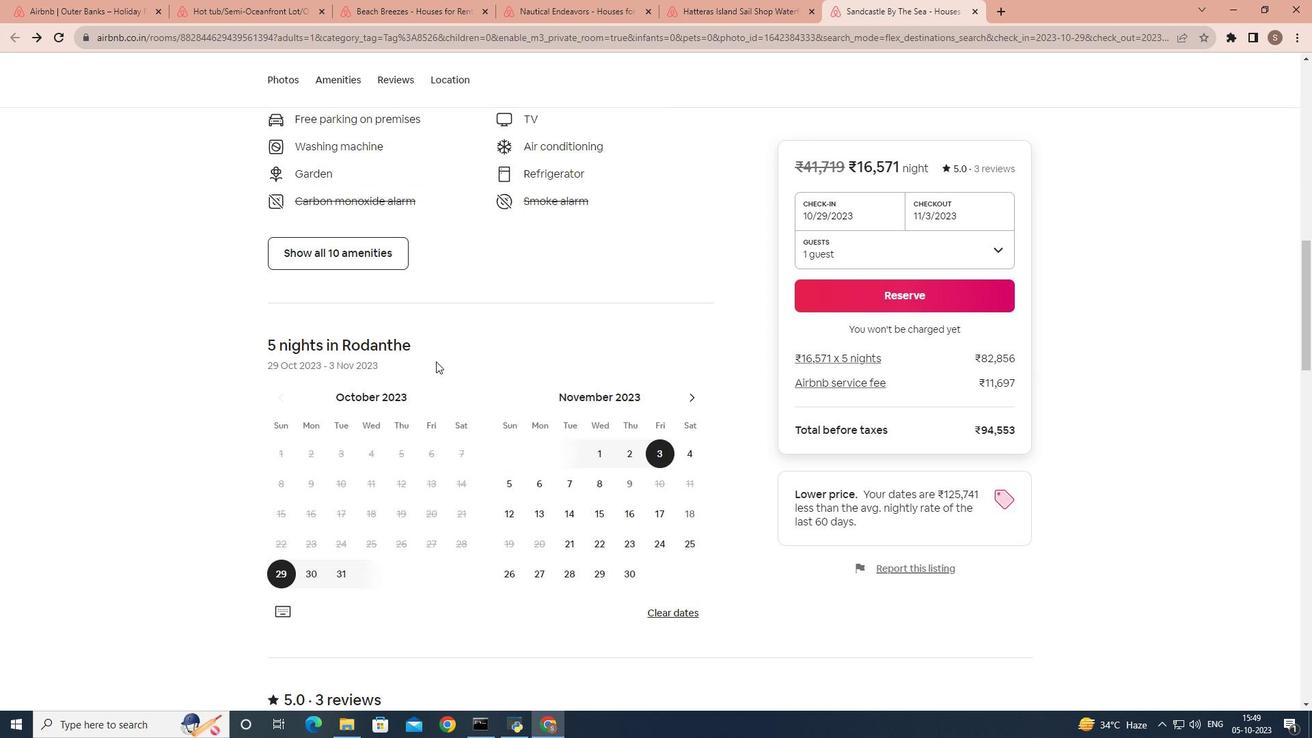 
Action: Mouse scrolled (436, 360) with delta (0, 0)
Screenshot: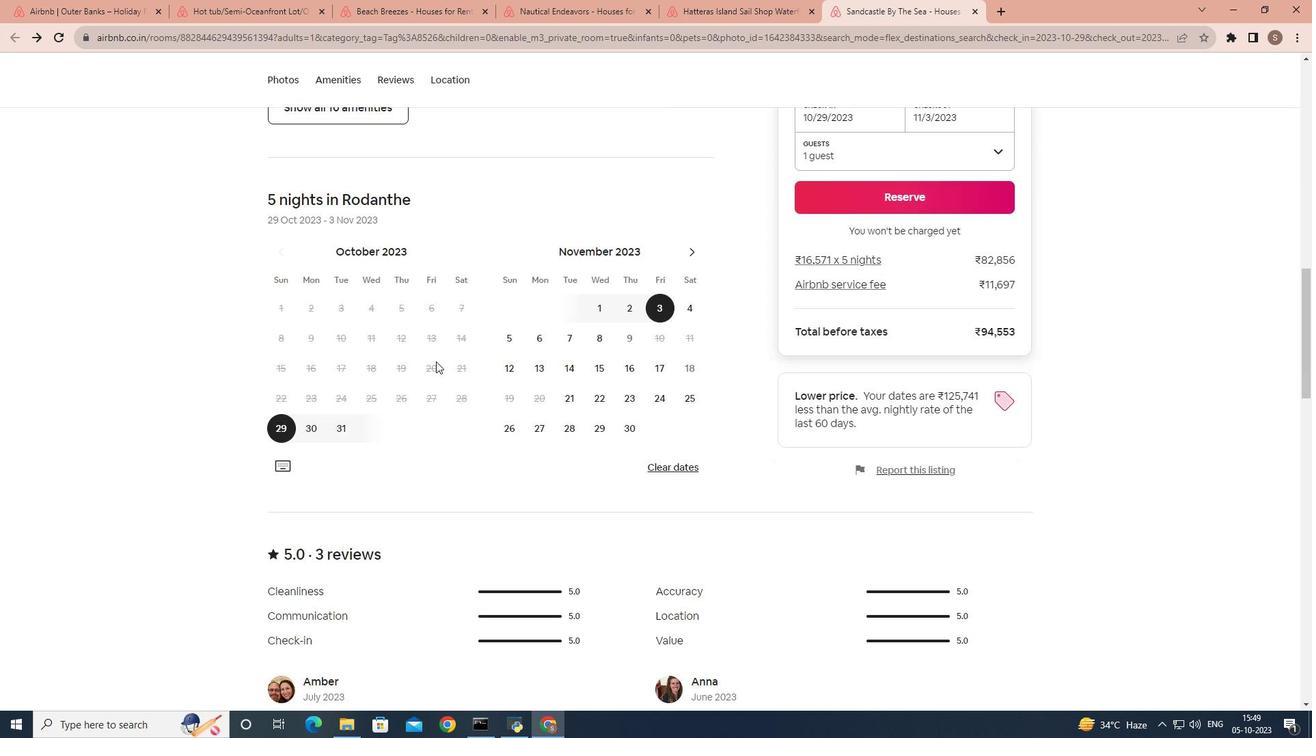 
Action: Mouse scrolled (436, 360) with delta (0, 0)
Screenshot: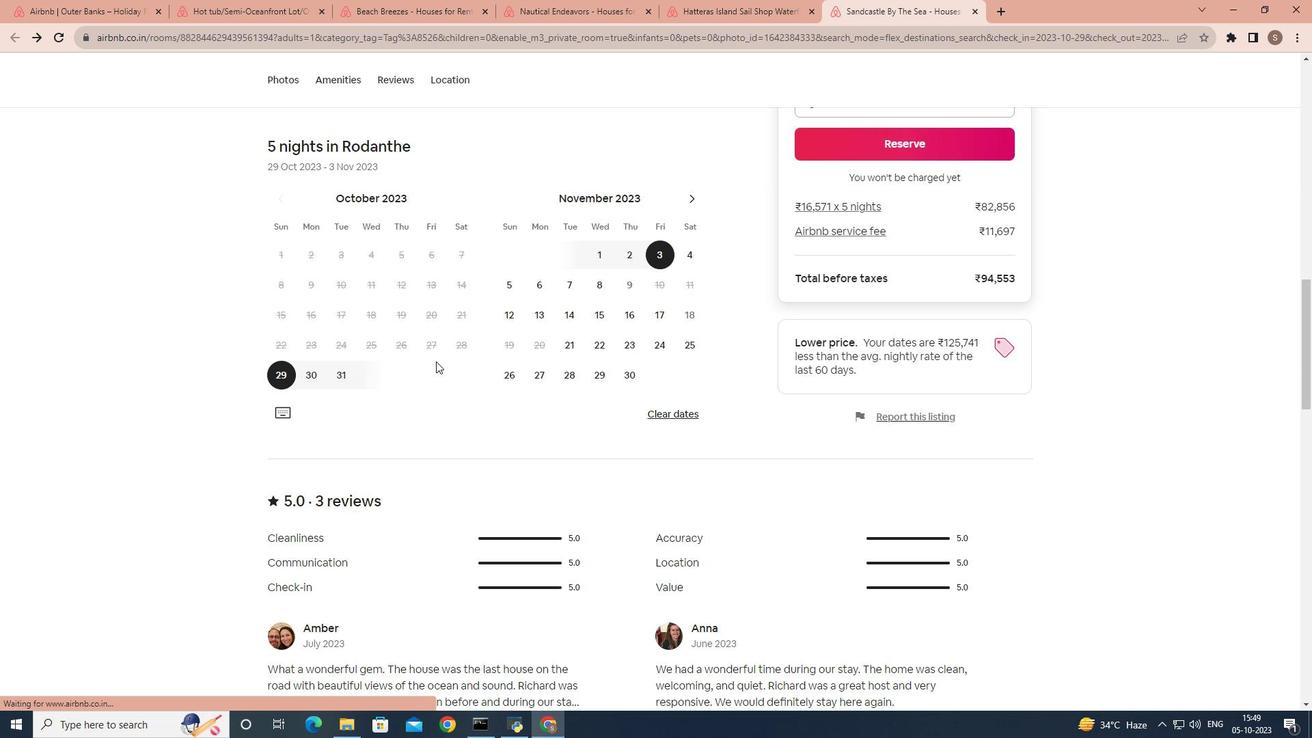
Action: Mouse scrolled (436, 360) with delta (0, 0)
Screenshot: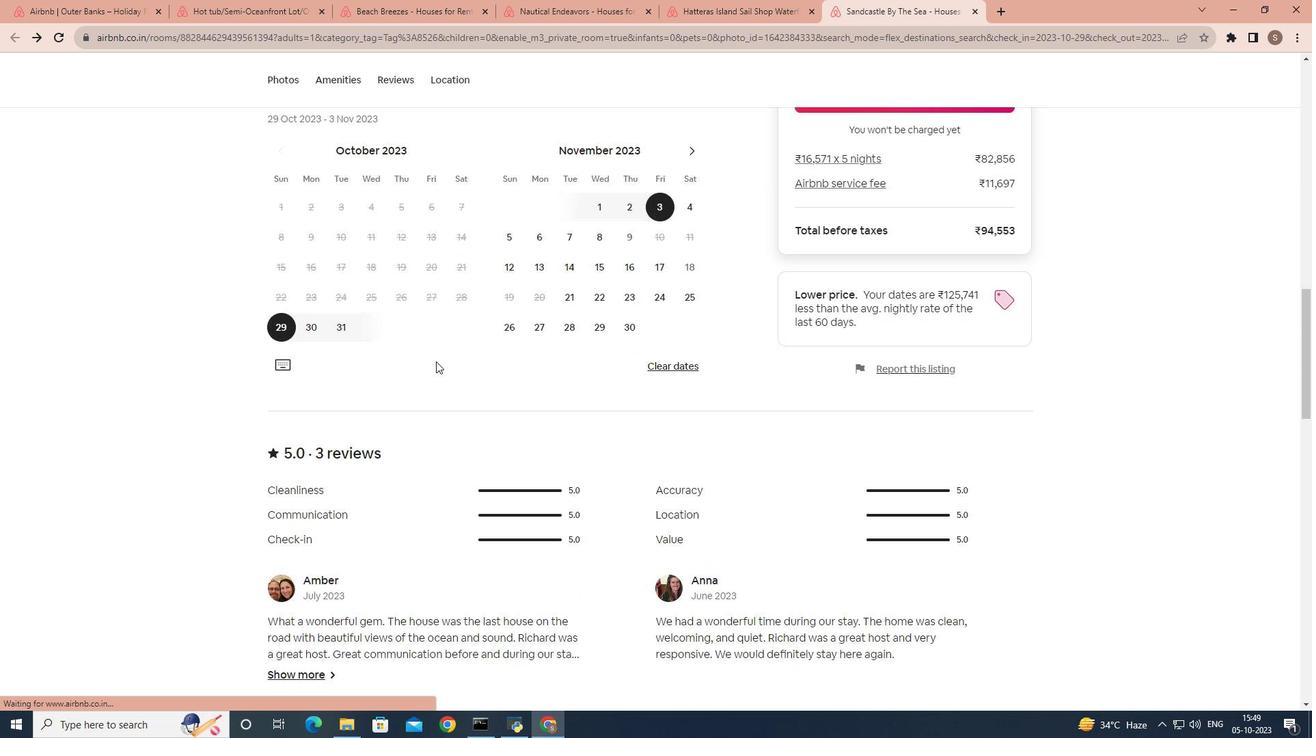 
Action: Mouse scrolled (436, 360) with delta (0, 0)
Screenshot: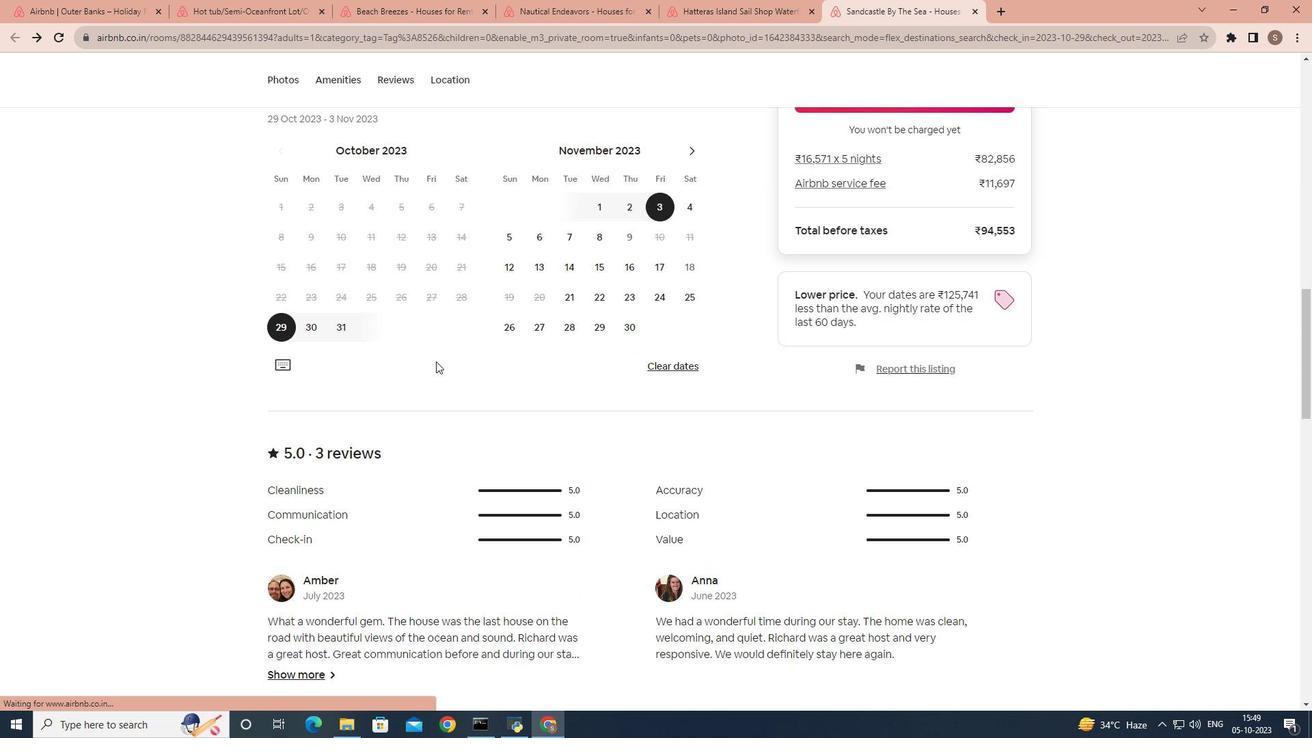 
Action: Mouse scrolled (436, 360) with delta (0, 0)
Screenshot: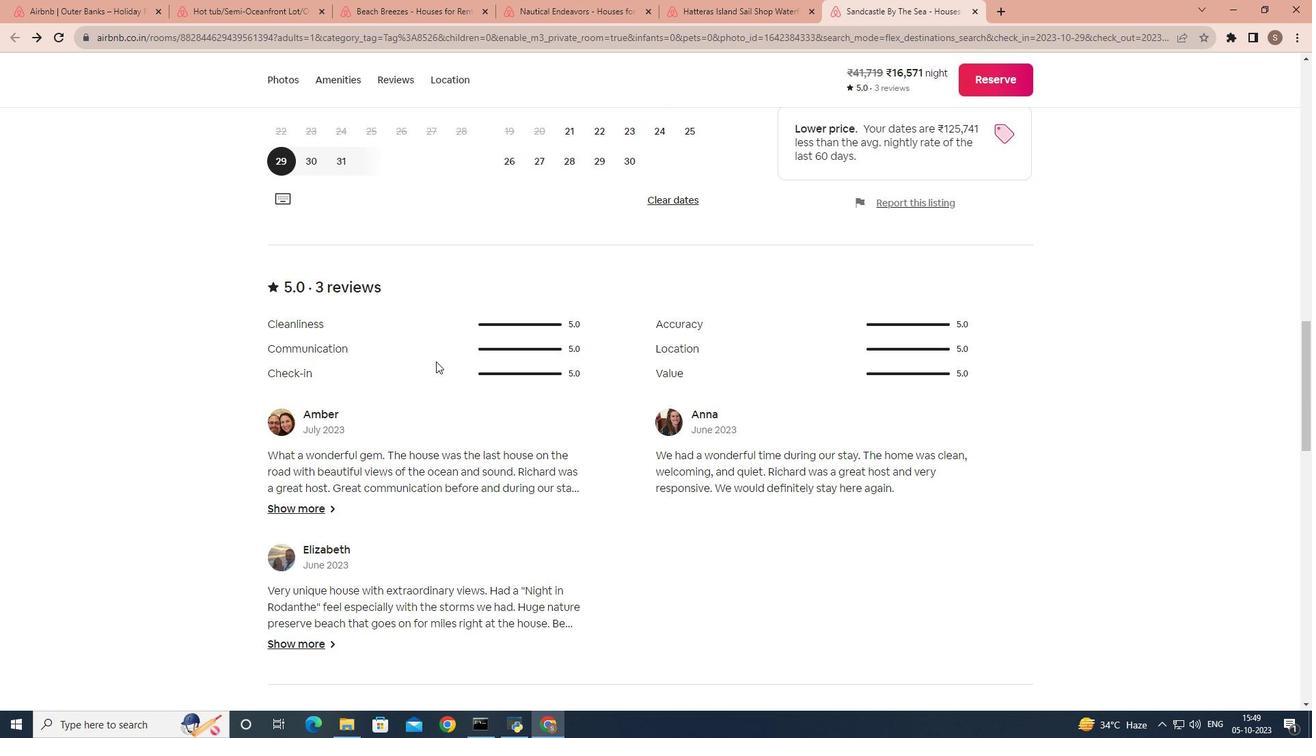 
Action: Mouse scrolled (436, 360) with delta (0, 0)
Screenshot: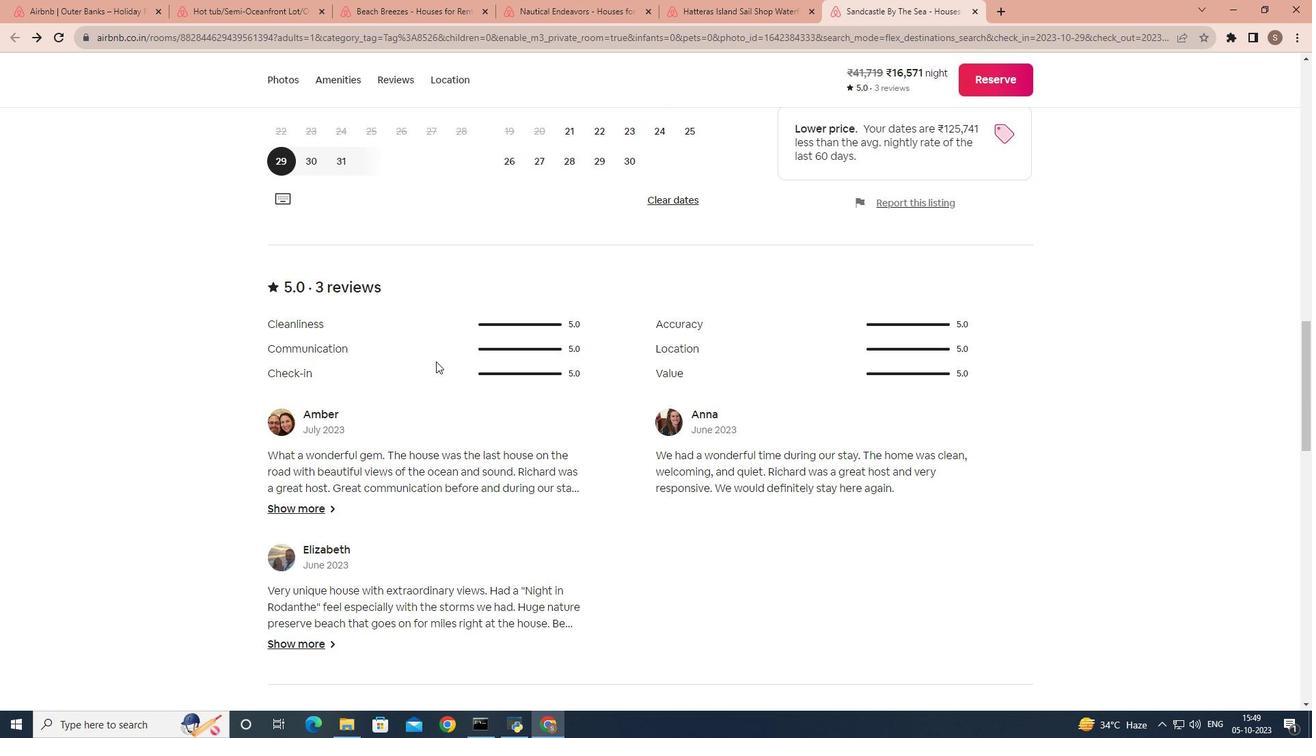 
Action: Mouse scrolled (436, 360) with delta (0, 0)
Screenshot: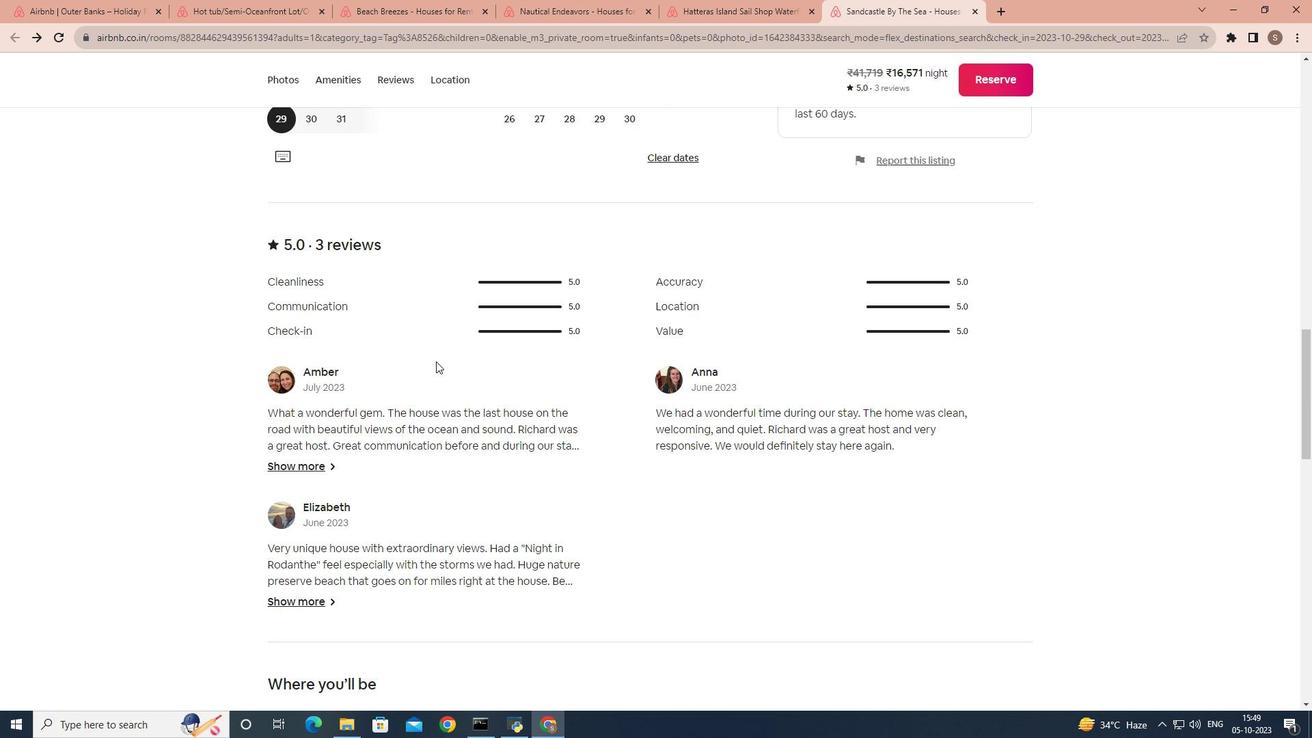 
Action: Mouse scrolled (436, 360) with delta (0, 0)
Screenshot: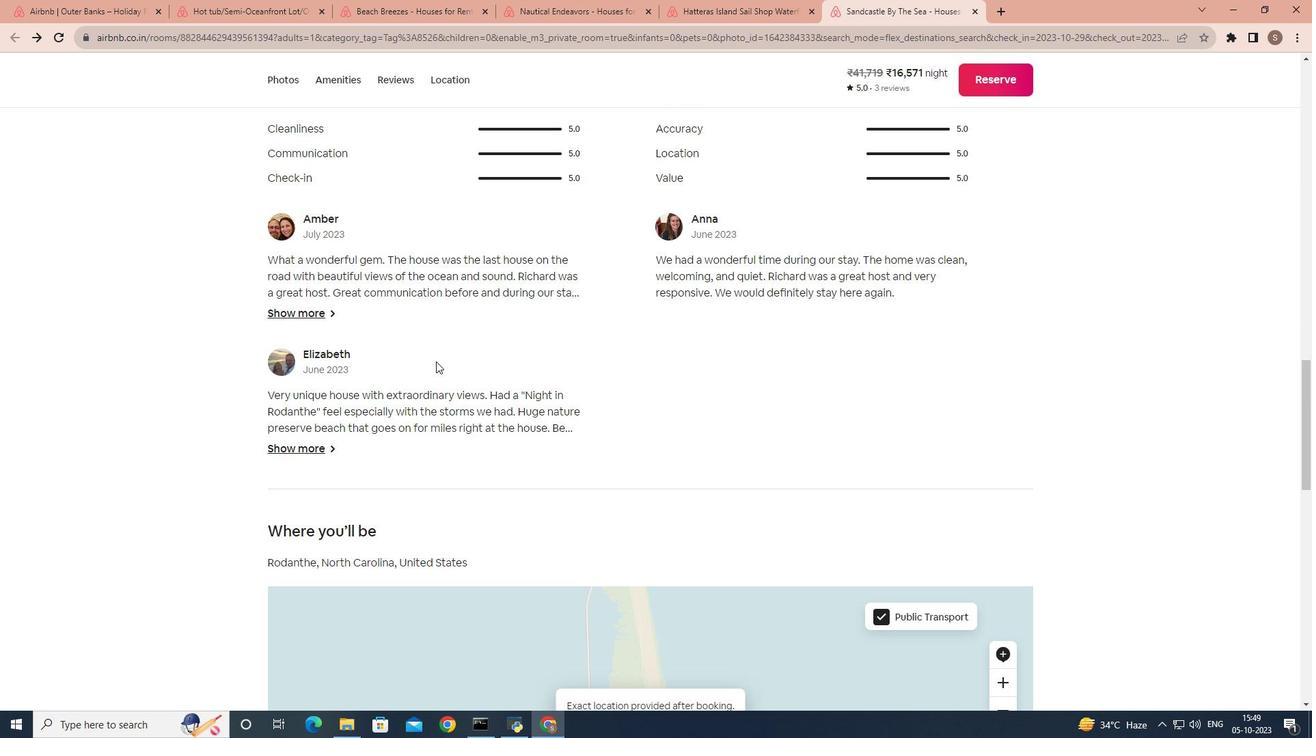 
Action: Mouse scrolled (436, 360) with delta (0, 0)
Screenshot: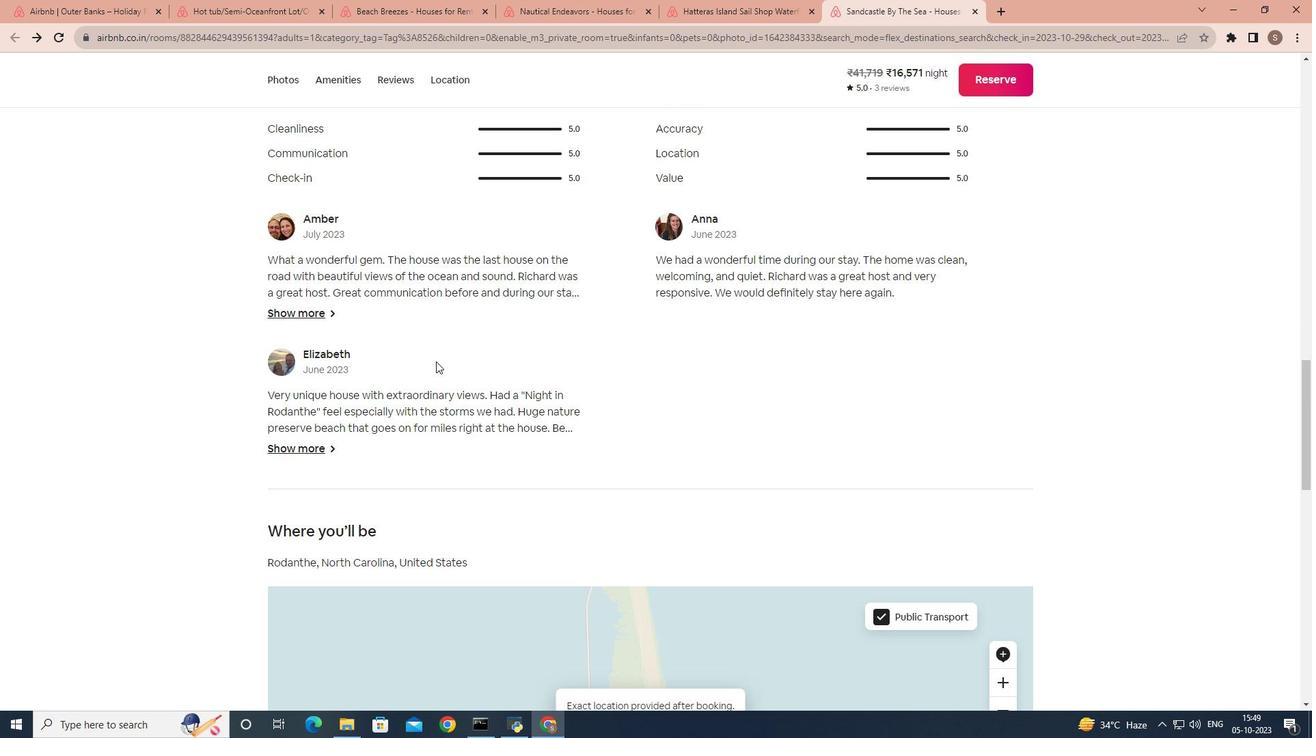 
Action: Mouse scrolled (436, 360) with delta (0, 0)
Screenshot: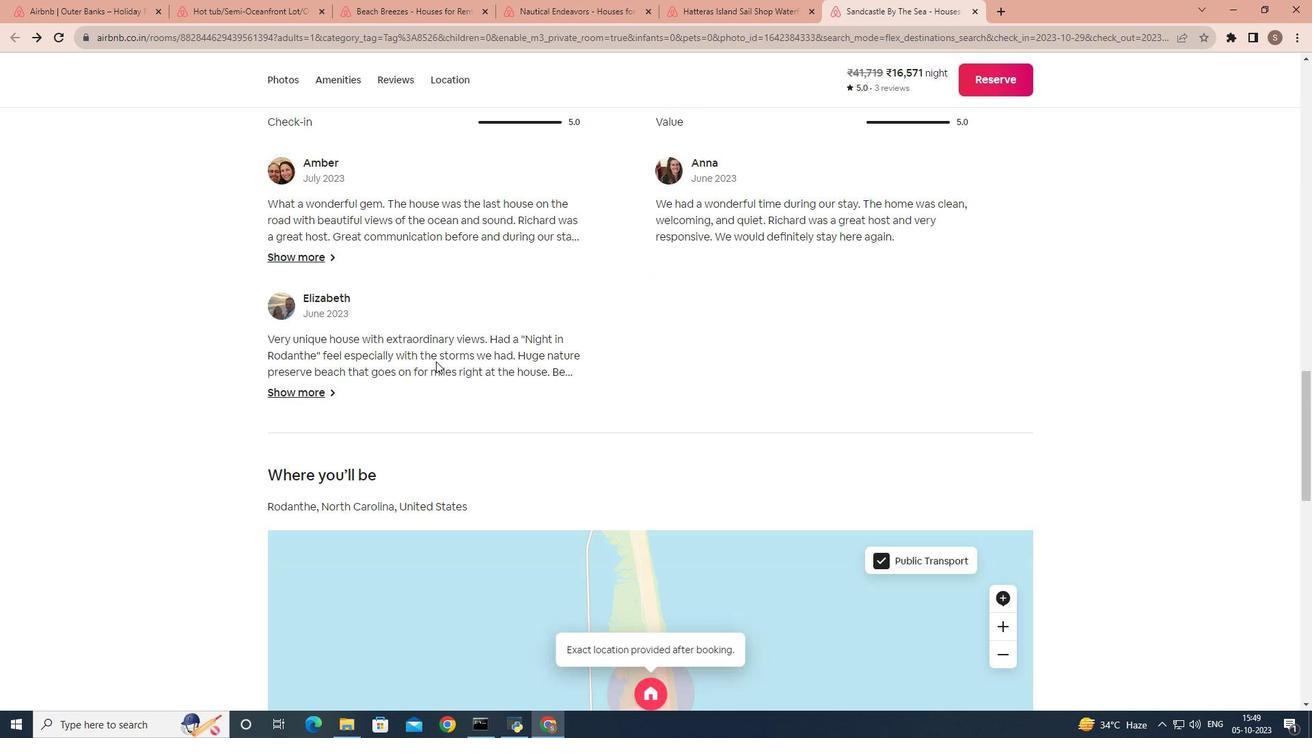 
Action: Mouse scrolled (436, 360) with delta (0, 0)
Screenshot: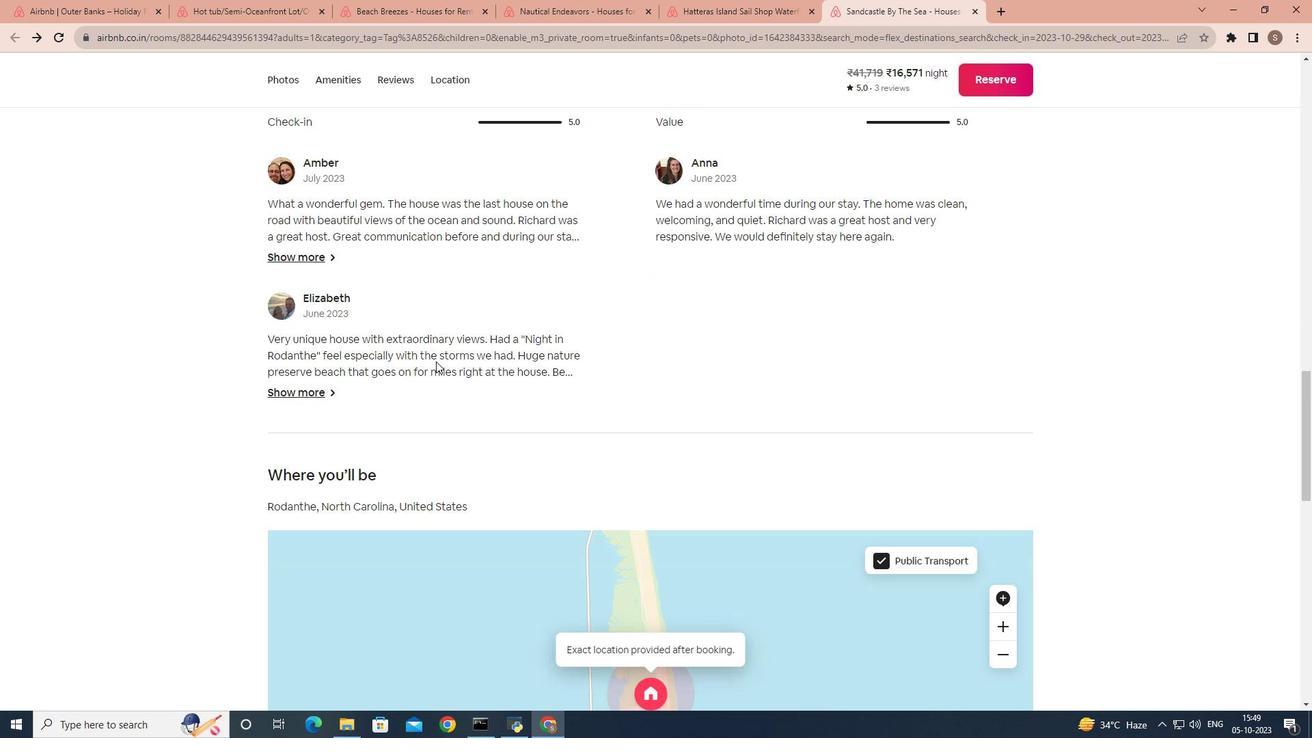 
Action: Mouse scrolled (436, 360) with delta (0, 0)
Screenshot: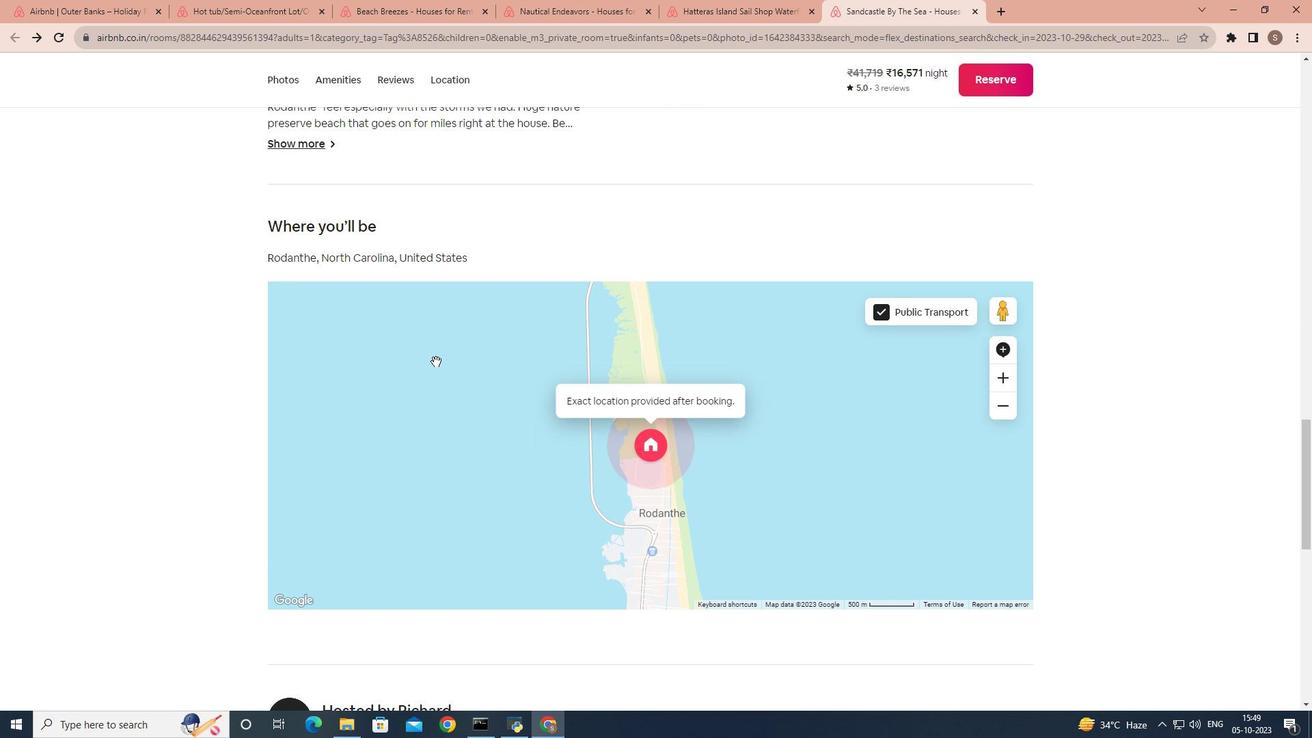 
Action: Mouse scrolled (436, 360) with delta (0, 0)
Screenshot: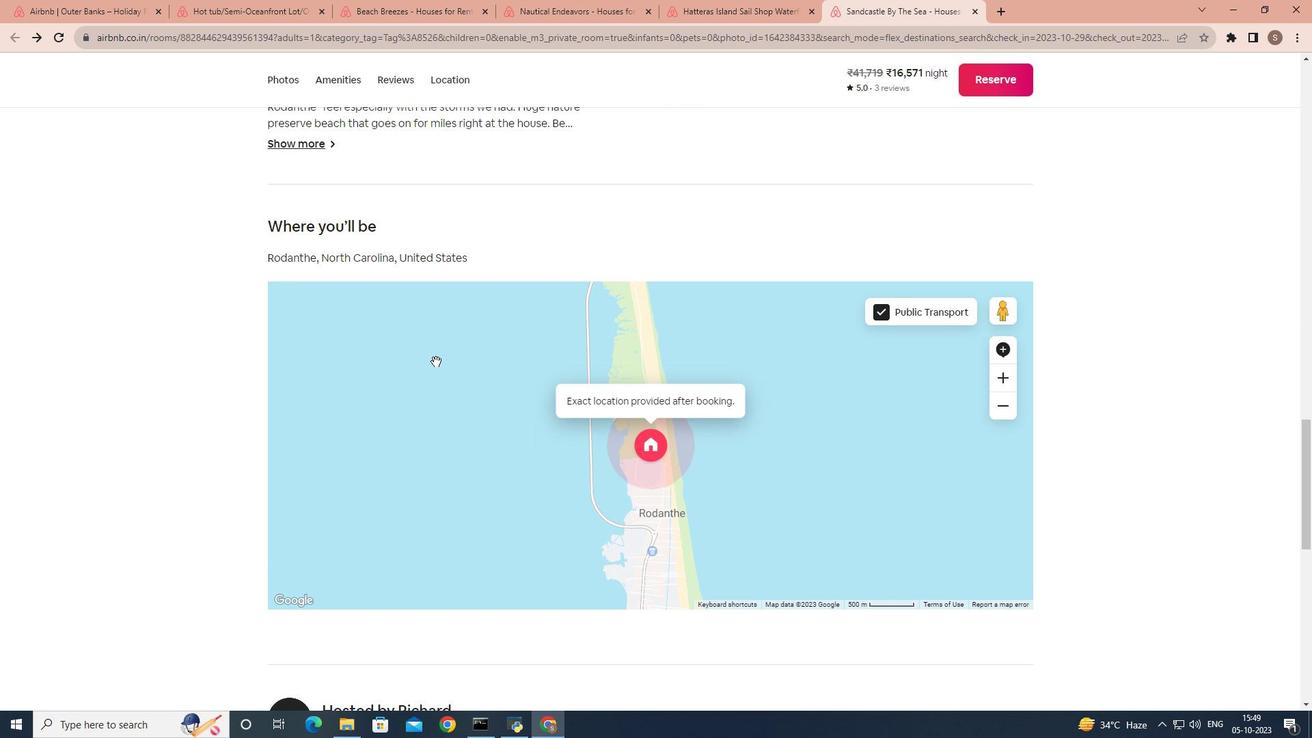 
Action: Mouse scrolled (436, 360) with delta (0, 0)
Screenshot: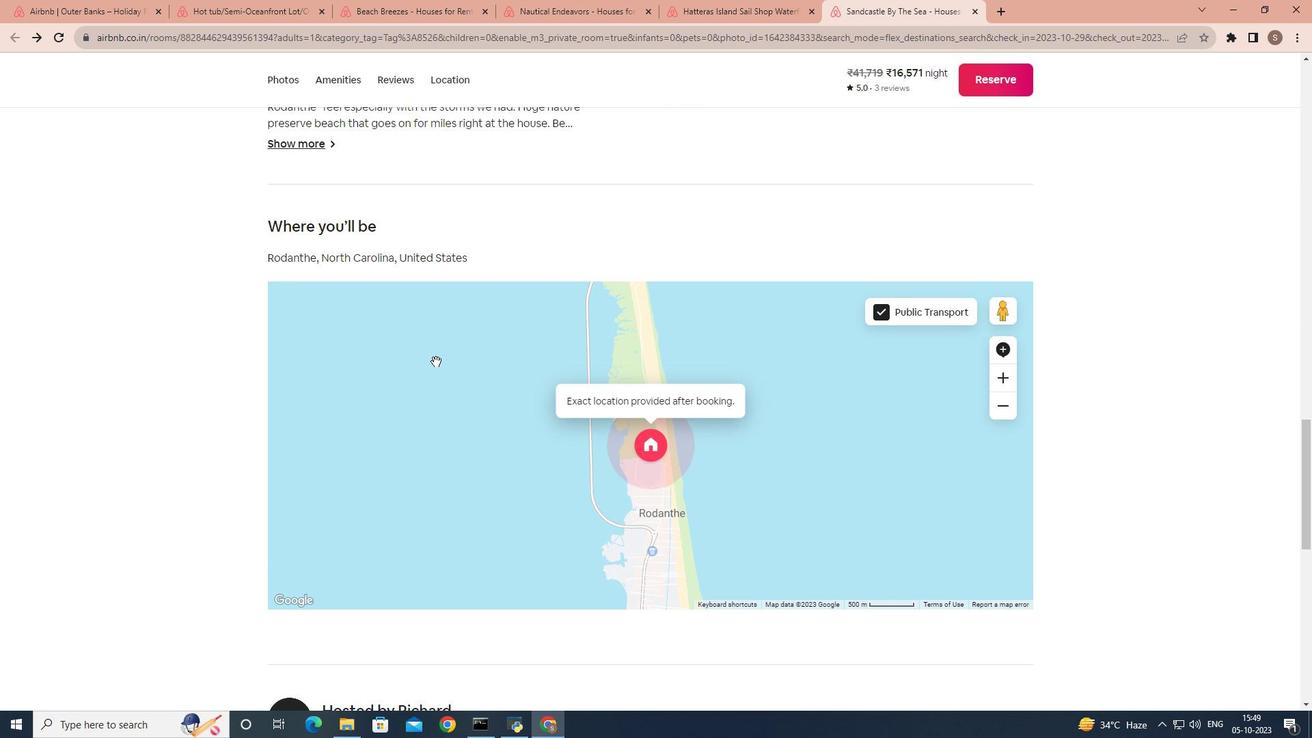 
Action: Mouse scrolled (436, 360) with delta (0, 0)
Screenshot: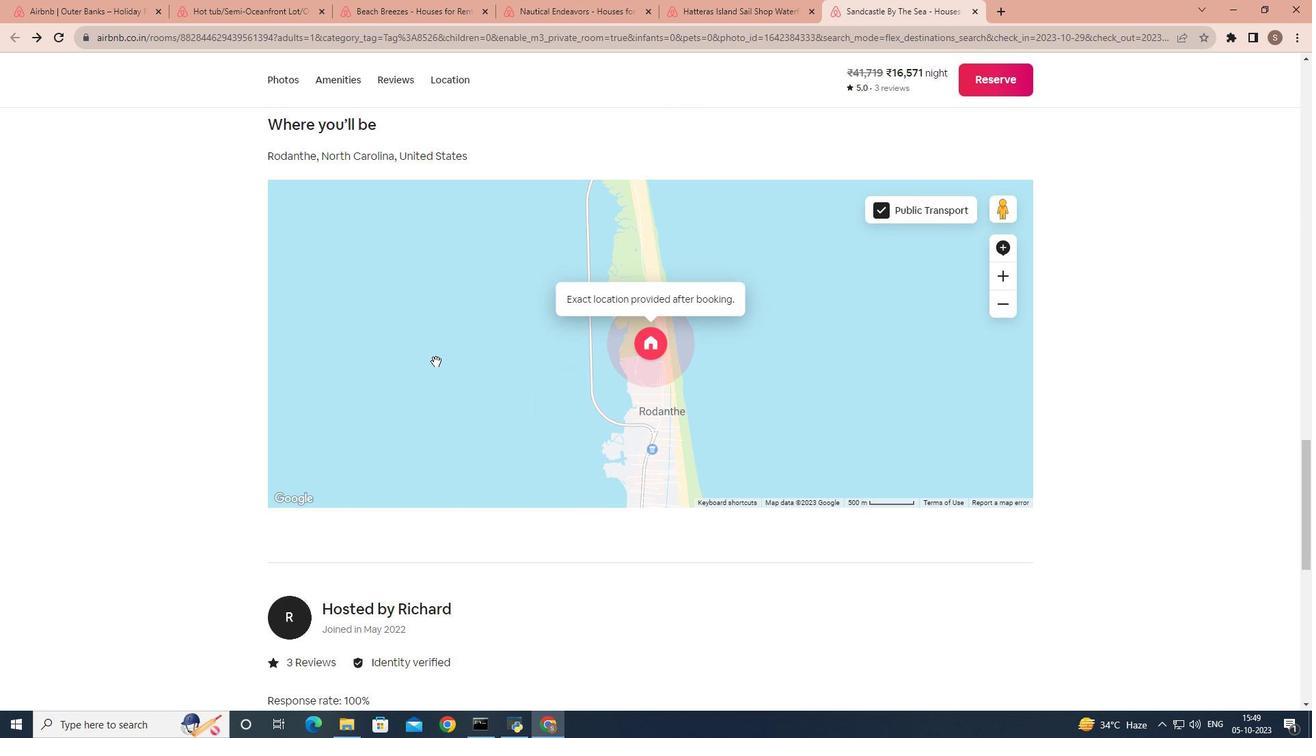 
Action: Mouse scrolled (436, 360) with delta (0, 0)
Screenshot: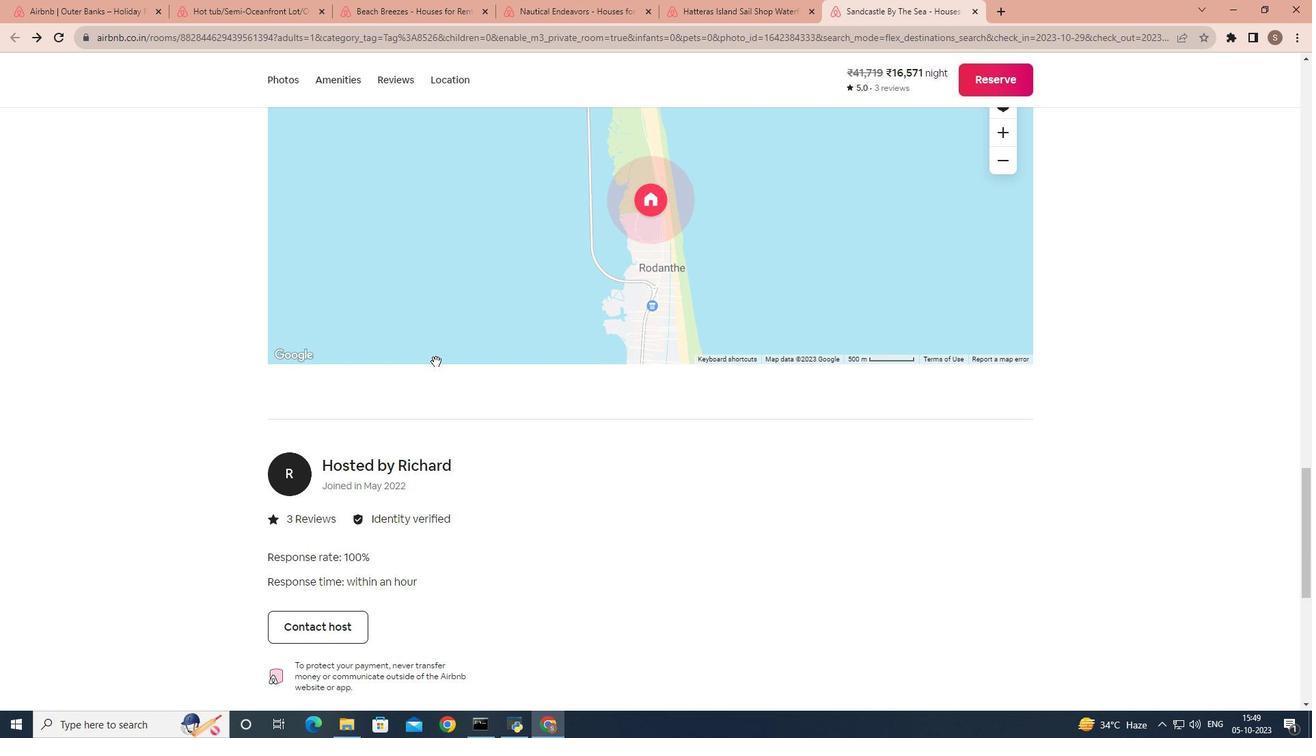 
Action: Mouse scrolled (436, 360) with delta (0, 0)
Screenshot: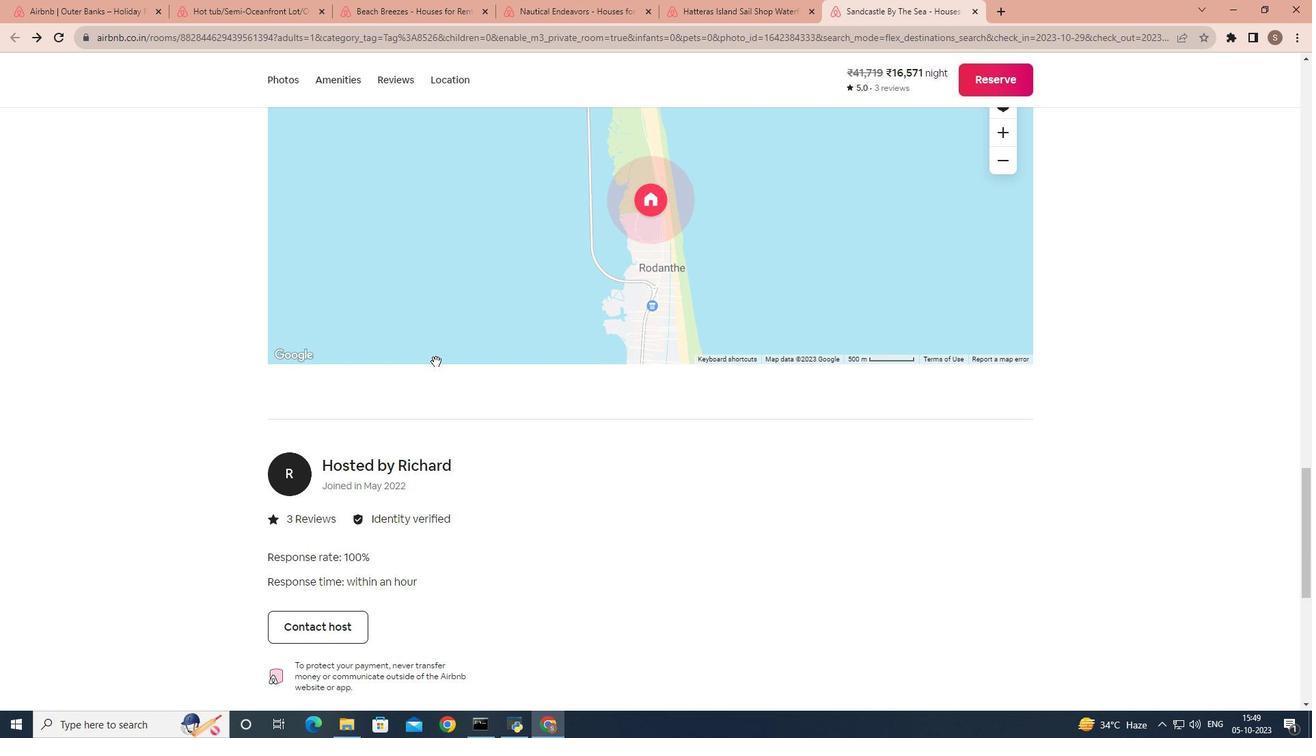 
Action: Mouse scrolled (436, 360) with delta (0, 0)
Screenshot: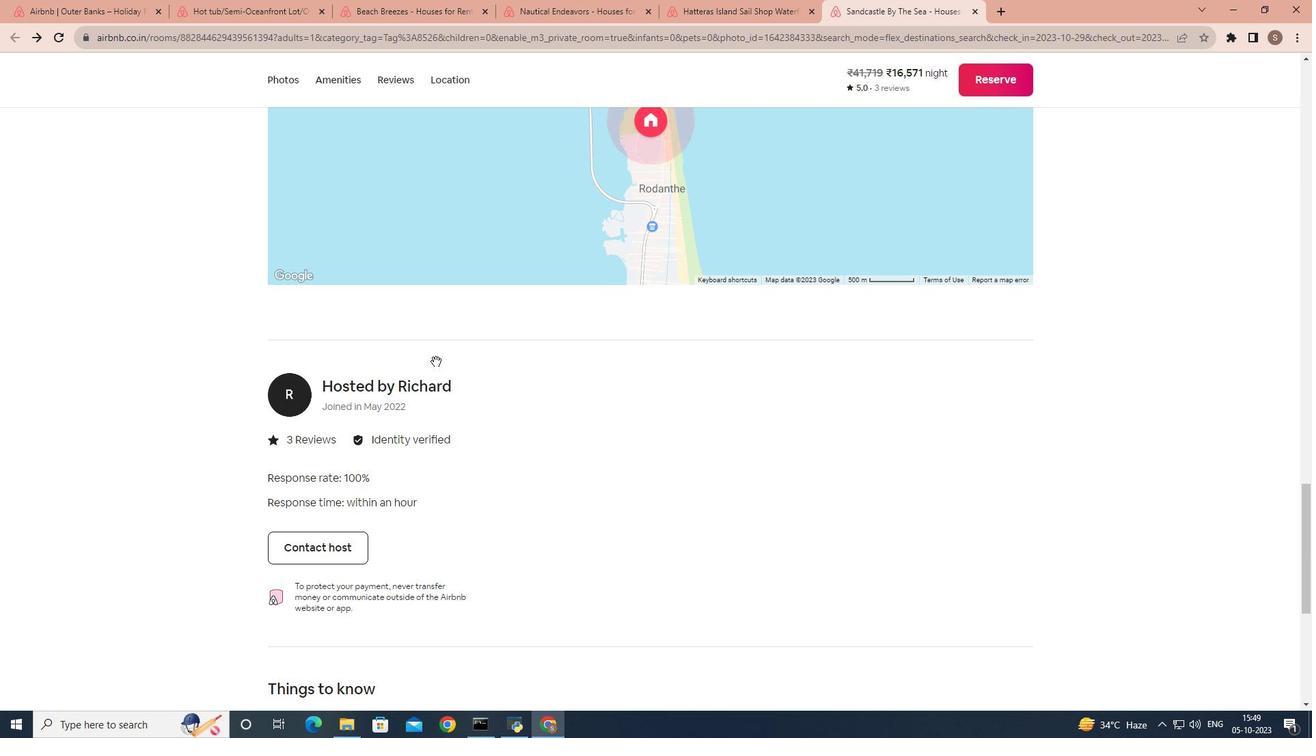 
Action: Mouse scrolled (436, 360) with delta (0, 0)
Screenshot: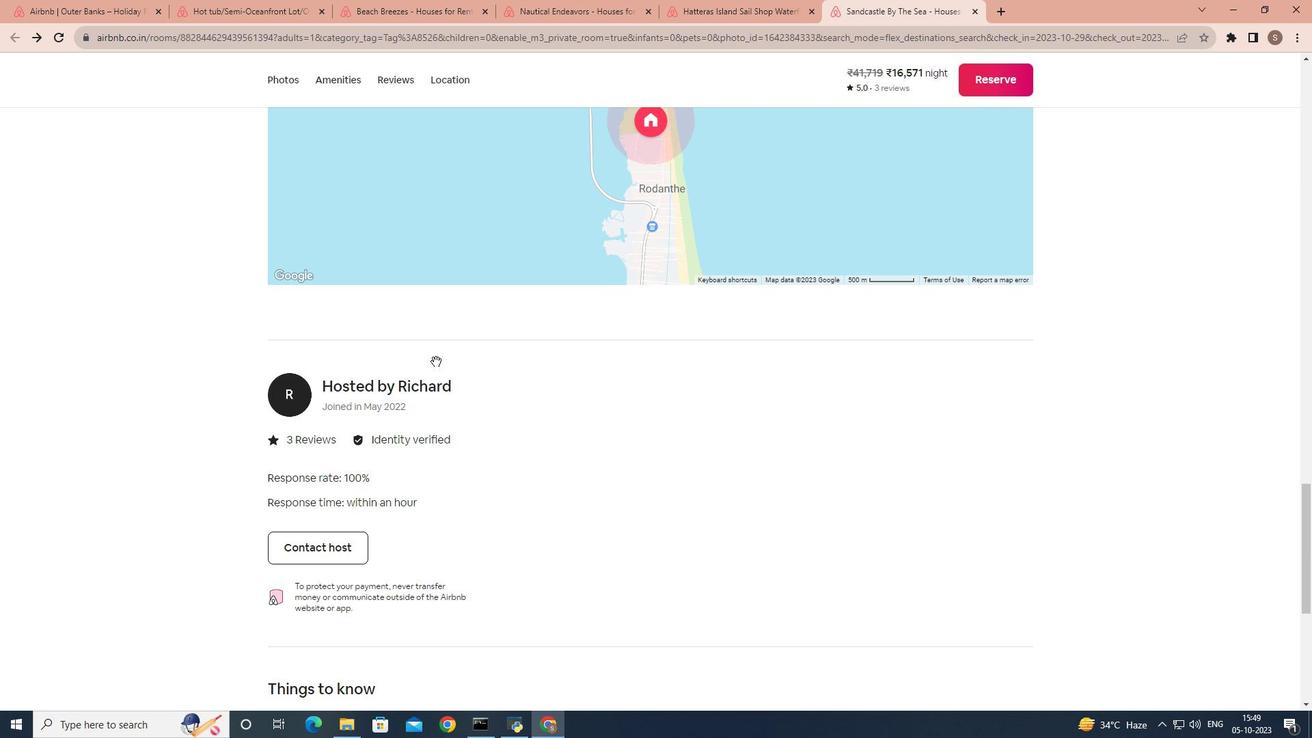 
Action: Mouse moved to (436, 361)
Screenshot: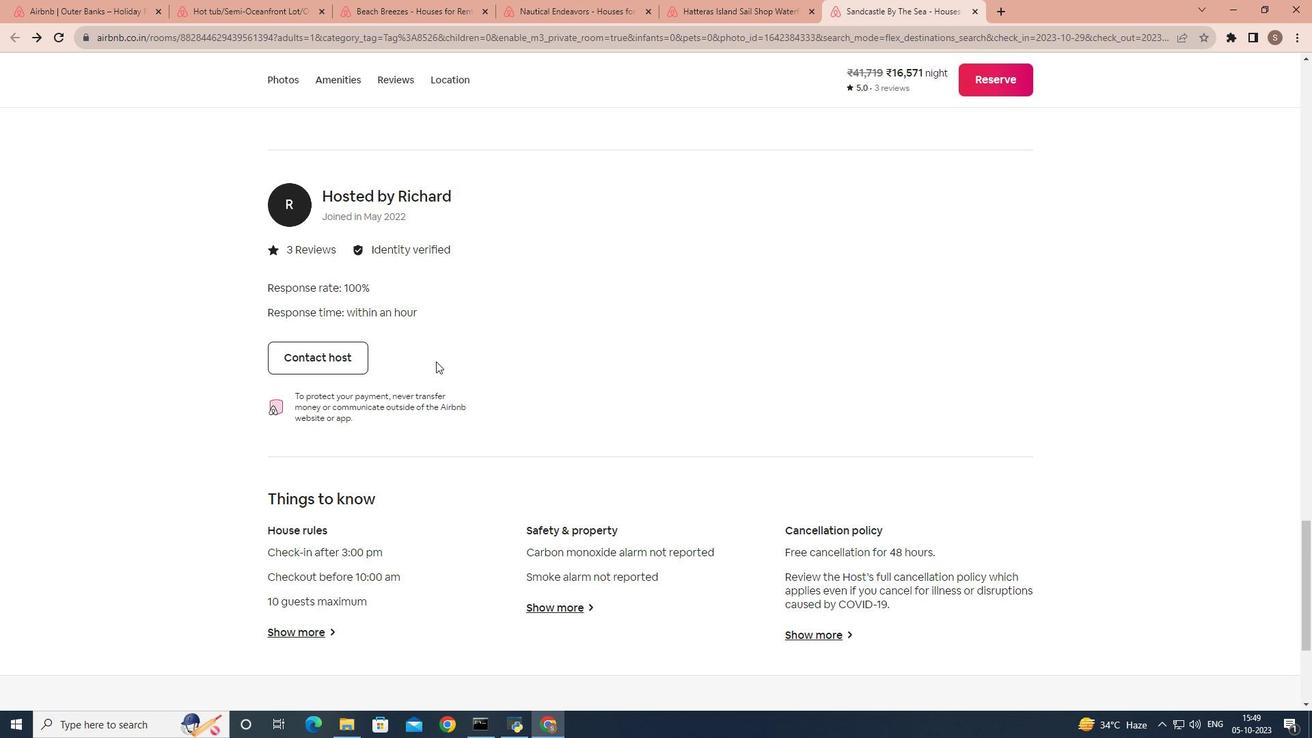 
Action: Mouse scrolled (436, 362) with delta (0, 0)
Screenshot: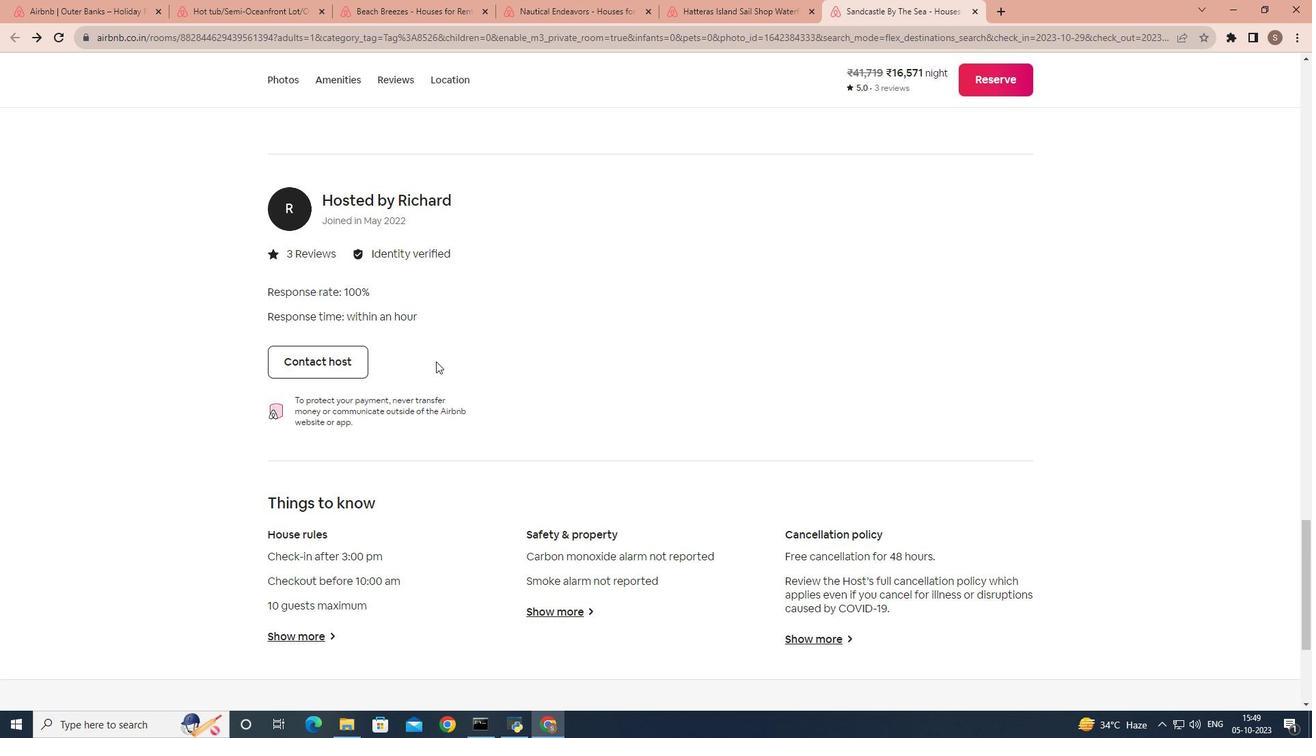 
Action: Mouse scrolled (436, 362) with delta (0, 0)
Screenshot: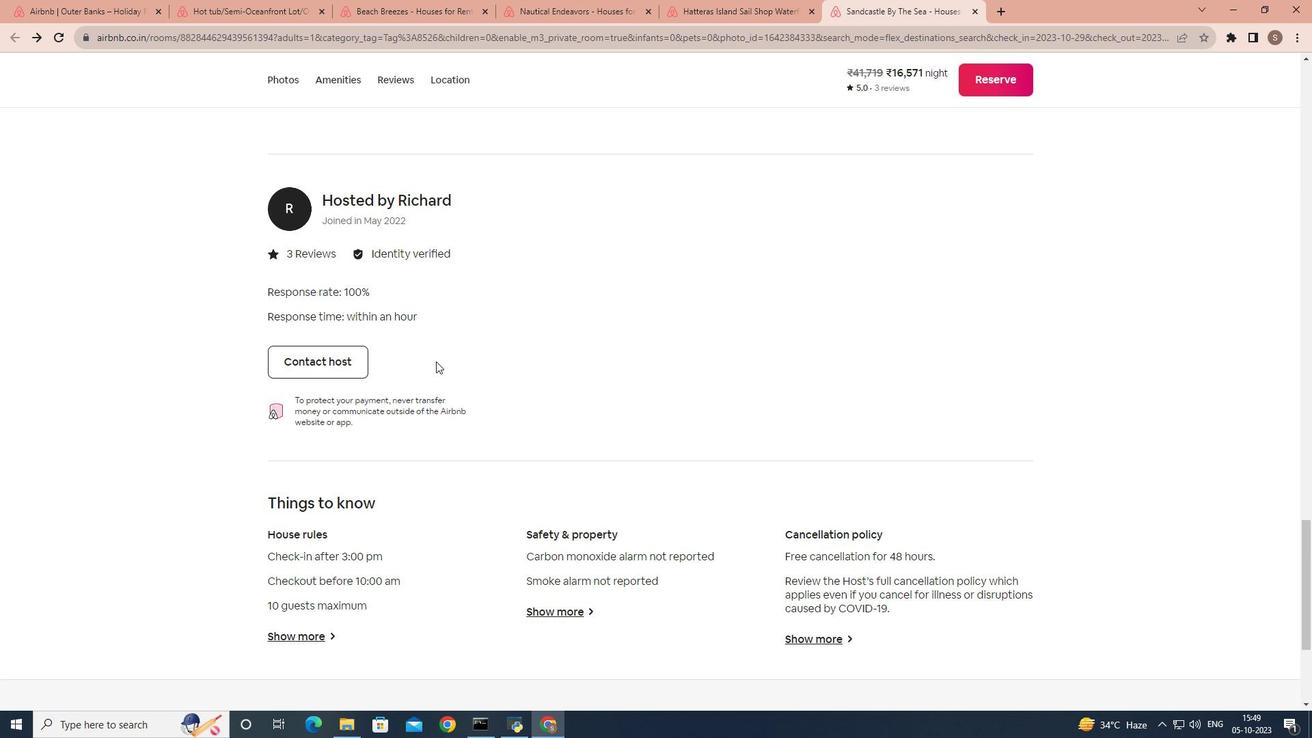 
Action: Mouse scrolled (436, 362) with delta (0, 0)
Screenshot: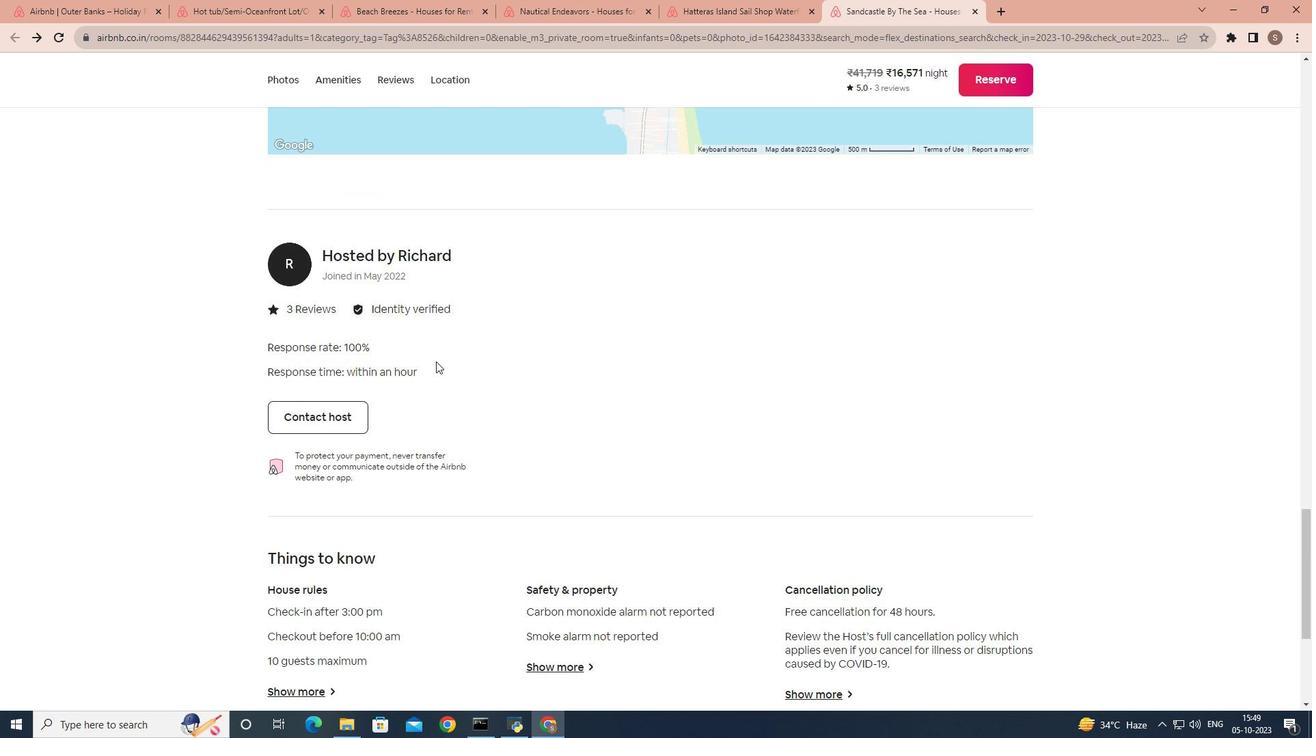 
Action: Mouse scrolled (436, 362) with delta (0, 0)
Screenshot: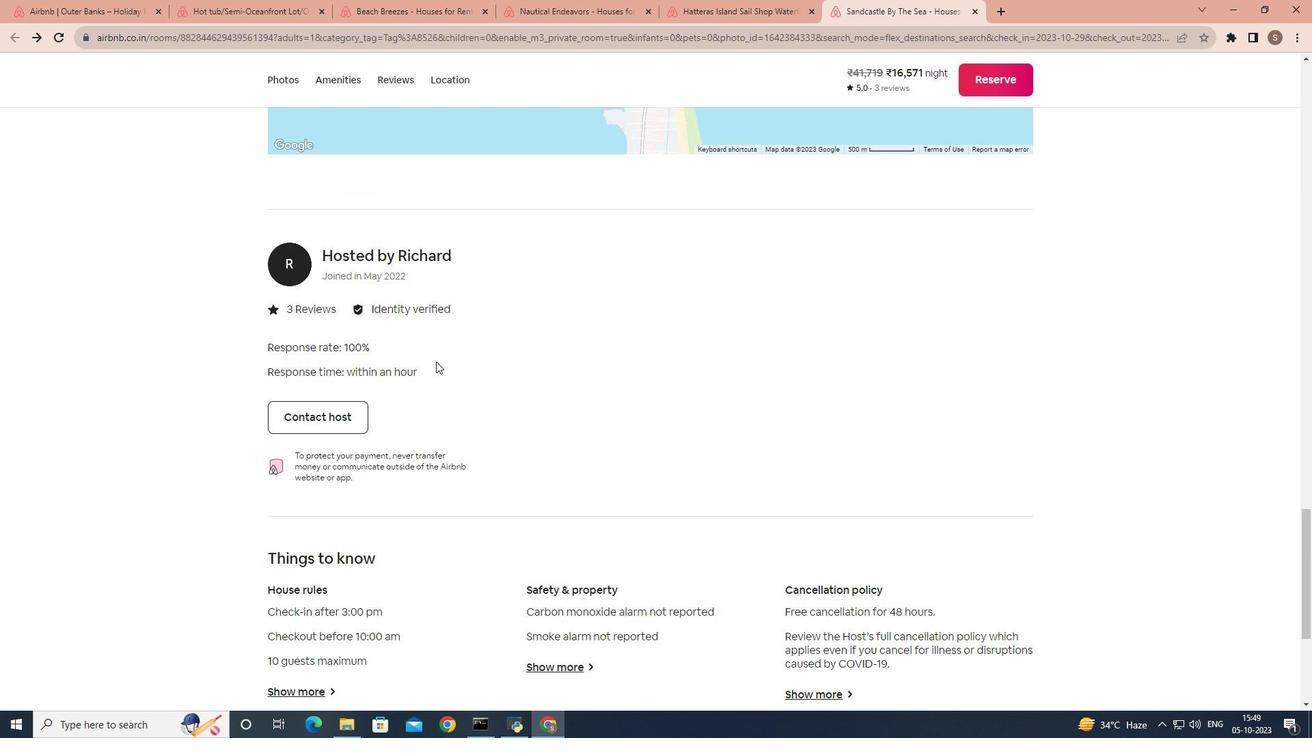
Action: Mouse scrolled (436, 362) with delta (0, 0)
Screenshot: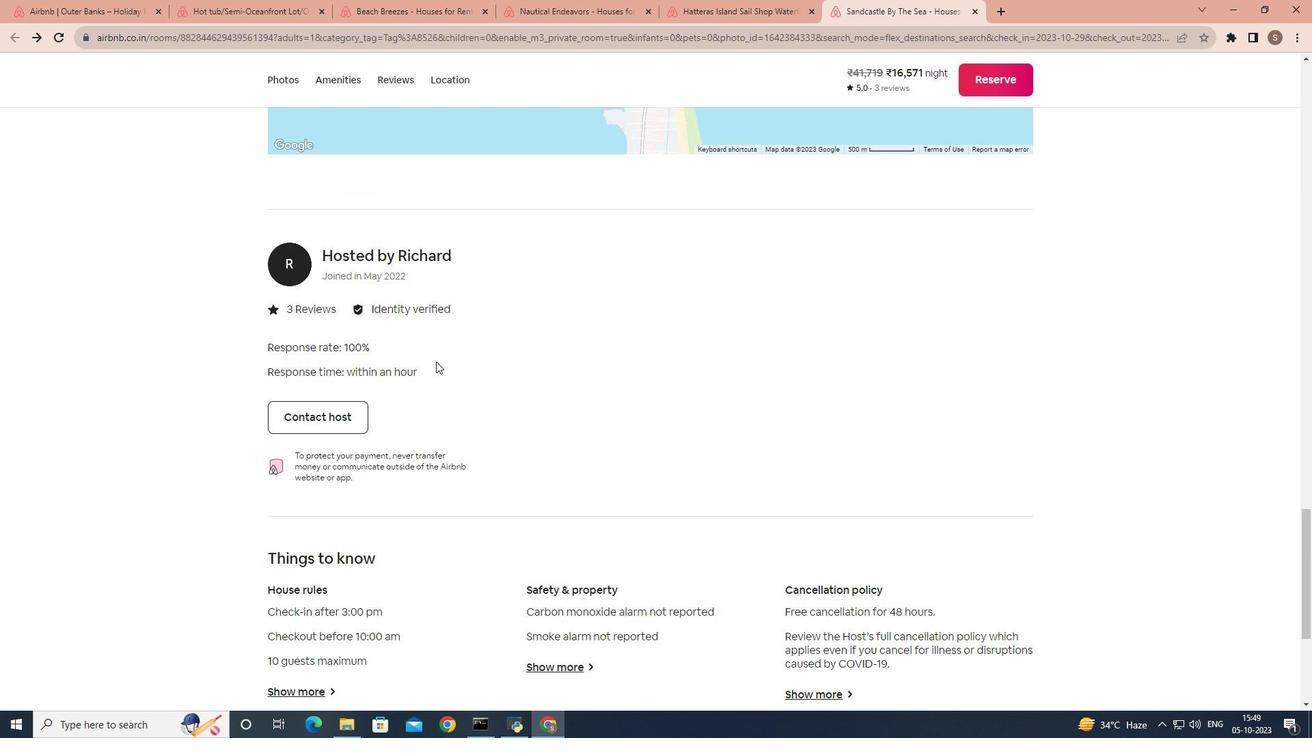 
Action: Mouse scrolled (436, 362) with delta (0, 0)
Screenshot: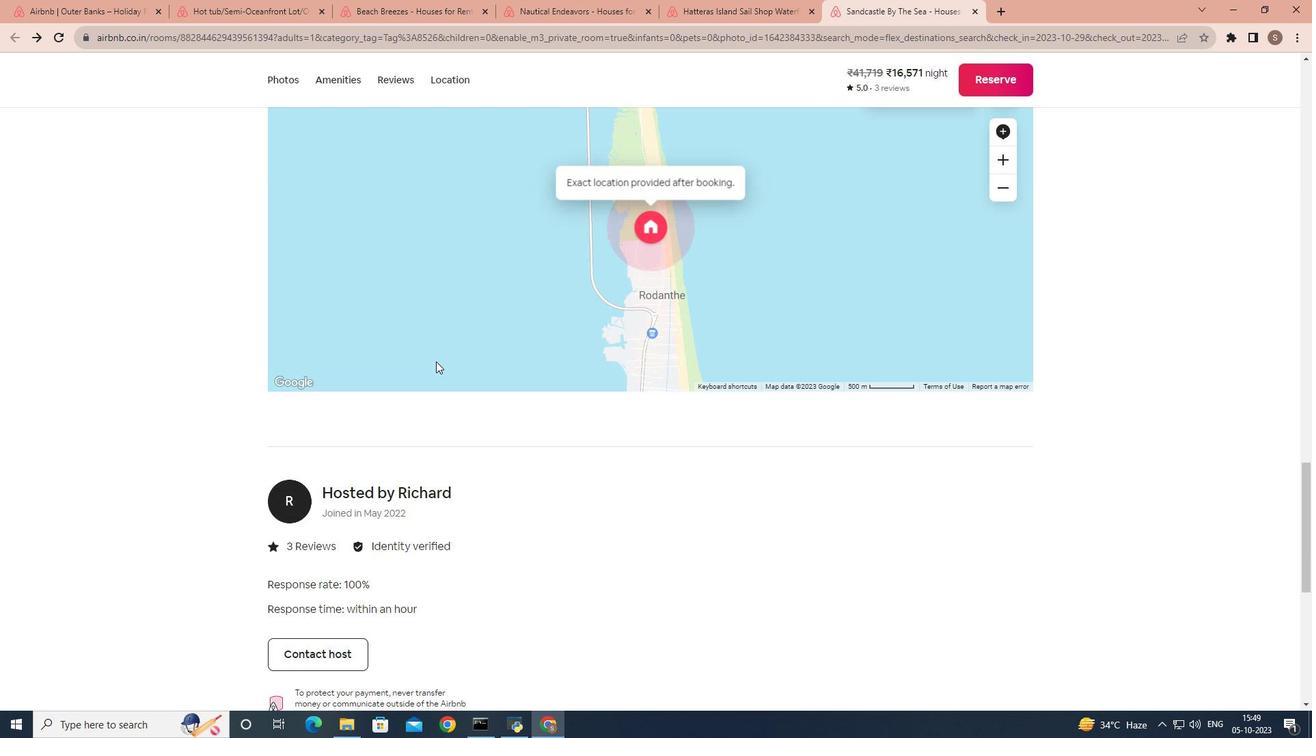 
Action: Mouse scrolled (436, 362) with delta (0, 0)
Screenshot: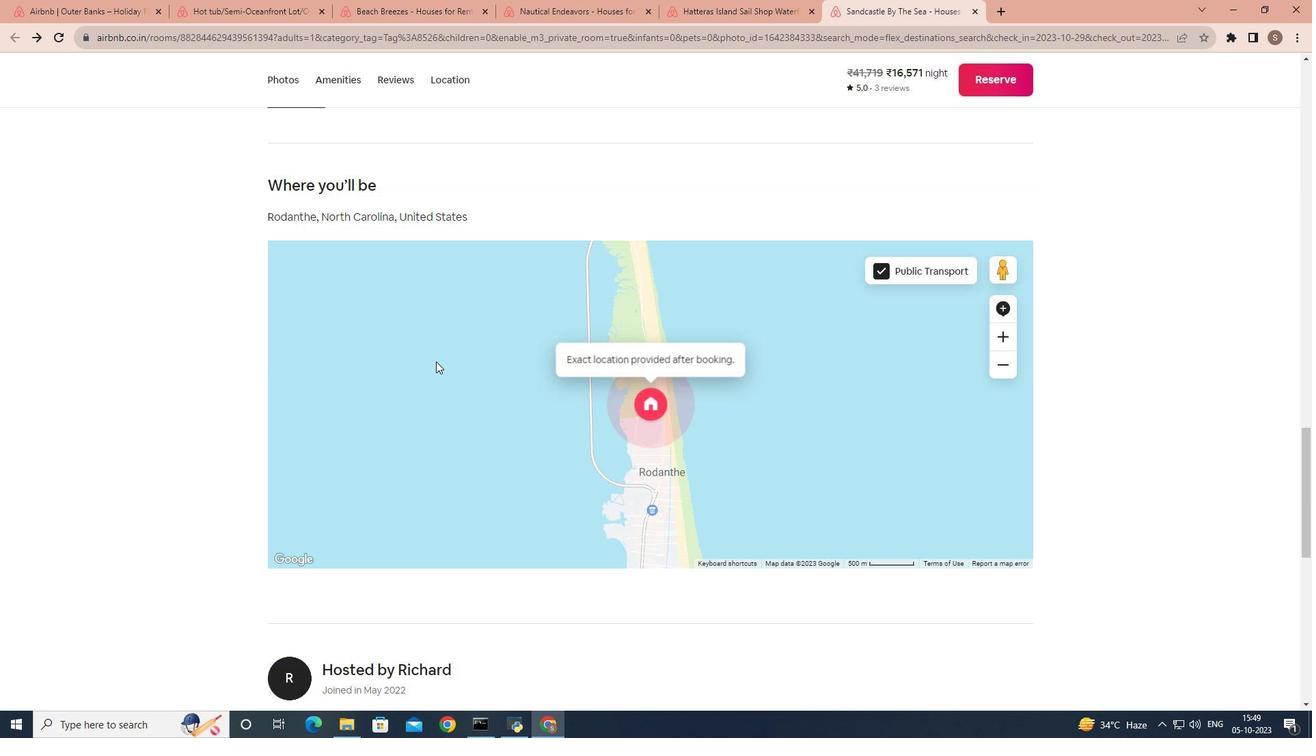 
Action: Mouse moved to (436, 361)
Screenshot: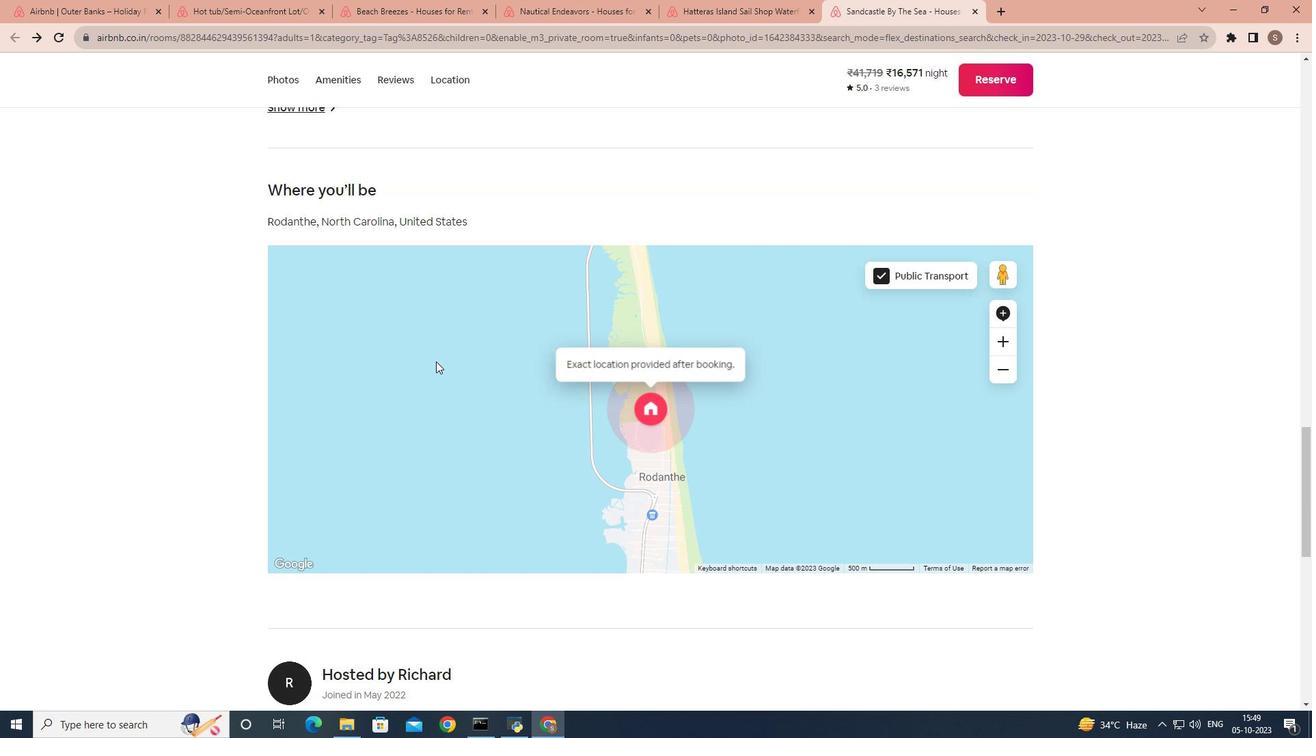 
Action: Mouse scrolled (436, 362) with delta (0, 0)
Screenshot: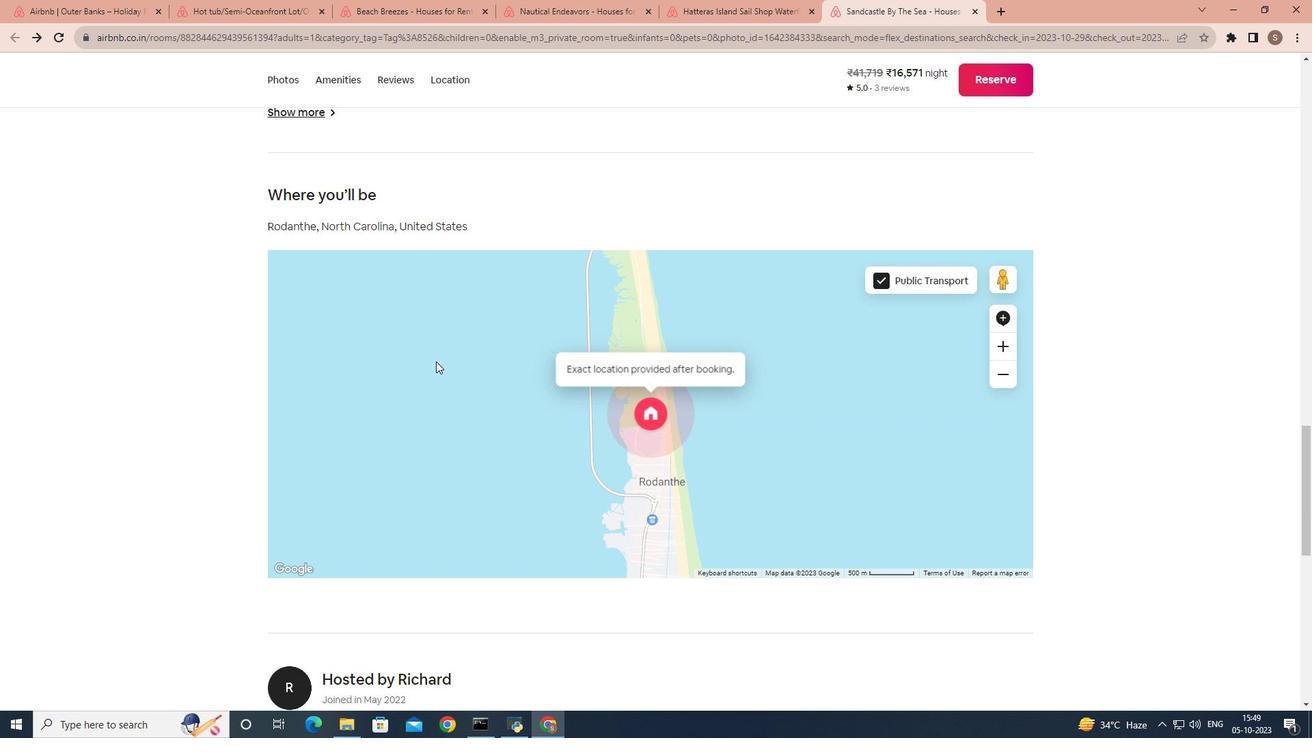 
Action: Mouse scrolled (436, 362) with delta (0, 0)
Screenshot: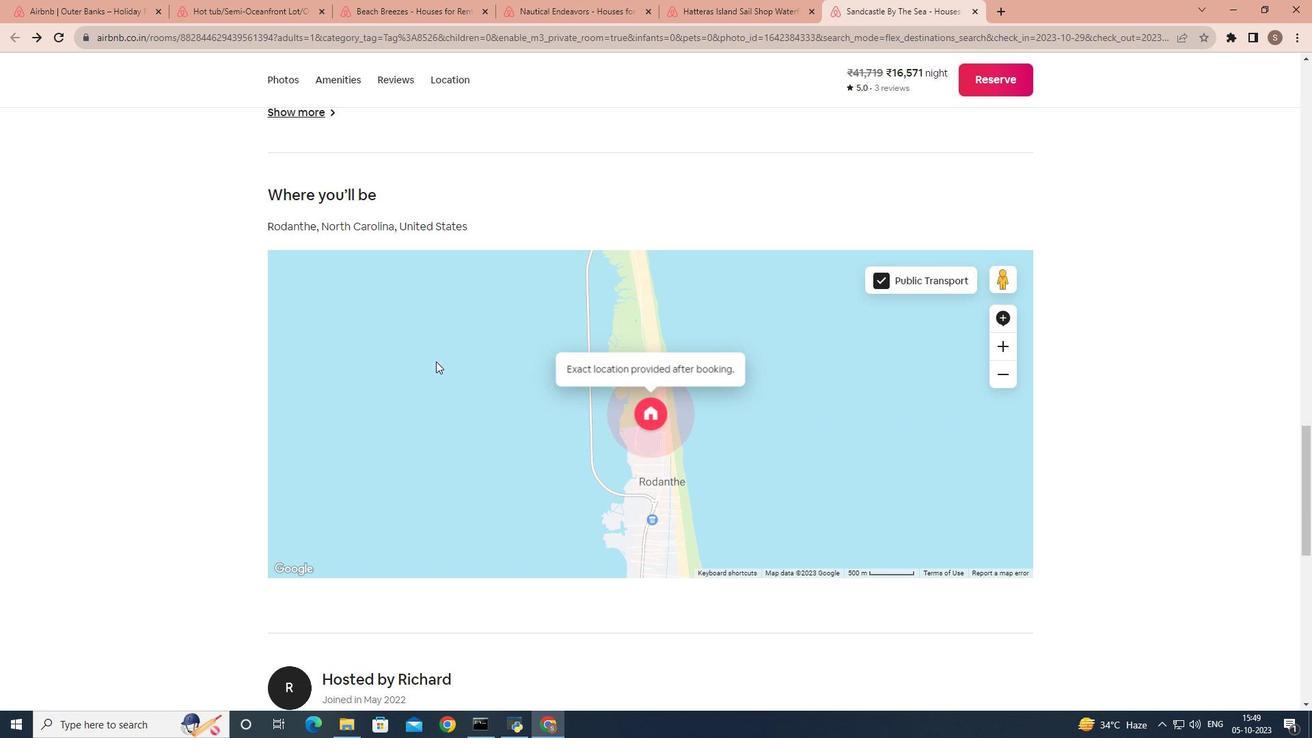
Action: Mouse scrolled (436, 362) with delta (0, 0)
Screenshot: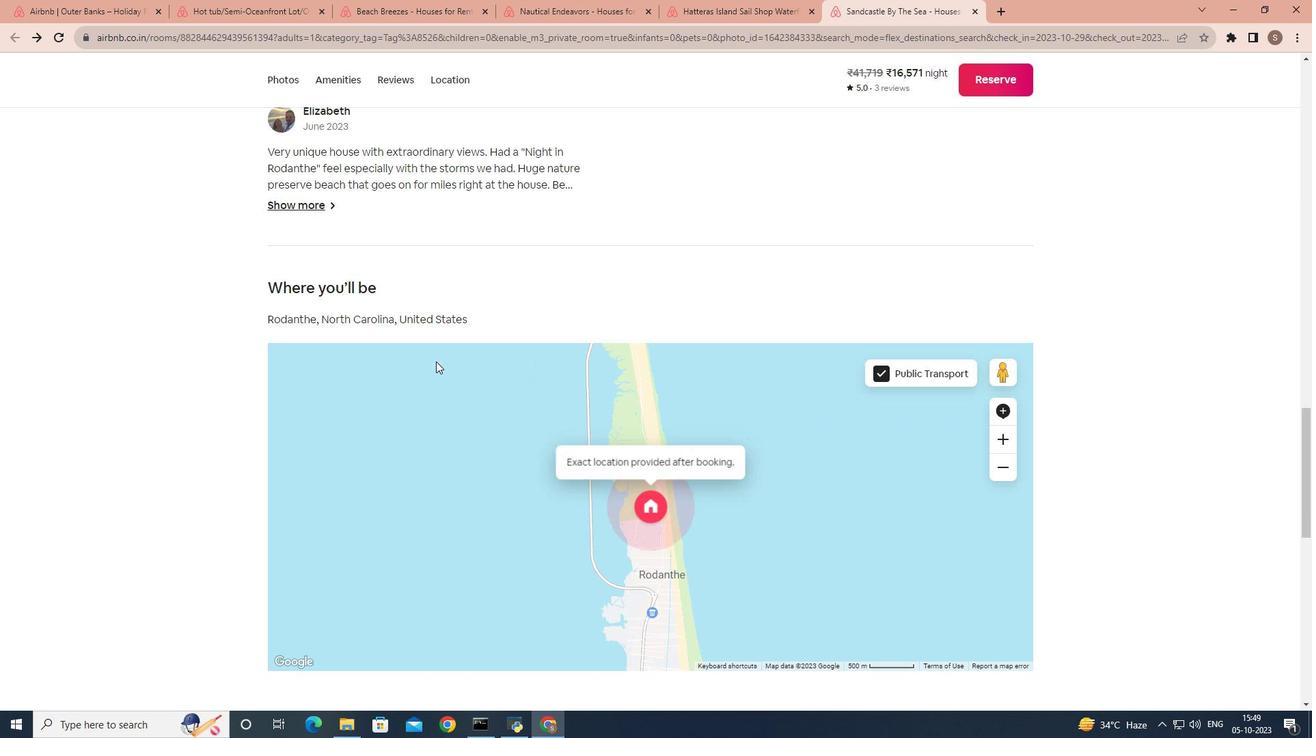 
Action: Mouse scrolled (436, 362) with delta (0, 0)
Screenshot: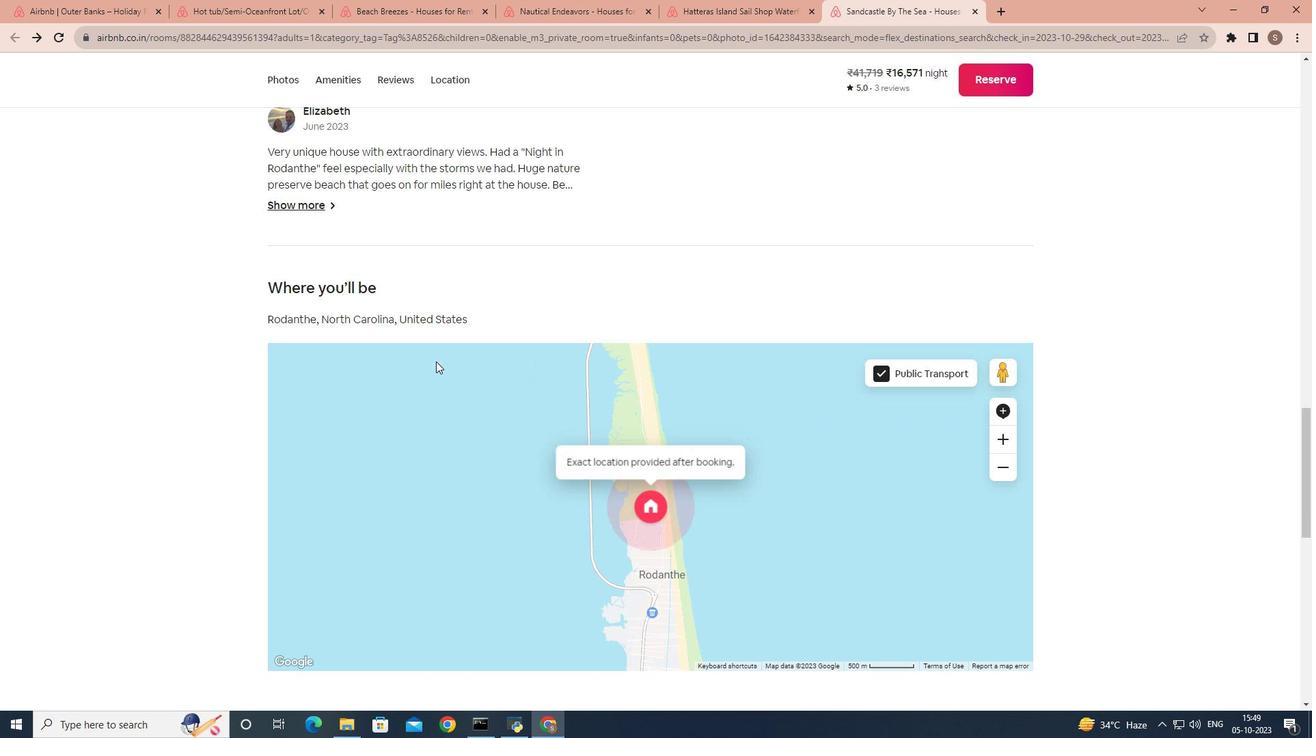 
Action: Mouse scrolled (436, 362) with delta (0, 0)
Screenshot: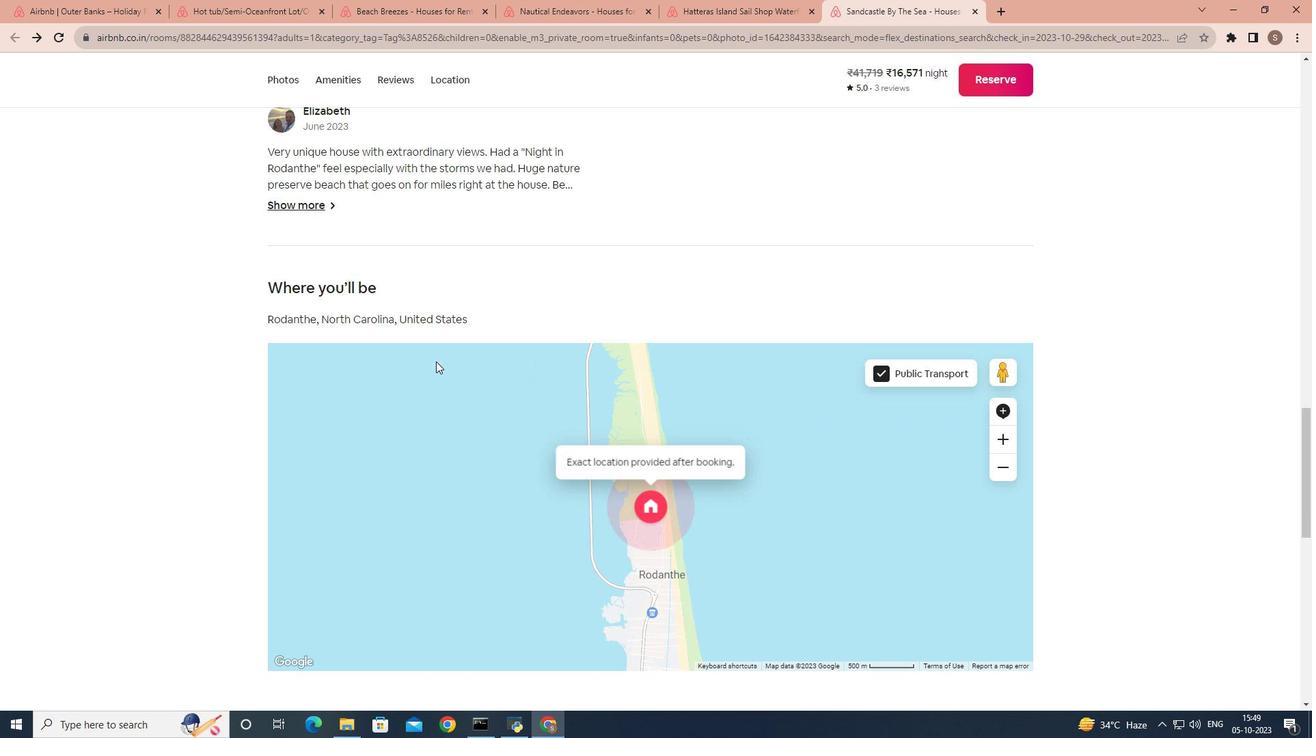 
Action: Mouse scrolled (436, 362) with delta (0, 0)
Screenshot: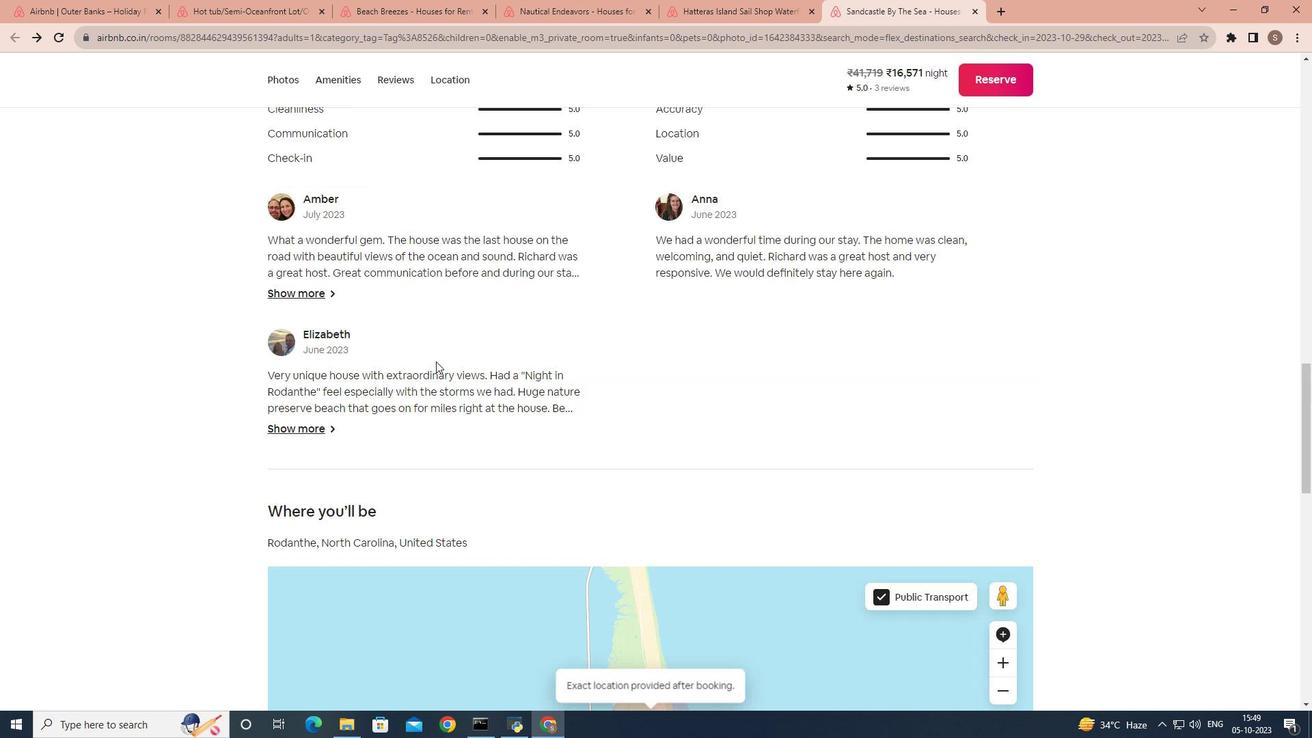 
Action: Mouse moved to (436, 357)
Screenshot: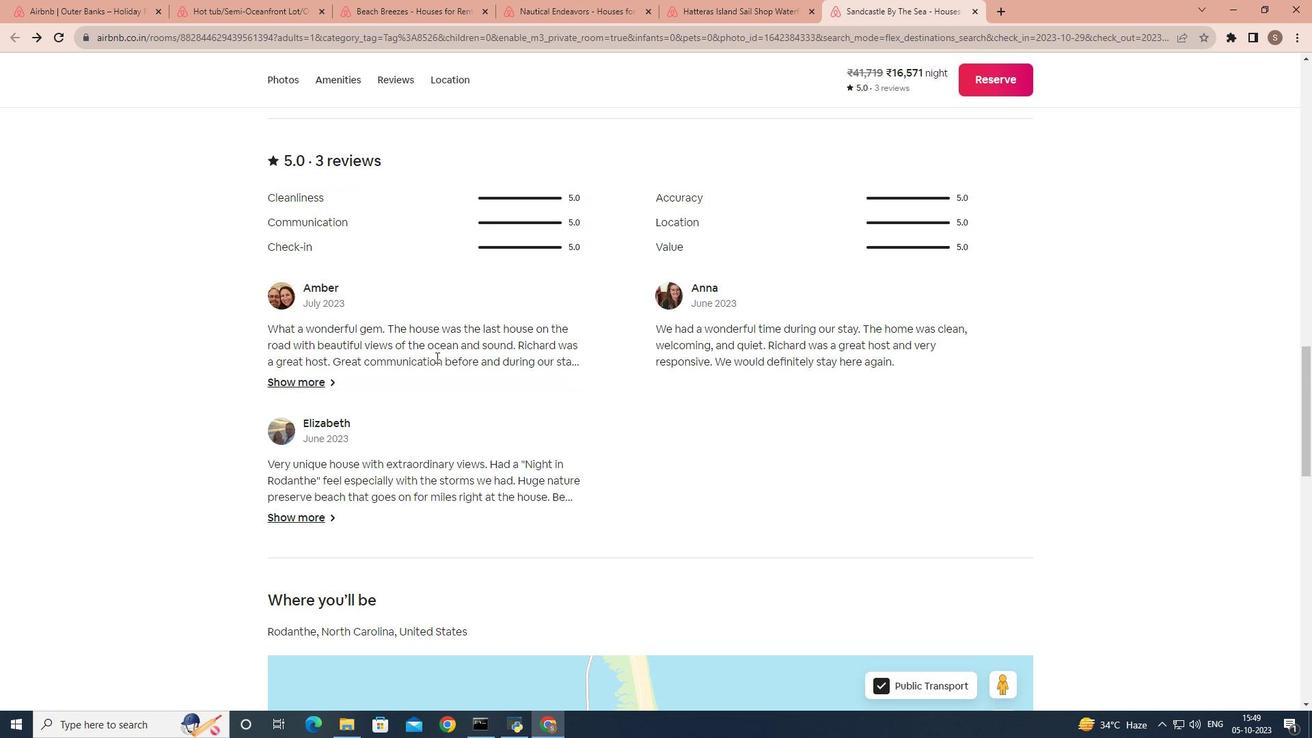 
Action: Mouse scrolled (436, 358) with delta (0, 0)
Screenshot: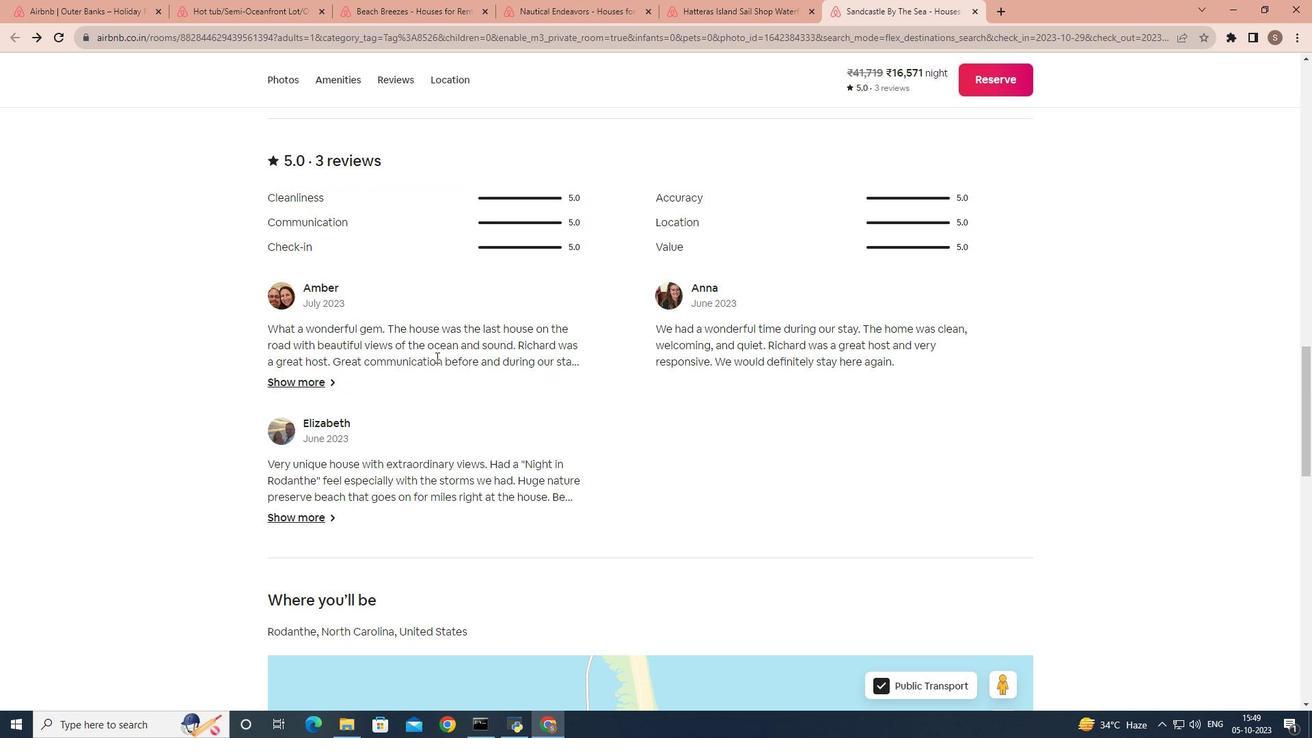 
Action: Mouse scrolled (436, 358) with delta (0, 0)
Screenshot: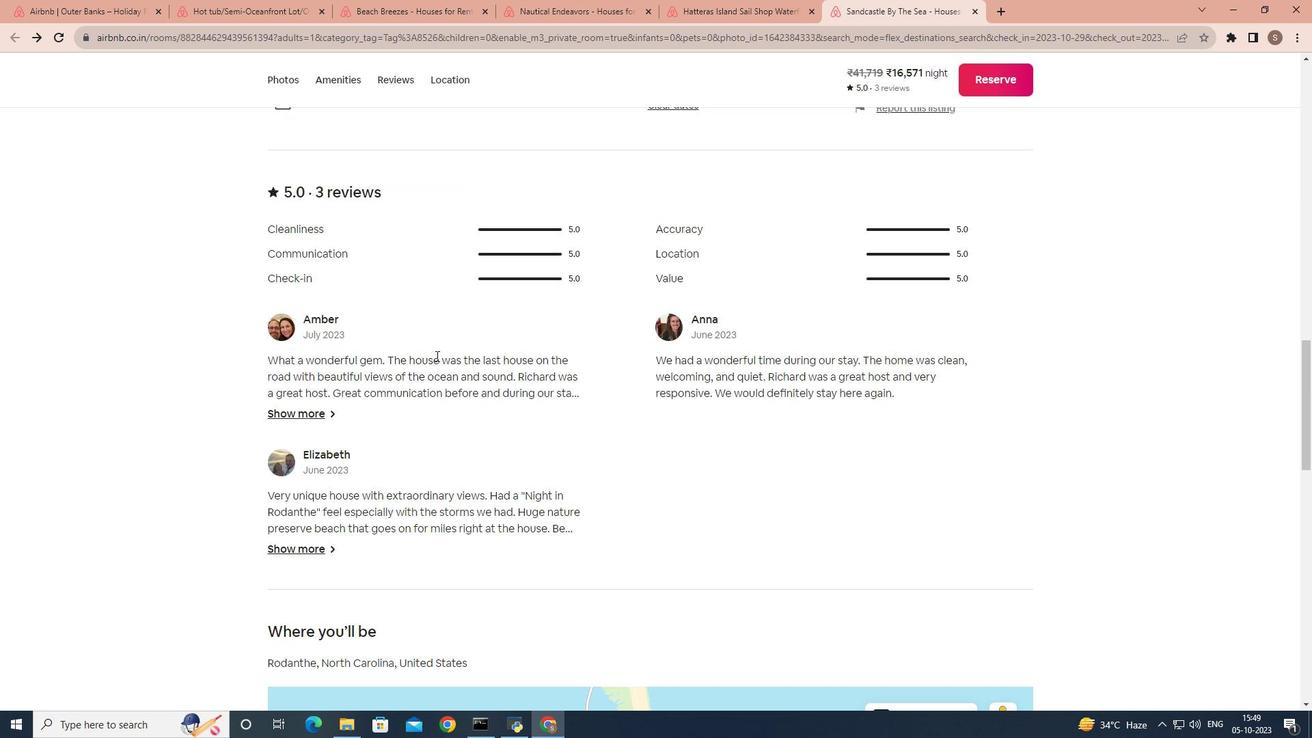 
Action: Mouse scrolled (436, 358) with delta (0, 0)
Screenshot: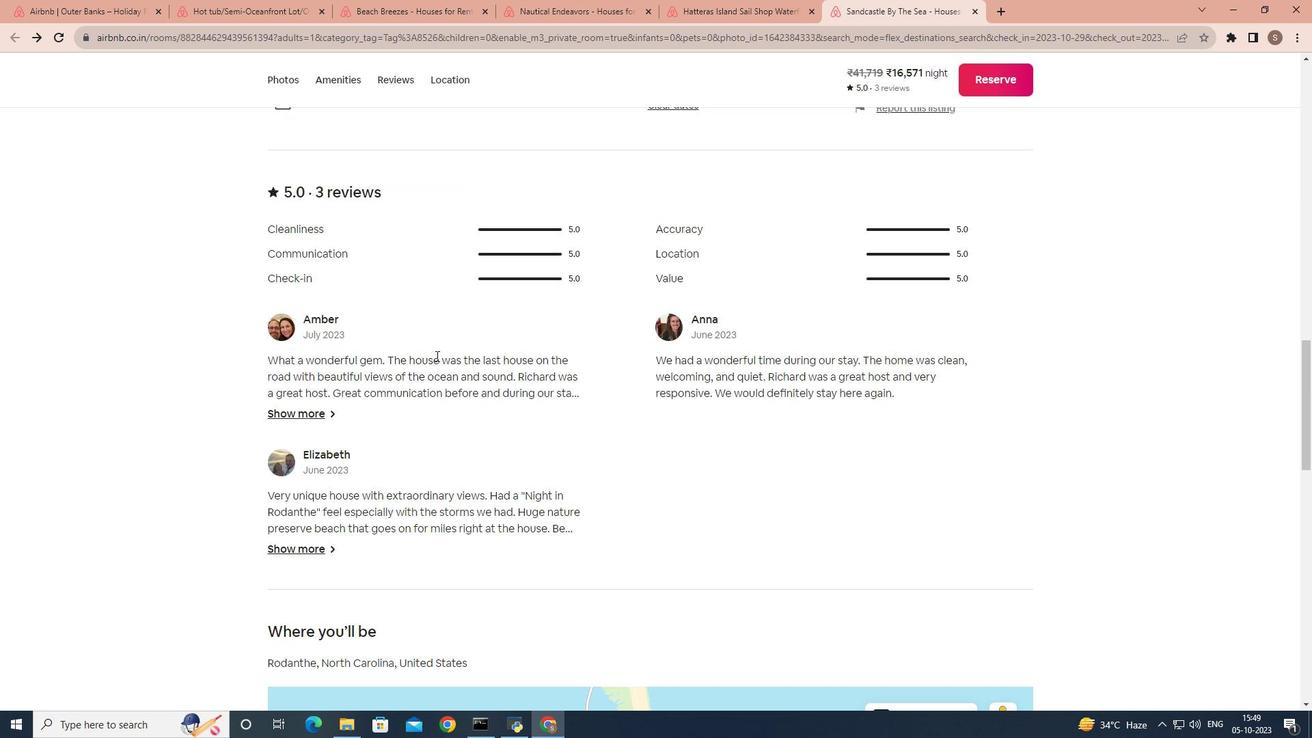 
Action: Mouse scrolled (436, 358) with delta (0, 0)
Screenshot: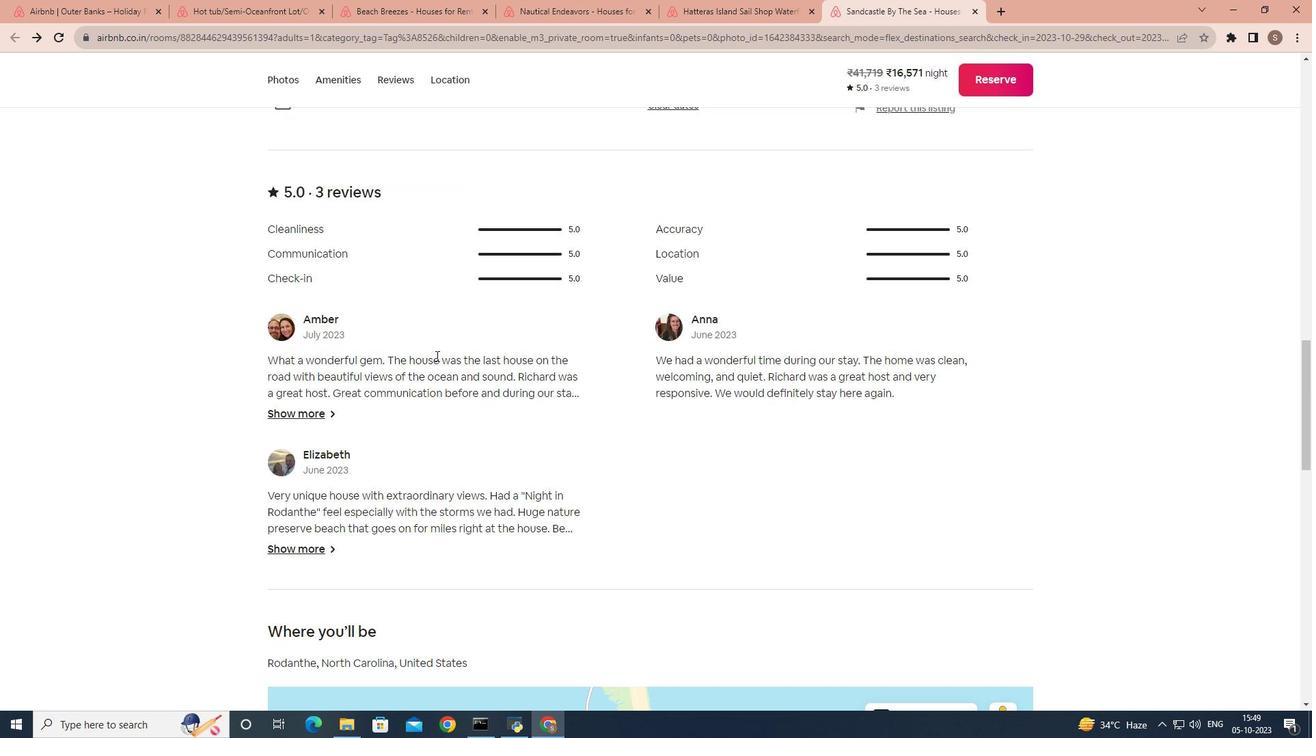 
Action: Mouse moved to (436, 356)
Screenshot: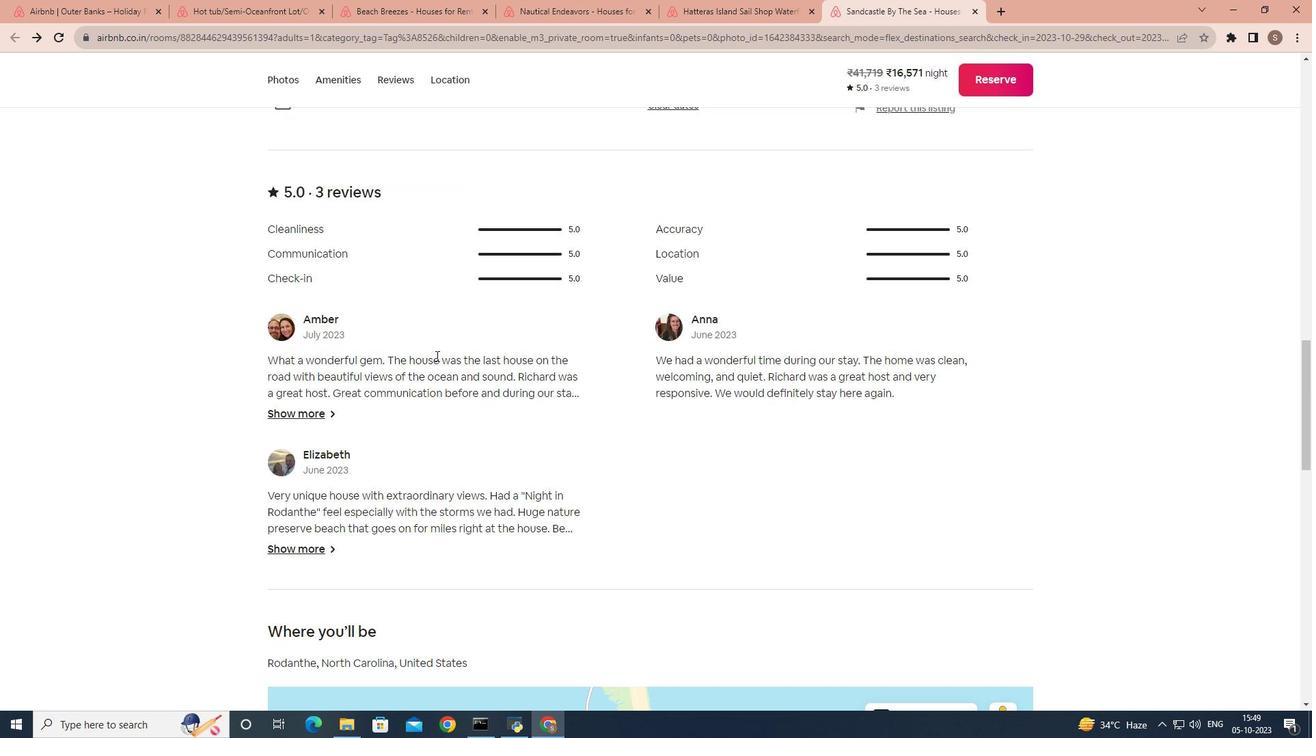 
Action: Mouse scrolled (436, 356) with delta (0, 0)
Screenshot: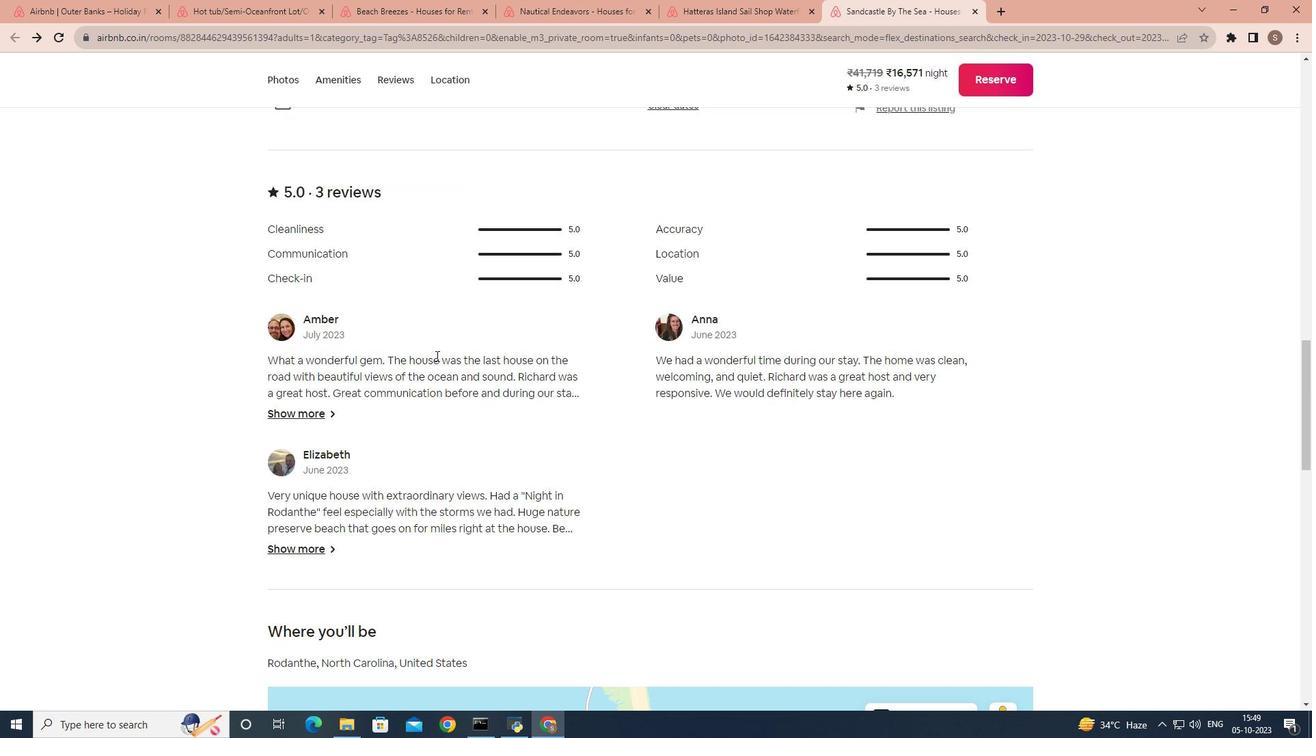 
Action: Mouse scrolled (436, 356) with delta (0, 0)
Screenshot: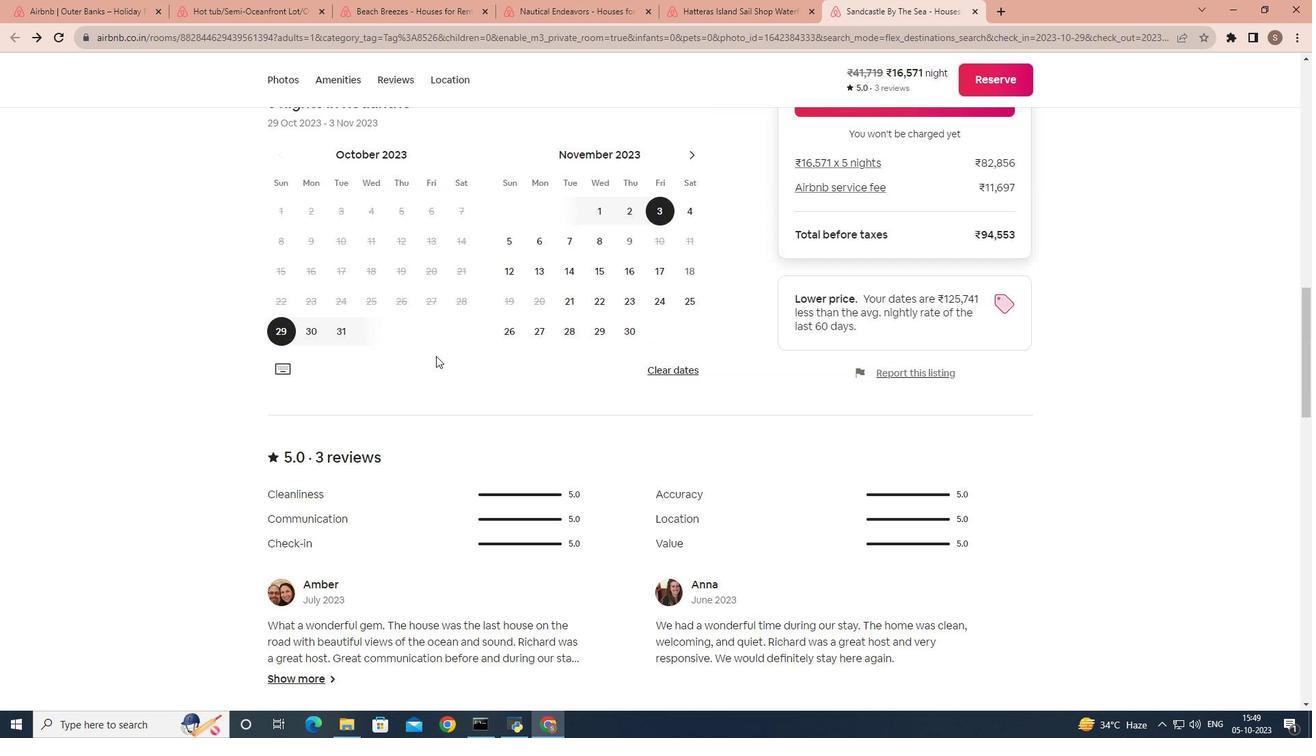 
Action: Mouse scrolled (436, 356) with delta (0, 0)
Screenshot: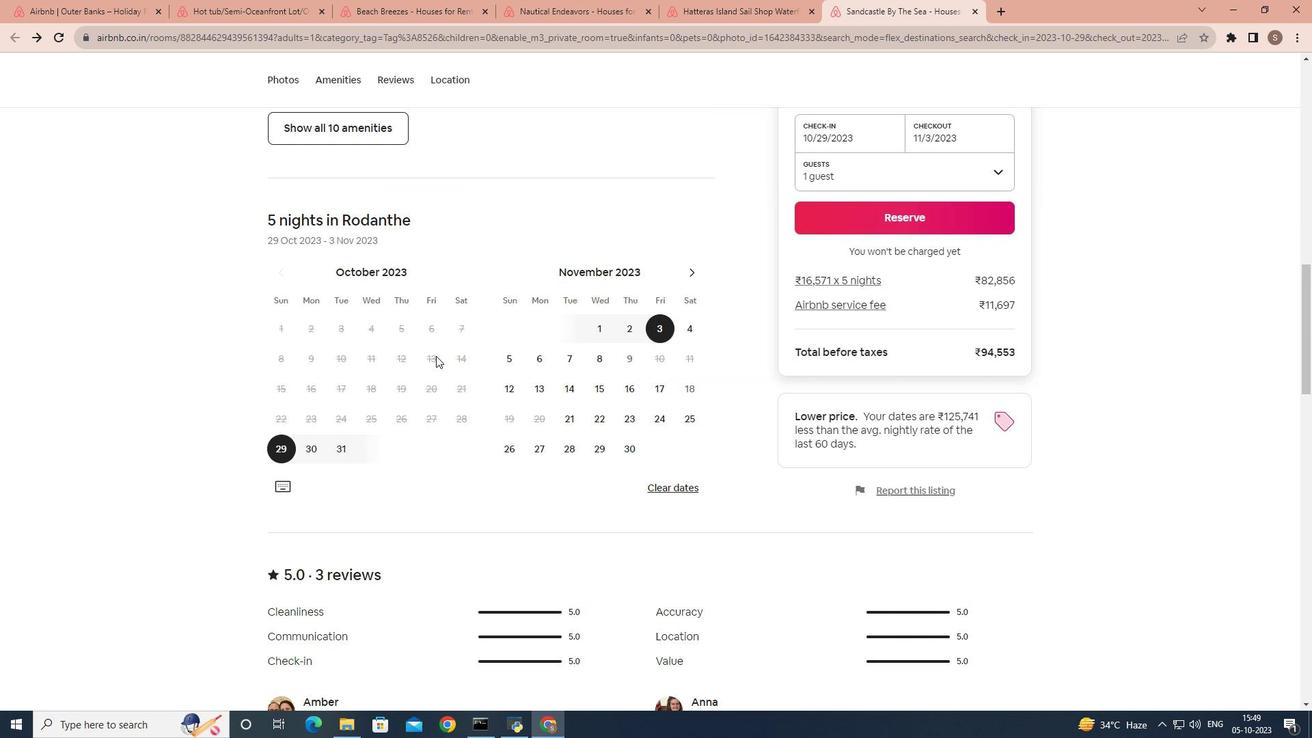 
Action: Mouse scrolled (436, 356) with delta (0, 0)
Screenshot: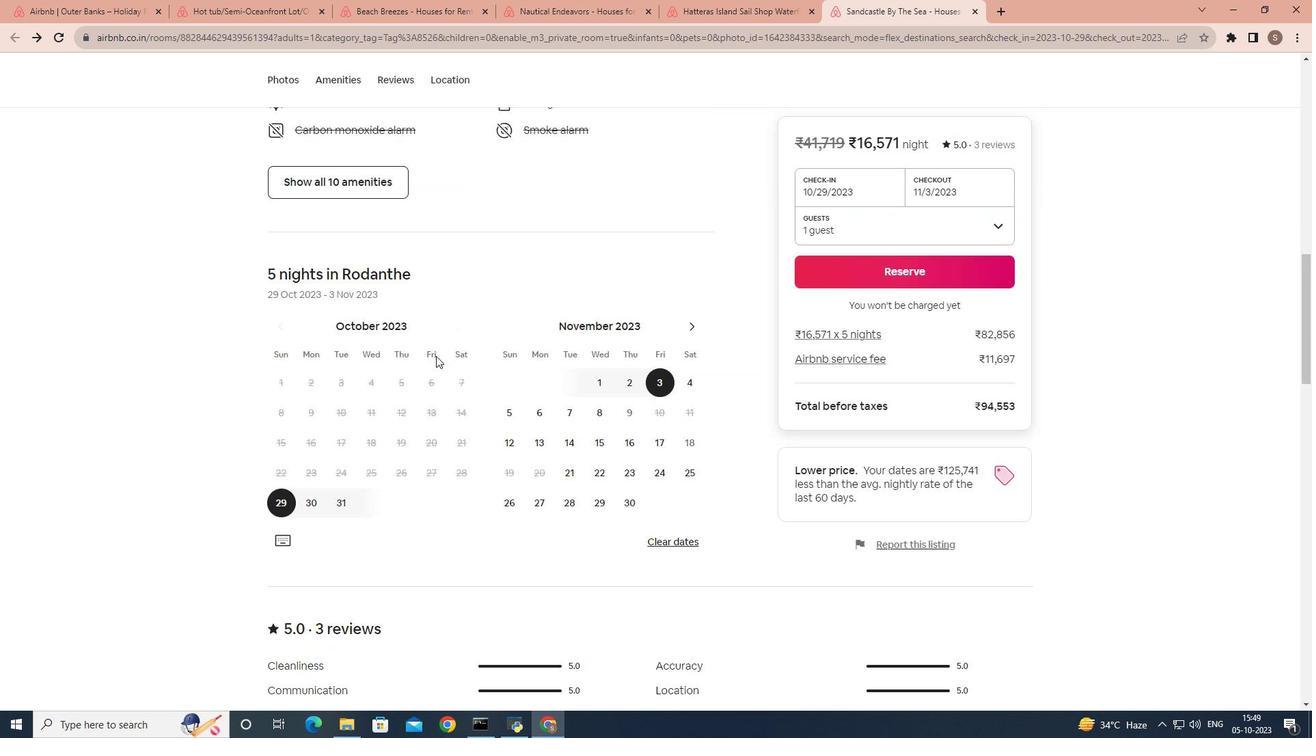 
Action: Mouse scrolled (436, 356) with delta (0, 0)
Screenshot: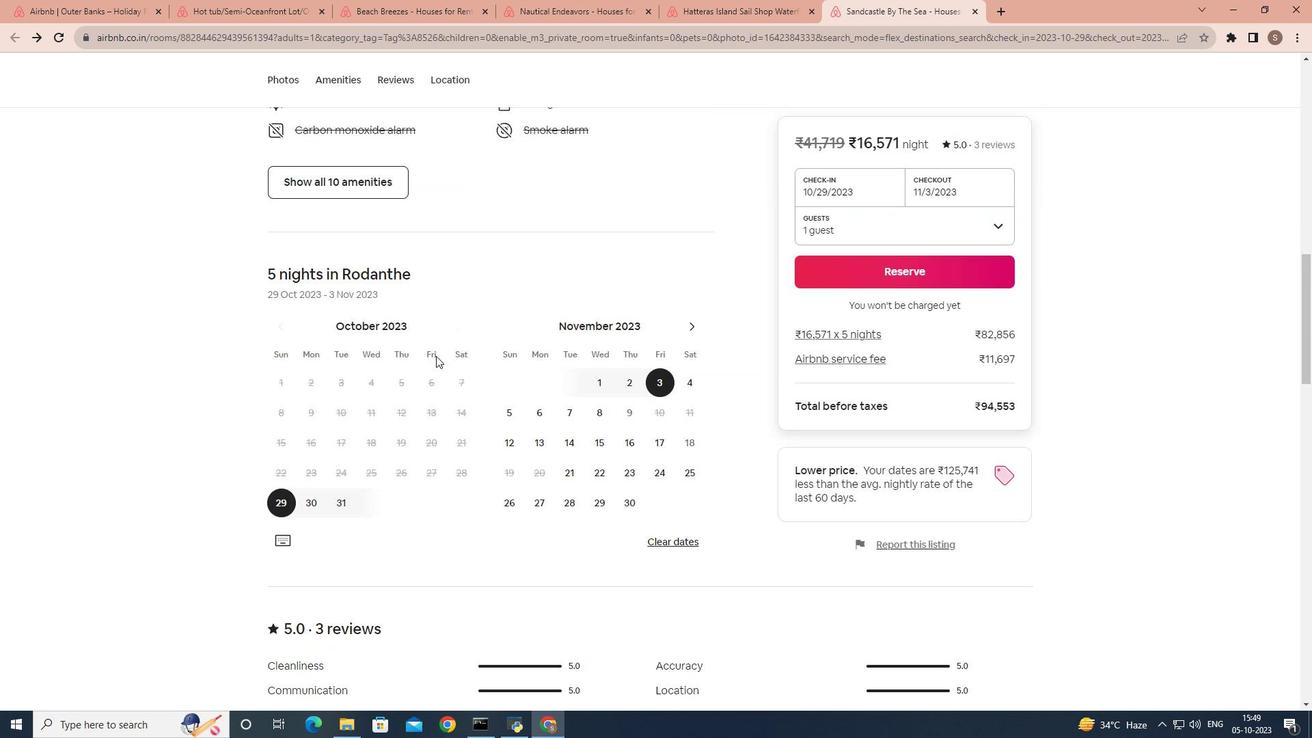 
Action: Mouse scrolled (436, 356) with delta (0, 0)
Screenshot: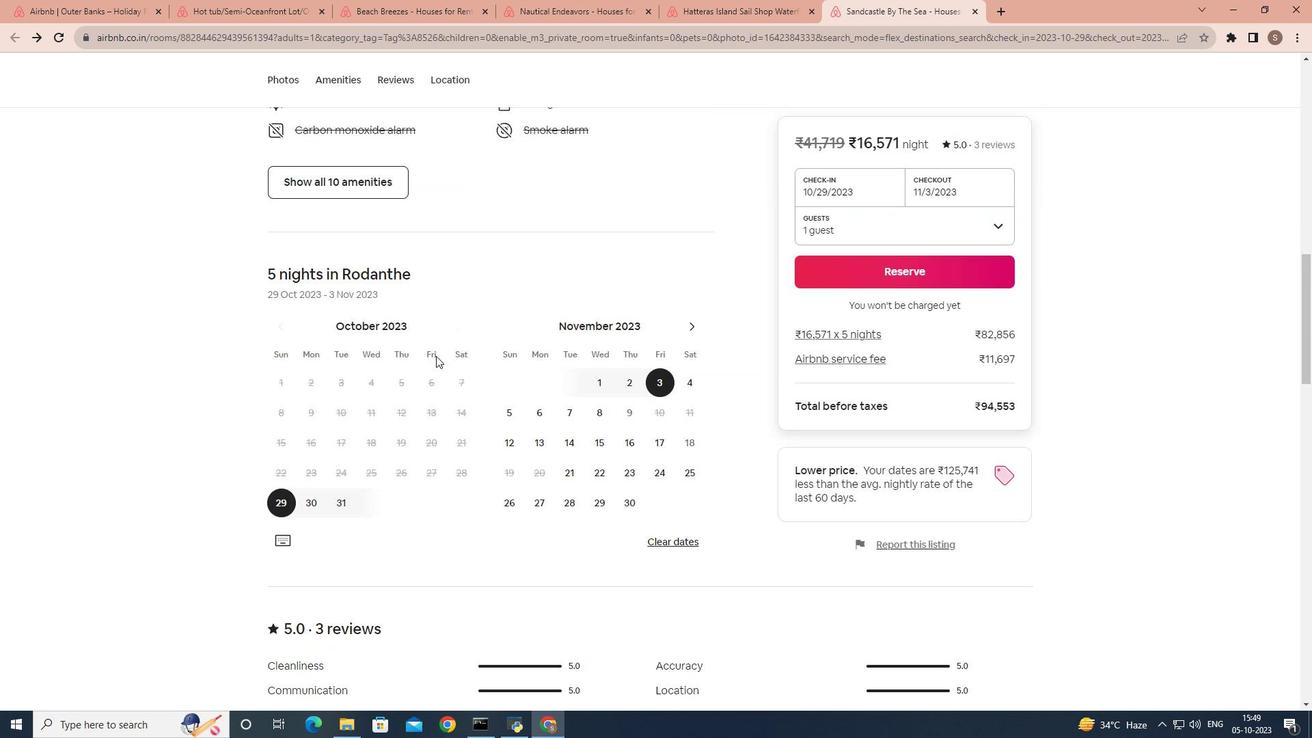 
Action: Mouse scrolled (436, 356) with delta (0, 0)
Screenshot: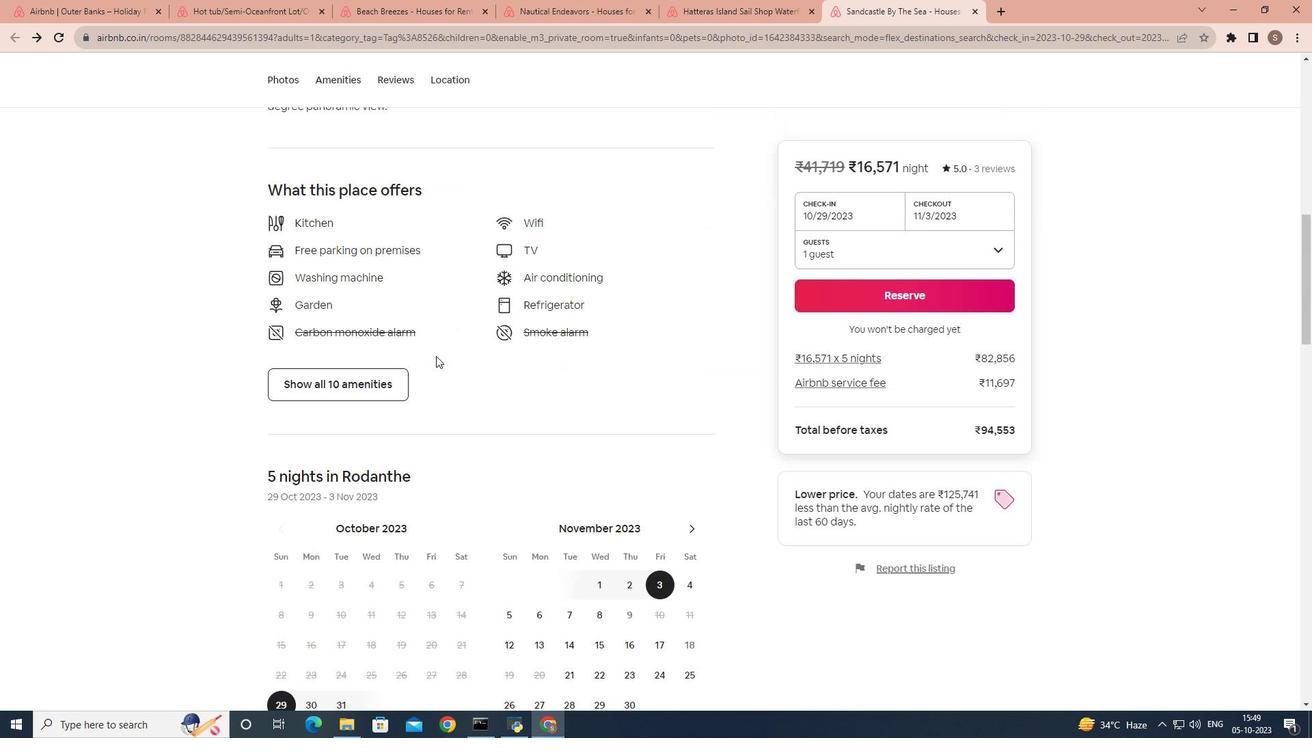 
Action: Mouse scrolled (436, 356) with delta (0, 0)
Screenshot: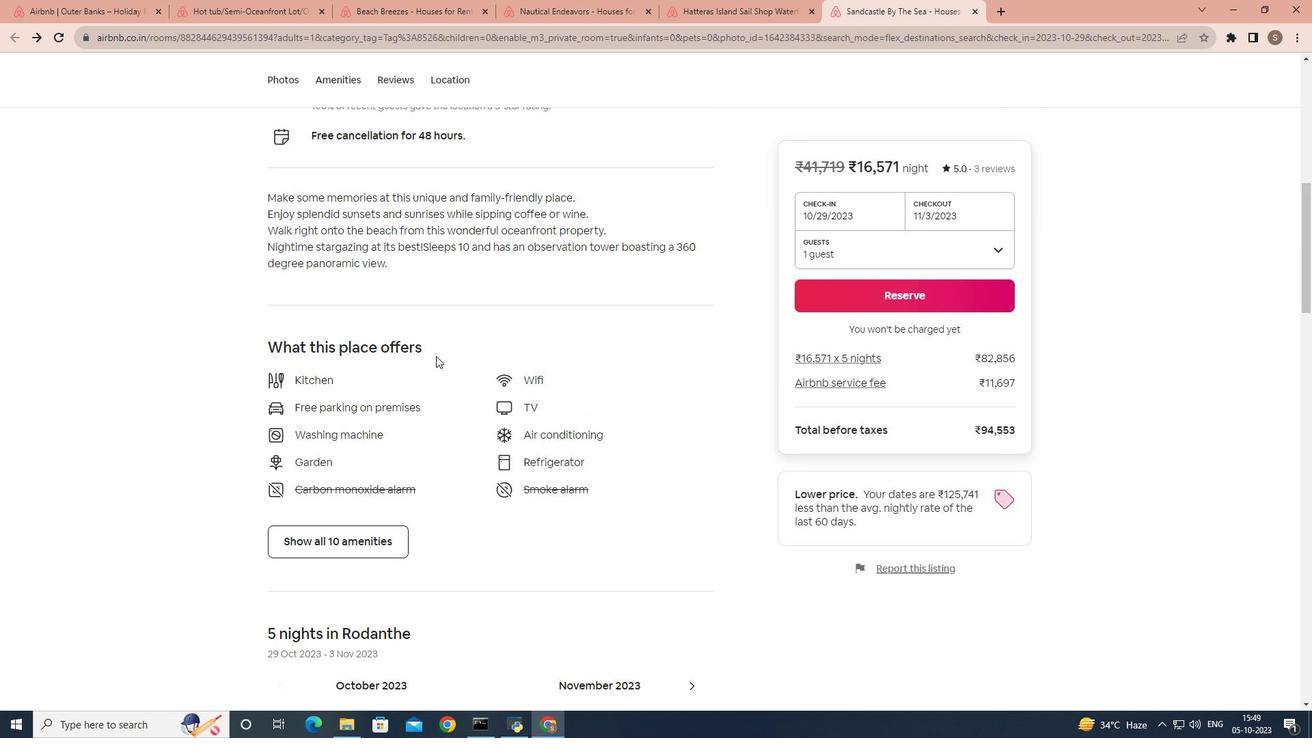 
Action: Mouse scrolled (436, 356) with delta (0, 0)
Screenshot: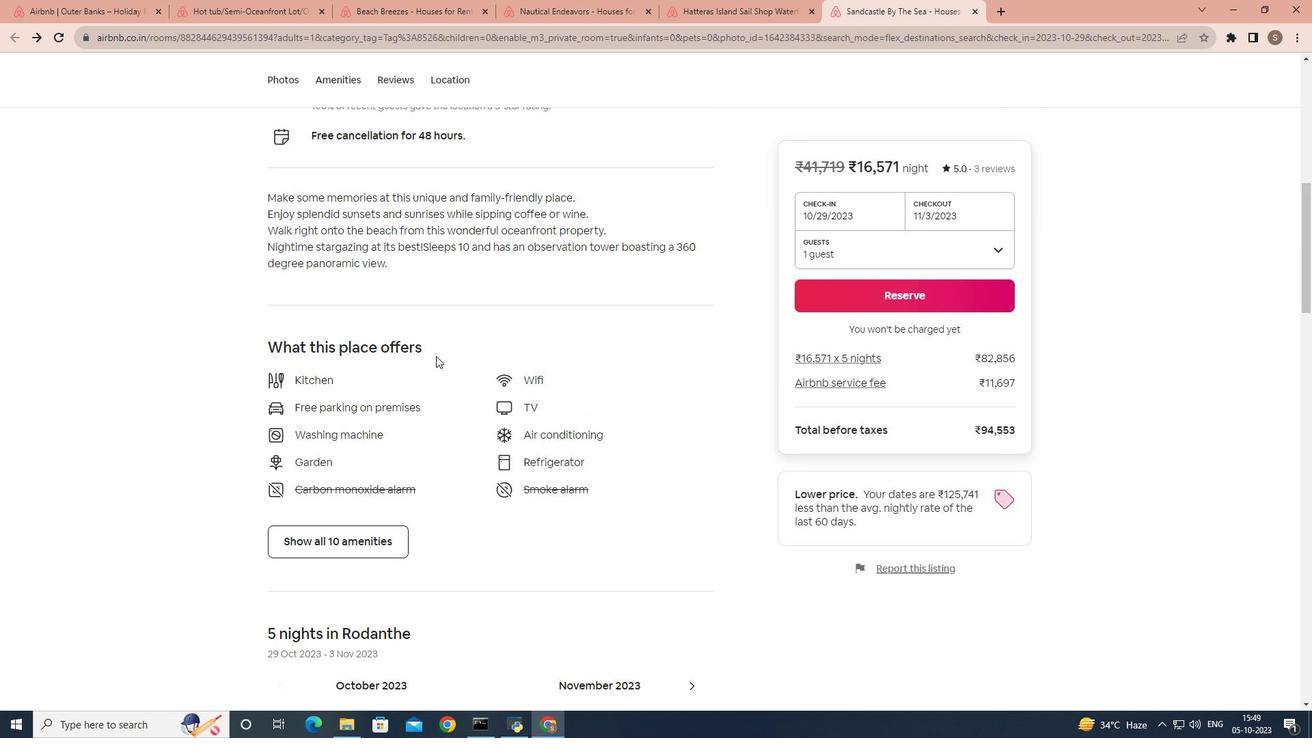 
Action: Mouse scrolled (436, 356) with delta (0, 0)
Screenshot: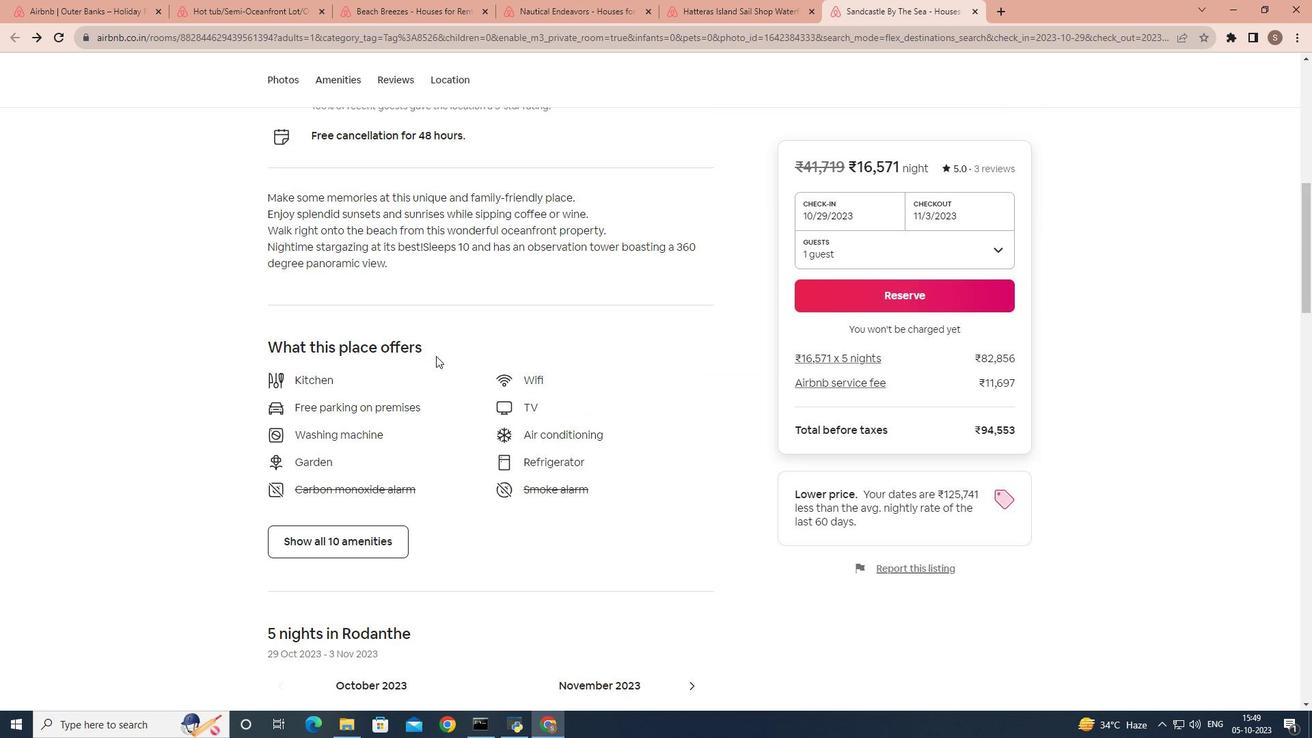 
Action: Mouse scrolled (436, 356) with delta (0, 0)
Screenshot: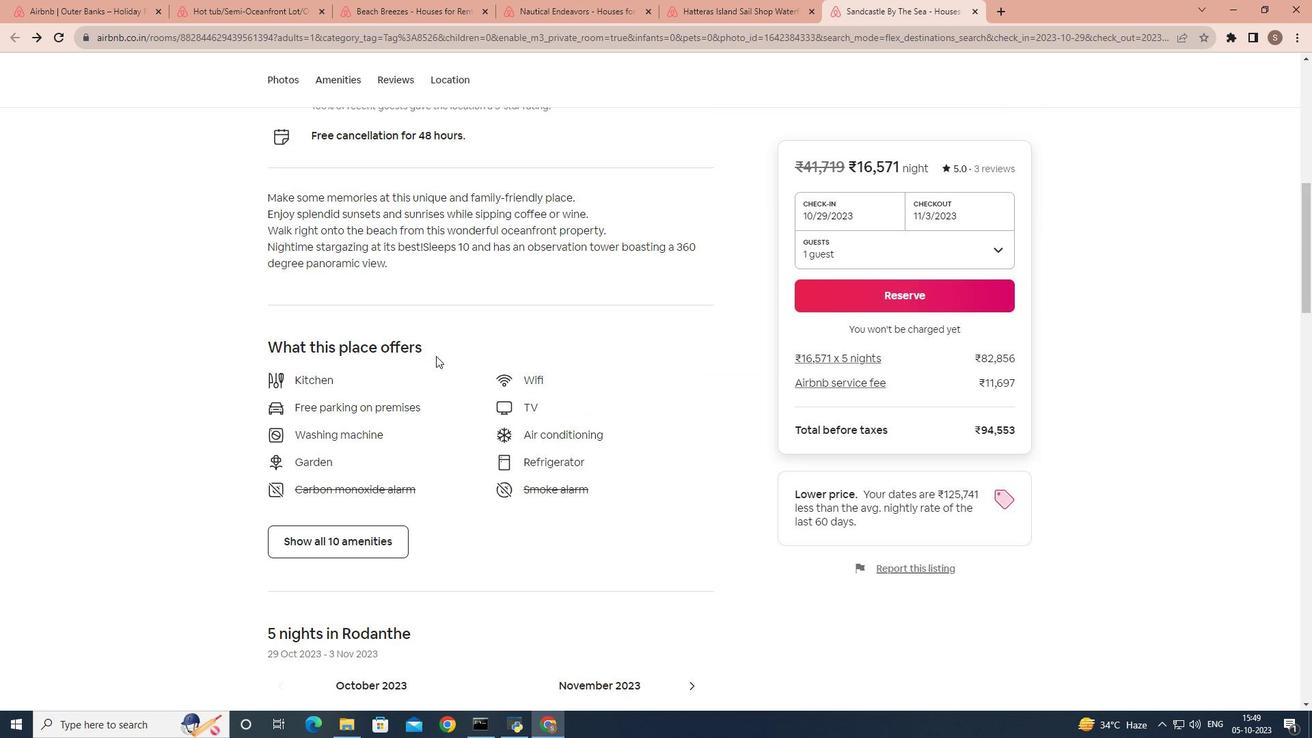 
Action: Mouse scrolled (436, 356) with delta (0, 0)
Screenshot: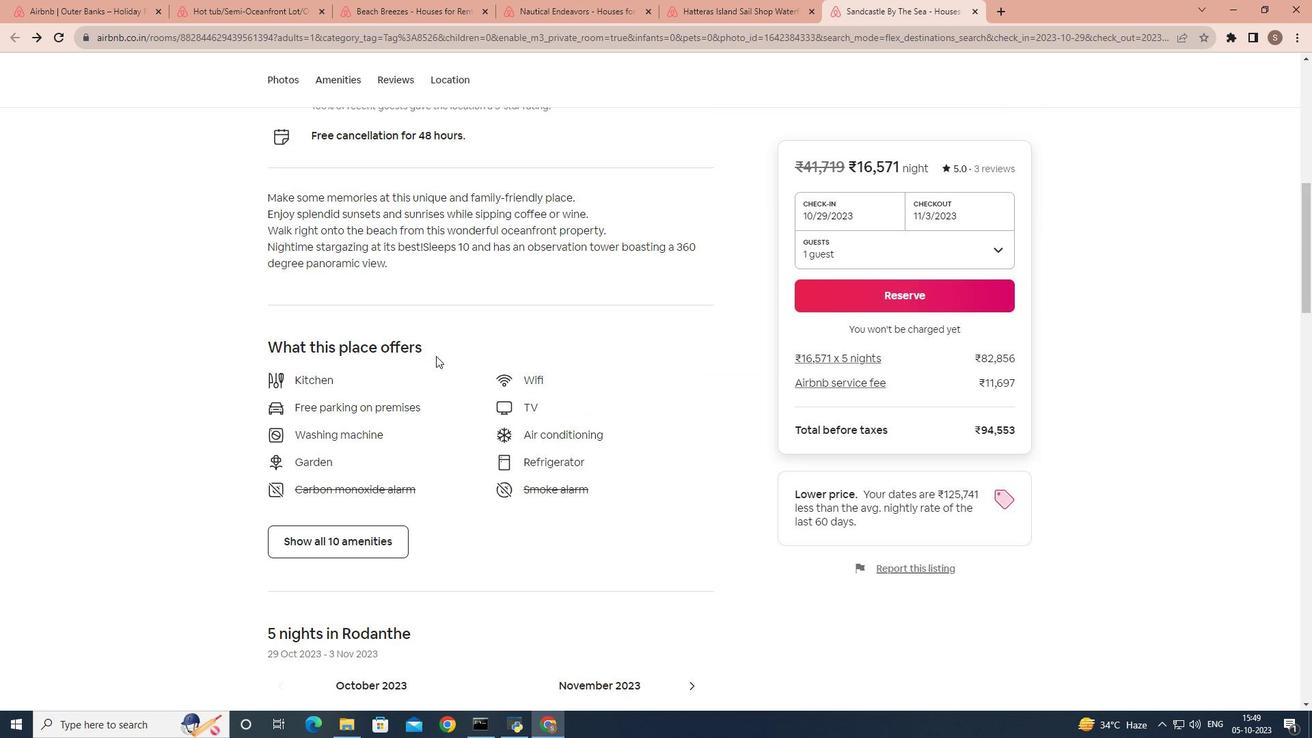 
Action: Mouse scrolled (436, 356) with delta (0, 0)
Screenshot: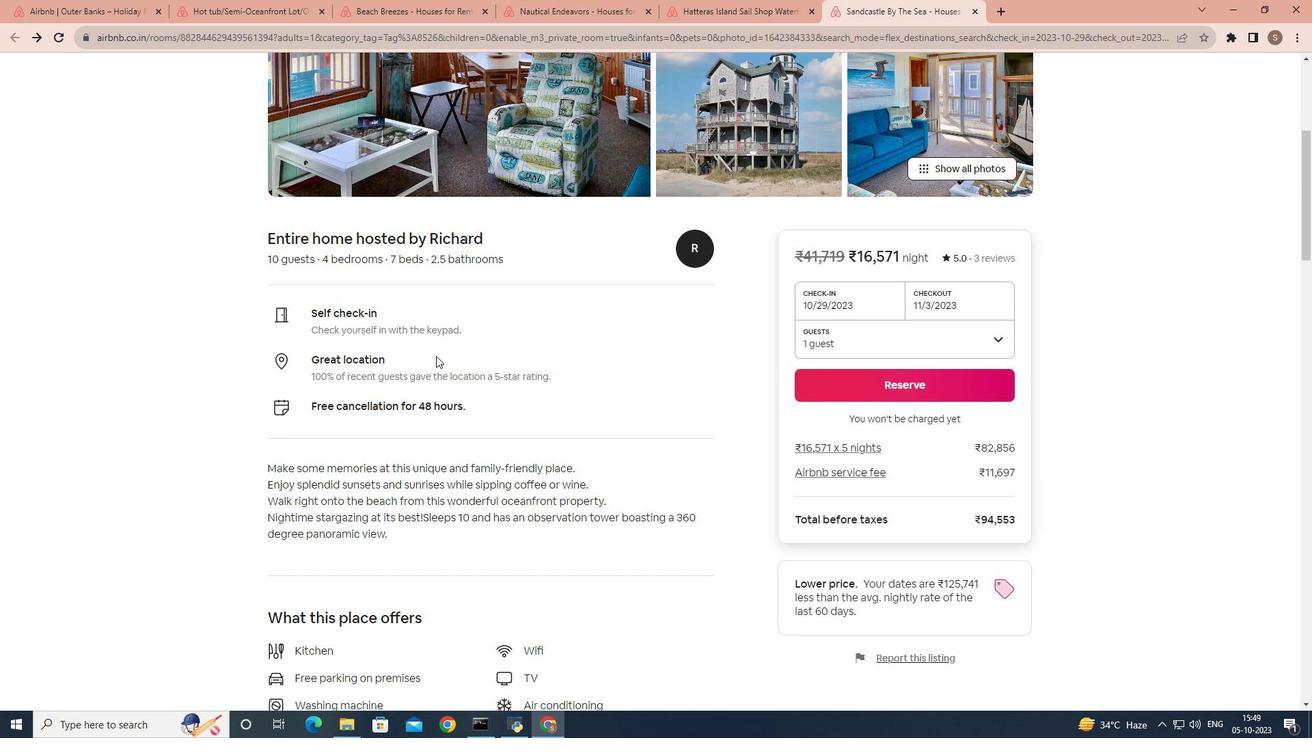
Action: Mouse scrolled (436, 356) with delta (0, 0)
Screenshot: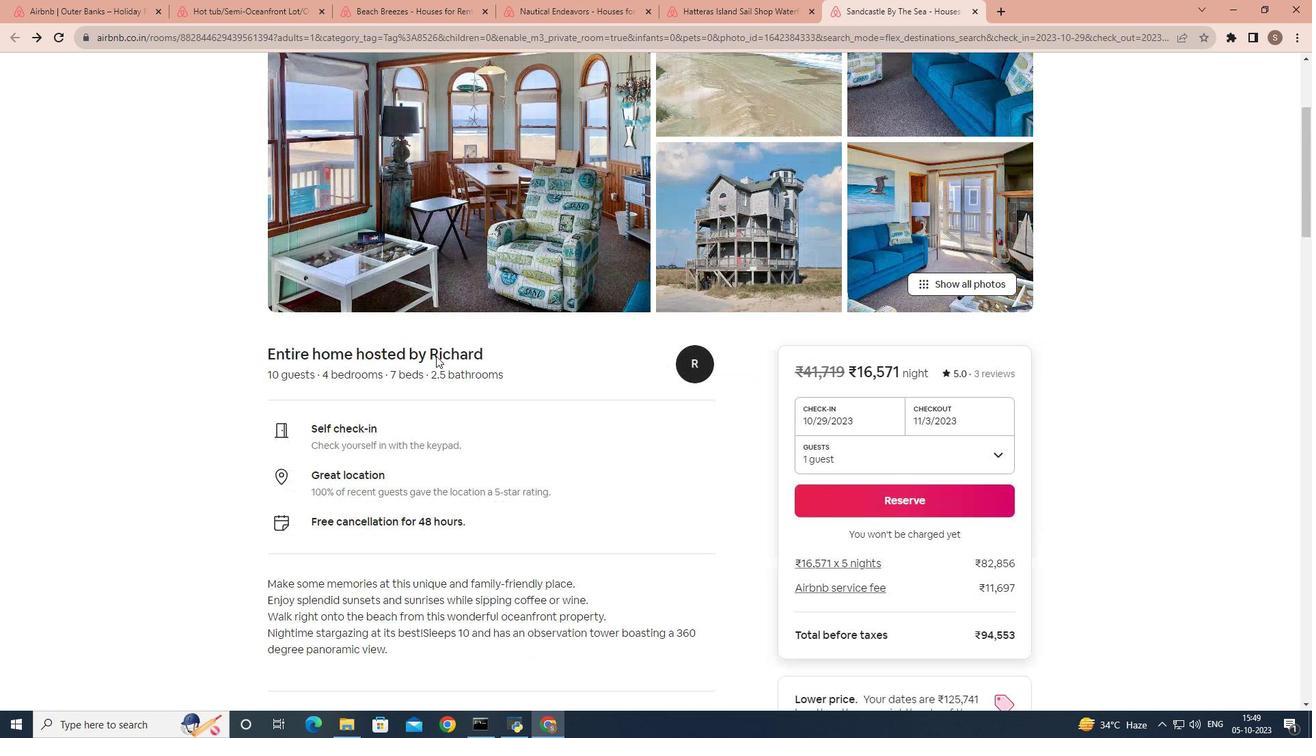 
Action: Mouse scrolled (436, 356) with delta (0, 0)
Screenshot: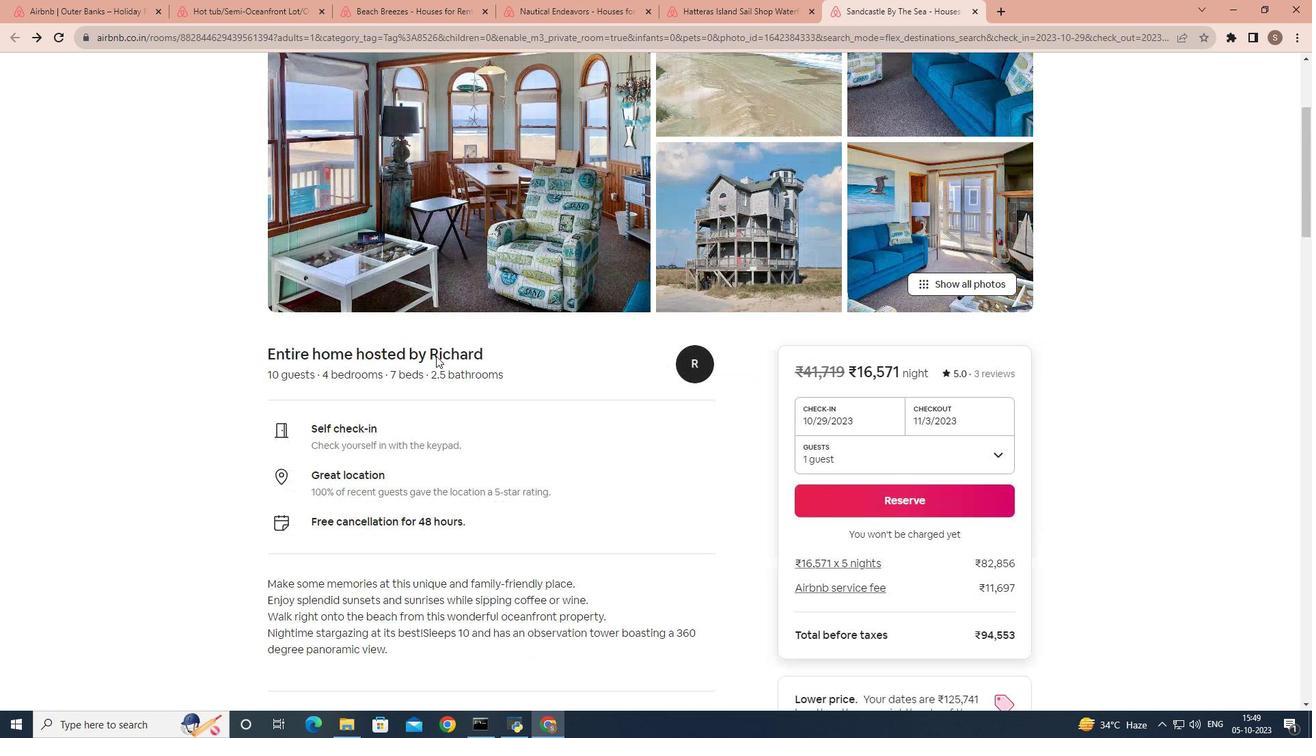 
Action: Mouse scrolled (436, 356) with delta (0, 0)
Screenshot: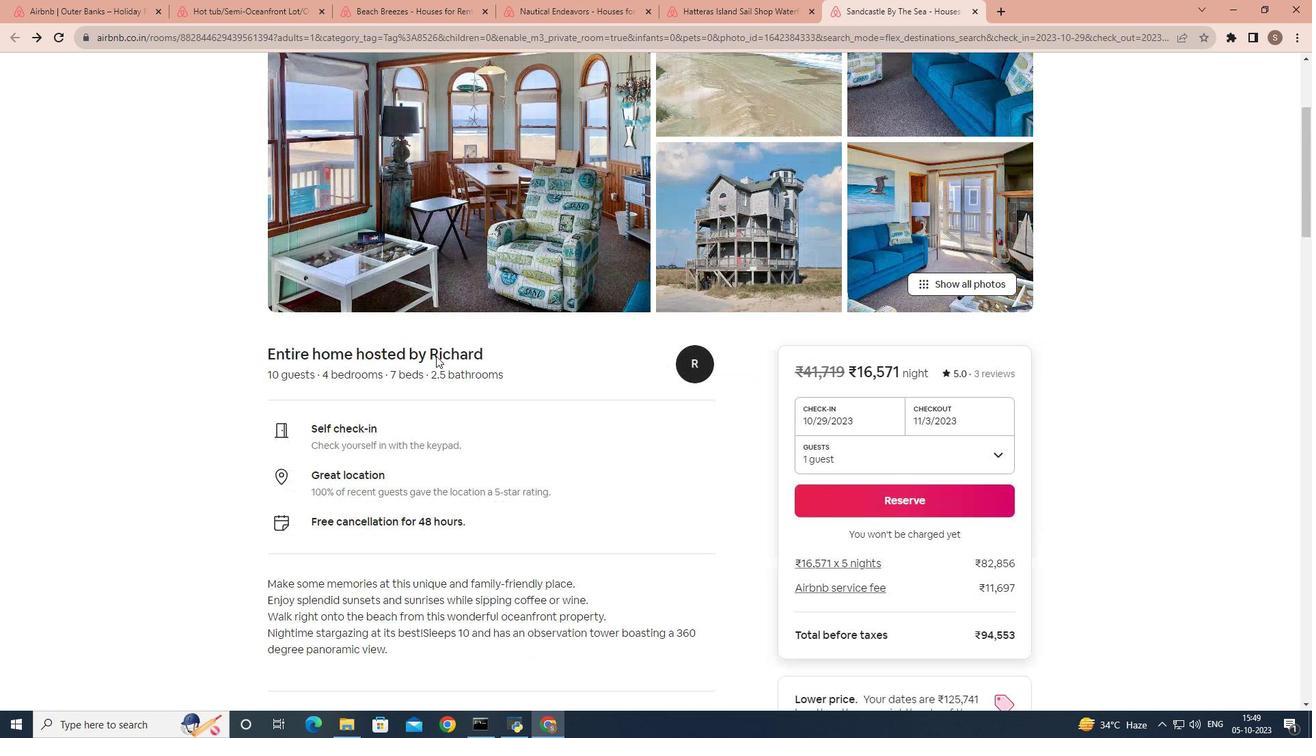 
Action: Mouse scrolled (436, 356) with delta (0, 0)
Screenshot: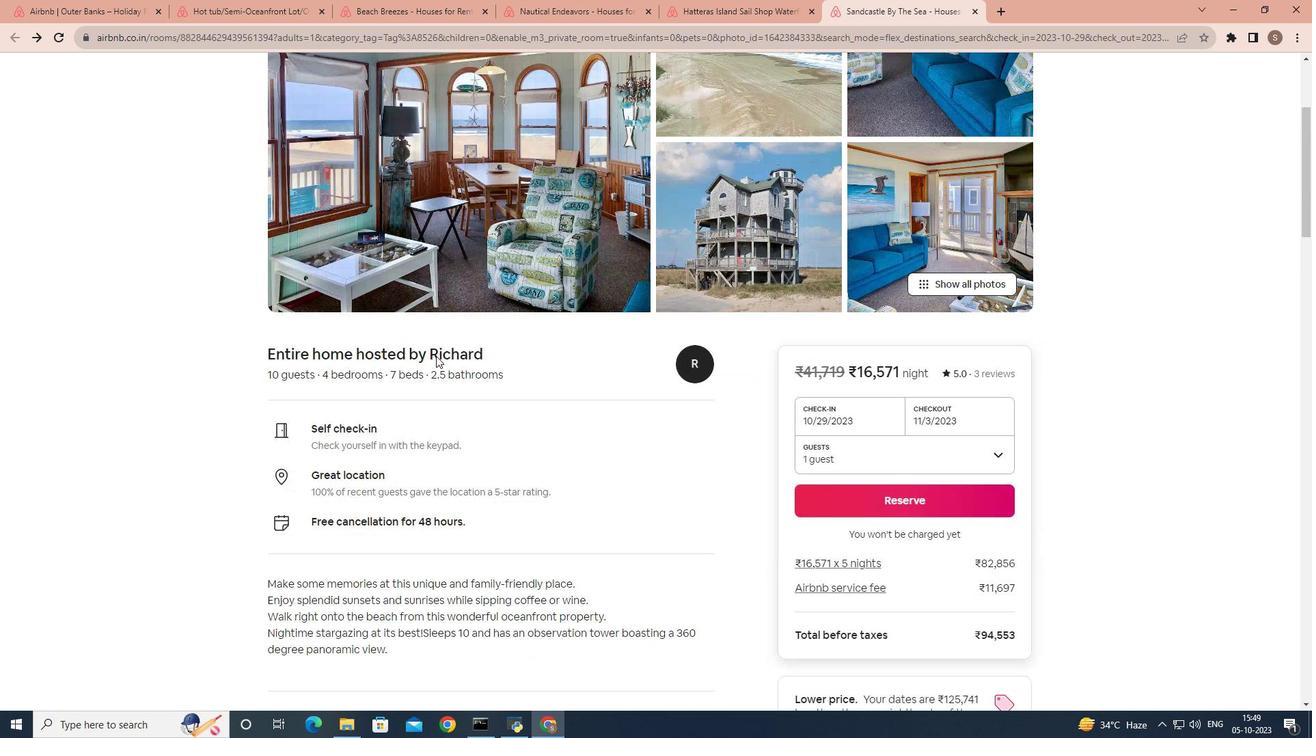 
Action: Mouse scrolled (436, 356) with delta (0, 0)
Screenshot: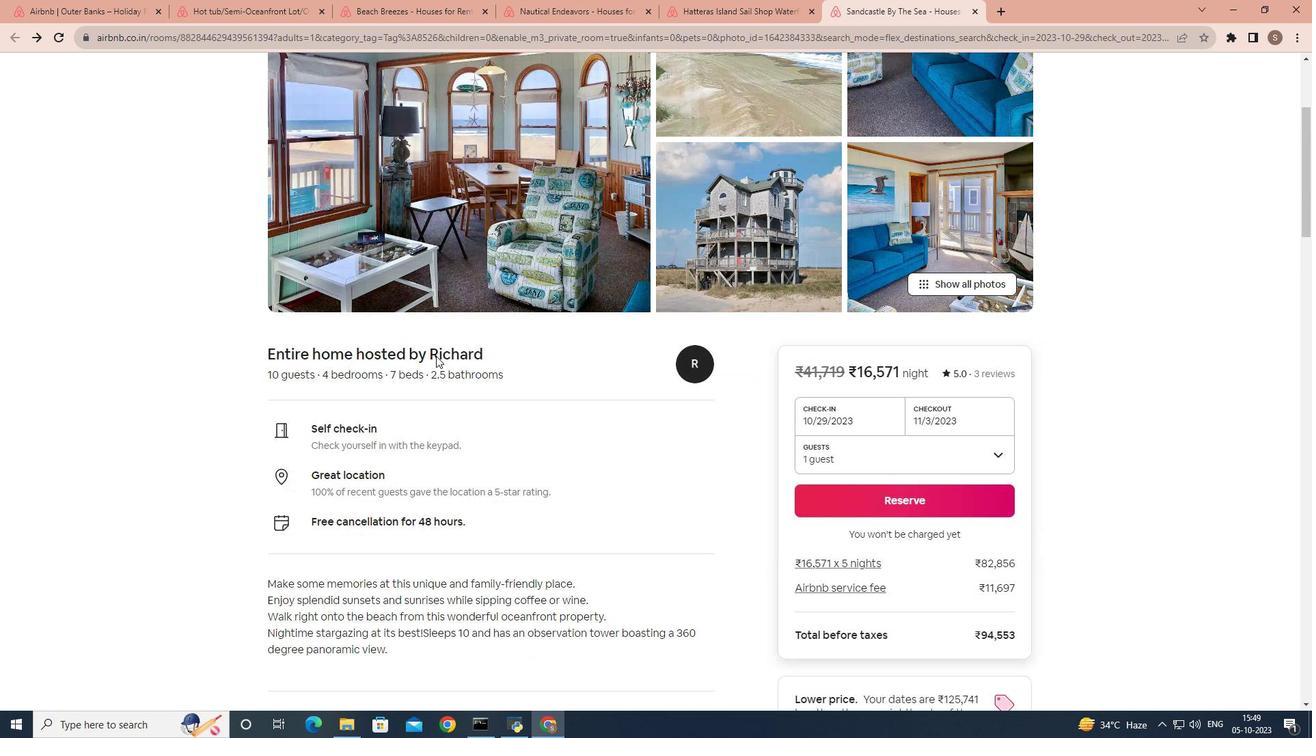 
Action: Mouse moved to (438, 353)
Screenshot: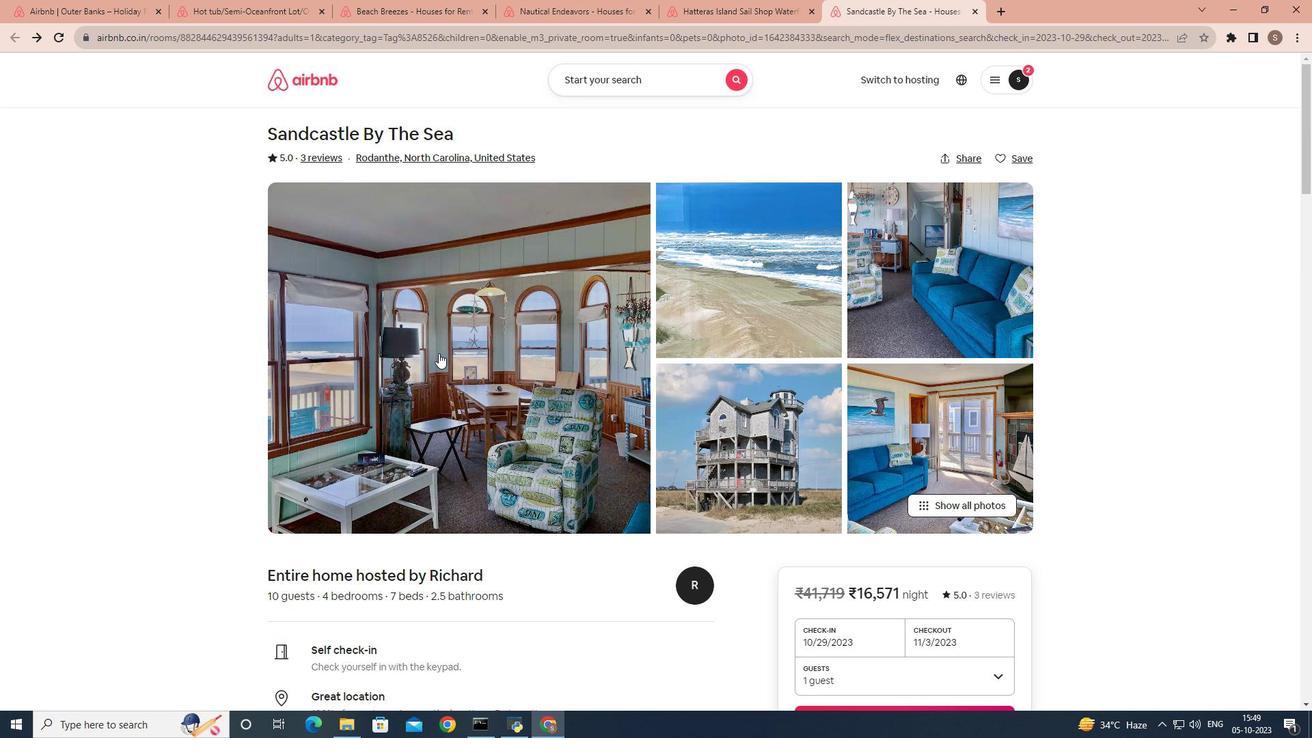 
Action: Mouse pressed left at (438, 353)
Screenshot: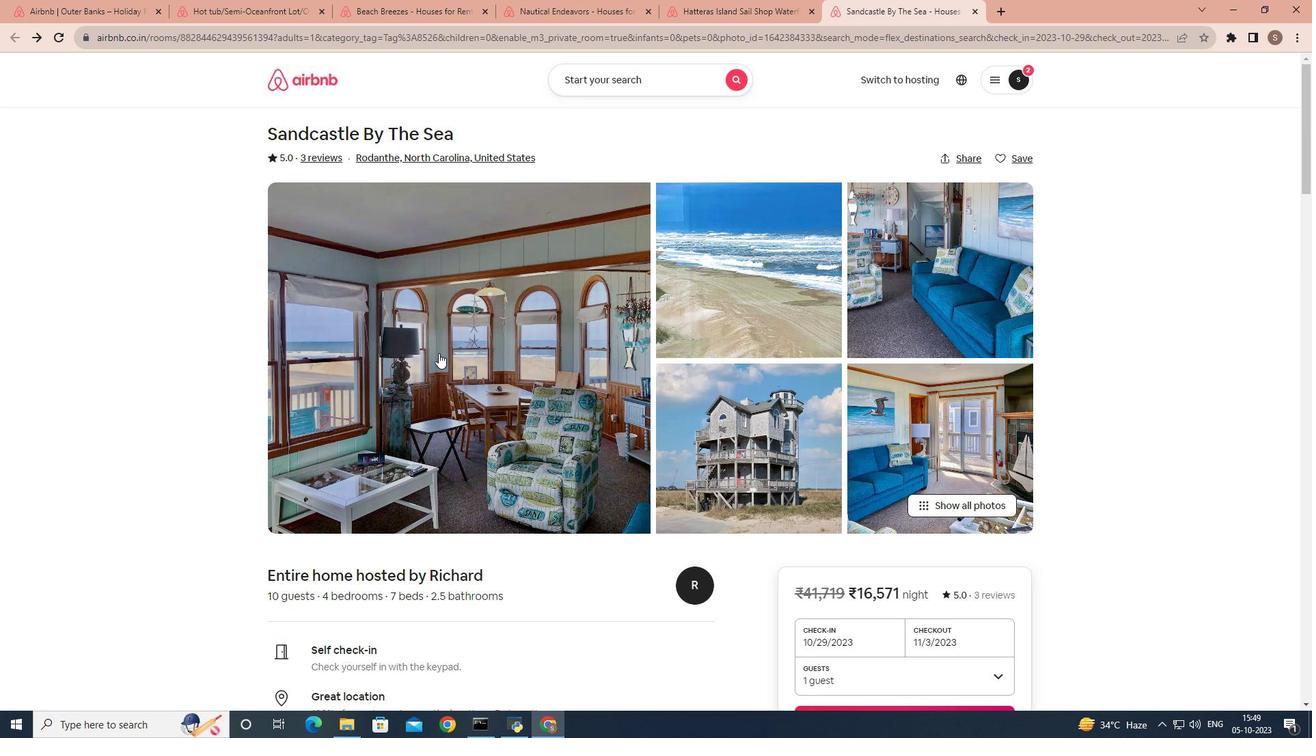 
Action: Mouse moved to (462, 346)
Screenshot: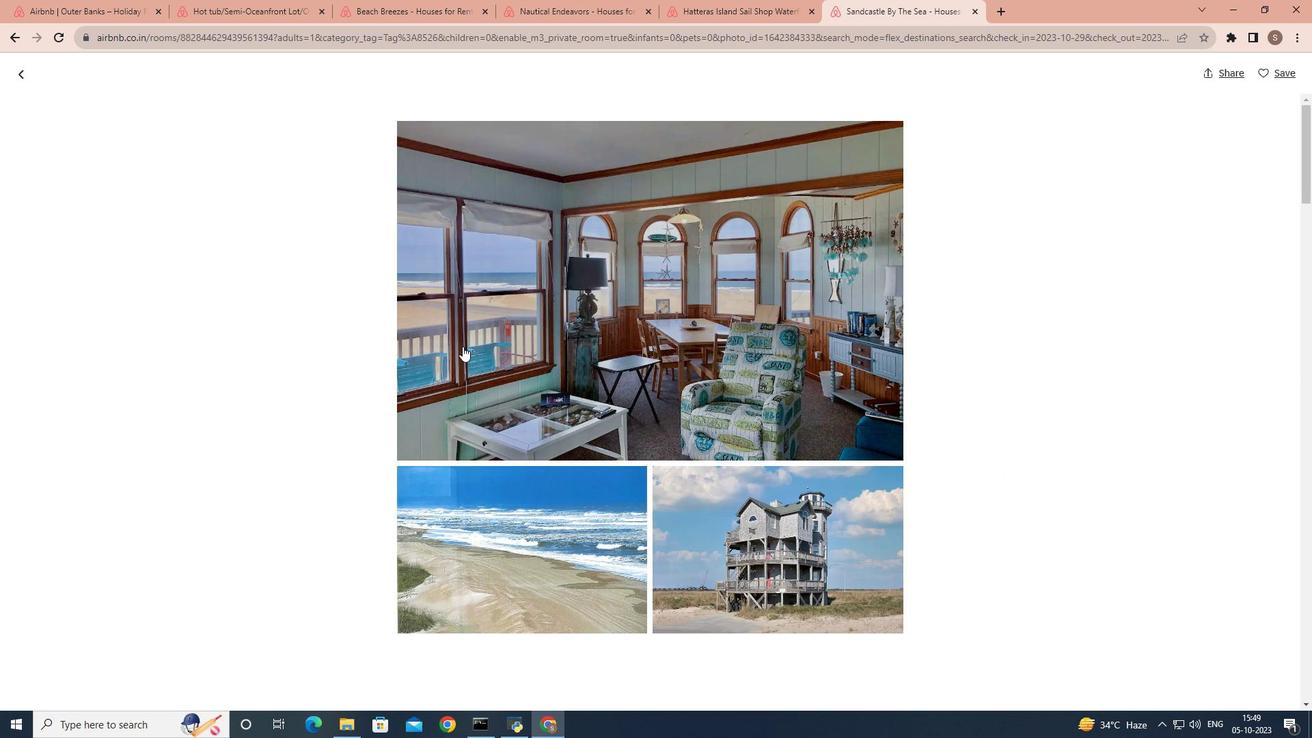 
Action: Mouse scrolled (462, 345) with delta (0, 0)
Screenshot: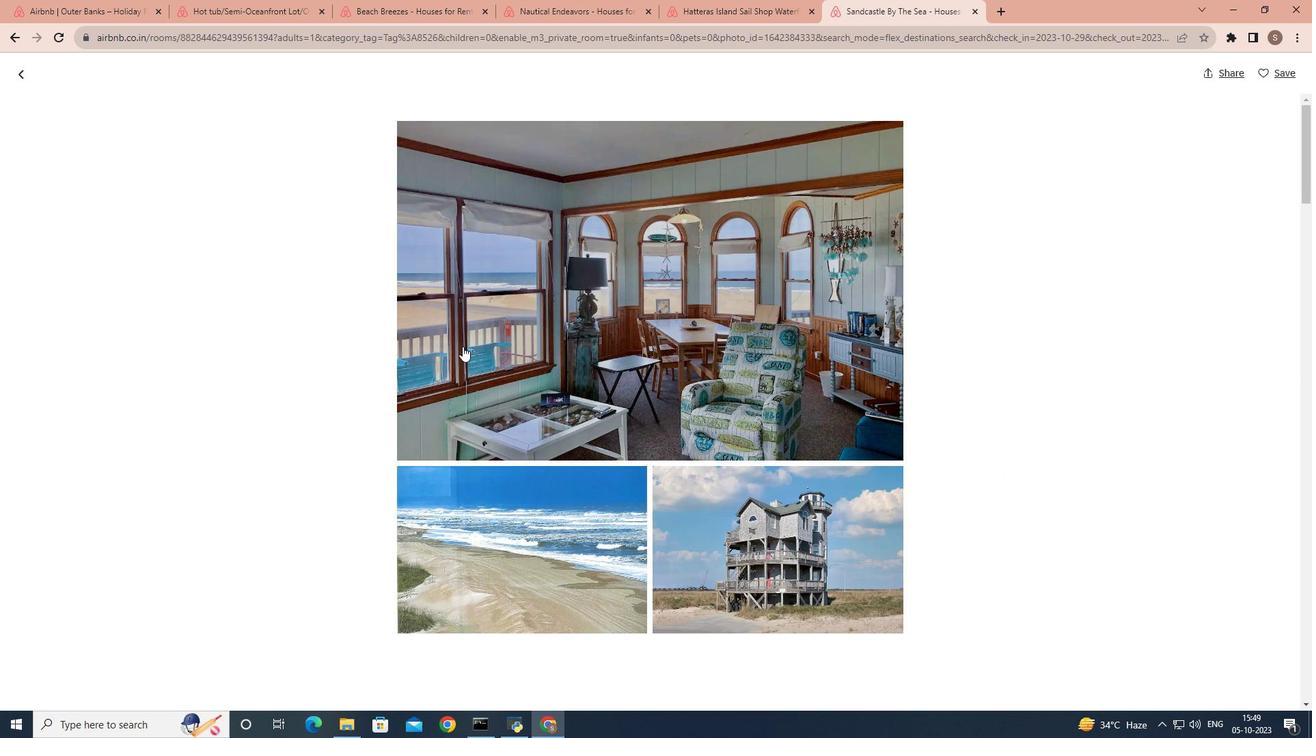 
Action: Mouse scrolled (462, 345) with delta (0, 0)
Screenshot: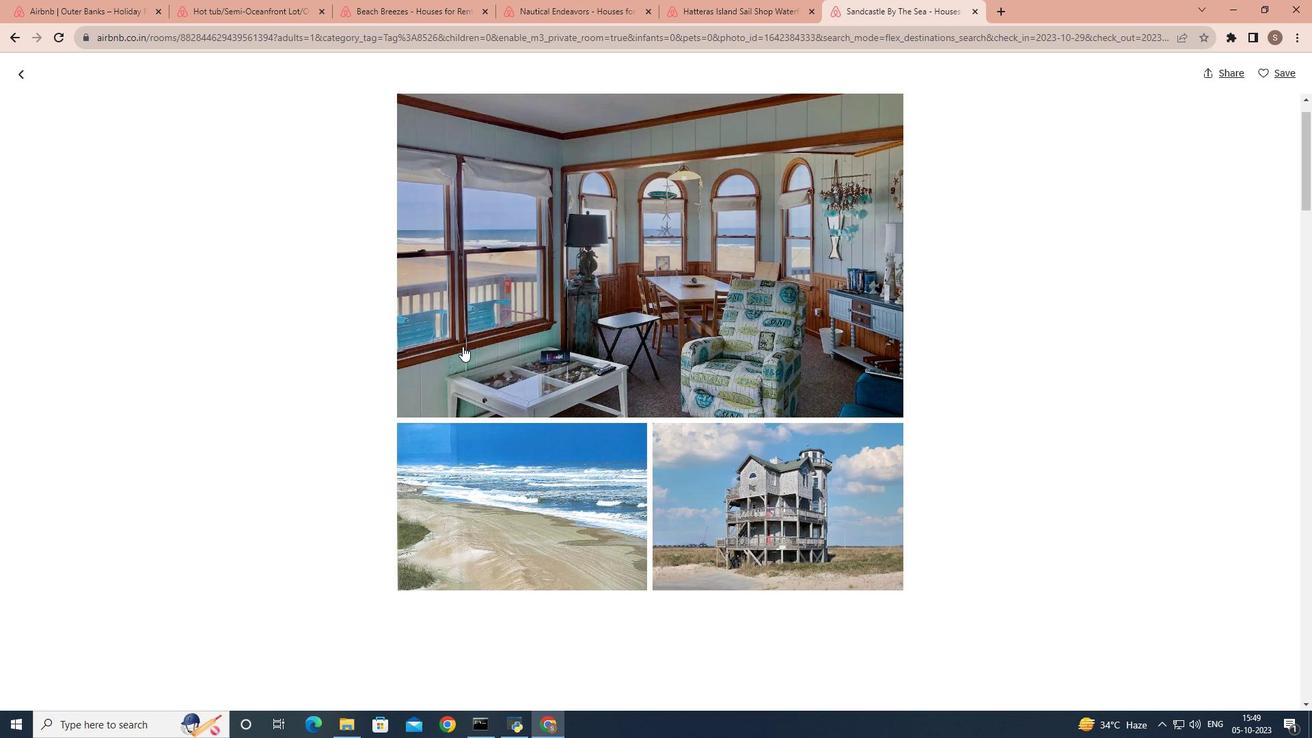 
Action: Mouse scrolled (462, 345) with delta (0, 0)
Screenshot: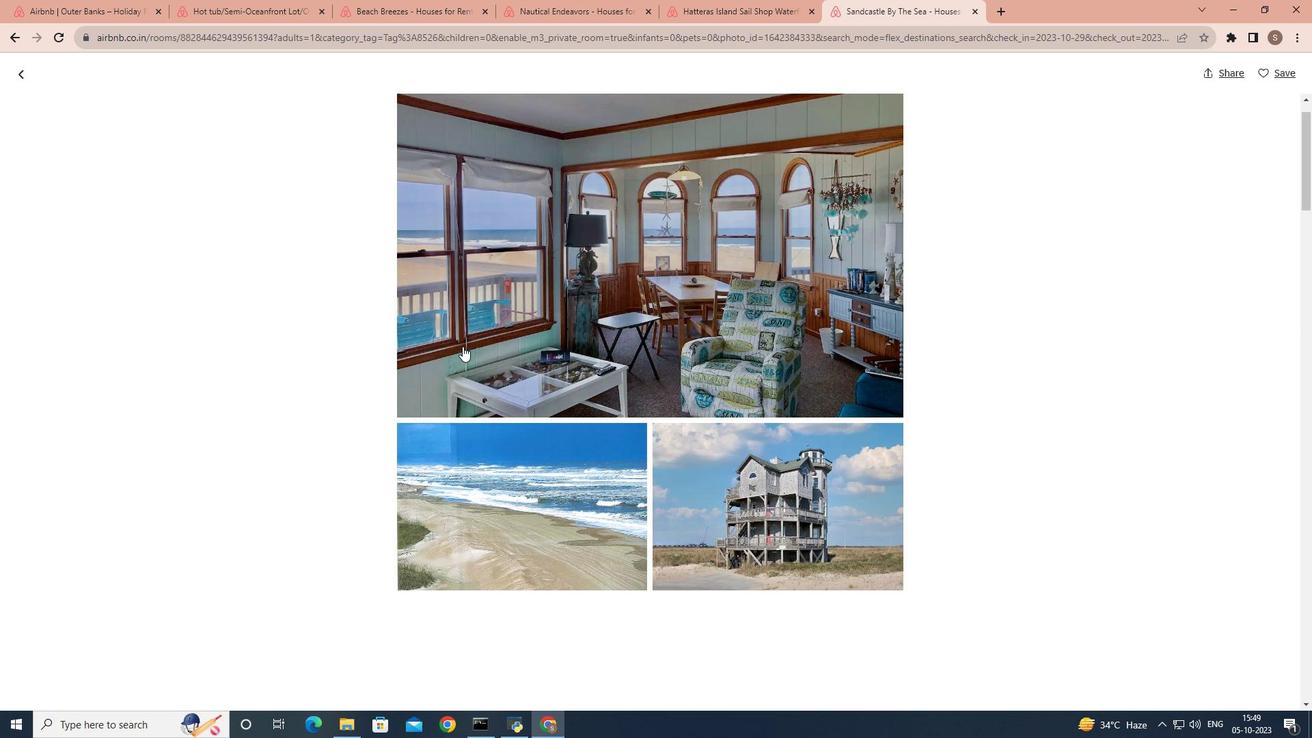 
Action: Mouse scrolled (462, 345) with delta (0, 0)
Screenshot: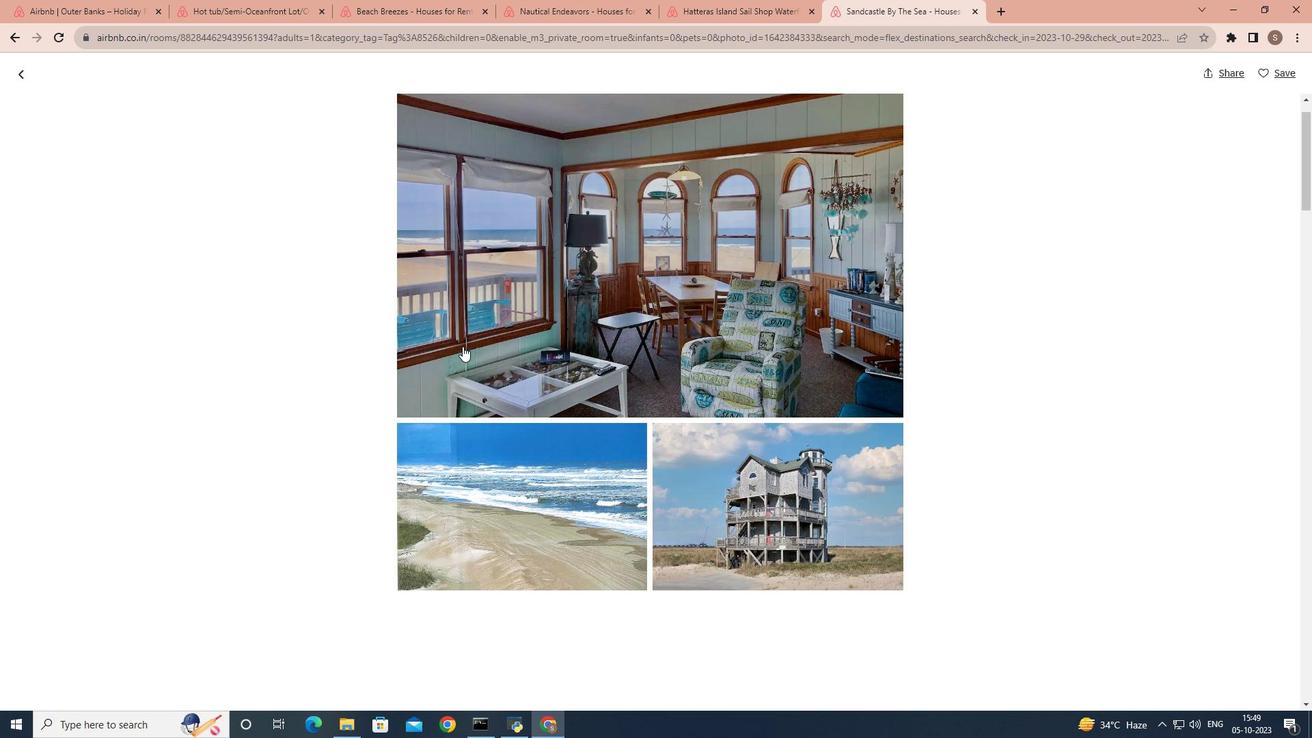 
Action: Mouse scrolled (462, 345) with delta (0, 0)
Screenshot: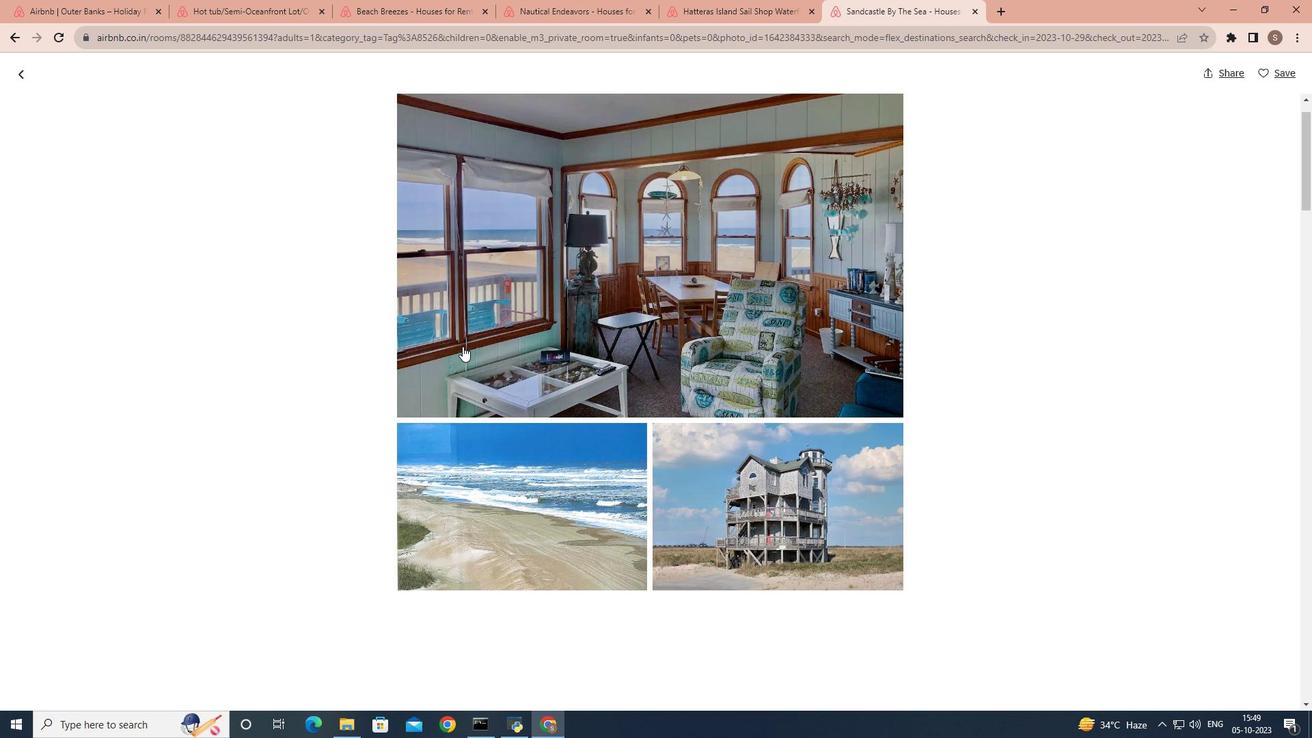 
Action: Mouse scrolled (462, 345) with delta (0, 0)
Screenshot: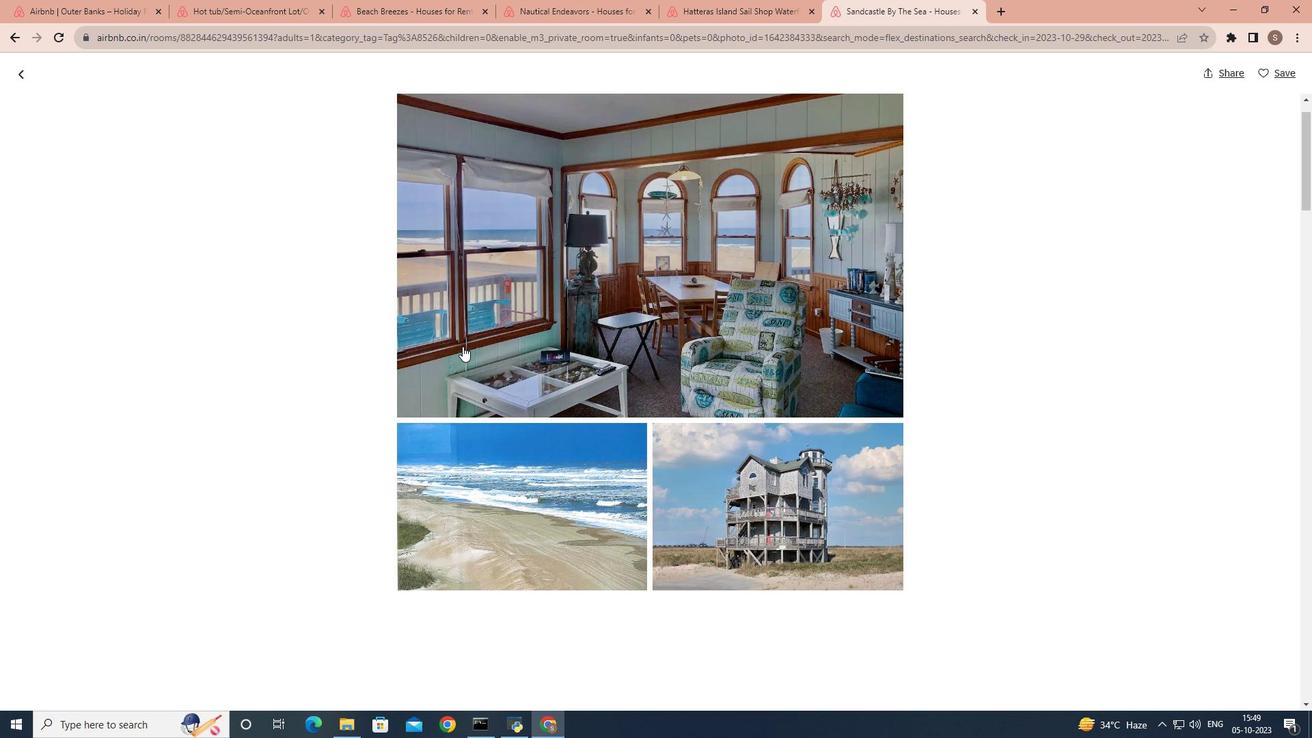 
Action: Mouse scrolled (462, 345) with delta (0, 0)
Screenshot: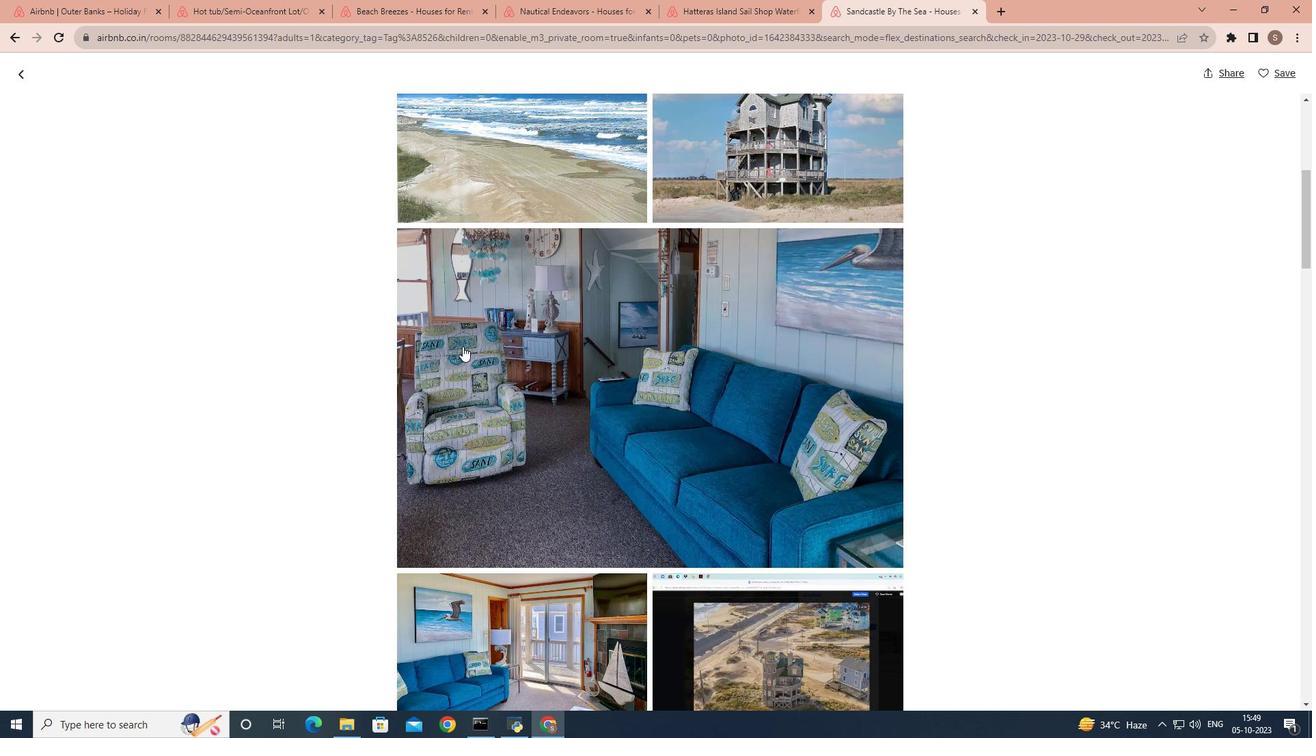
Action: Mouse scrolled (462, 345) with delta (0, 0)
Screenshot: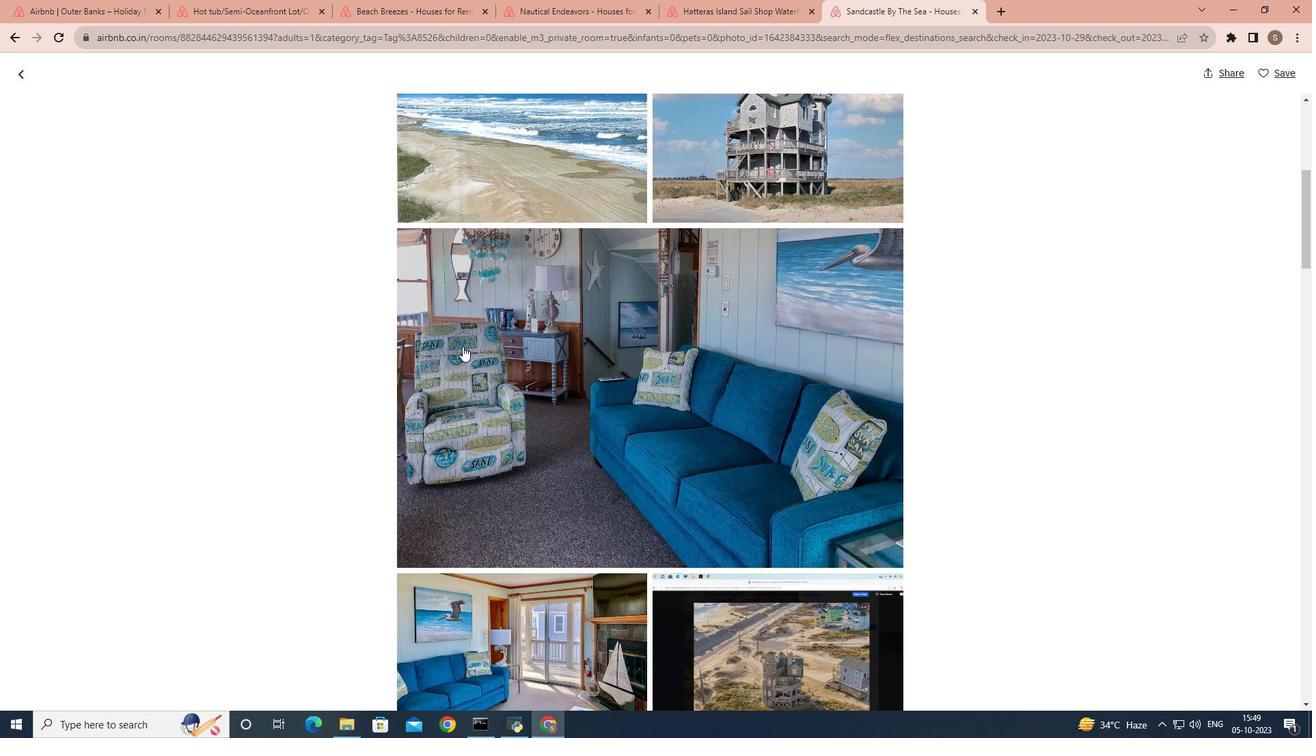 
Action: Mouse scrolled (462, 345) with delta (0, 0)
Screenshot: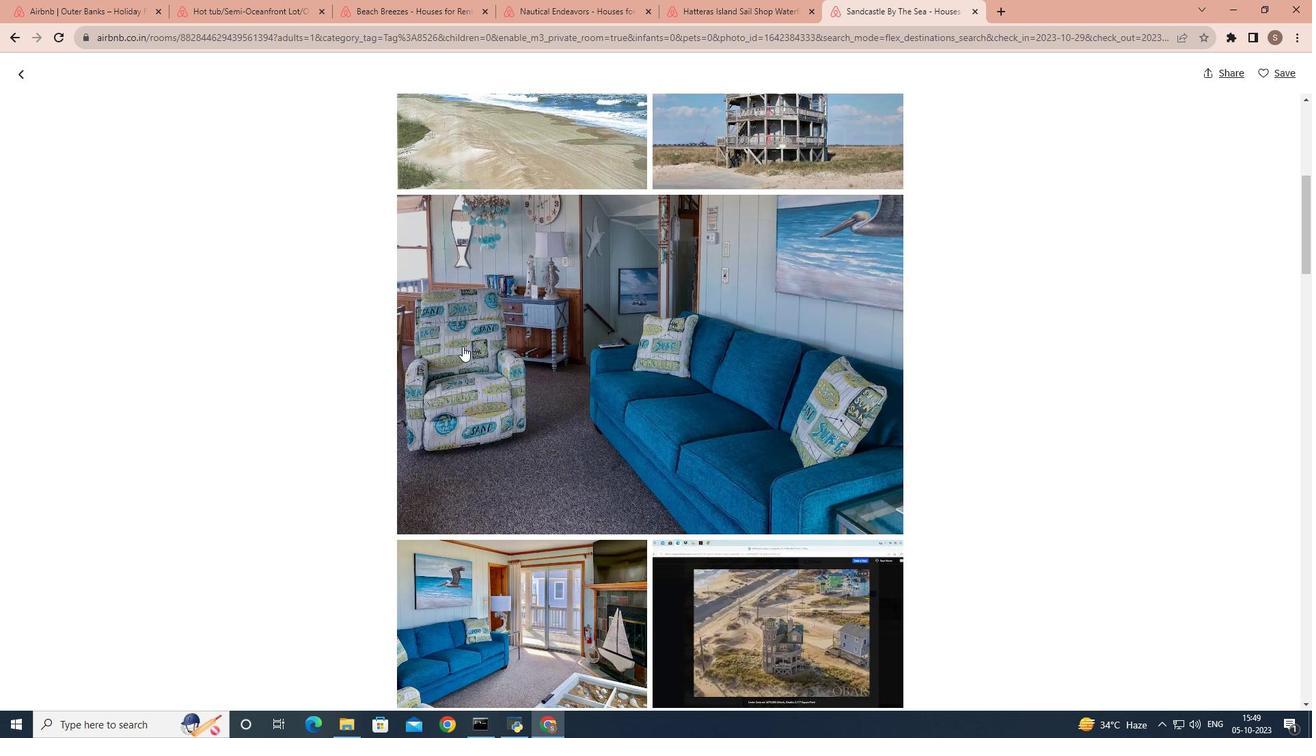 
Action: Mouse scrolled (462, 345) with delta (0, 0)
Screenshot: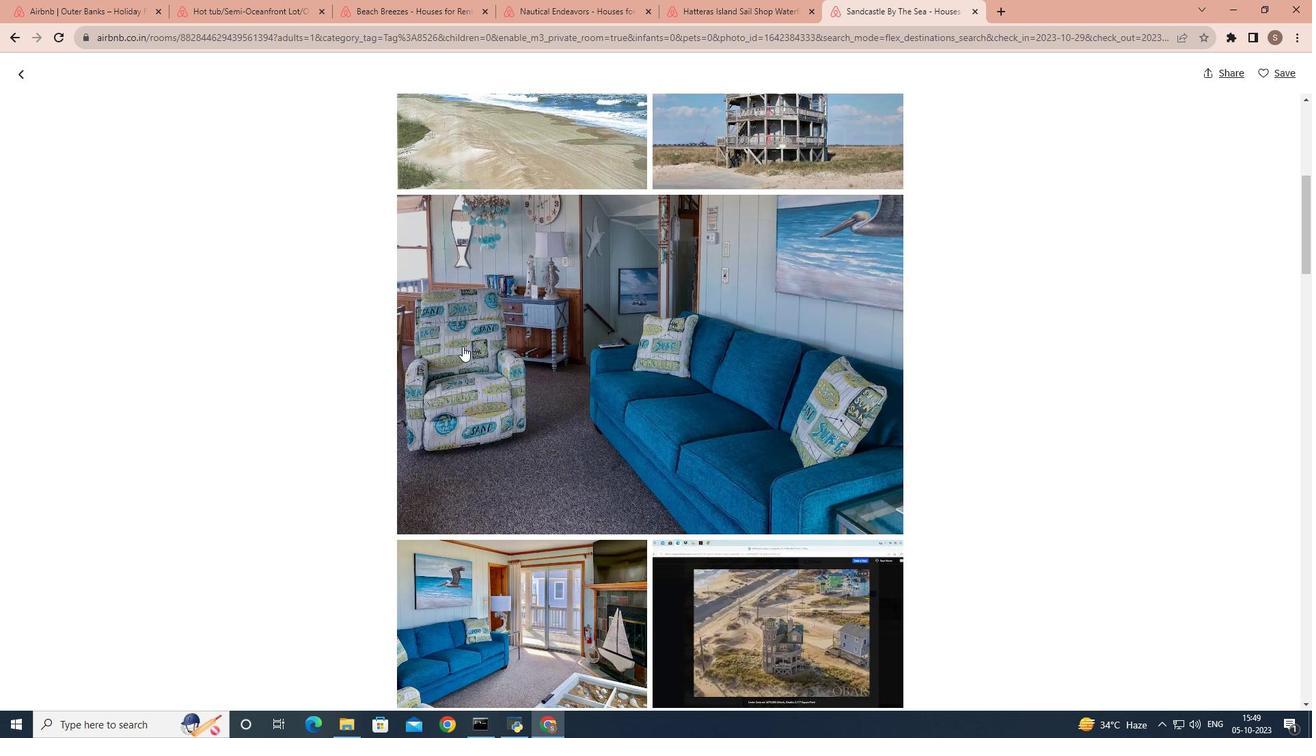 
Action: Mouse scrolled (462, 345) with delta (0, 0)
Screenshot: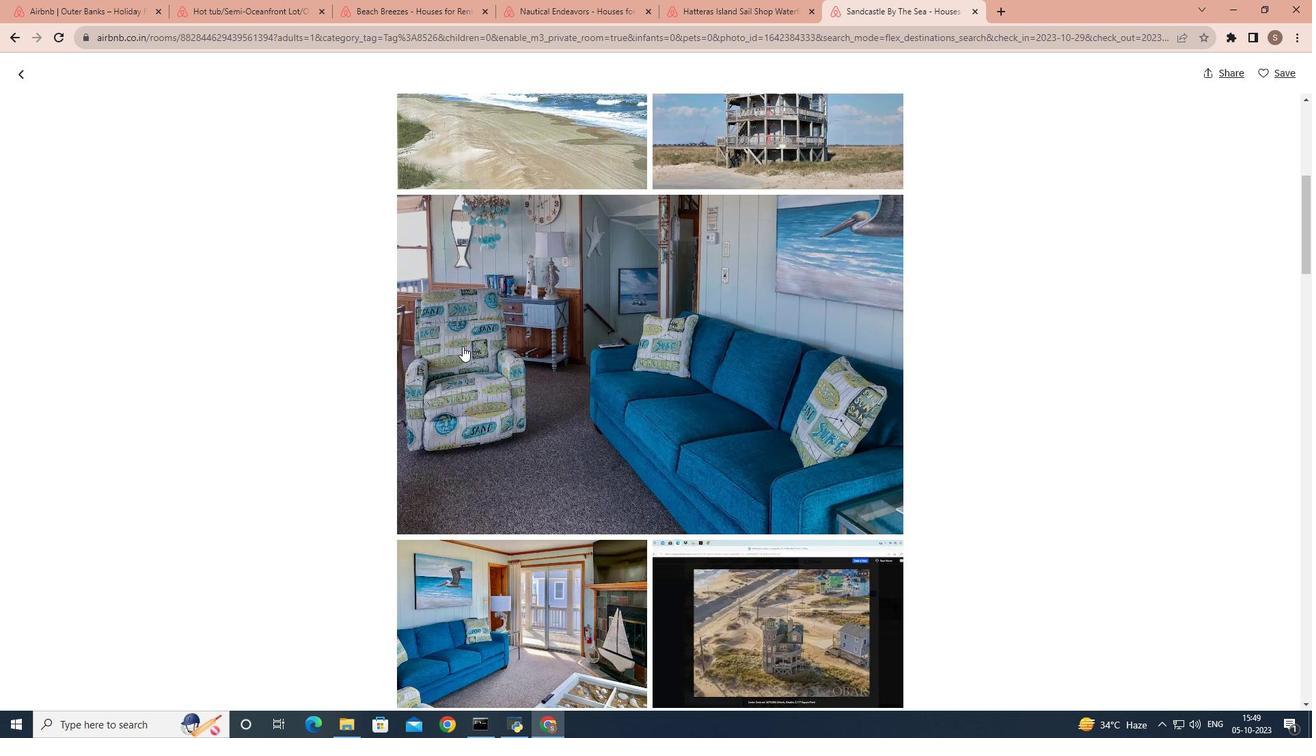 
Action: Mouse scrolled (462, 345) with delta (0, 0)
Screenshot: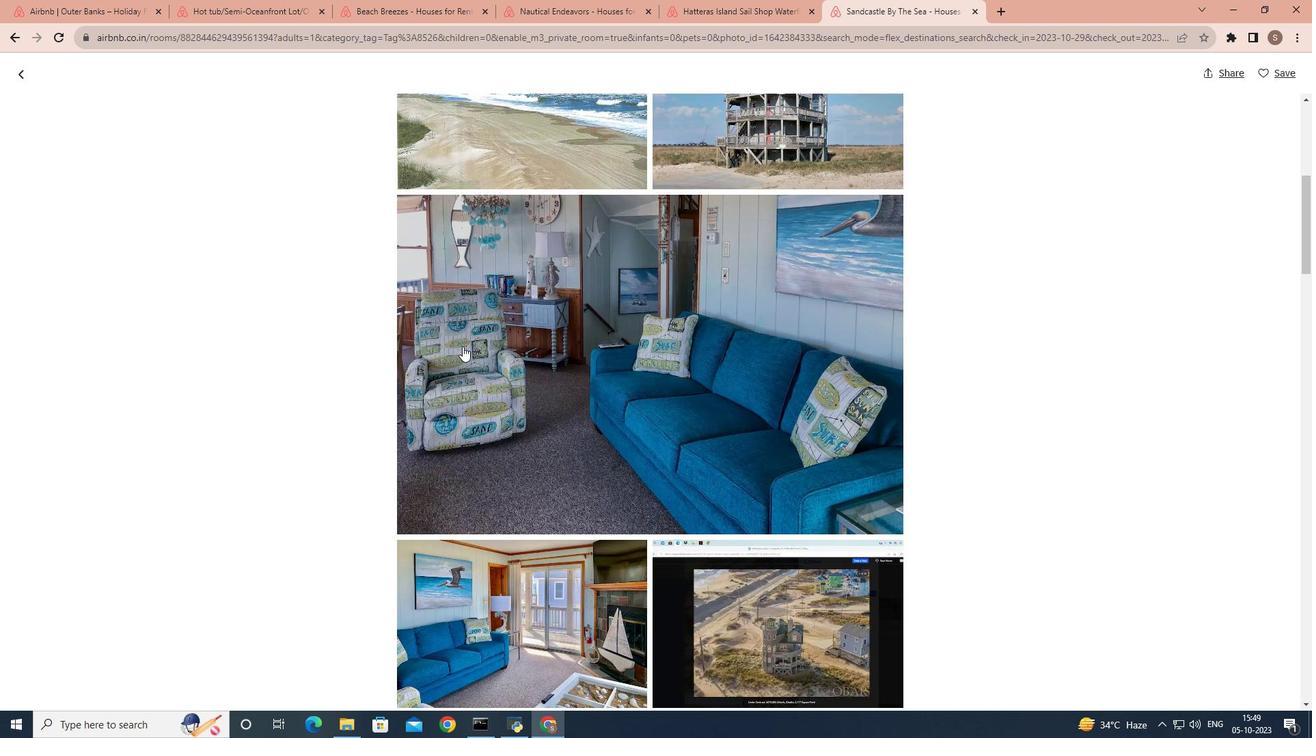 
Action: Mouse scrolled (462, 345) with delta (0, 0)
Screenshot: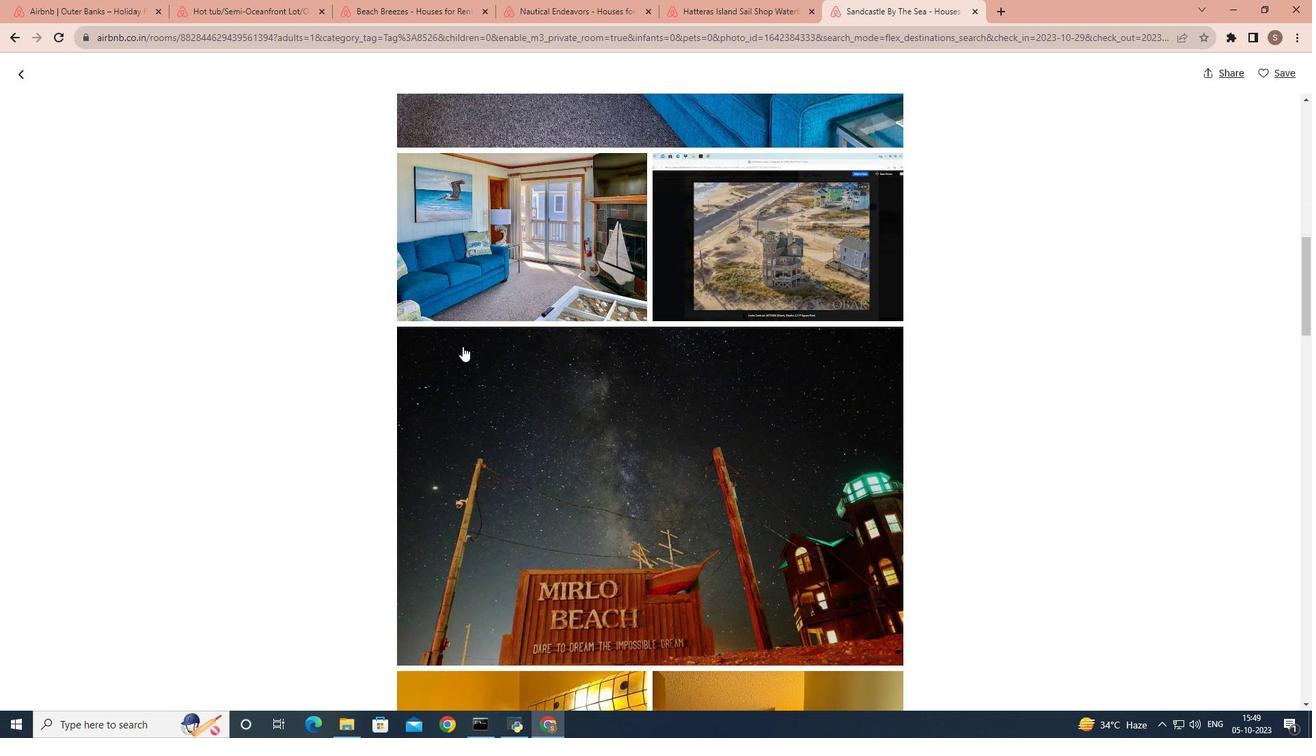 
Action: Mouse scrolled (462, 345) with delta (0, 0)
Screenshot: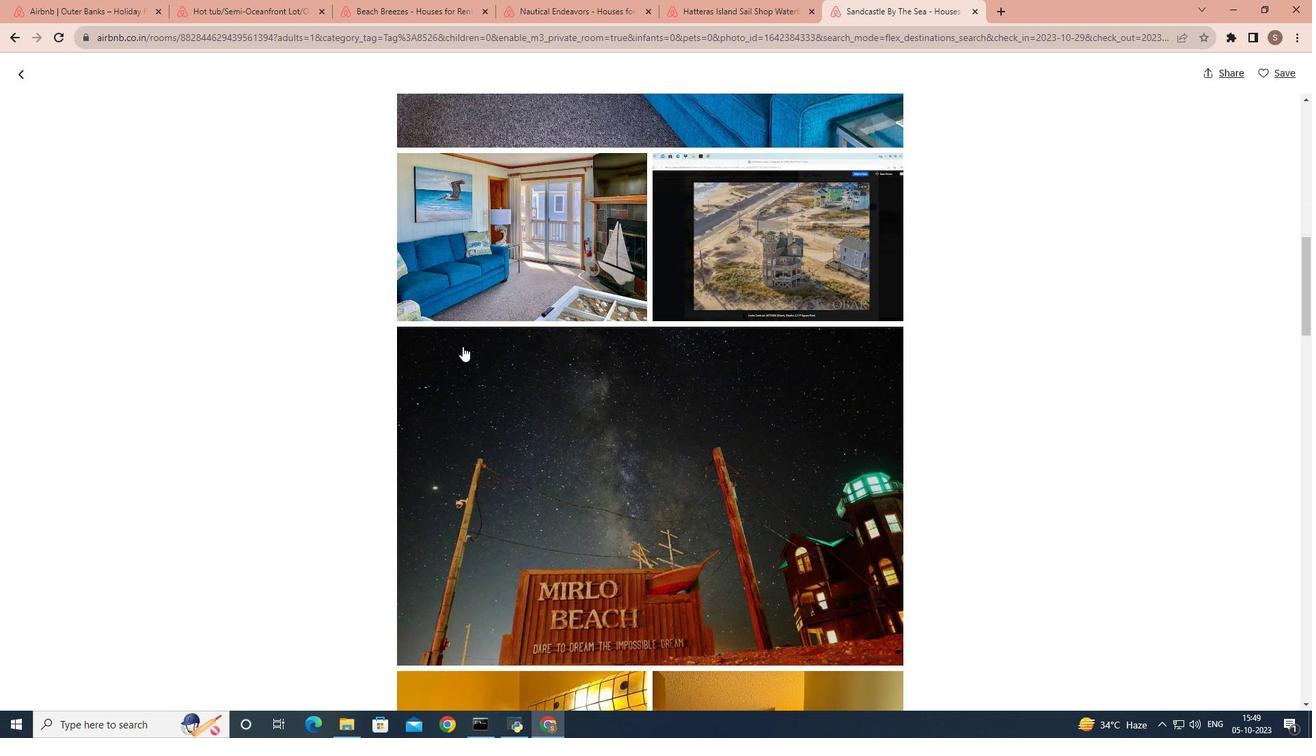 
Action: Mouse scrolled (462, 345) with delta (0, 0)
Screenshot: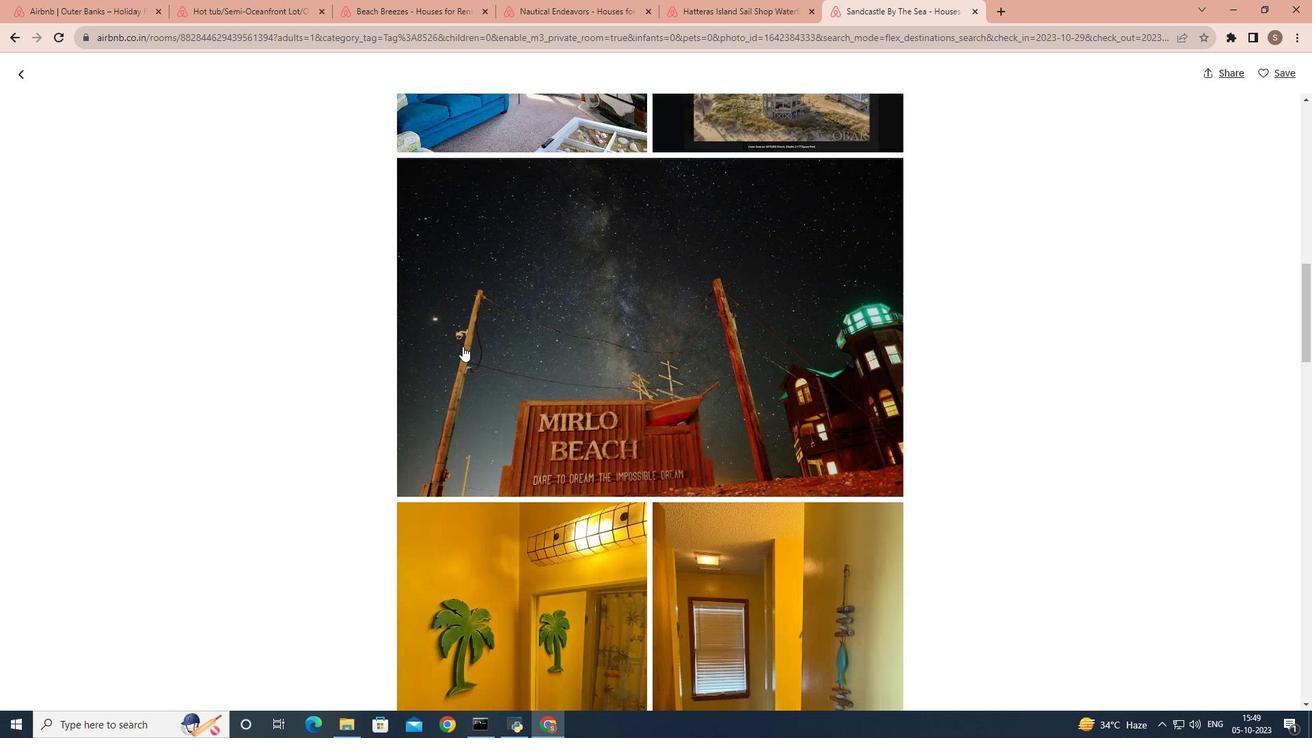 
Action: Mouse scrolled (462, 345) with delta (0, 0)
Screenshot: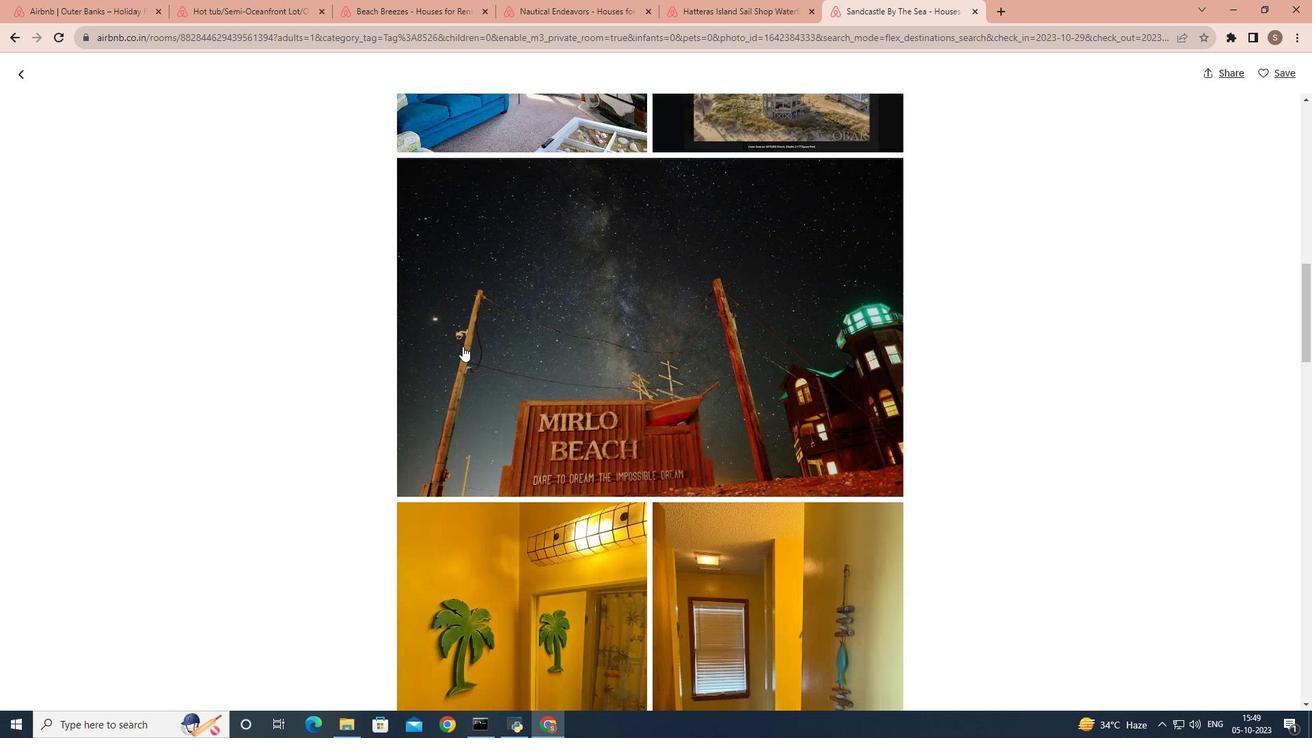 
Action: Mouse scrolled (462, 345) with delta (0, 0)
Screenshot: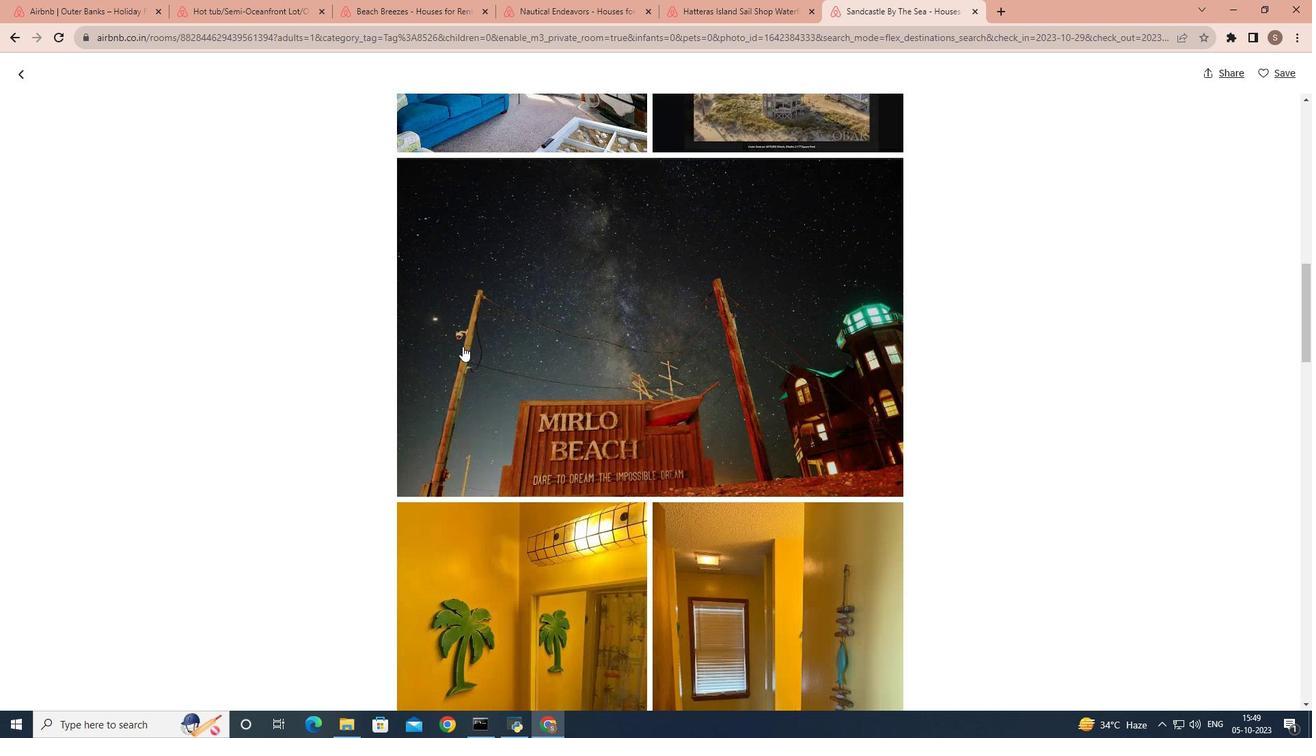 
Action: Mouse scrolled (462, 345) with delta (0, 0)
Screenshot: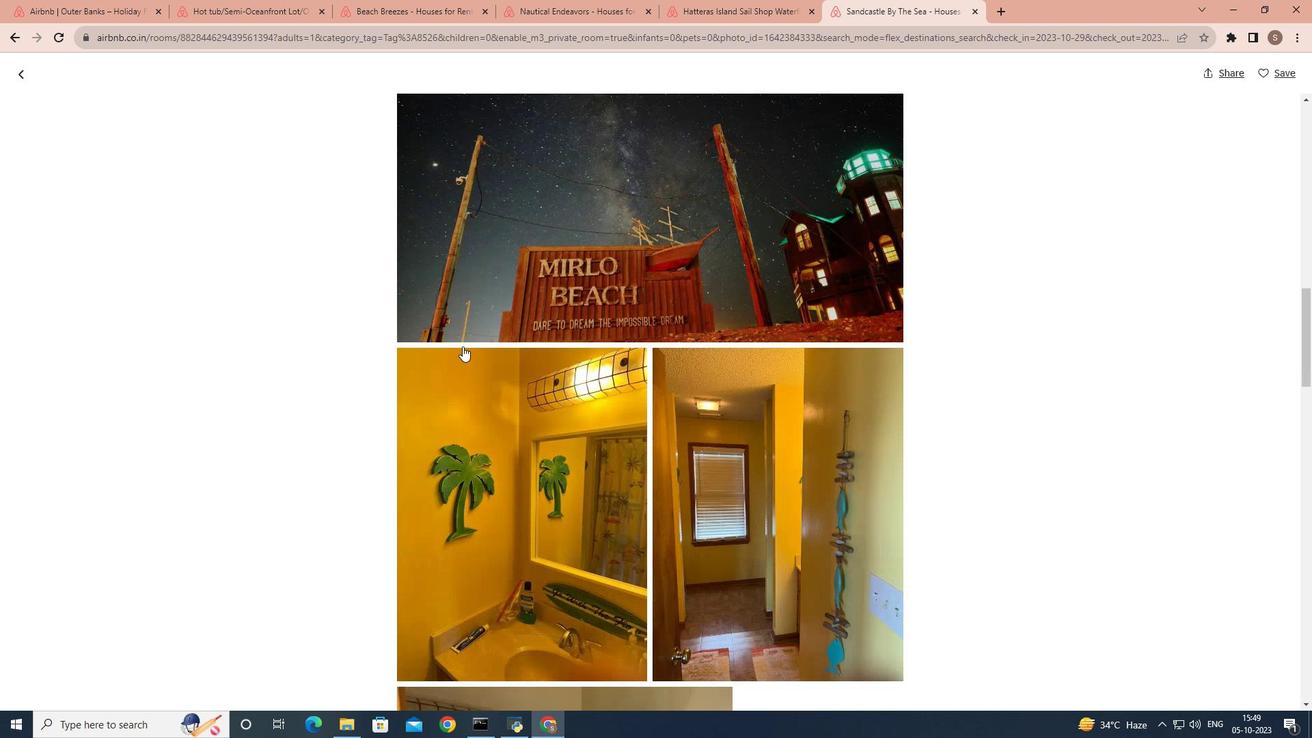 
Action: Mouse scrolled (462, 345) with delta (0, 0)
Screenshot: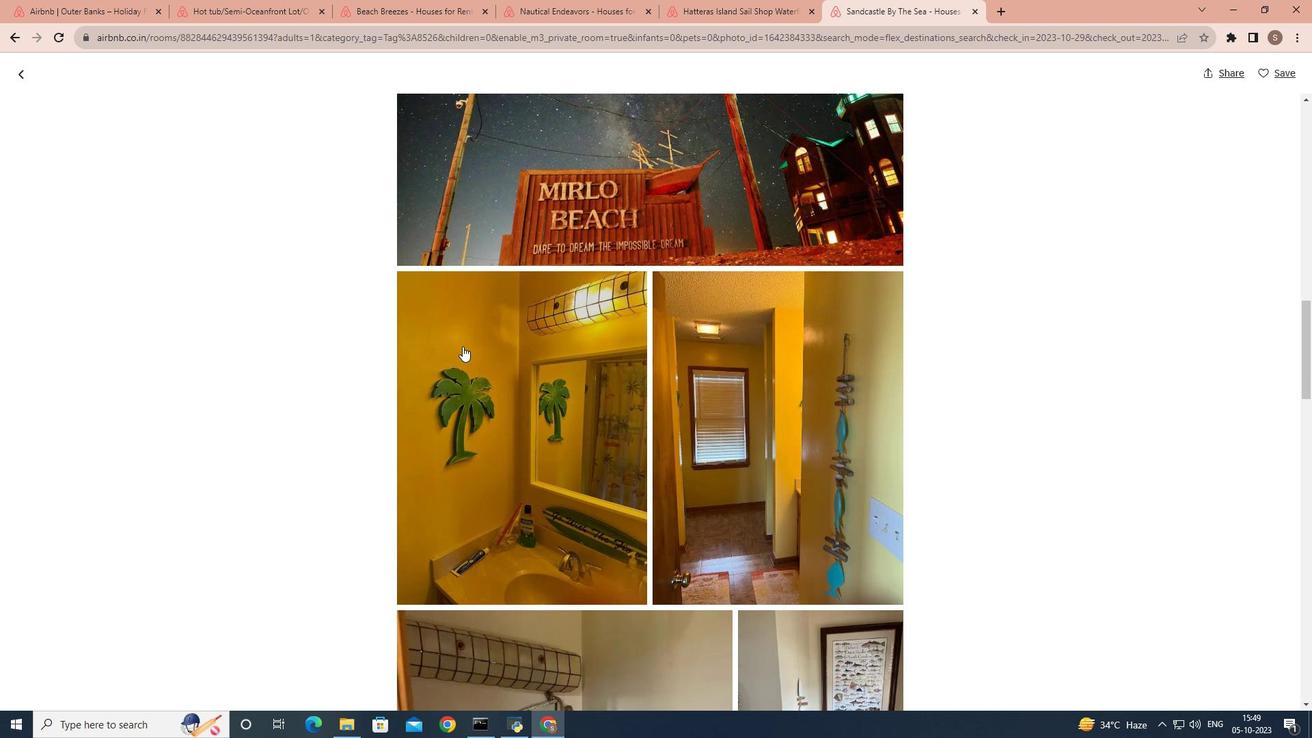 
Action: Mouse scrolled (462, 345) with delta (0, 0)
Screenshot: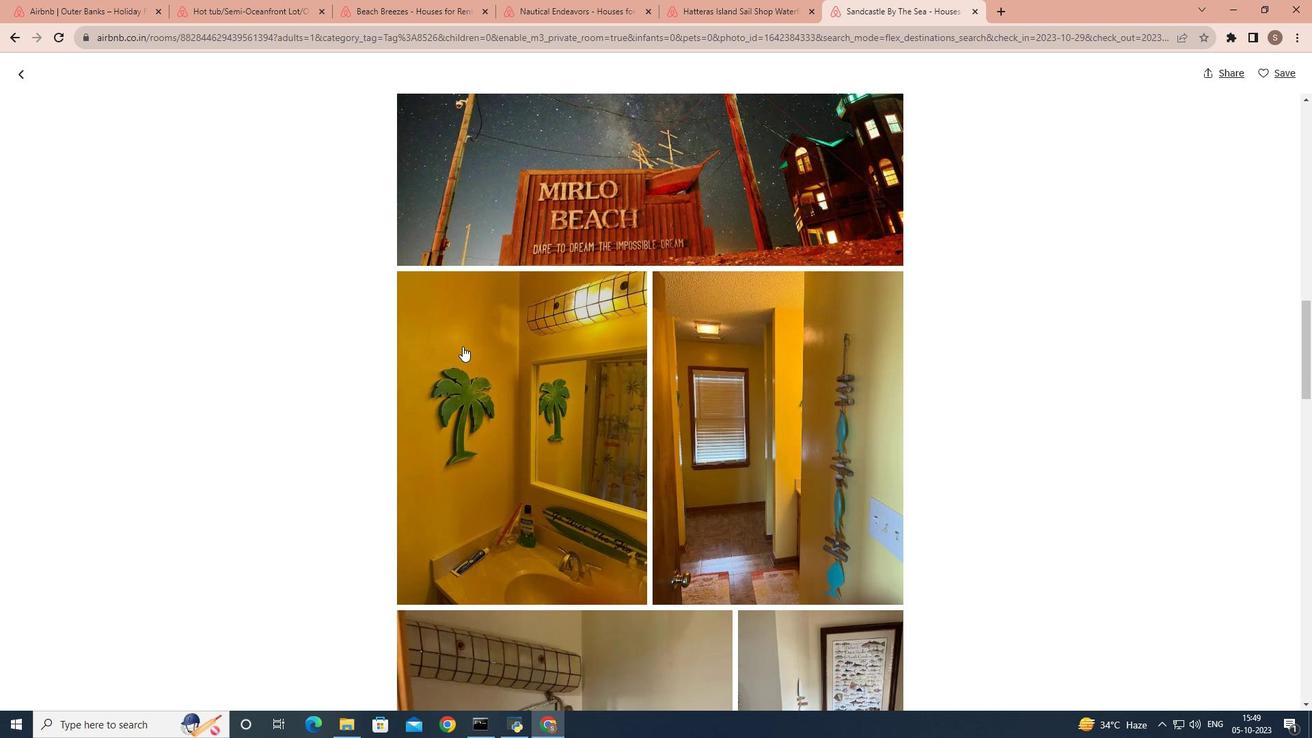 
Action: Mouse scrolled (462, 345) with delta (0, 0)
Screenshot: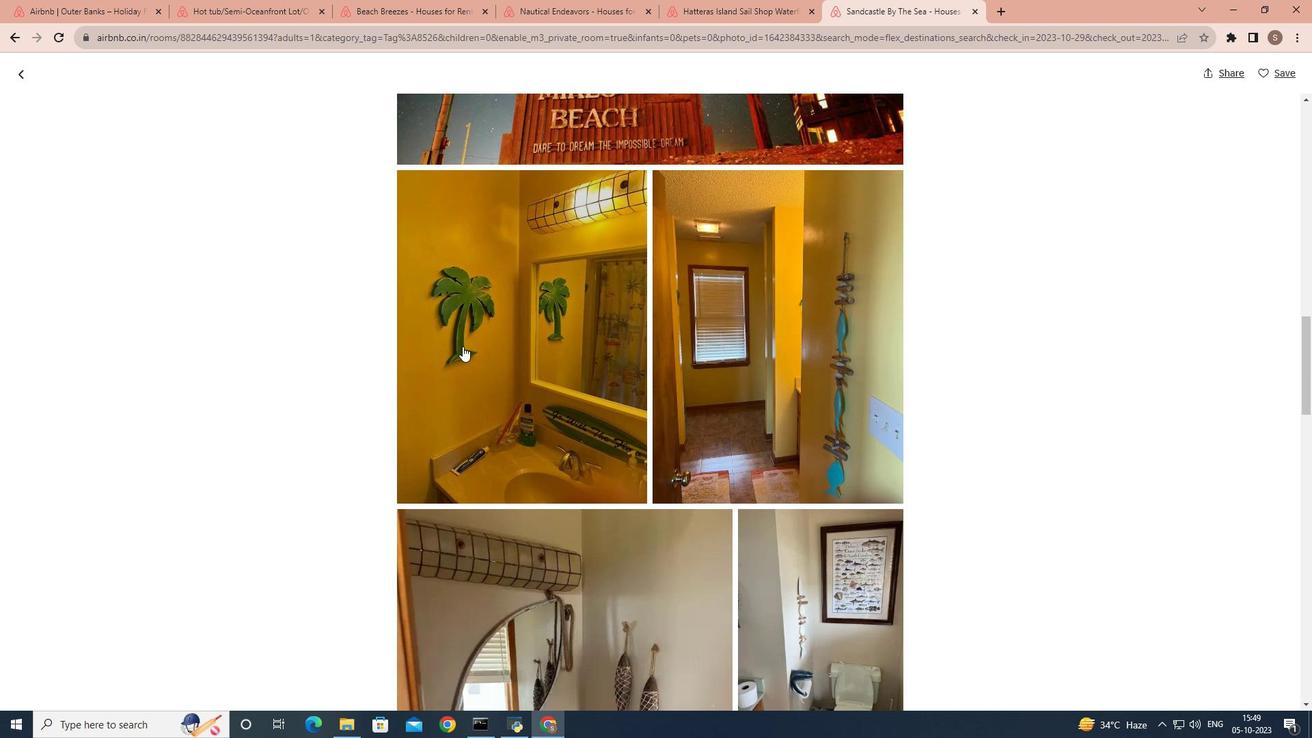 
Action: Mouse scrolled (462, 345) with delta (0, 0)
Screenshot: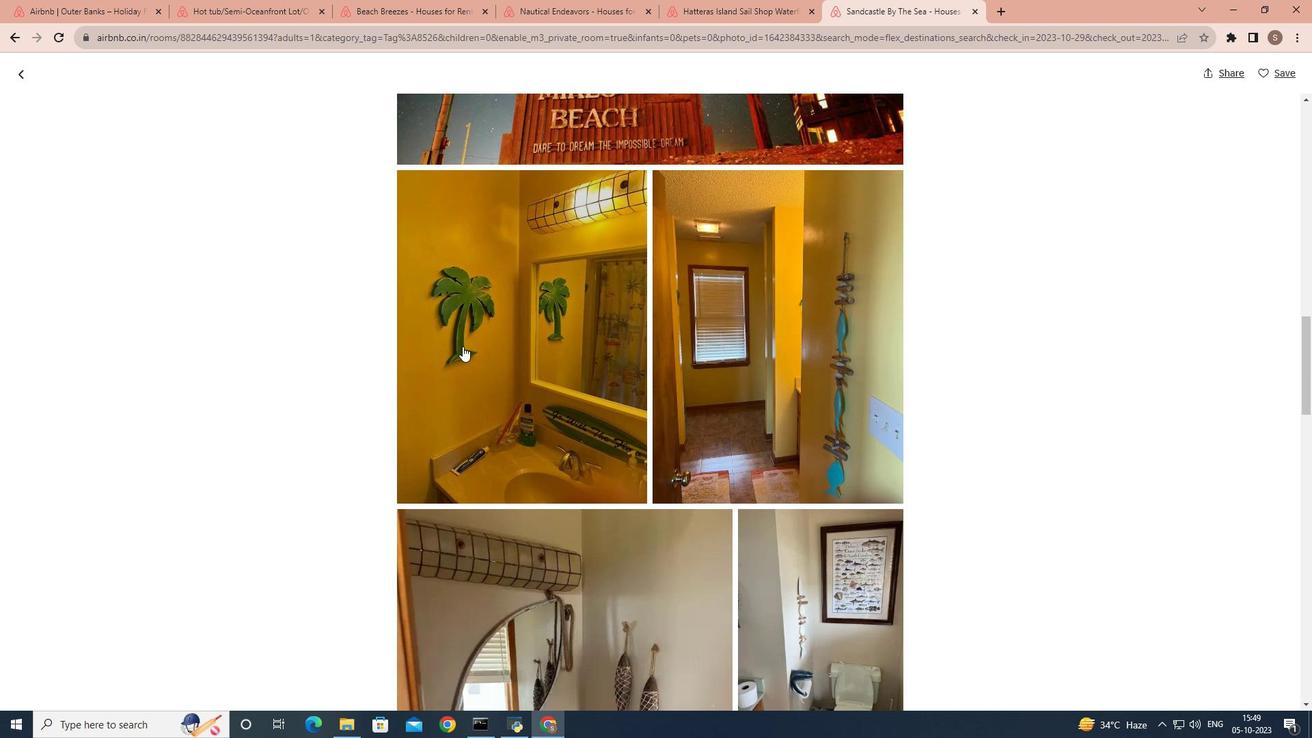 
Action: Mouse scrolled (462, 345) with delta (0, 0)
Screenshot: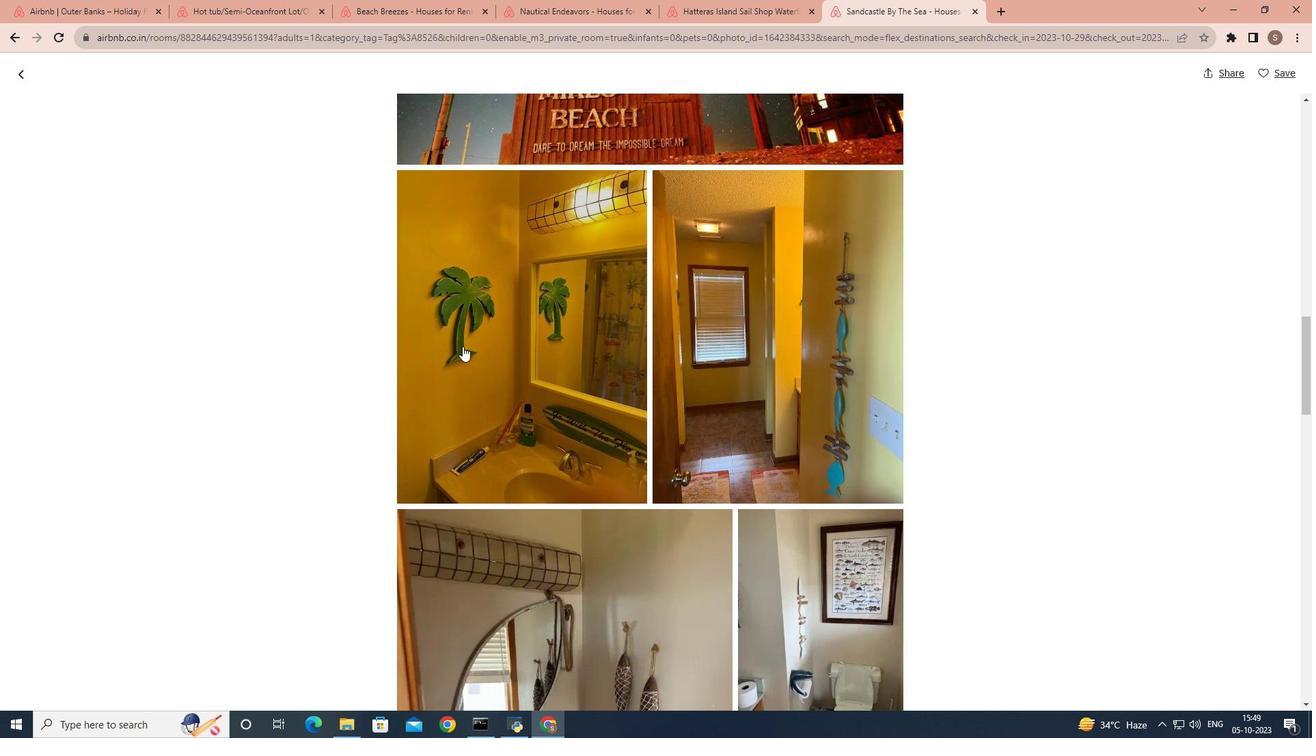 
Action: Mouse scrolled (462, 345) with delta (0, 0)
Screenshot: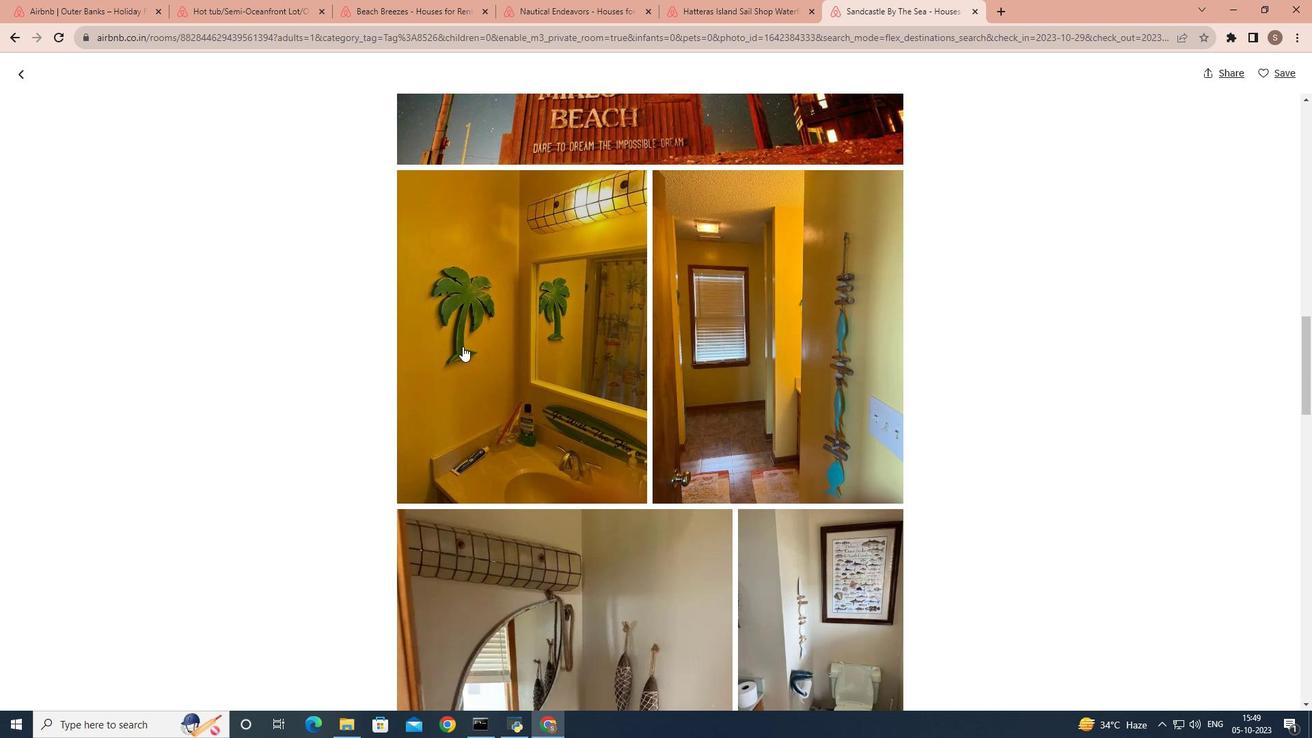 
Action: Mouse scrolled (462, 345) with delta (0, 0)
Screenshot: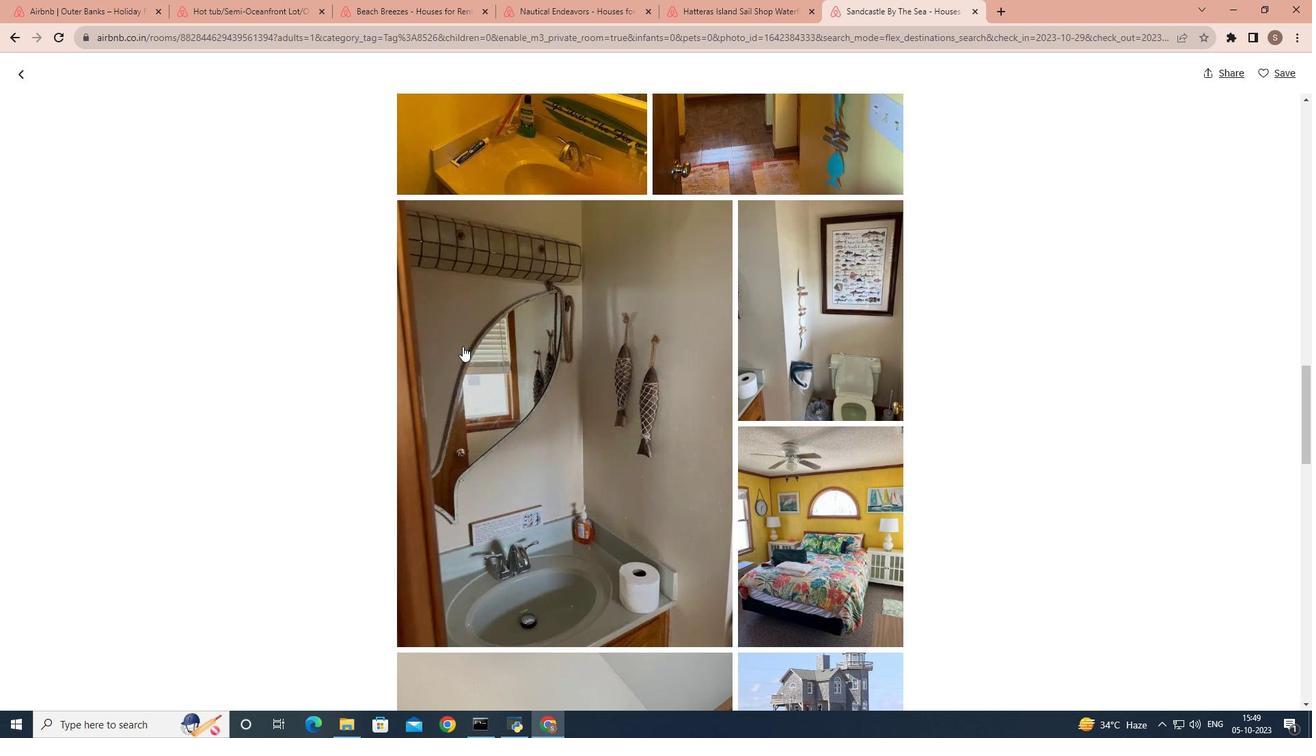 
Action: Mouse scrolled (462, 345) with delta (0, 0)
Screenshot: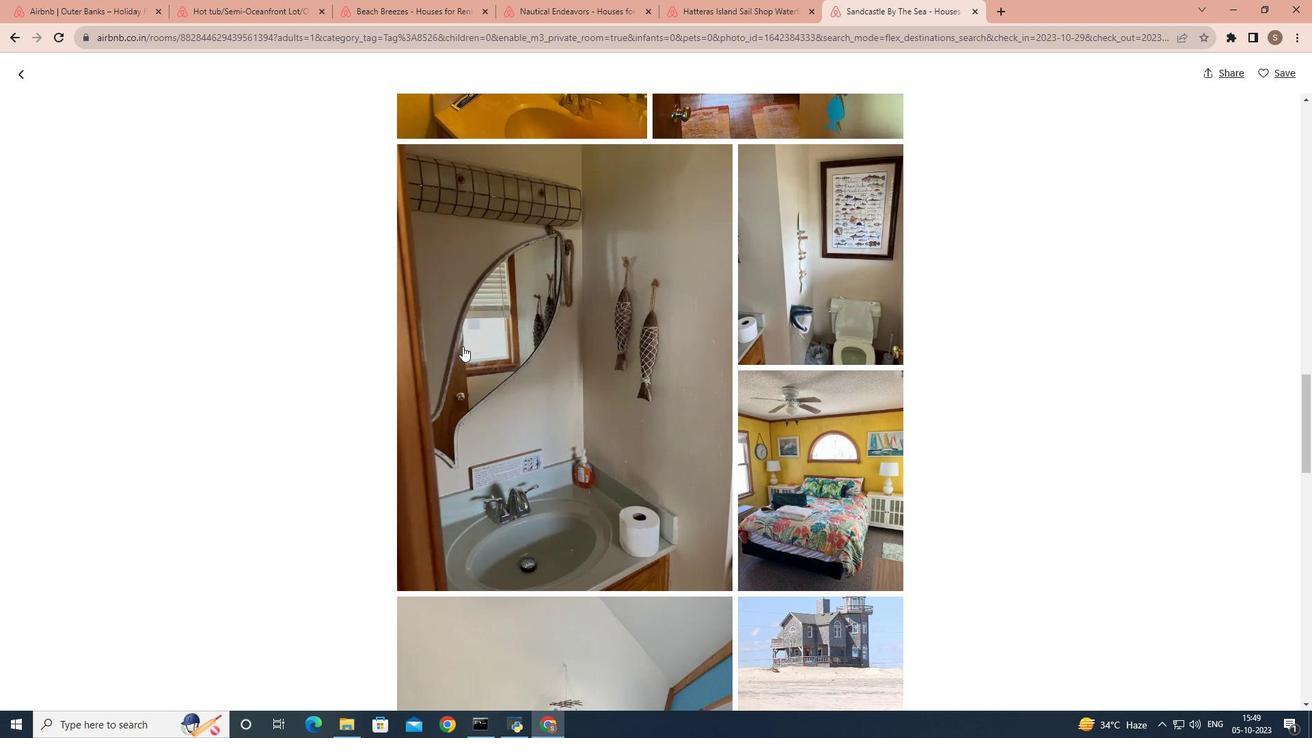 
Action: Mouse scrolled (462, 345) with delta (0, 0)
Screenshot: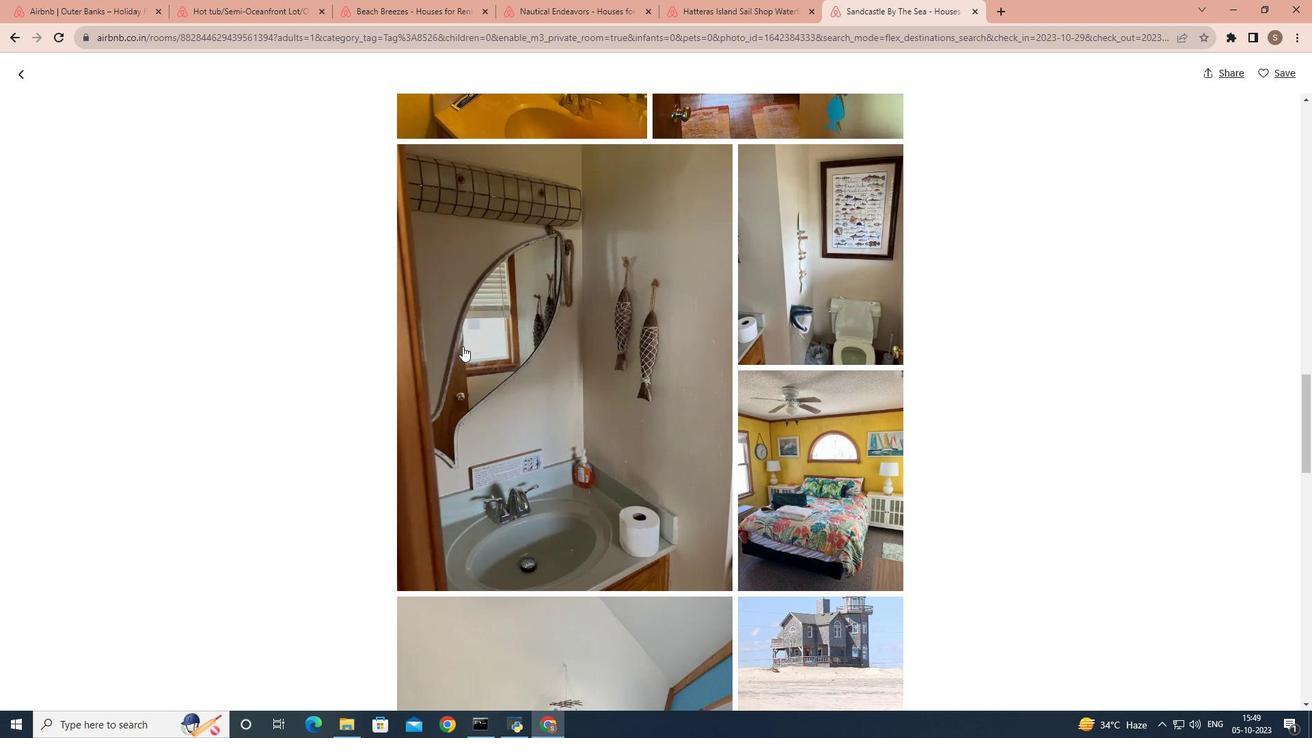 
Action: Mouse scrolled (462, 345) with delta (0, 0)
Screenshot: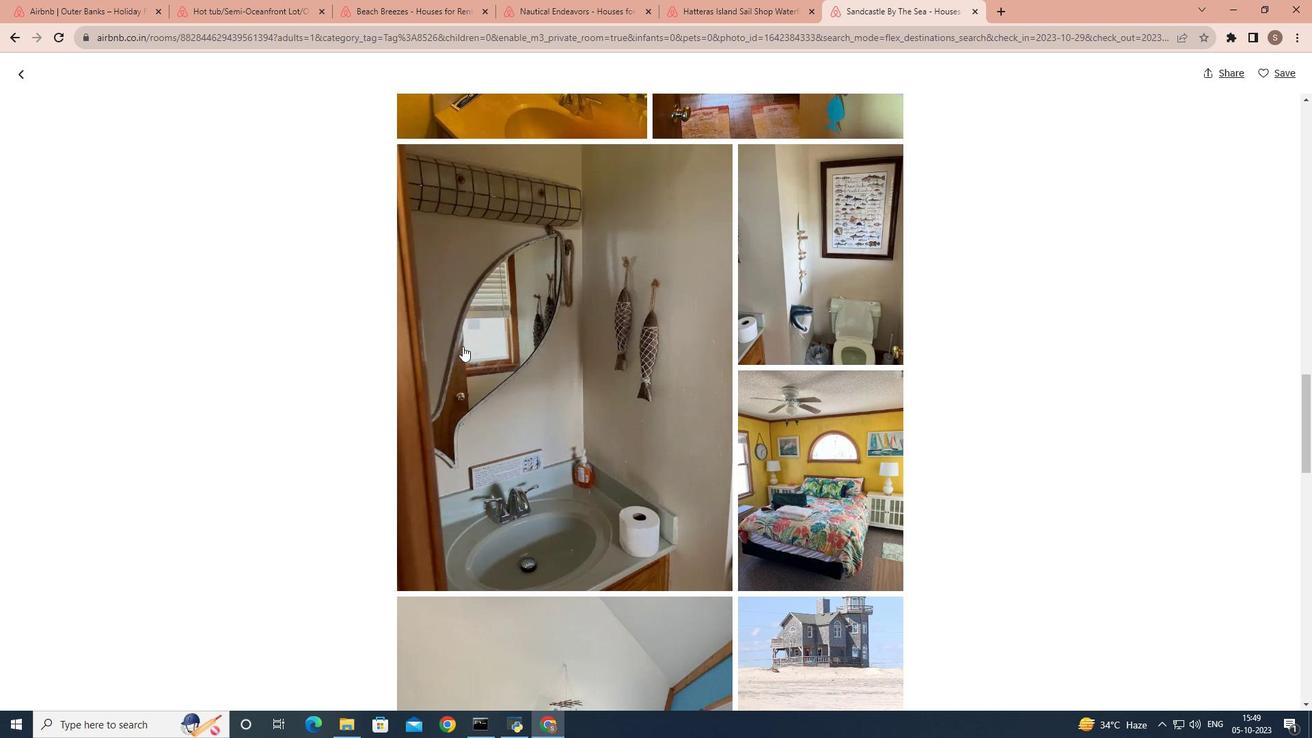 
Action: Mouse scrolled (462, 345) with delta (0, 0)
Screenshot: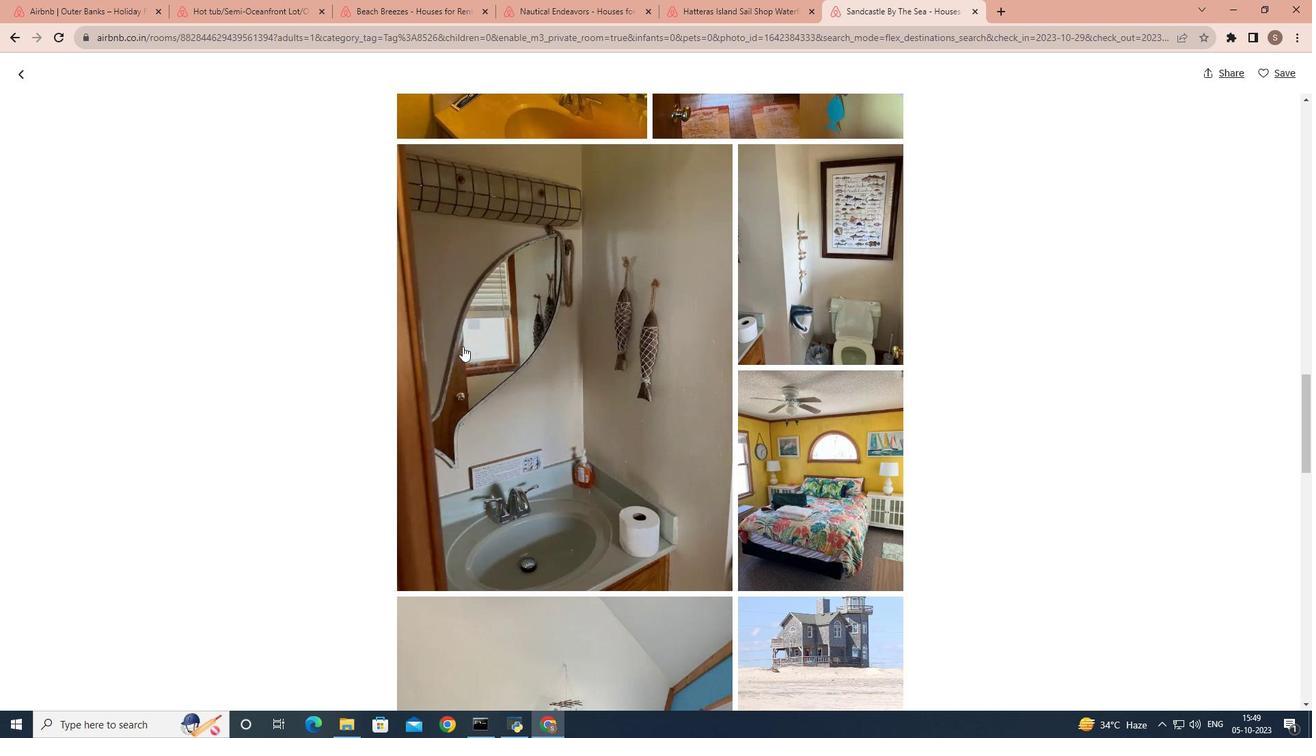 
Action: Mouse scrolled (462, 345) with delta (0, 0)
Screenshot: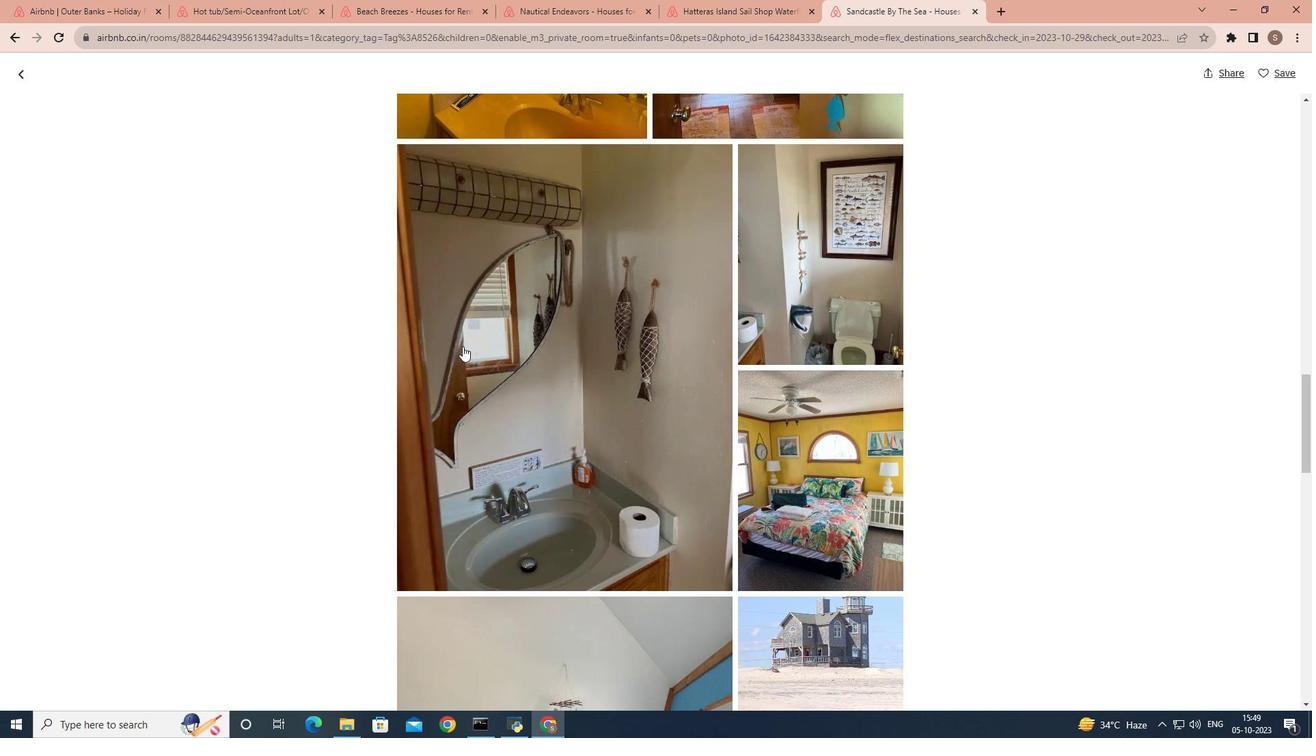 
Action: Mouse scrolled (462, 345) with delta (0, 0)
Screenshot: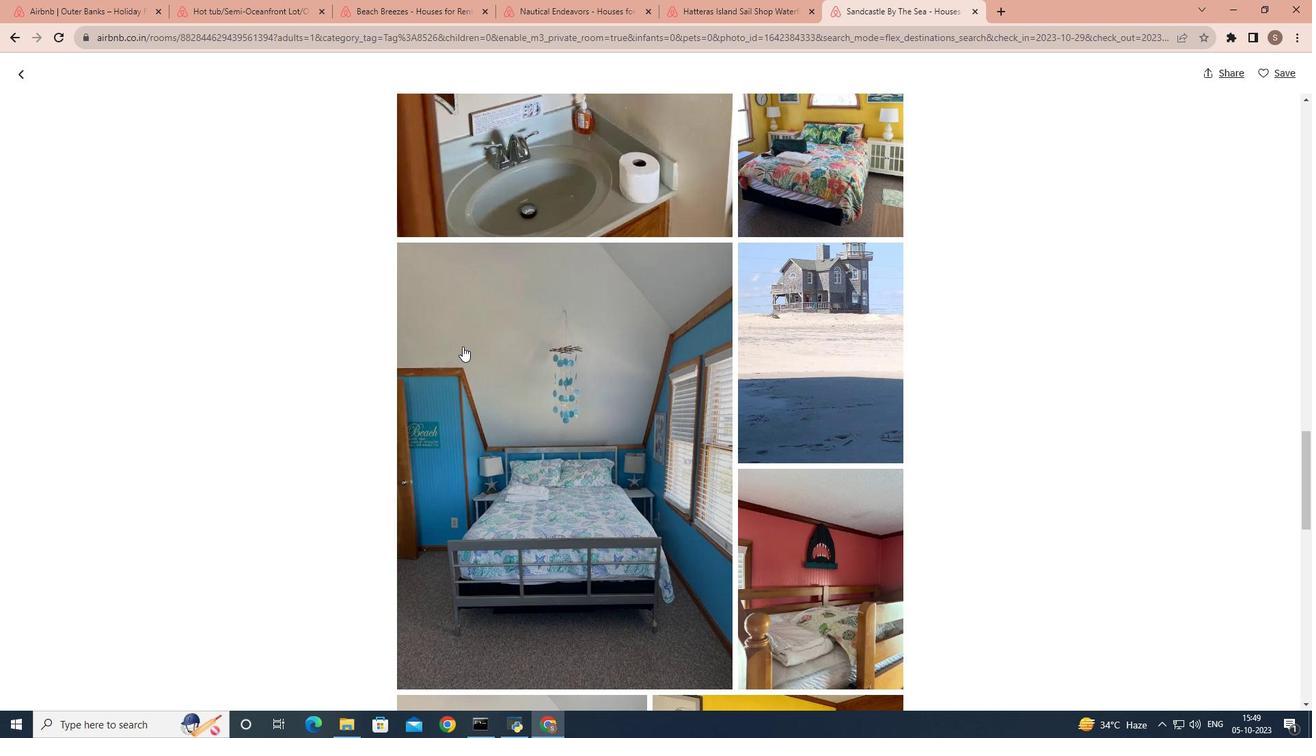 
Action: Mouse scrolled (462, 345) with delta (0, 0)
Screenshot: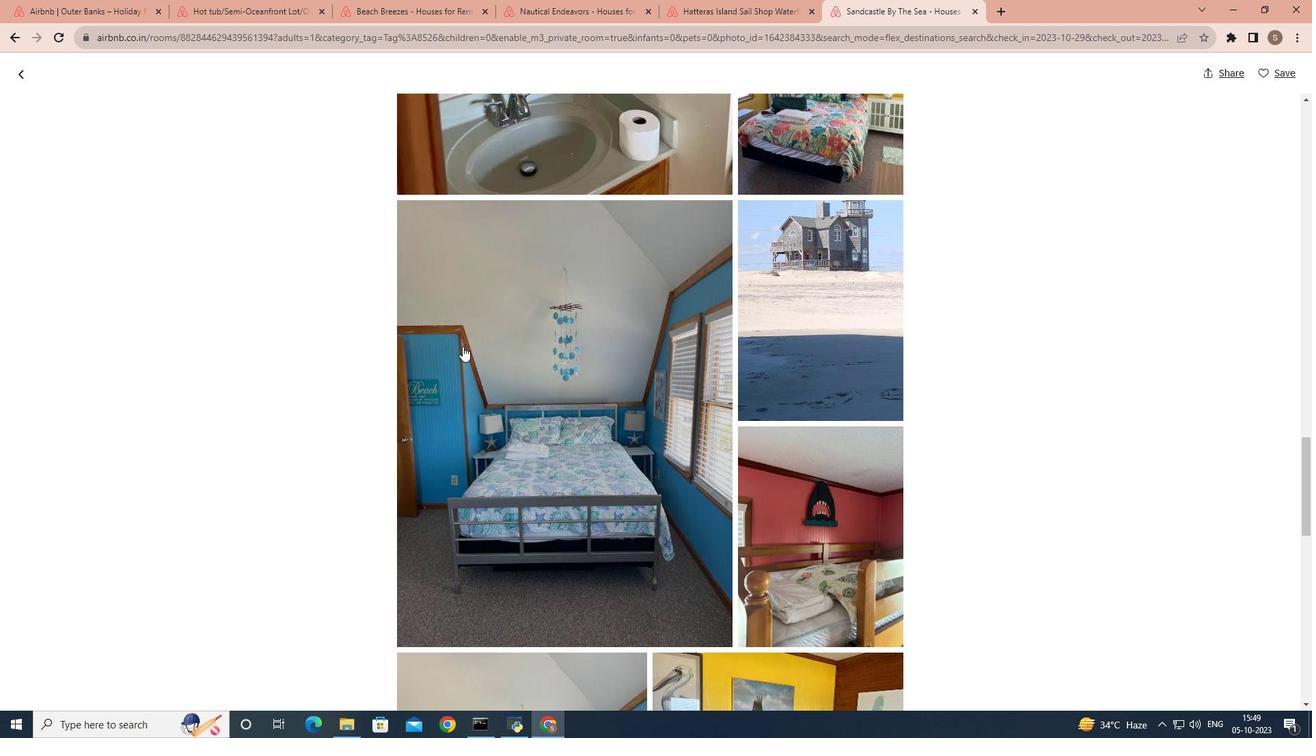 
Action: Mouse scrolled (462, 345) with delta (0, 0)
Screenshot: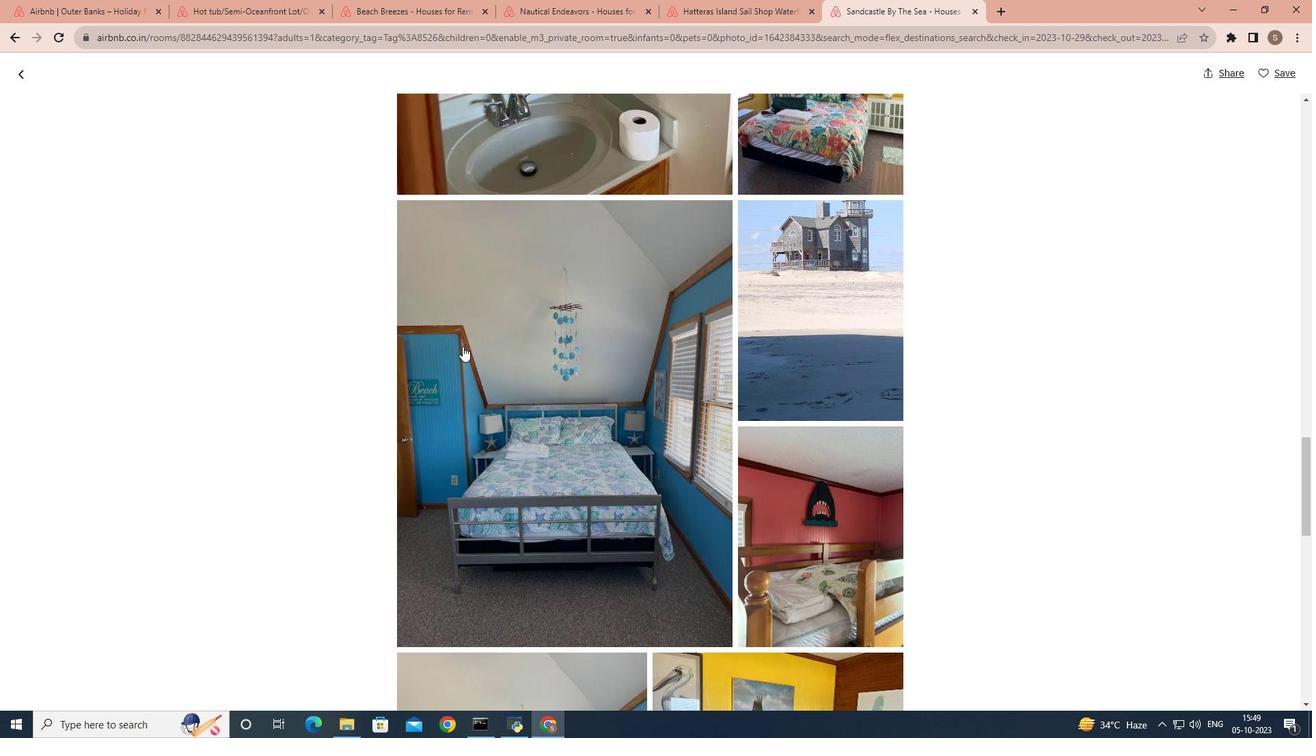 
Action: Mouse scrolled (462, 345) with delta (0, 0)
Screenshot: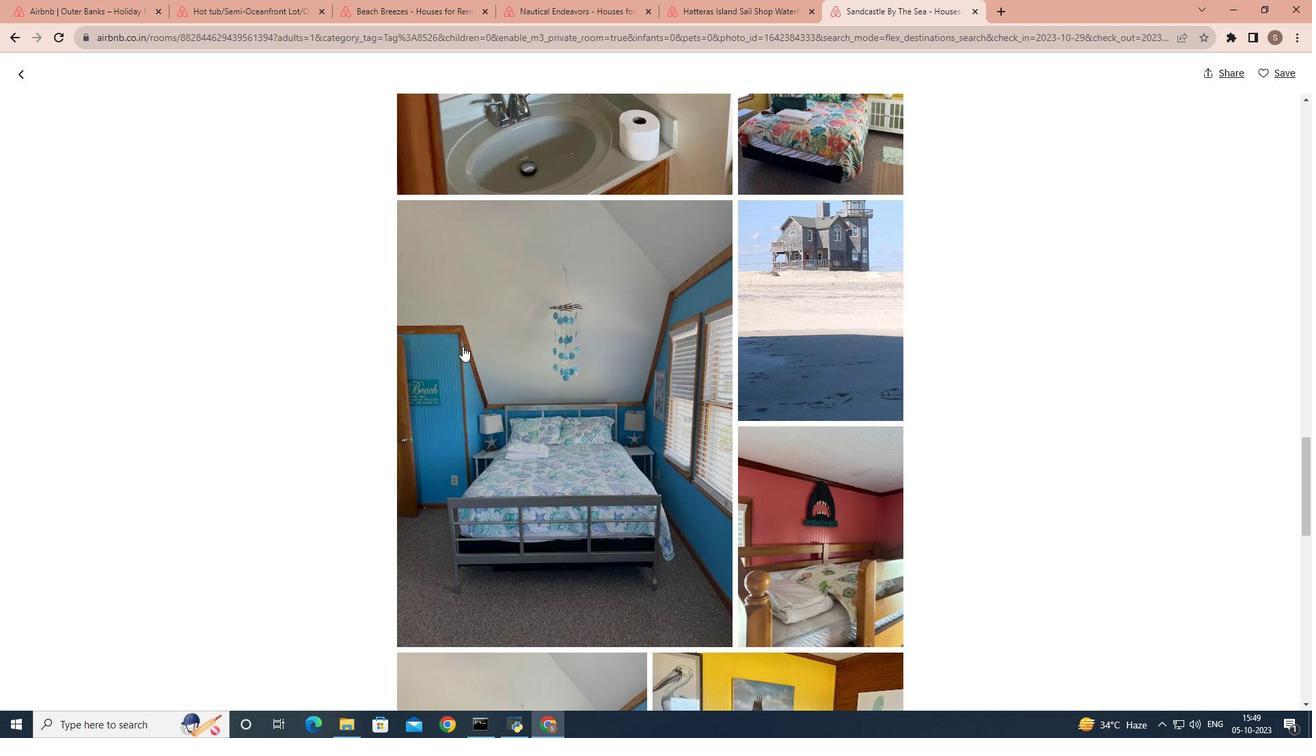 
Action: Mouse scrolled (462, 345) with delta (0, 0)
Screenshot: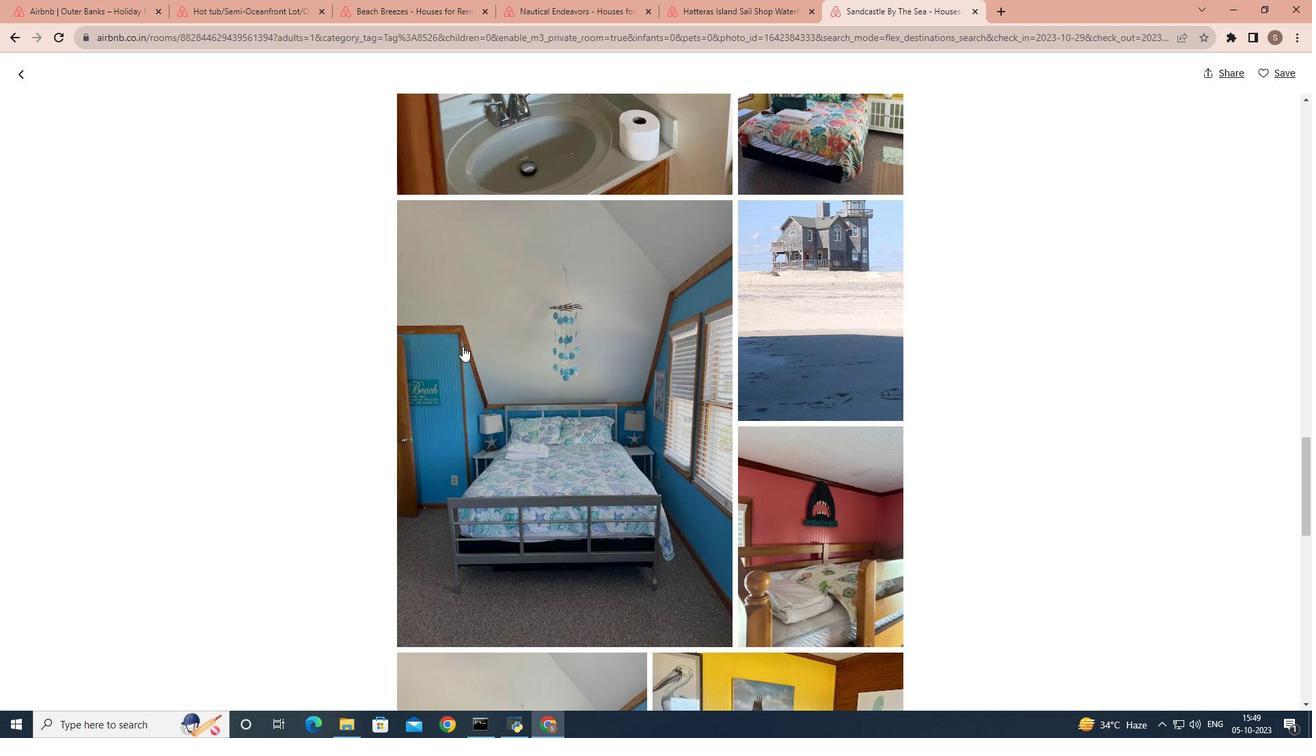 
Action: Mouse scrolled (462, 345) with delta (0, 0)
Screenshot: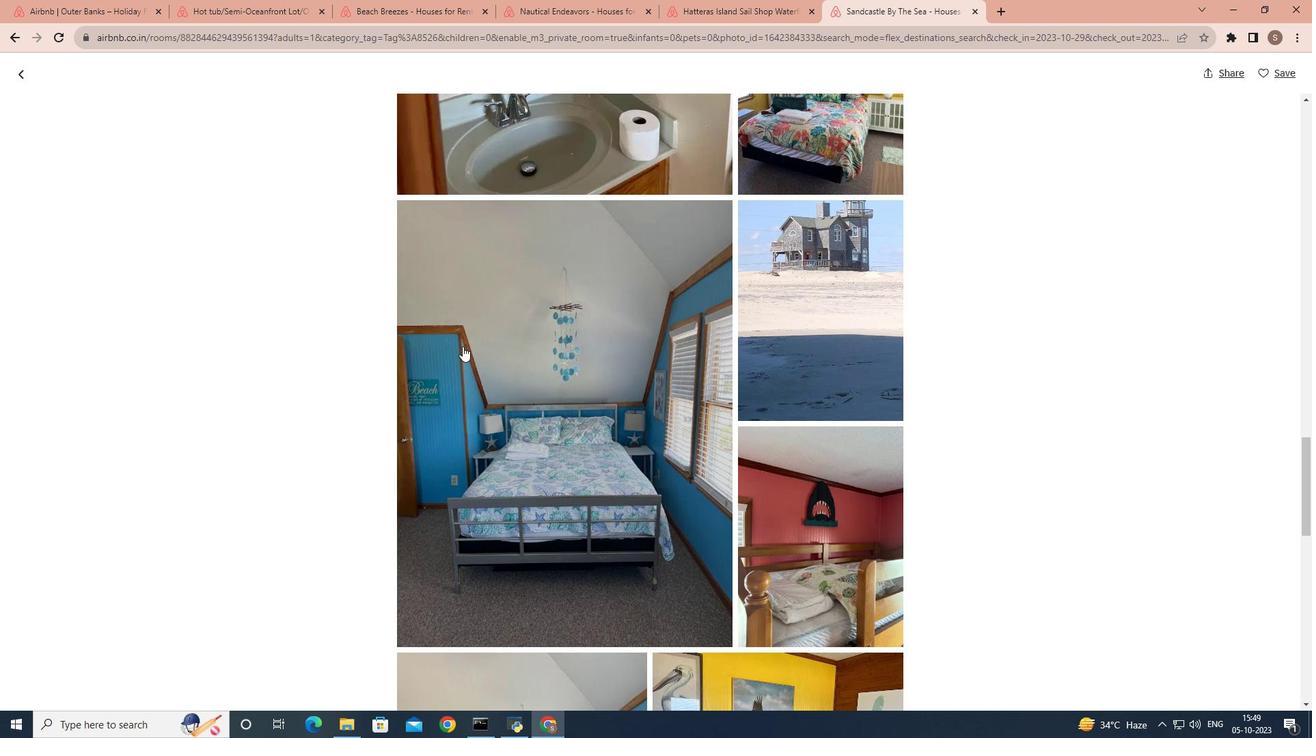 
Action: Mouse scrolled (462, 345) with delta (0, 0)
Screenshot: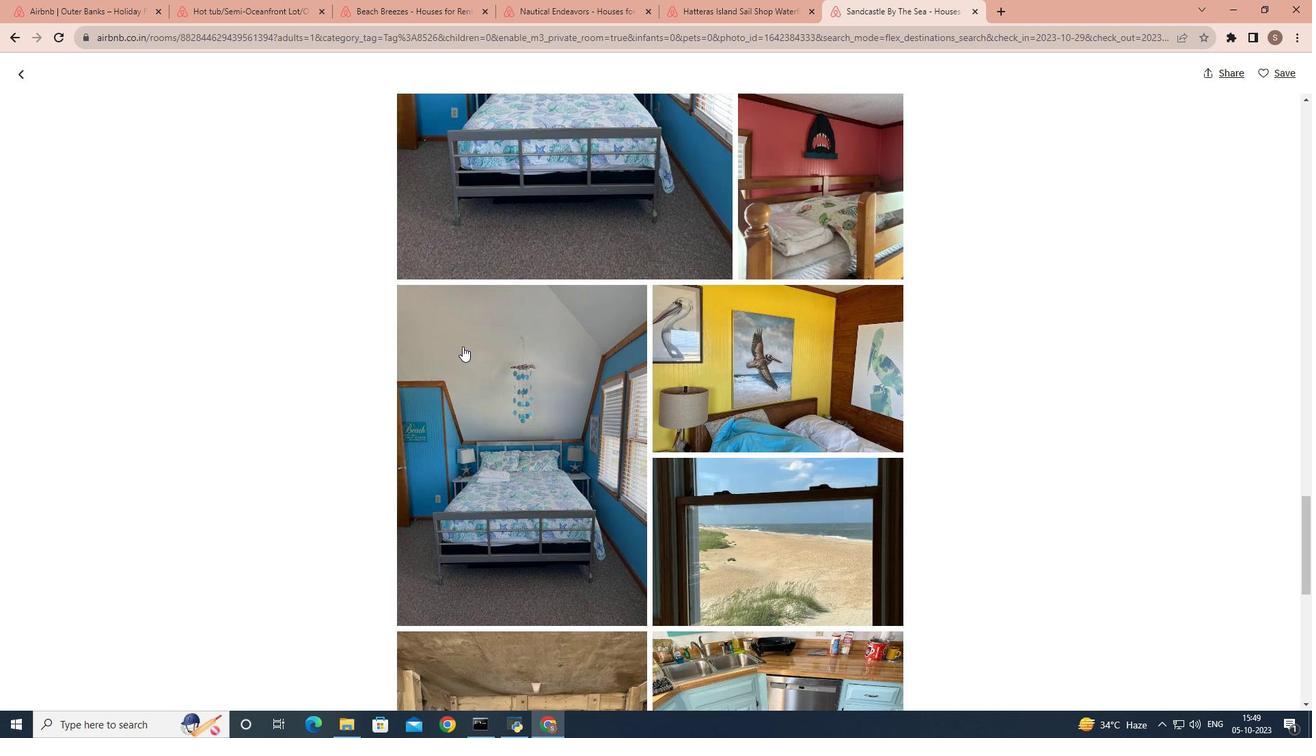 
Action: Mouse scrolled (462, 345) with delta (0, 0)
Screenshot: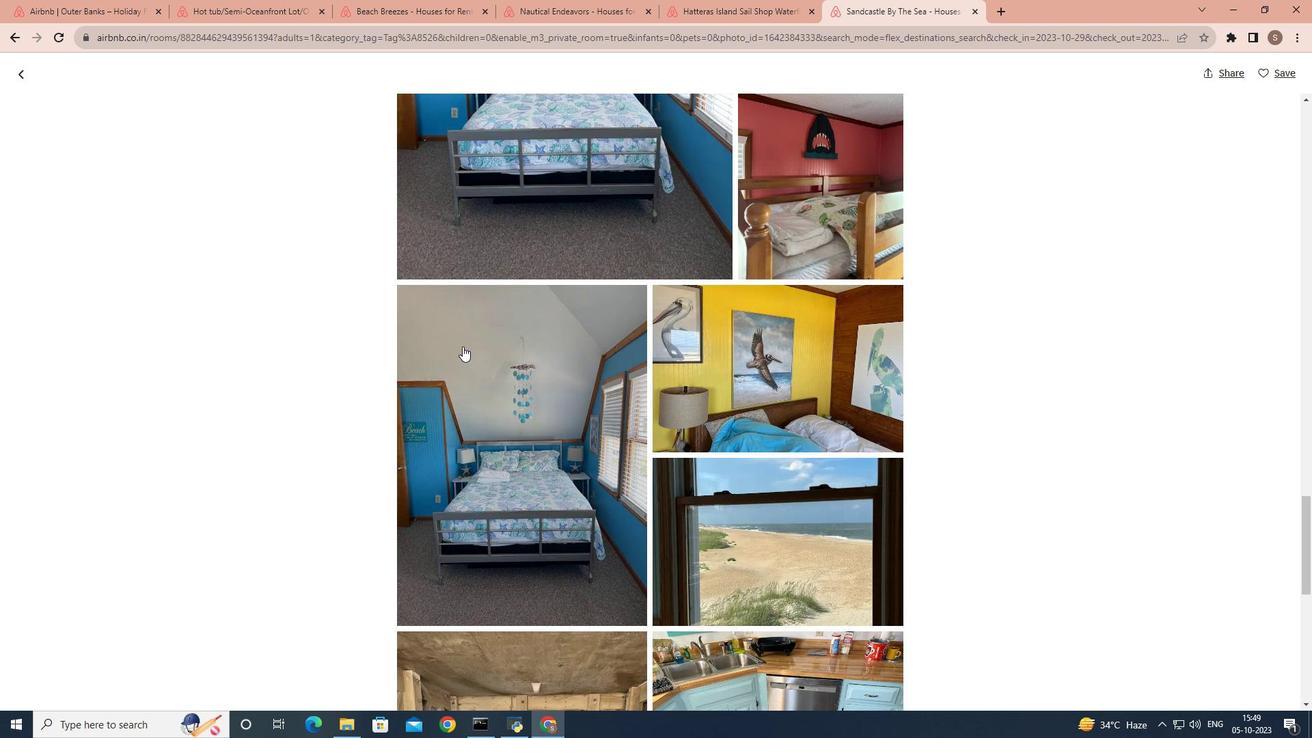 
Action: Mouse scrolled (462, 345) with delta (0, 0)
Screenshot: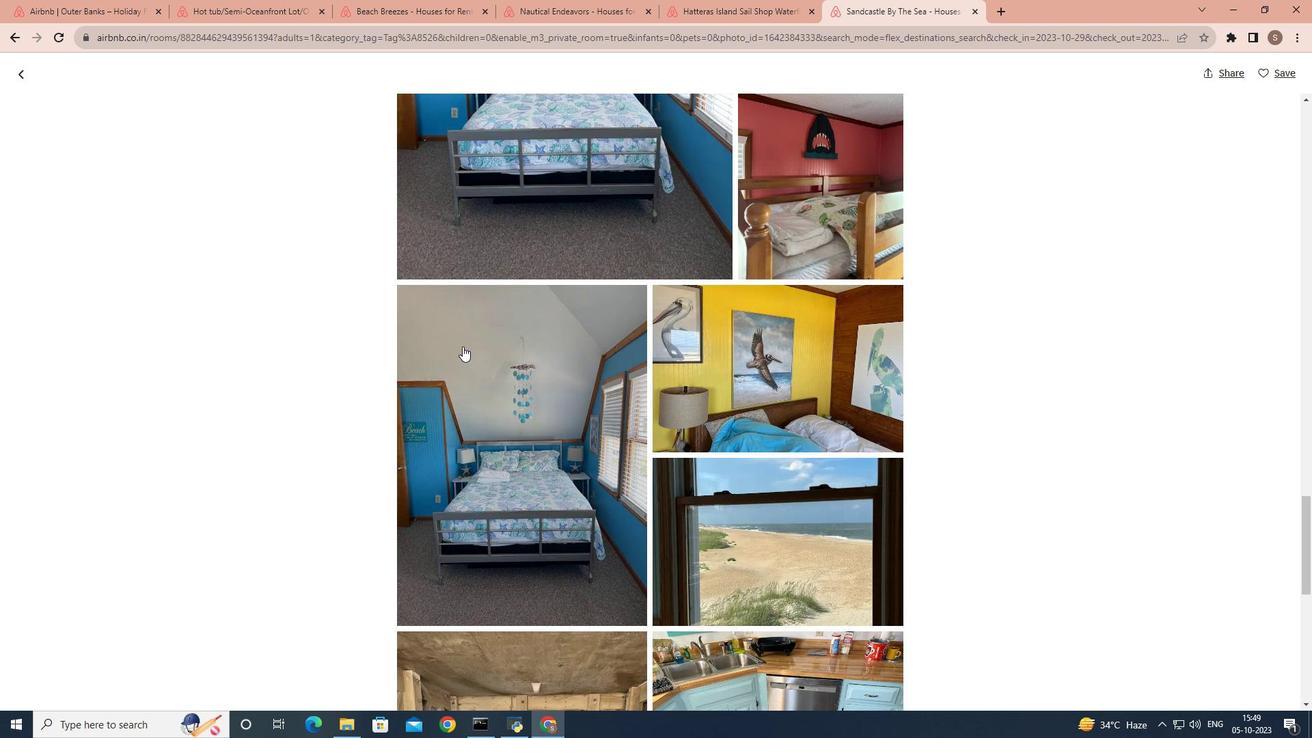 
Action: Mouse scrolled (462, 345) with delta (0, 0)
Screenshot: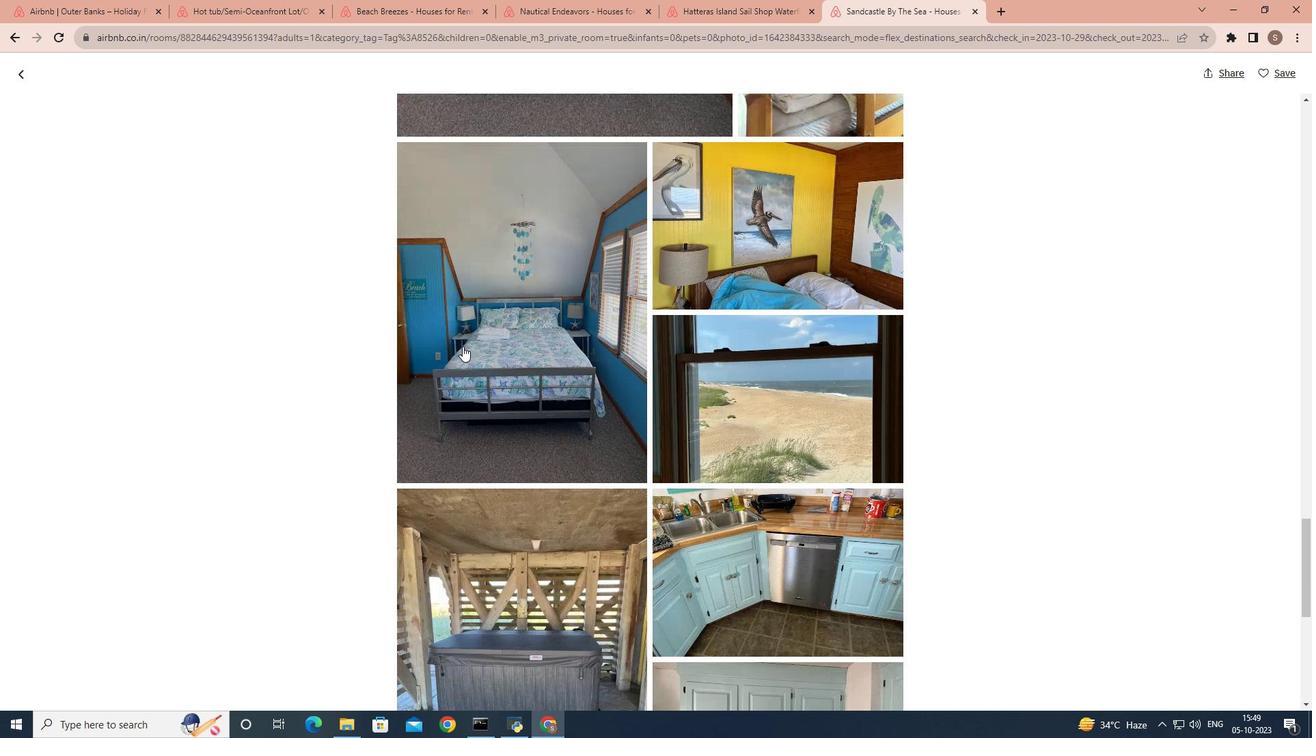 
Action: Mouse scrolled (462, 345) with delta (0, 0)
Screenshot: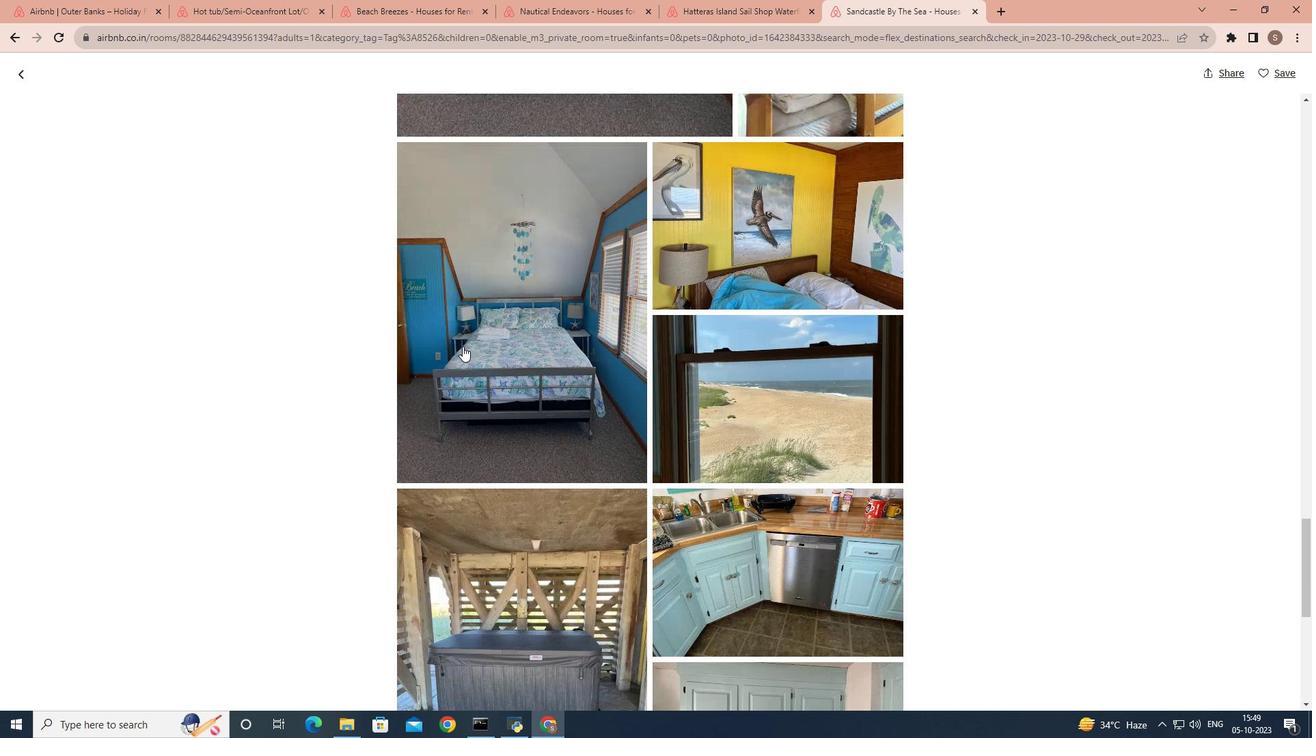 
Action: Mouse scrolled (462, 345) with delta (0, 0)
Screenshot: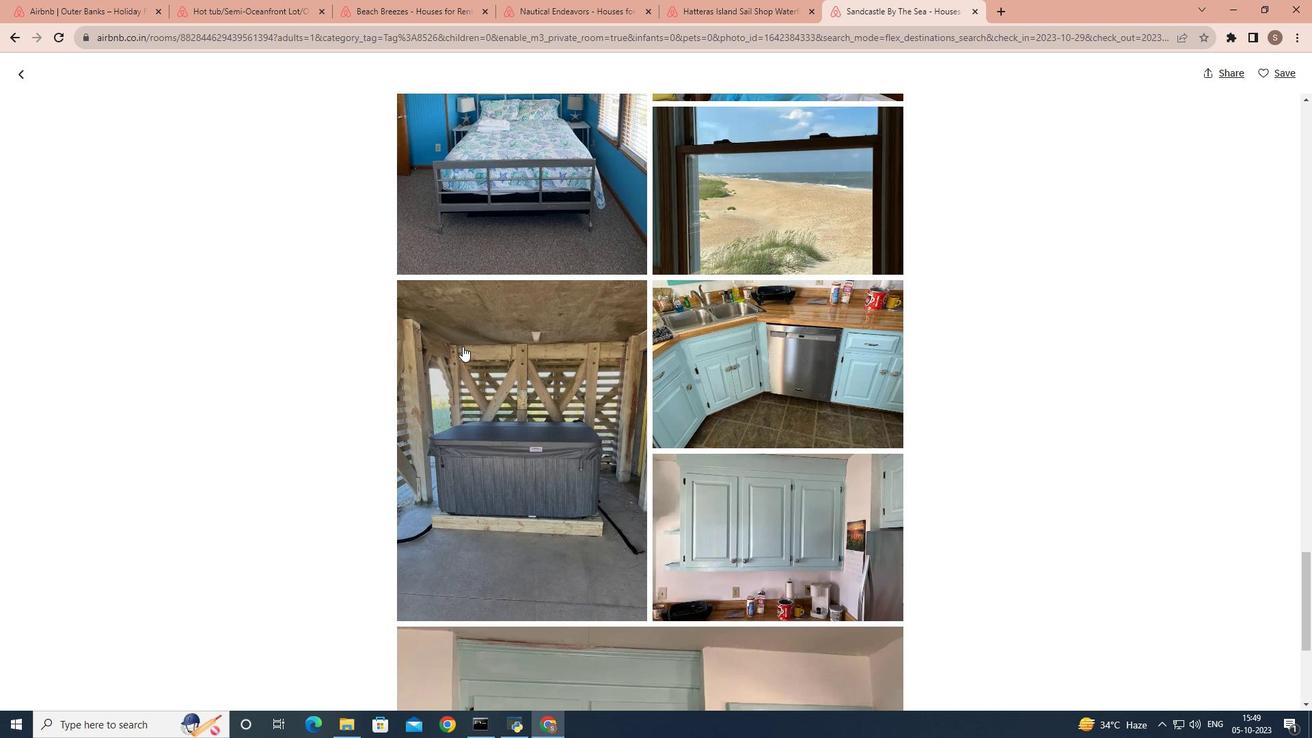 
Action: Mouse scrolled (462, 345) with delta (0, 0)
Screenshot: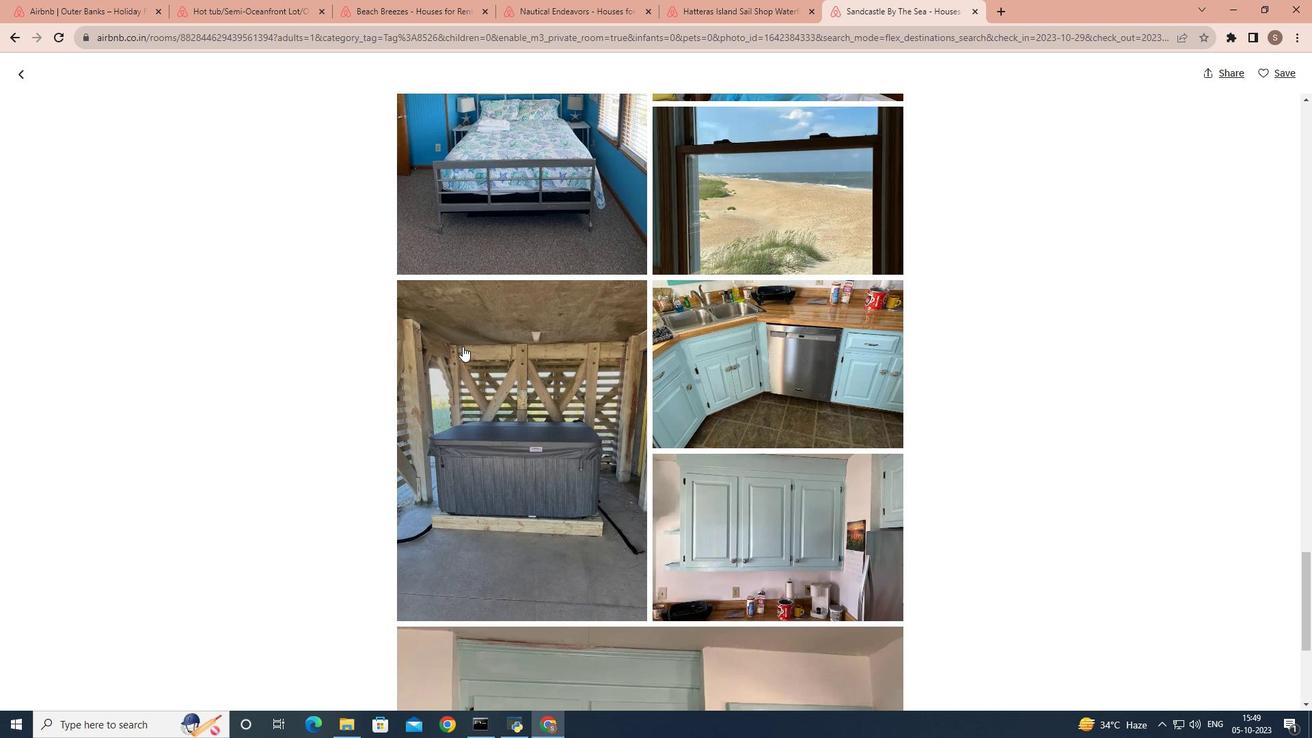 
Action: Mouse scrolled (462, 345) with delta (0, 0)
Screenshot: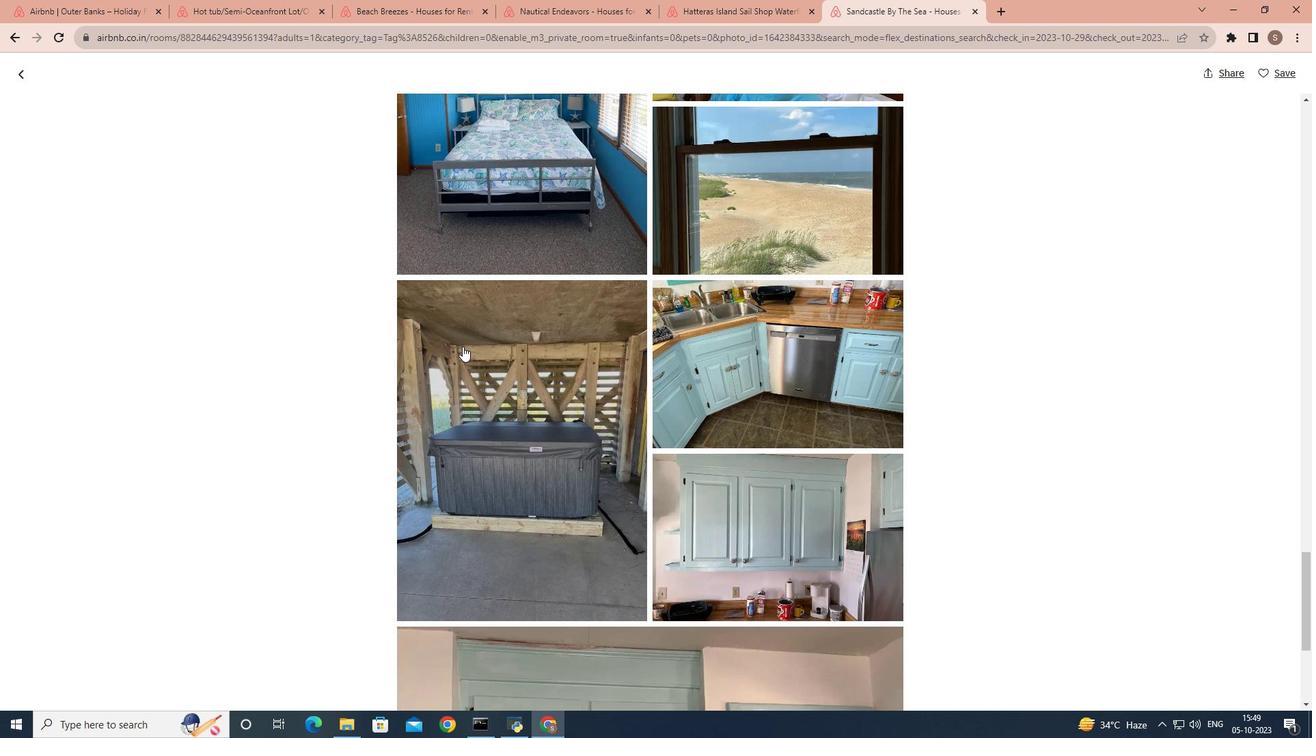 
Action: Mouse scrolled (462, 345) with delta (0, 0)
Screenshot: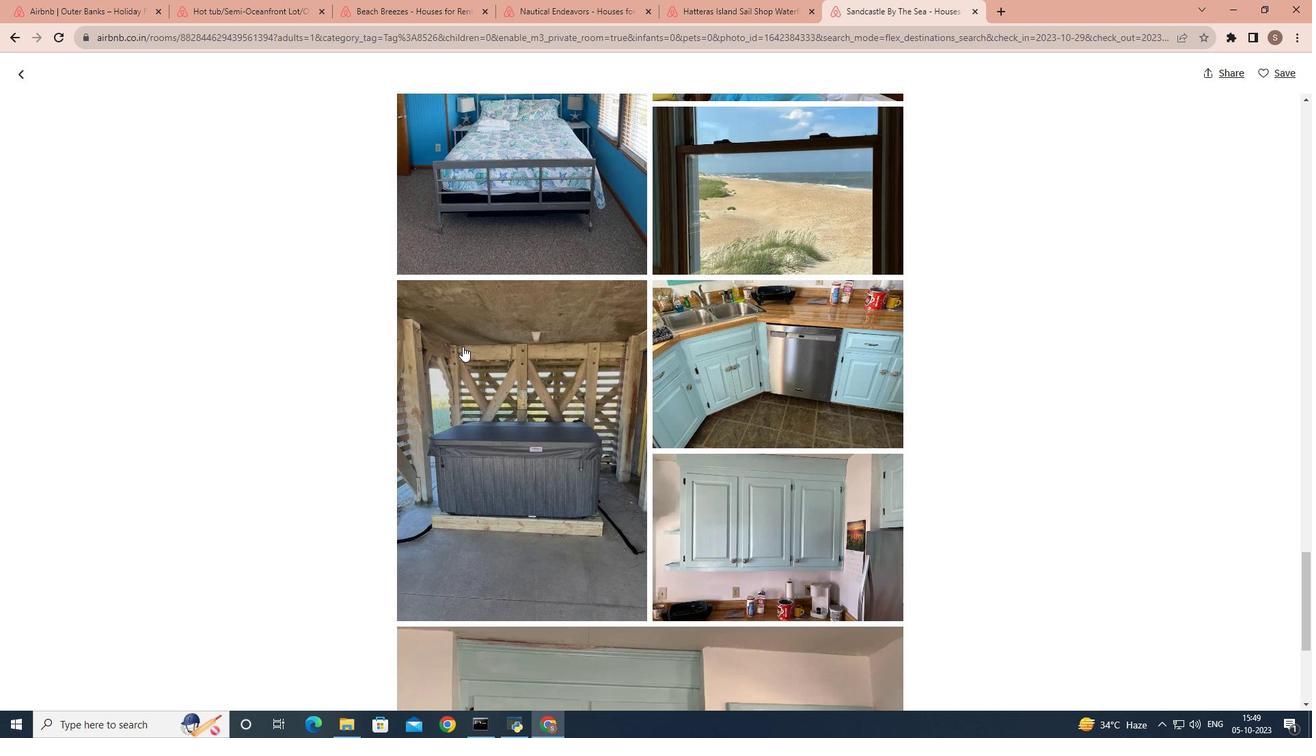 
Action: Mouse scrolled (462, 345) with delta (0, 0)
Screenshot: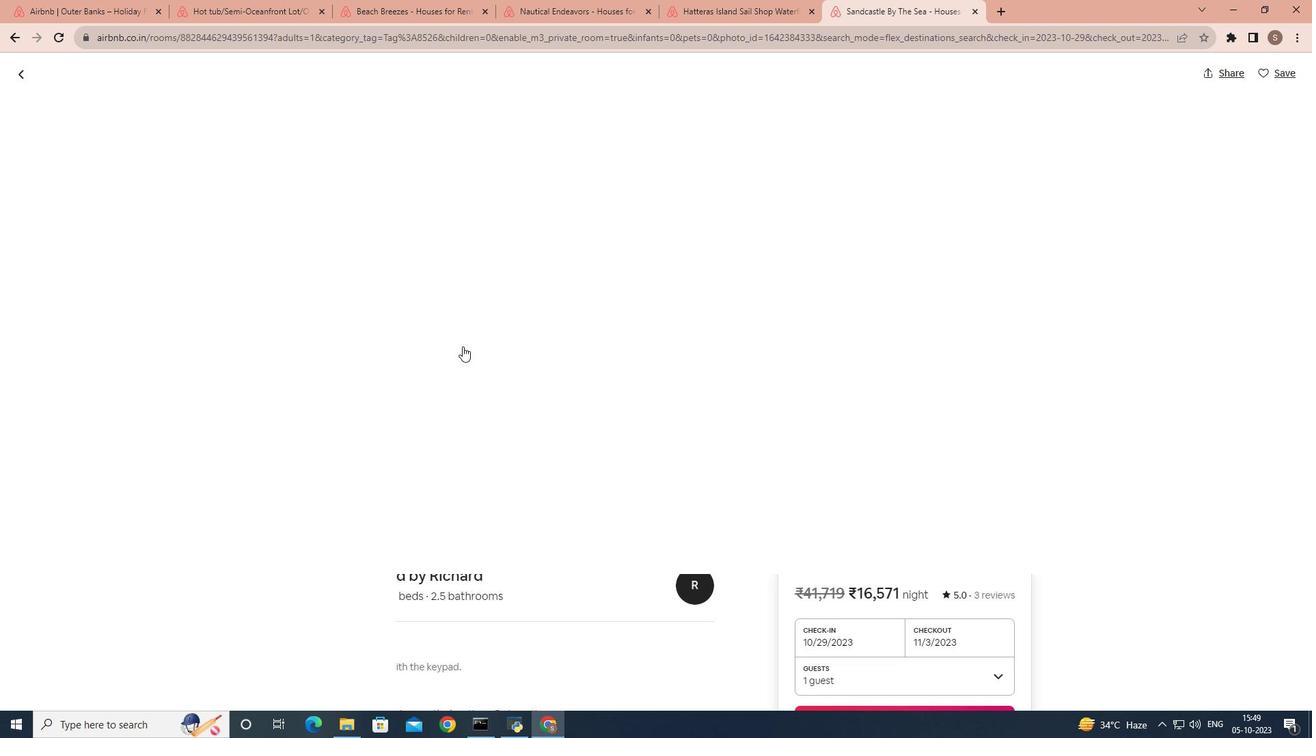 
Action: Mouse scrolled (462, 345) with delta (0, 0)
Screenshot: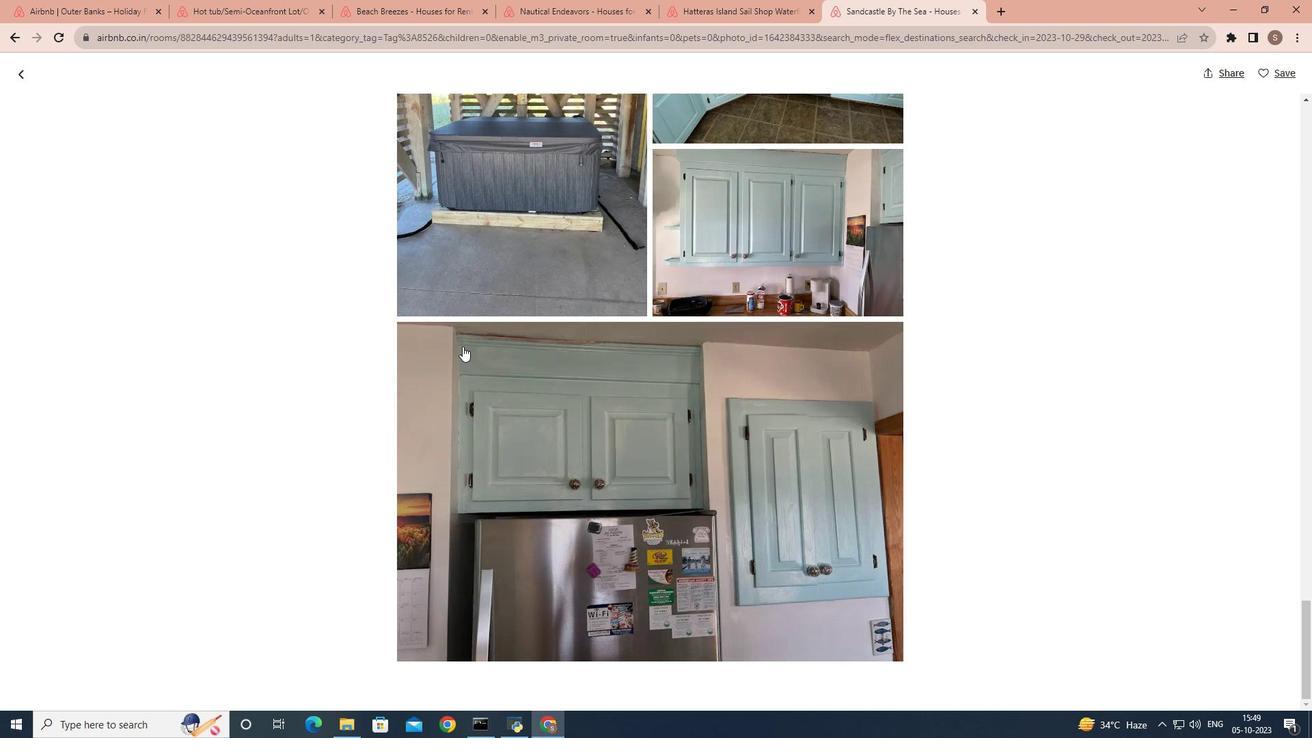 
Action: Mouse scrolled (462, 345) with delta (0, 0)
Screenshot: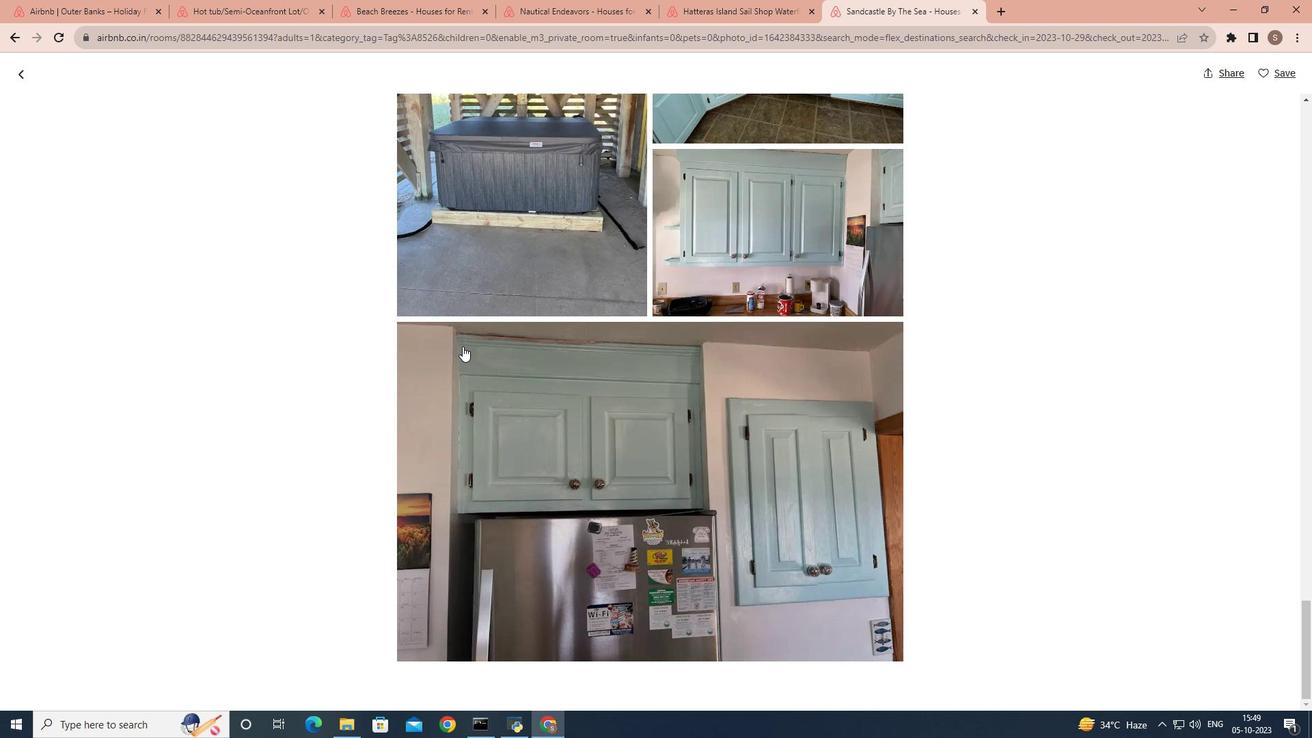 
Action: Mouse scrolled (462, 345) with delta (0, 0)
Screenshot: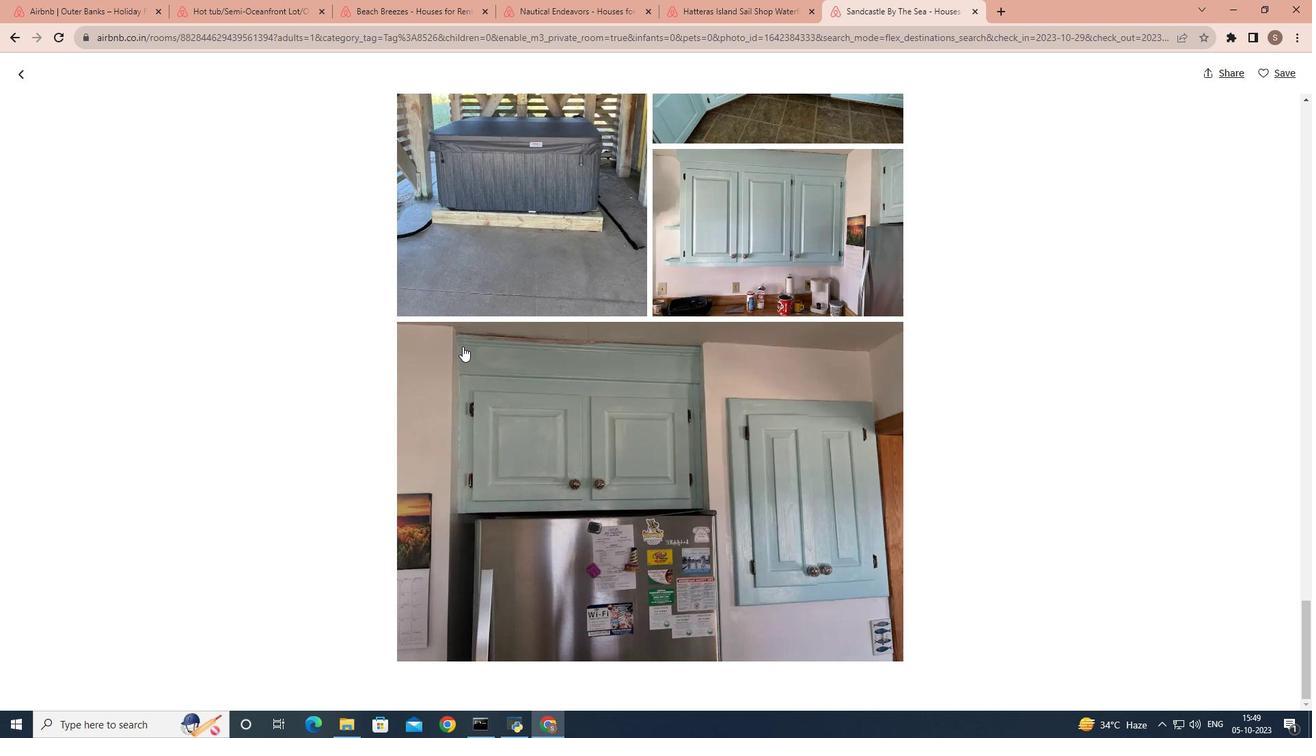 
Action: Mouse scrolled (462, 345) with delta (0, 0)
Screenshot: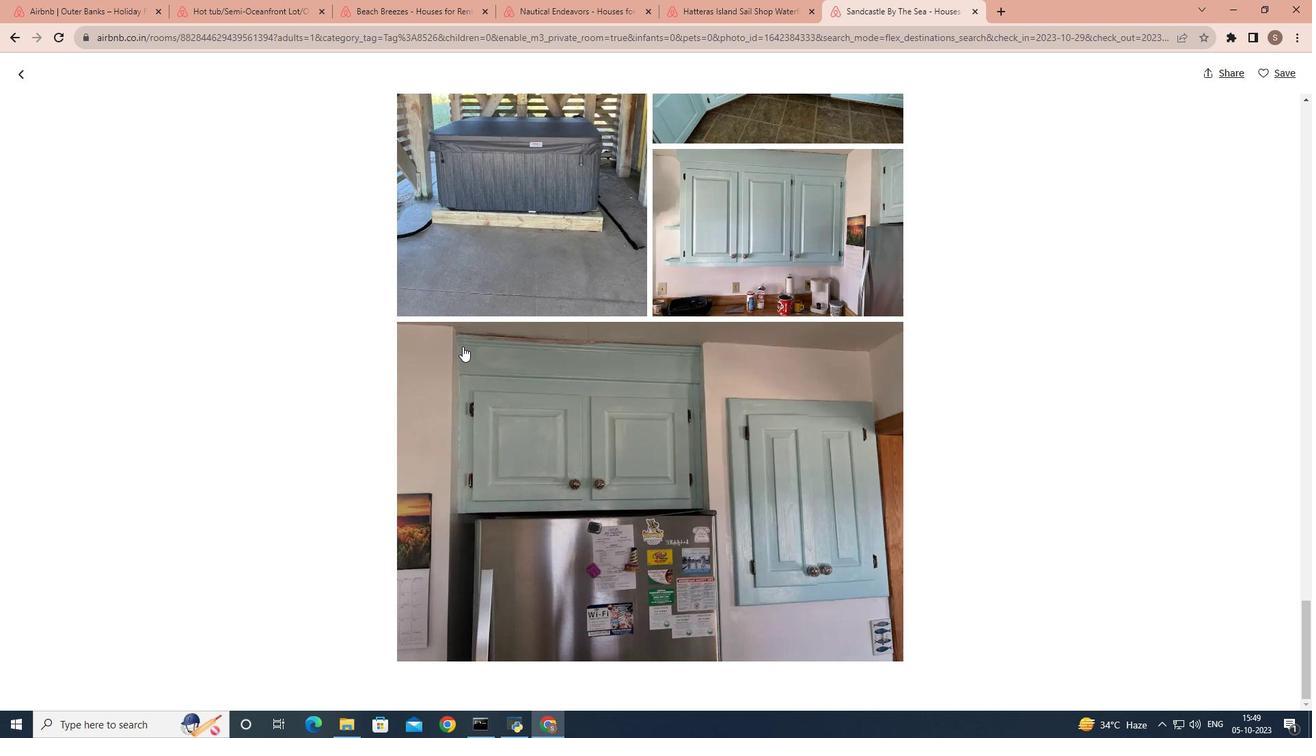 
Action: Mouse scrolled (462, 345) with delta (0, 0)
